 Task: Look for Airbnb properties in AserrÃ­, Costa Rica from 6th December, 2023 to 12th December, 2023 for 4 adults.4 bedrooms having 4 beds and 4 bathrooms. Property type can be flat. Amenities needed are: wifi, TV, free parkinig on premises, gym, breakfast. Booking option can be shelf check-in. Look for 5 properties as per requirement.
Action: Mouse moved to (593, 140)
Screenshot: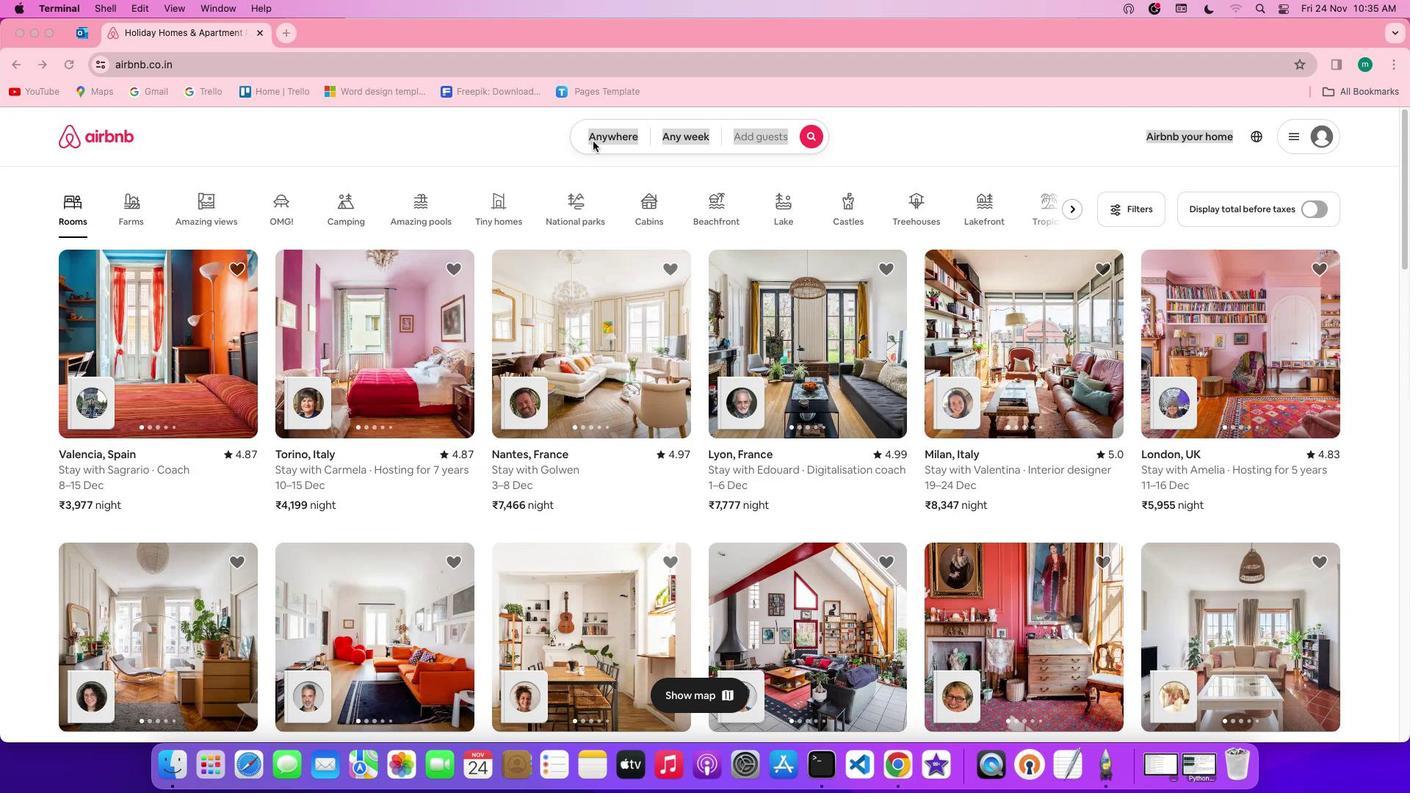 
Action: Mouse pressed left at (593, 140)
Screenshot: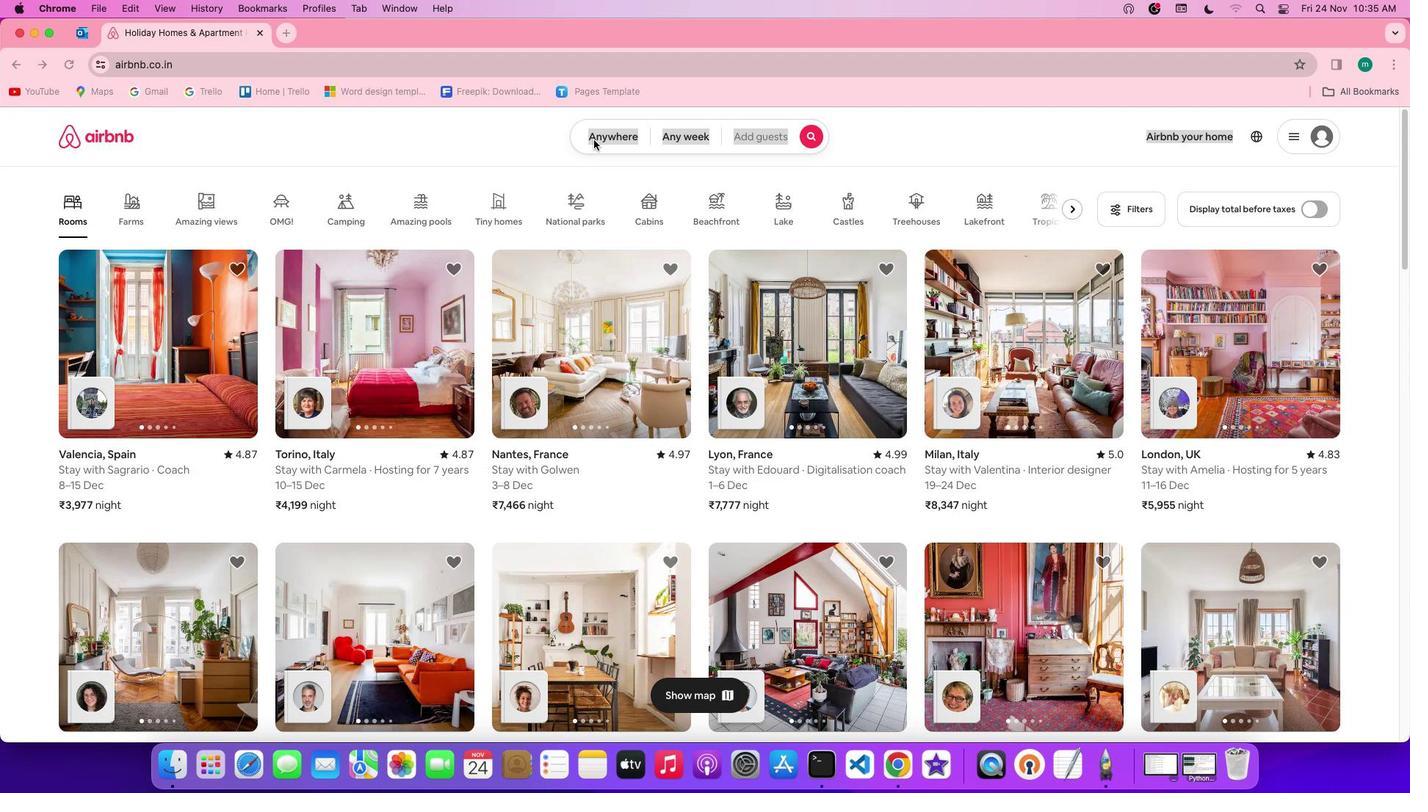 
Action: Mouse pressed left at (593, 140)
Screenshot: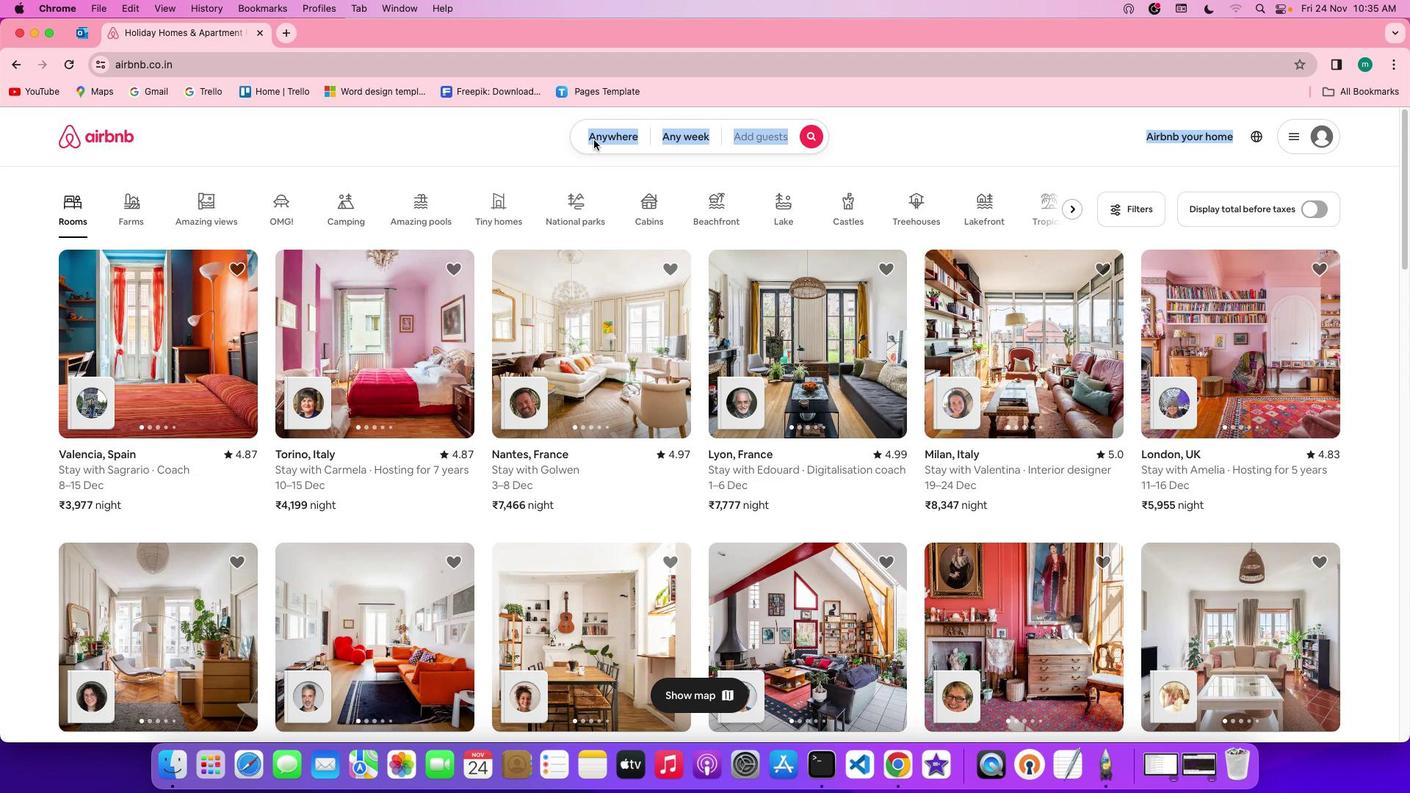 
Action: Mouse moved to (536, 196)
Screenshot: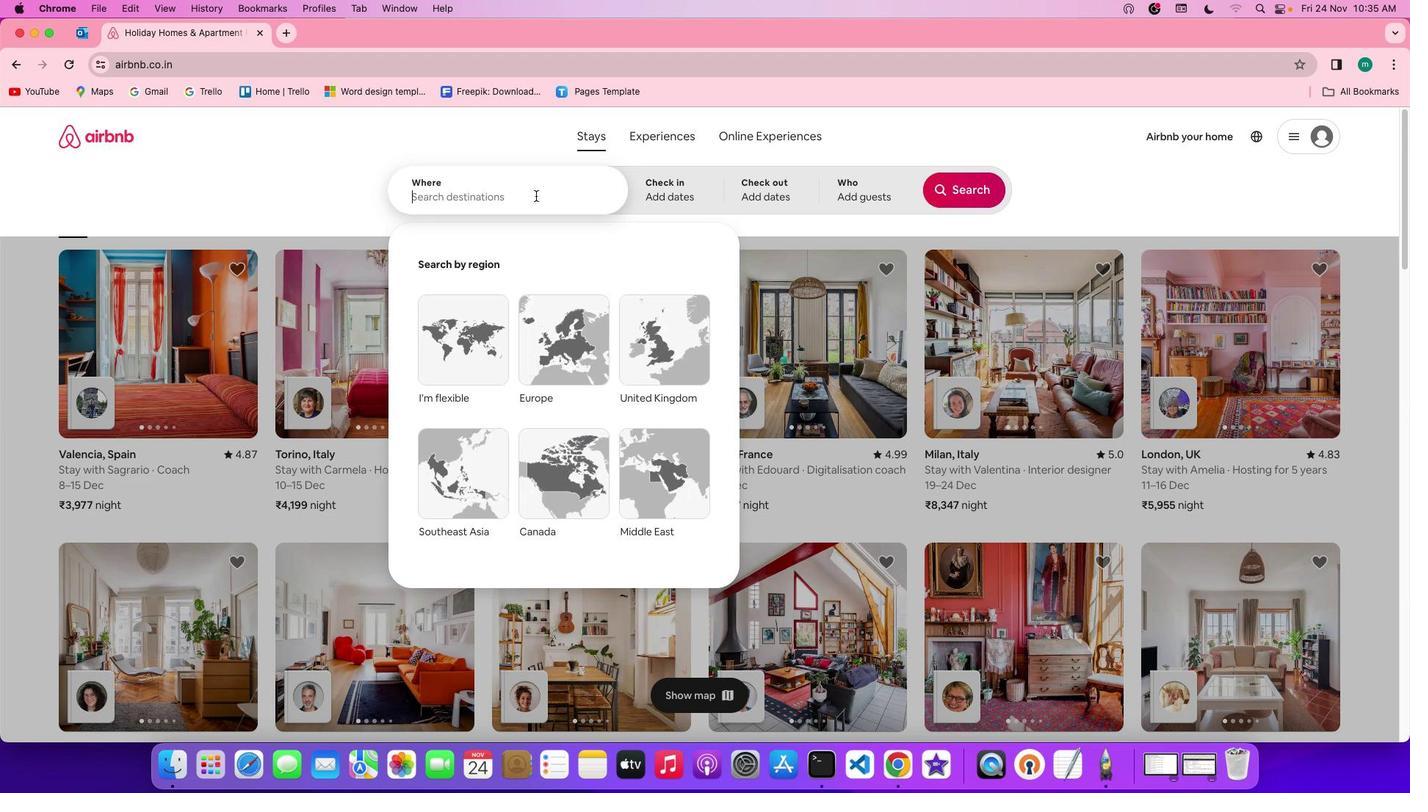 
Action: Mouse pressed left at (536, 196)
Screenshot: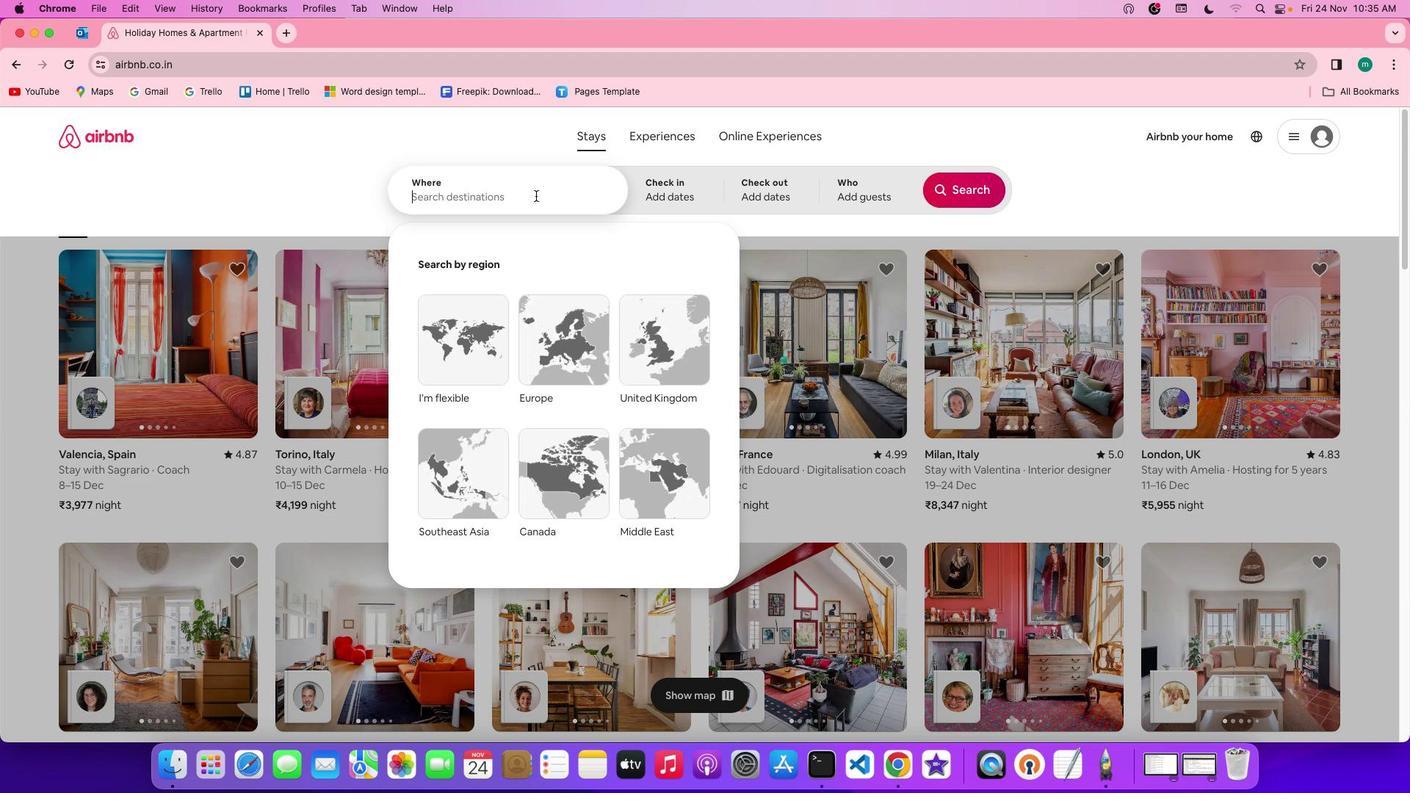 
Action: Key pressed Key.shift'A''s''s'Key.backspace'e''r''r''i'','Key.spaceKey.shift'c''o''s''t''a'Key.spaceKey.shift'R''i''c''a'
Screenshot: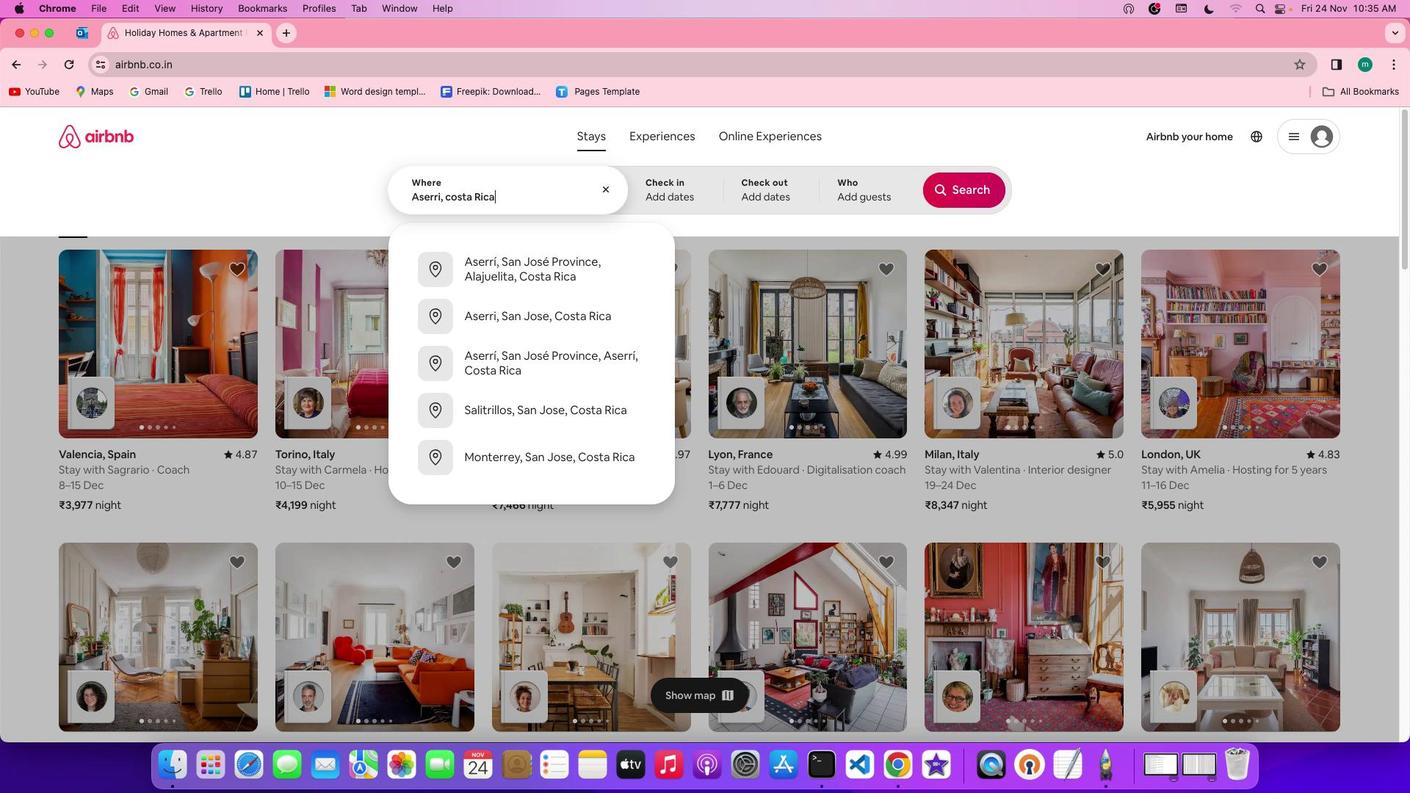 
Action: Mouse moved to (696, 191)
Screenshot: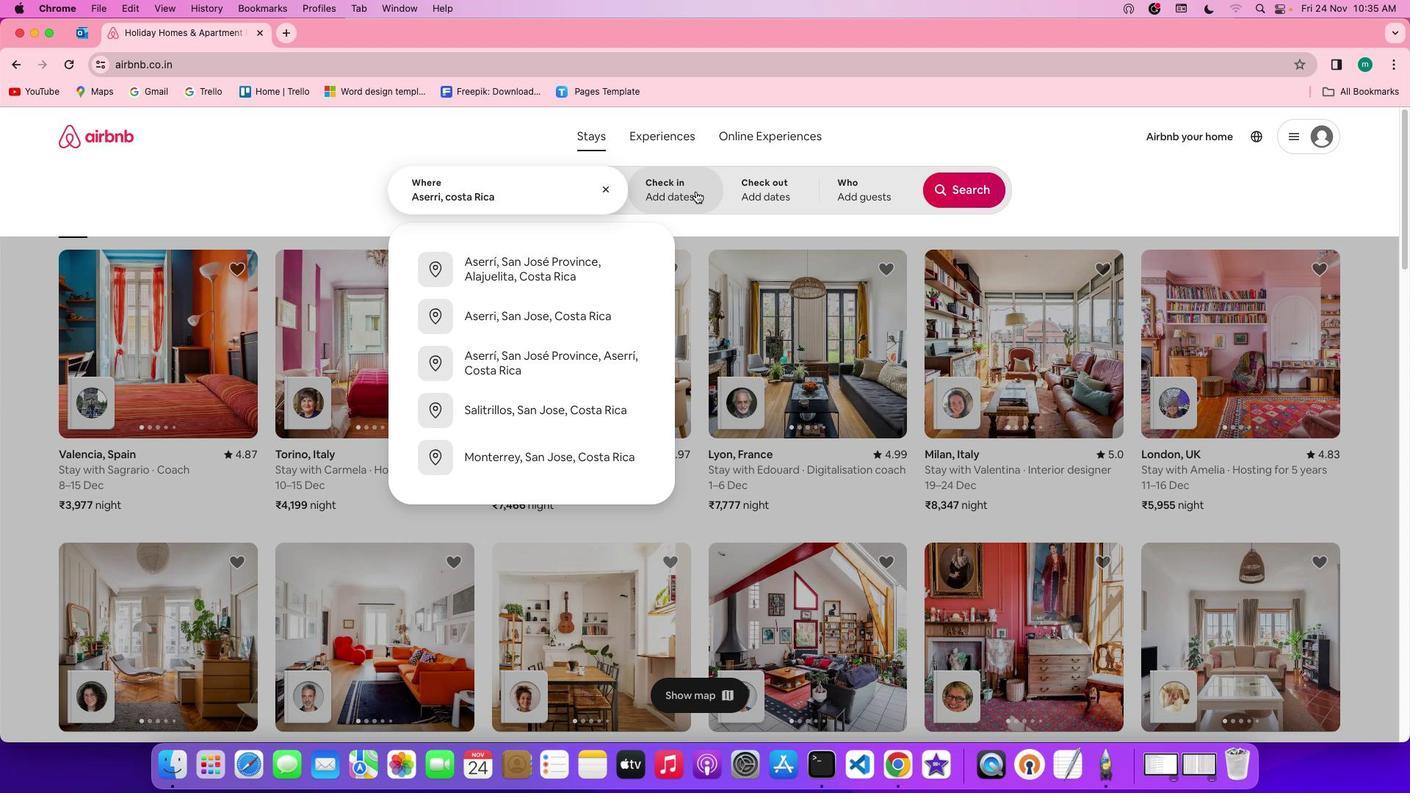 
Action: Mouse pressed left at (696, 191)
Screenshot: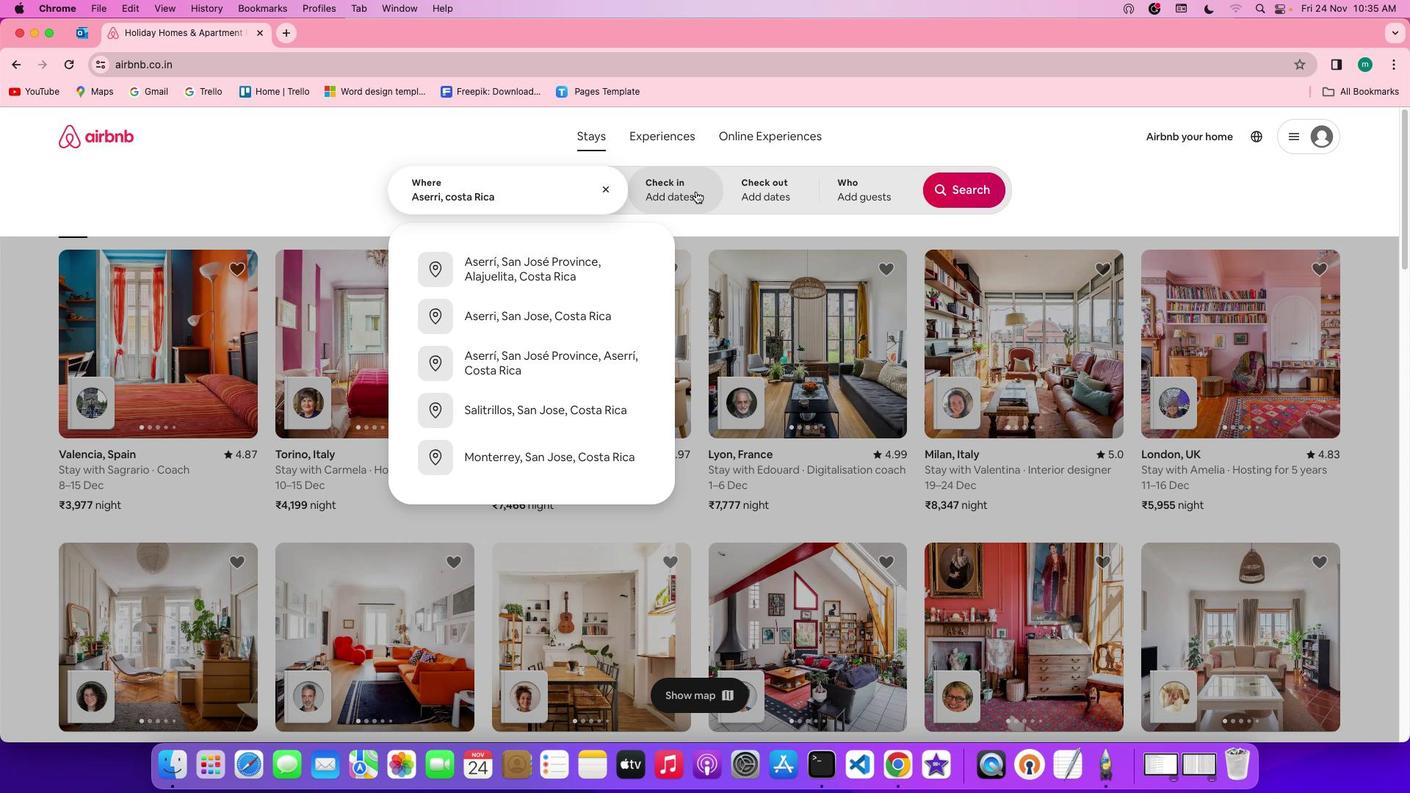 
Action: Mouse moved to (845, 401)
Screenshot: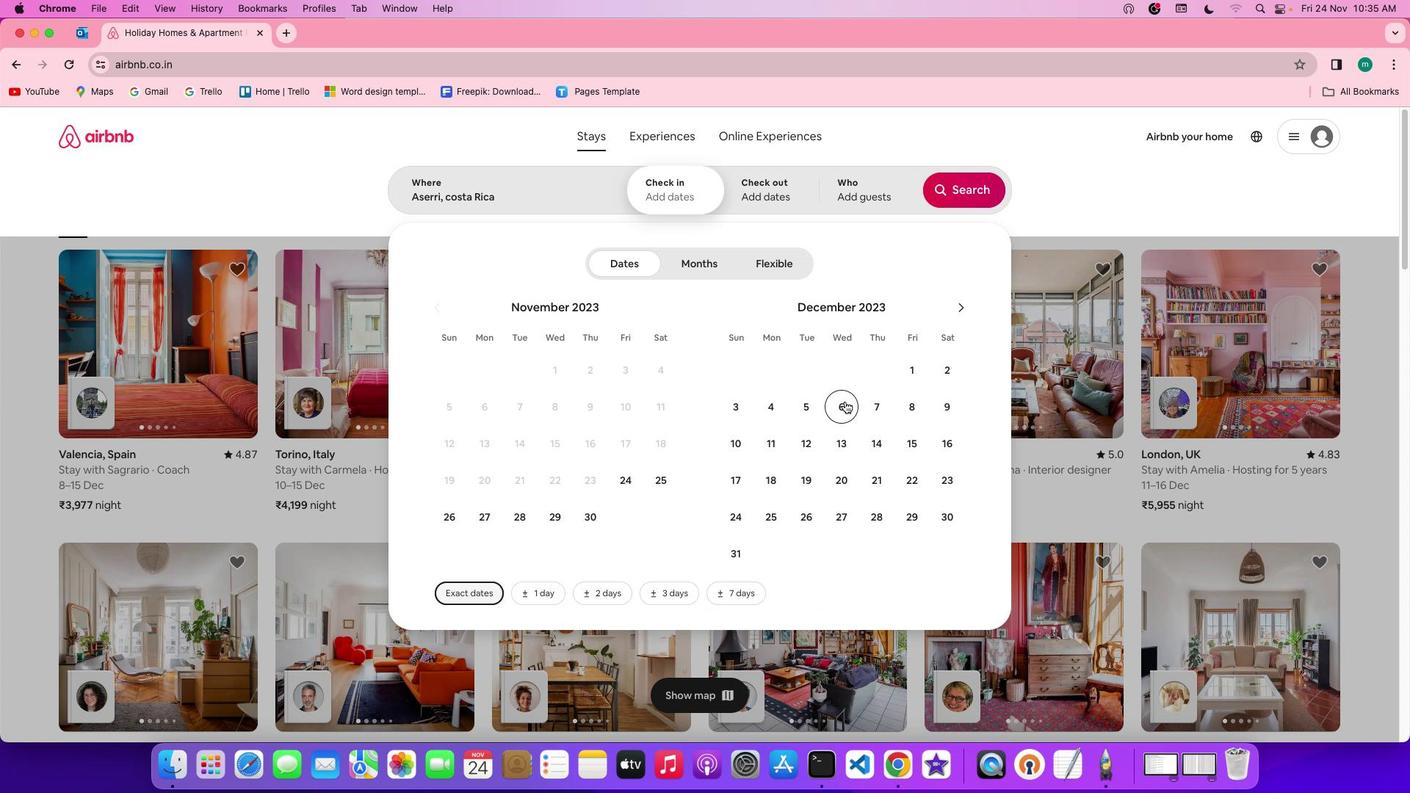 
Action: Mouse pressed left at (845, 401)
Screenshot: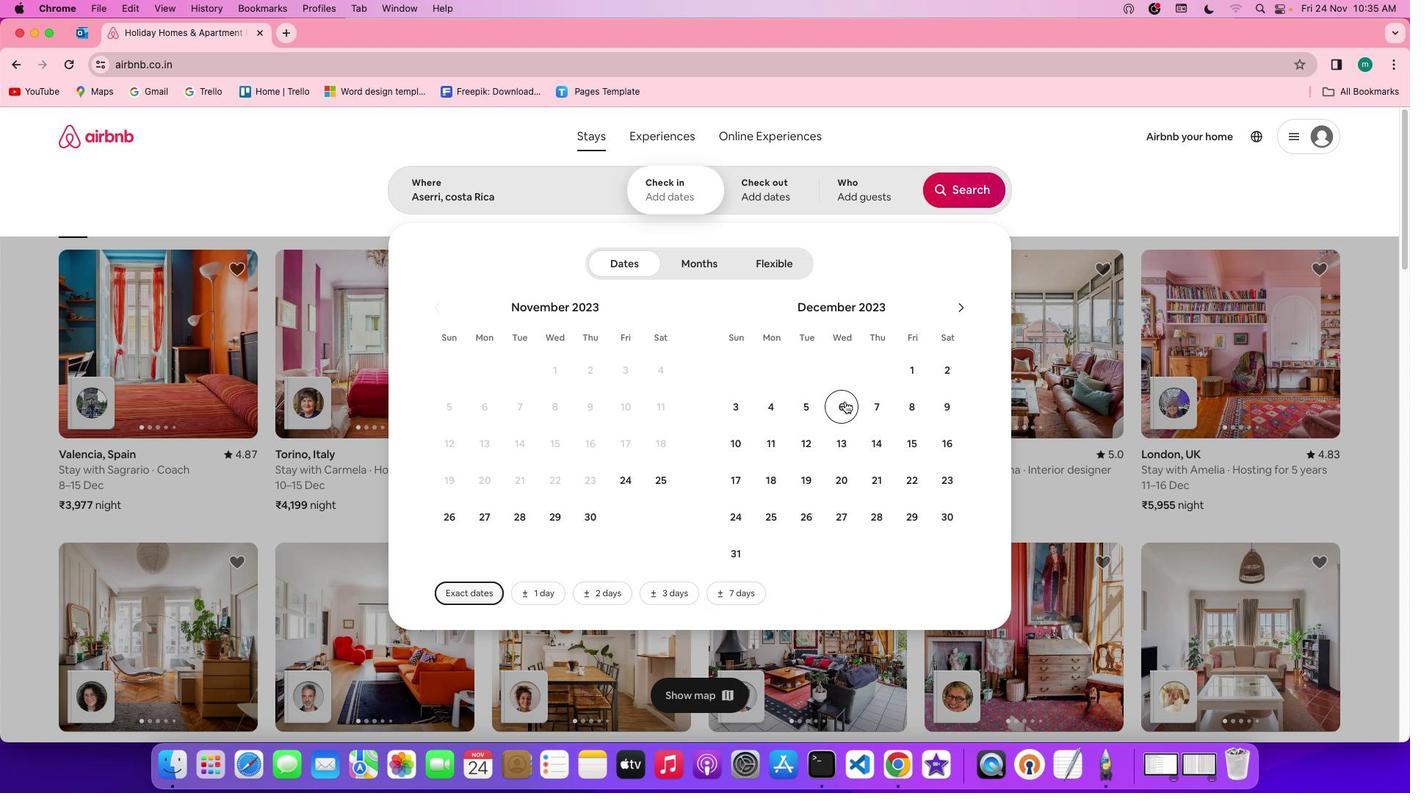 
Action: Mouse moved to (819, 443)
Screenshot: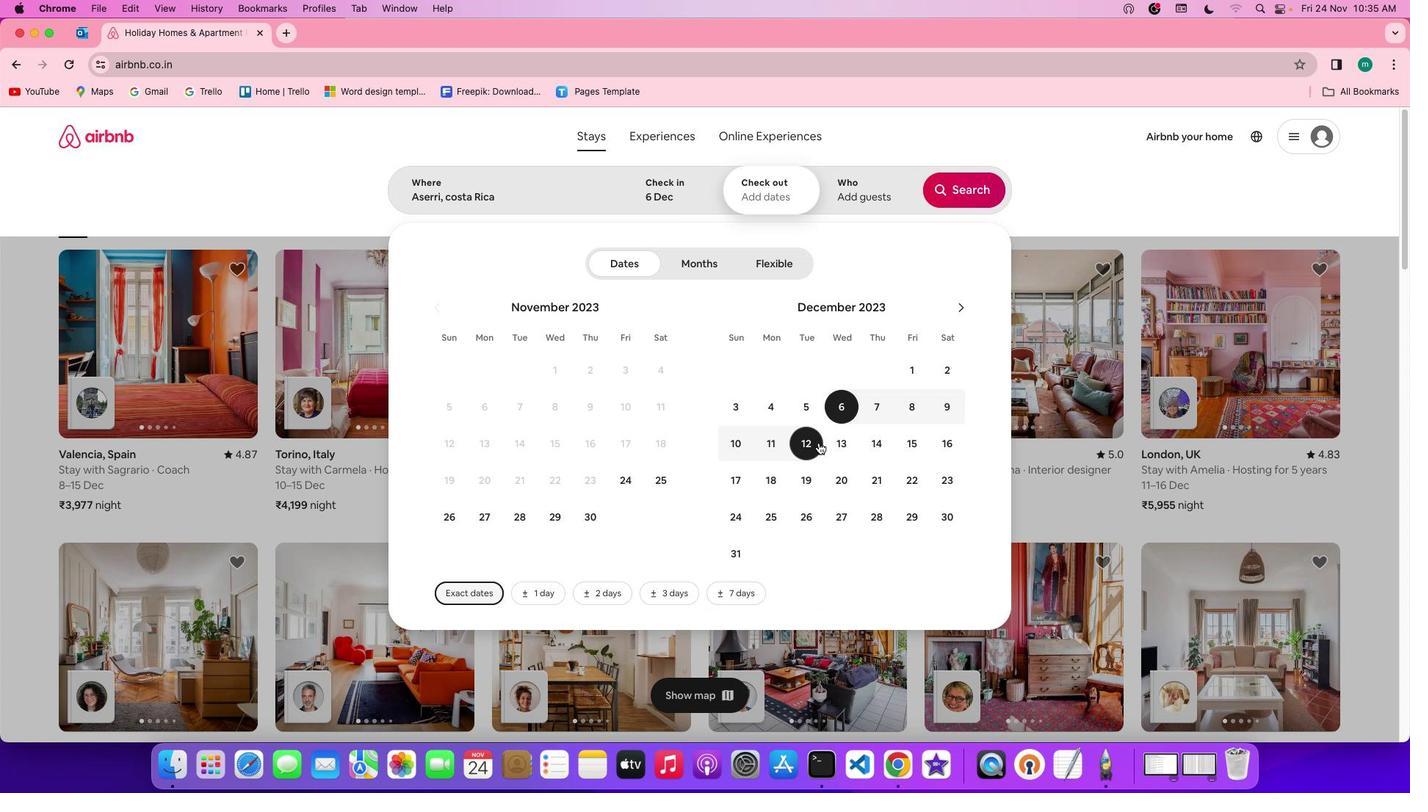 
Action: Mouse pressed left at (819, 443)
Screenshot: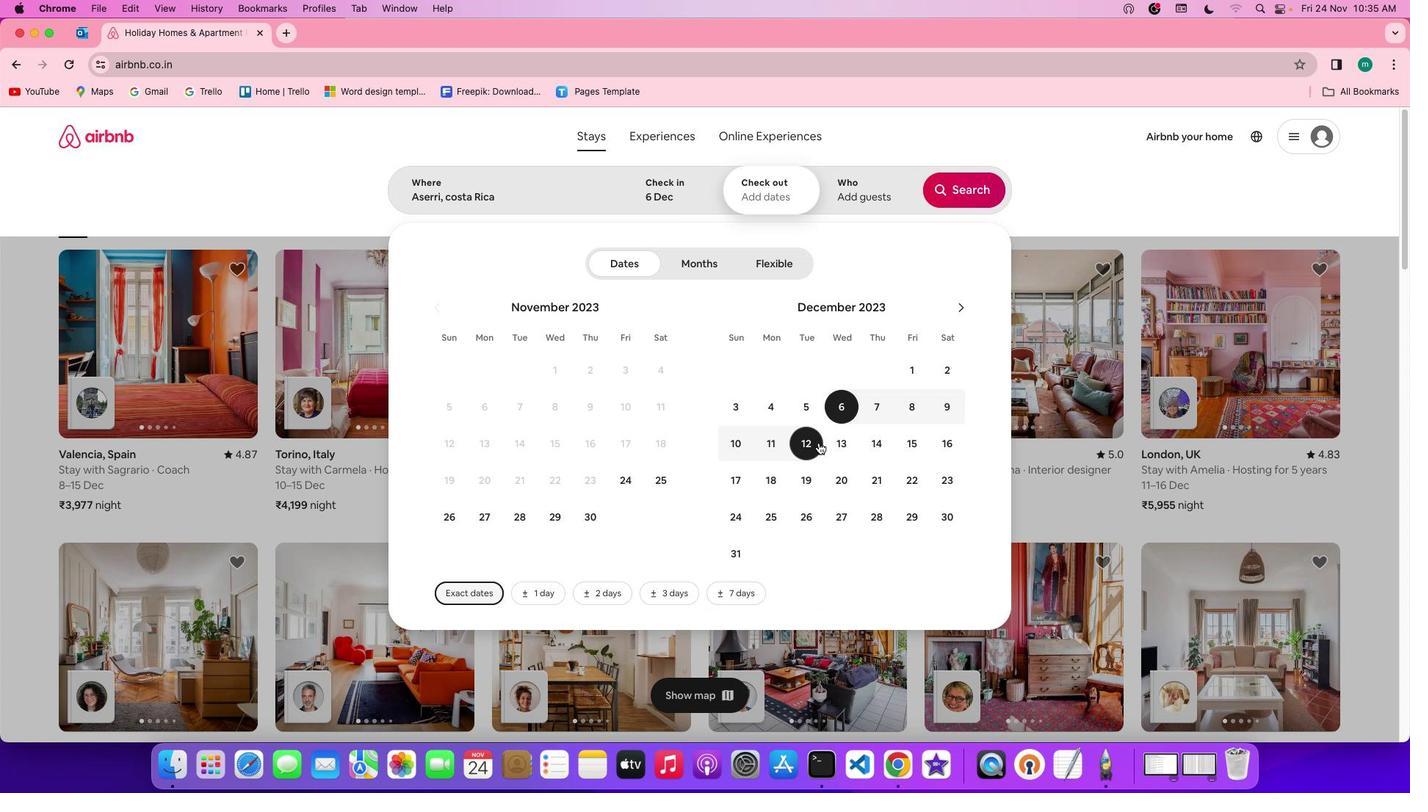 
Action: Mouse moved to (851, 182)
Screenshot: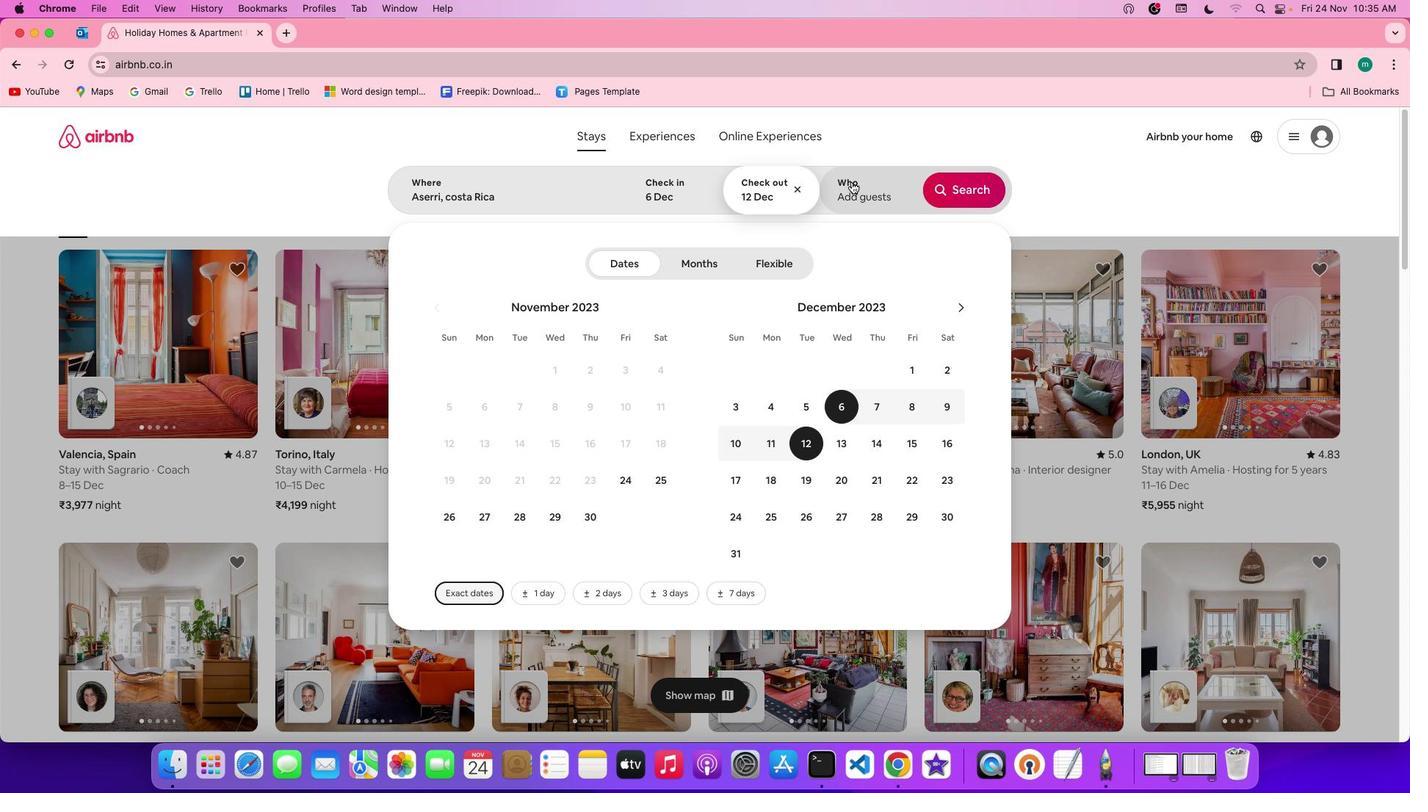 
Action: Mouse pressed left at (851, 182)
Screenshot: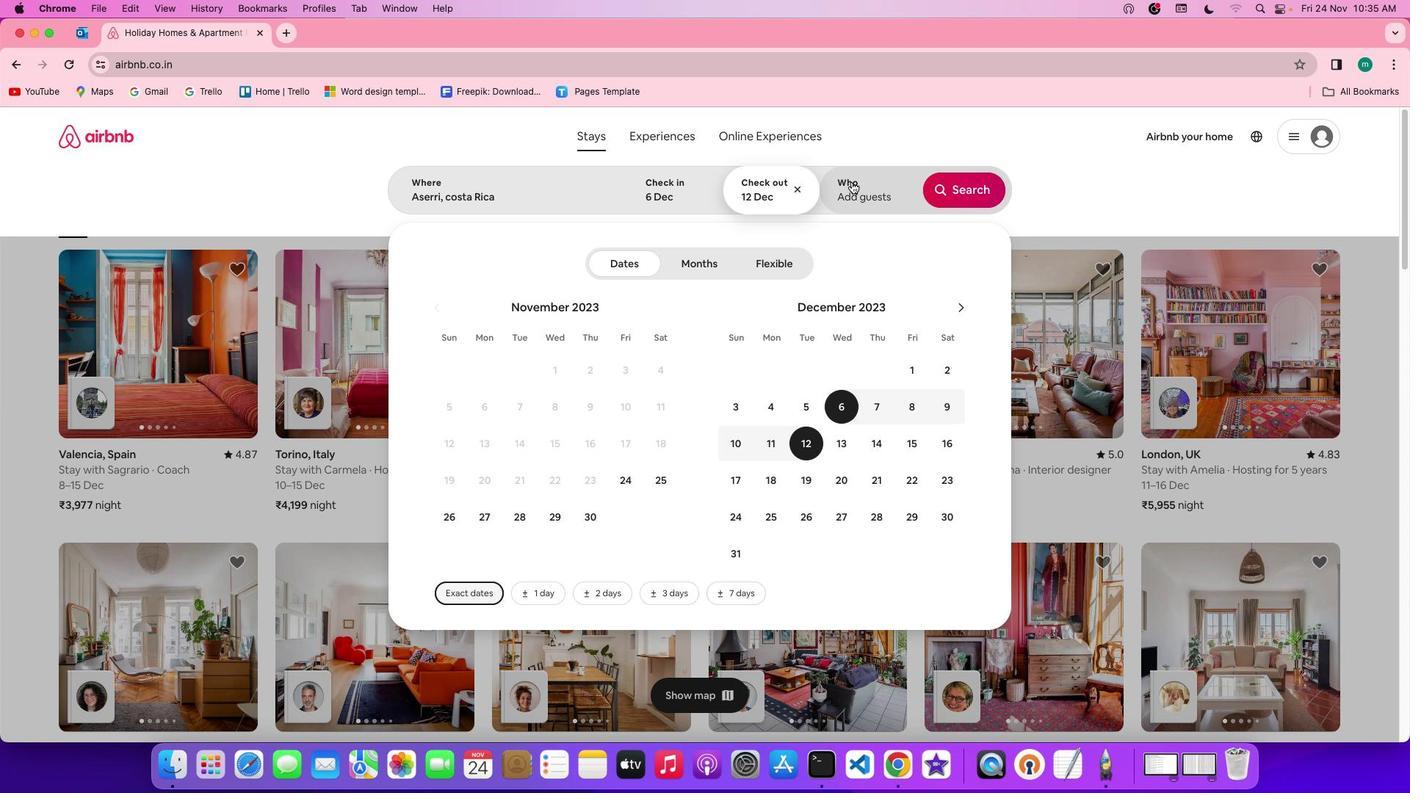 
Action: Mouse moved to (976, 270)
Screenshot: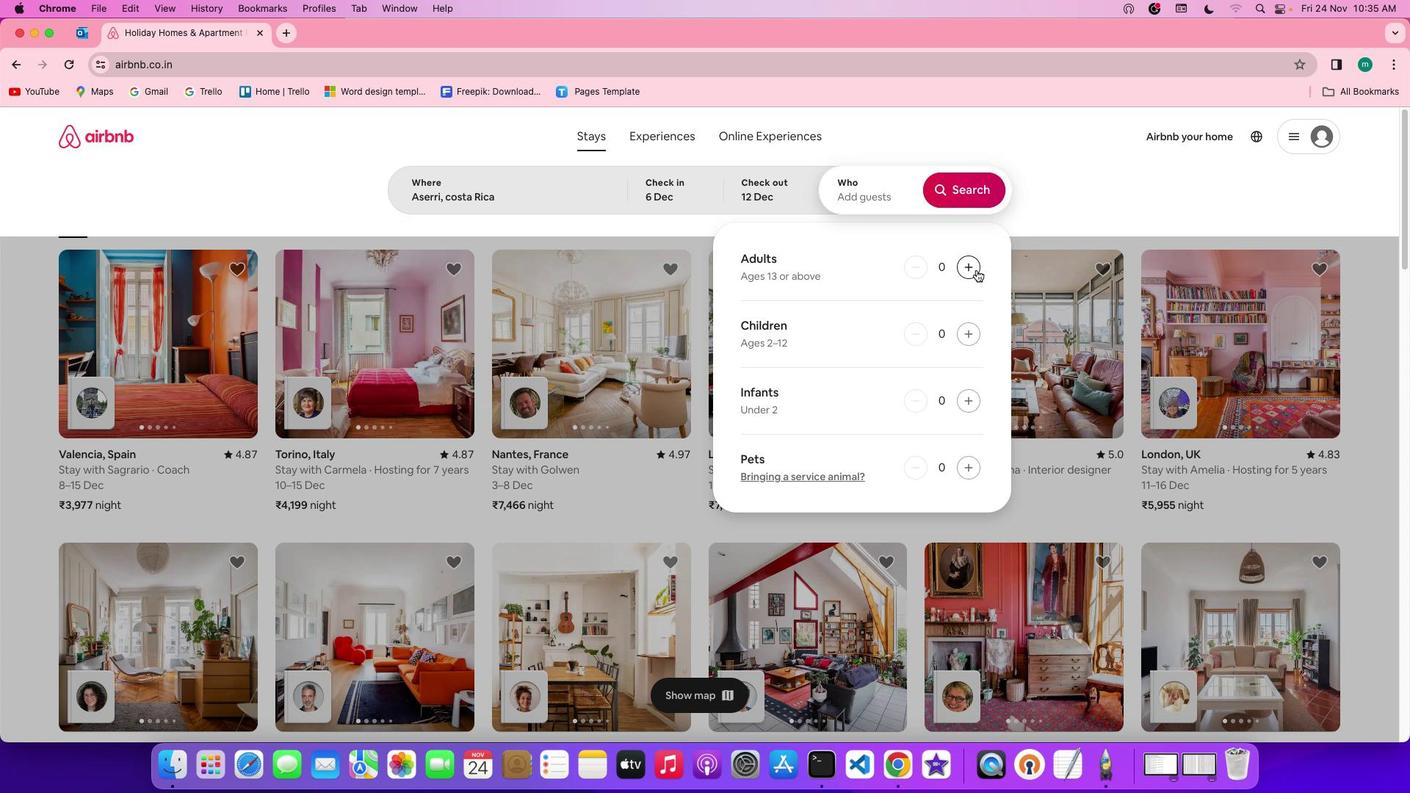 
Action: Mouse pressed left at (976, 270)
Screenshot: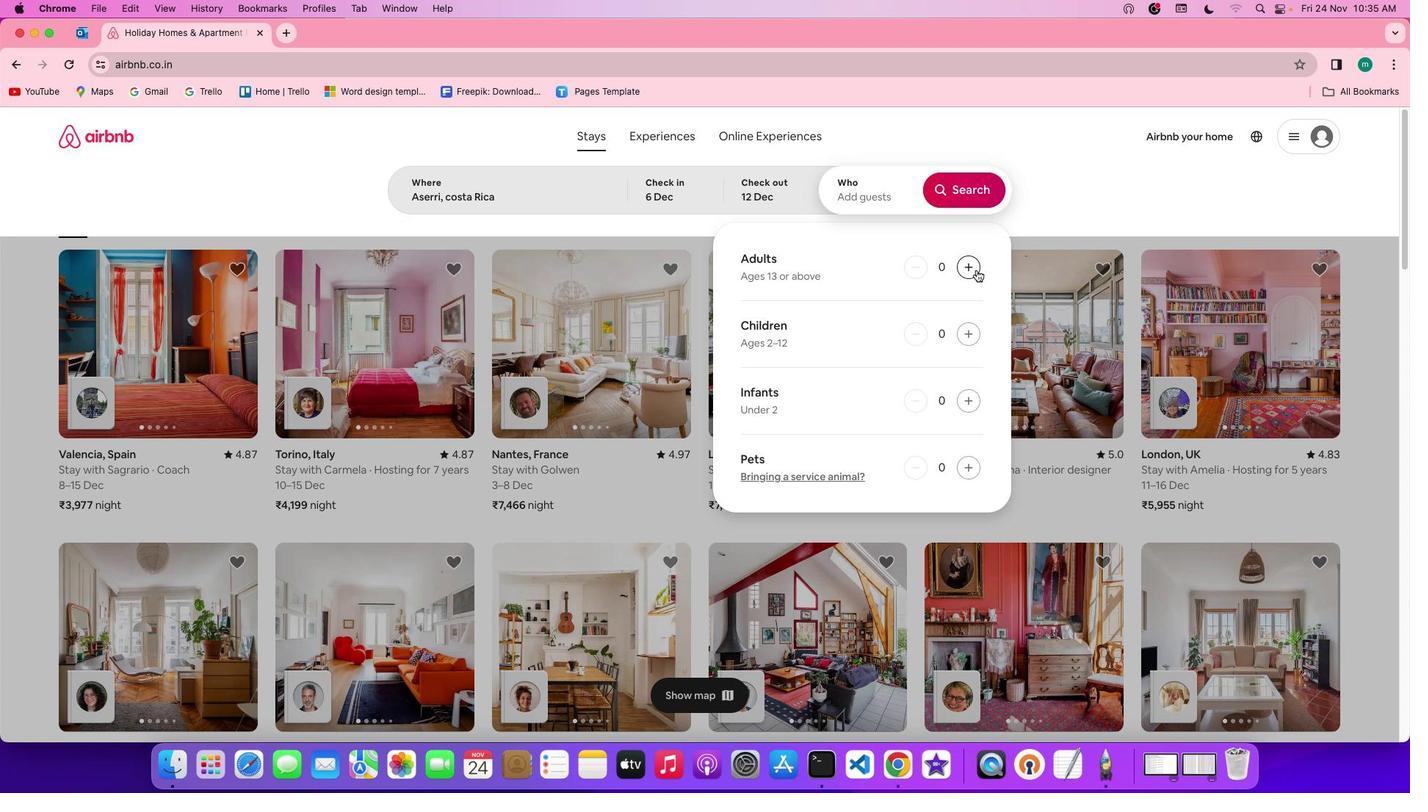 
Action: Mouse pressed left at (976, 270)
Screenshot: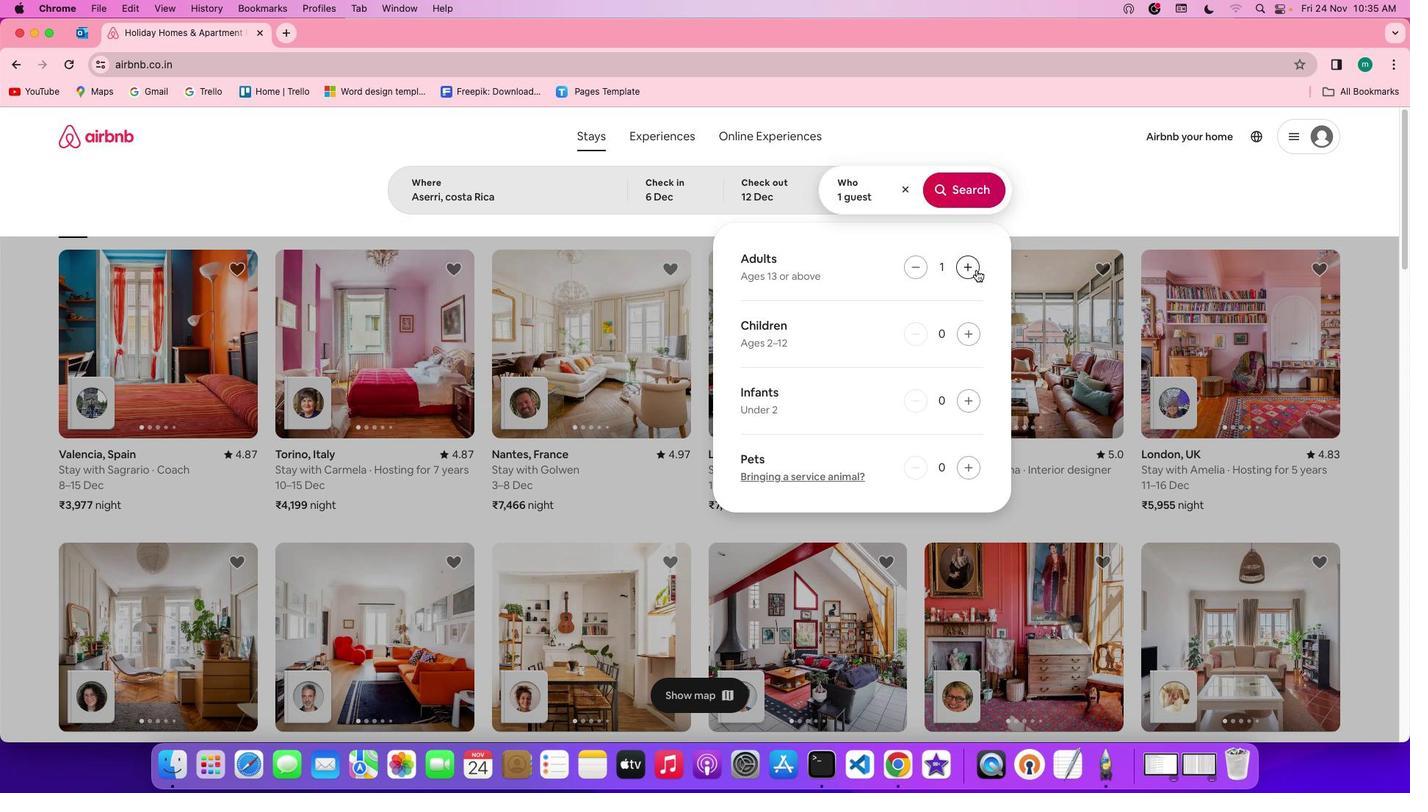 
Action: Mouse pressed left at (976, 270)
Screenshot: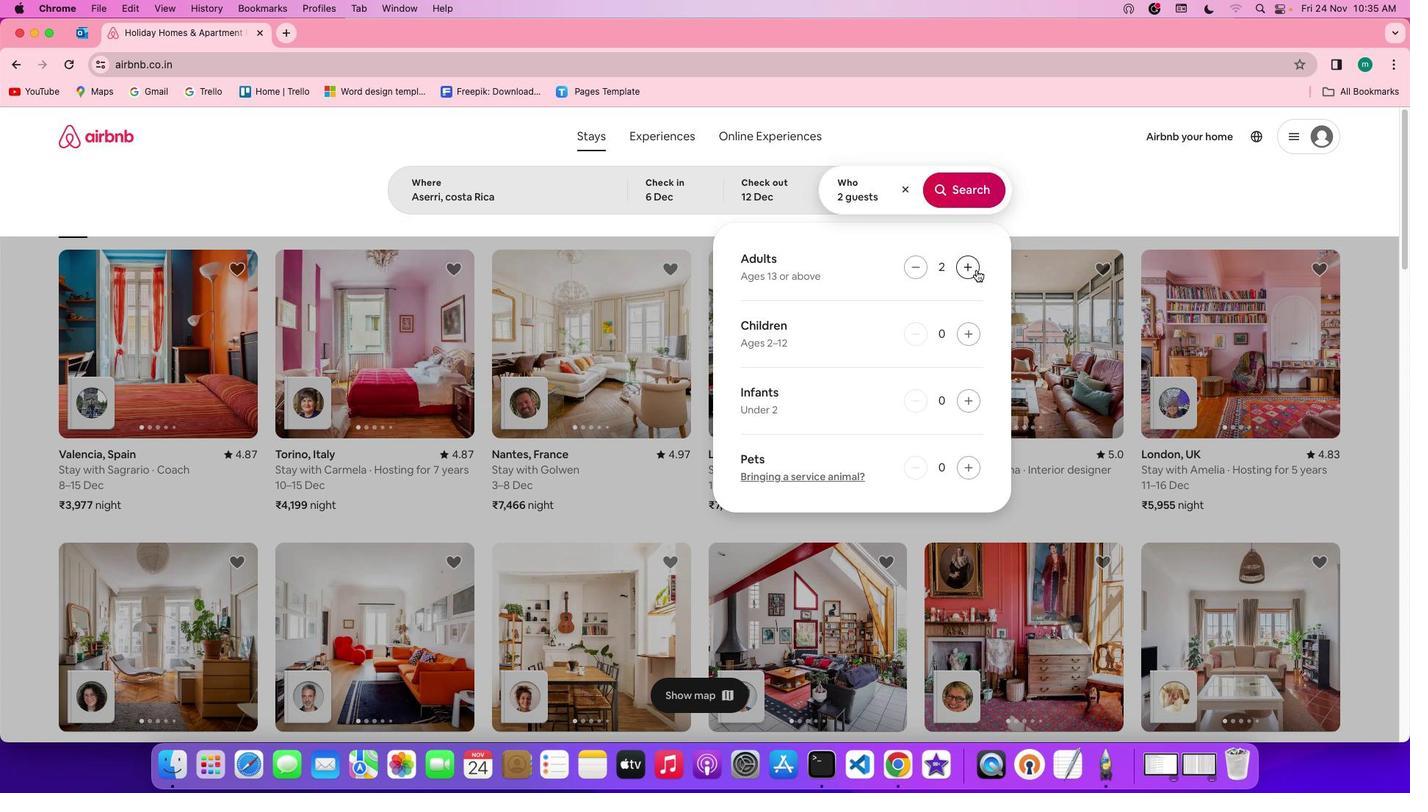 
Action: Mouse moved to (976, 270)
Screenshot: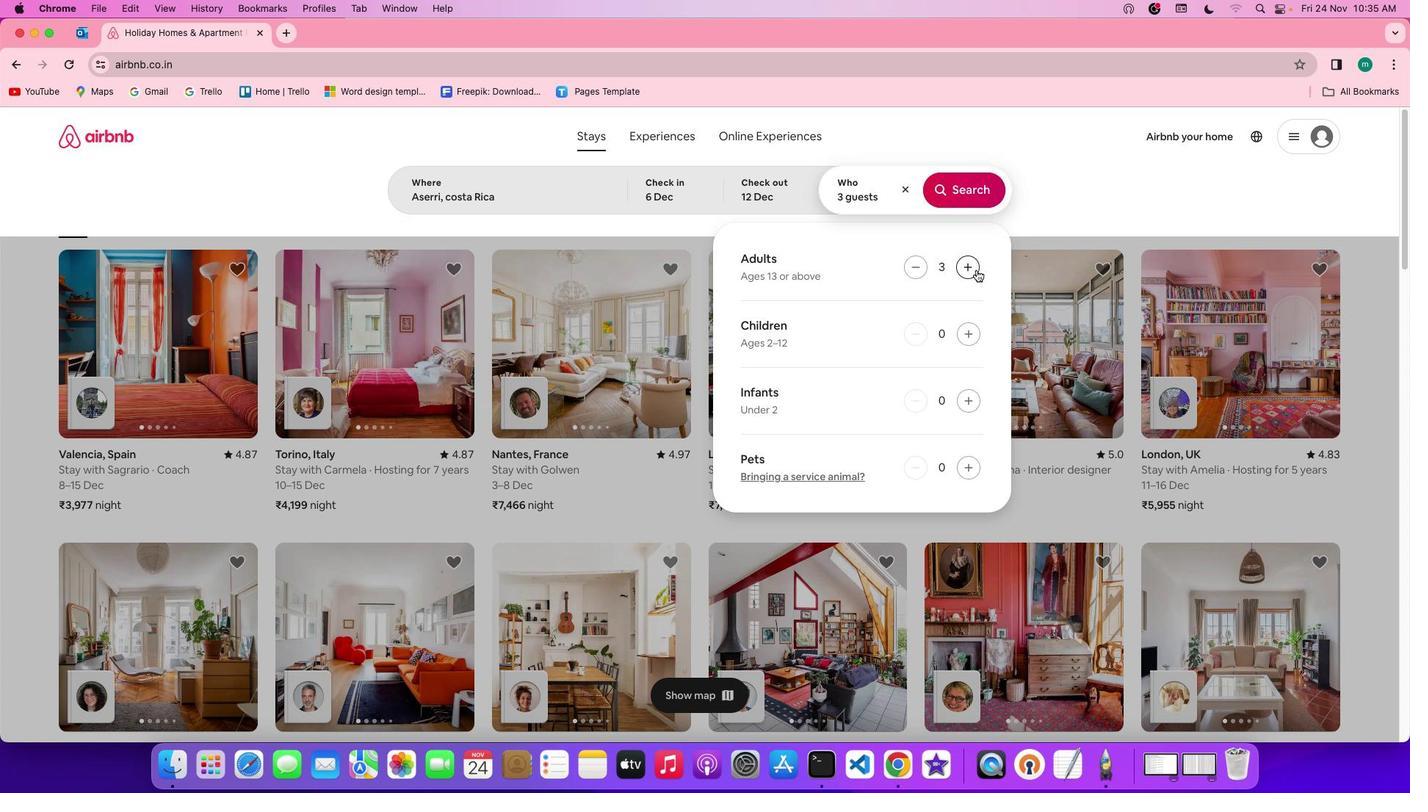 
Action: Mouse pressed left at (976, 270)
Screenshot: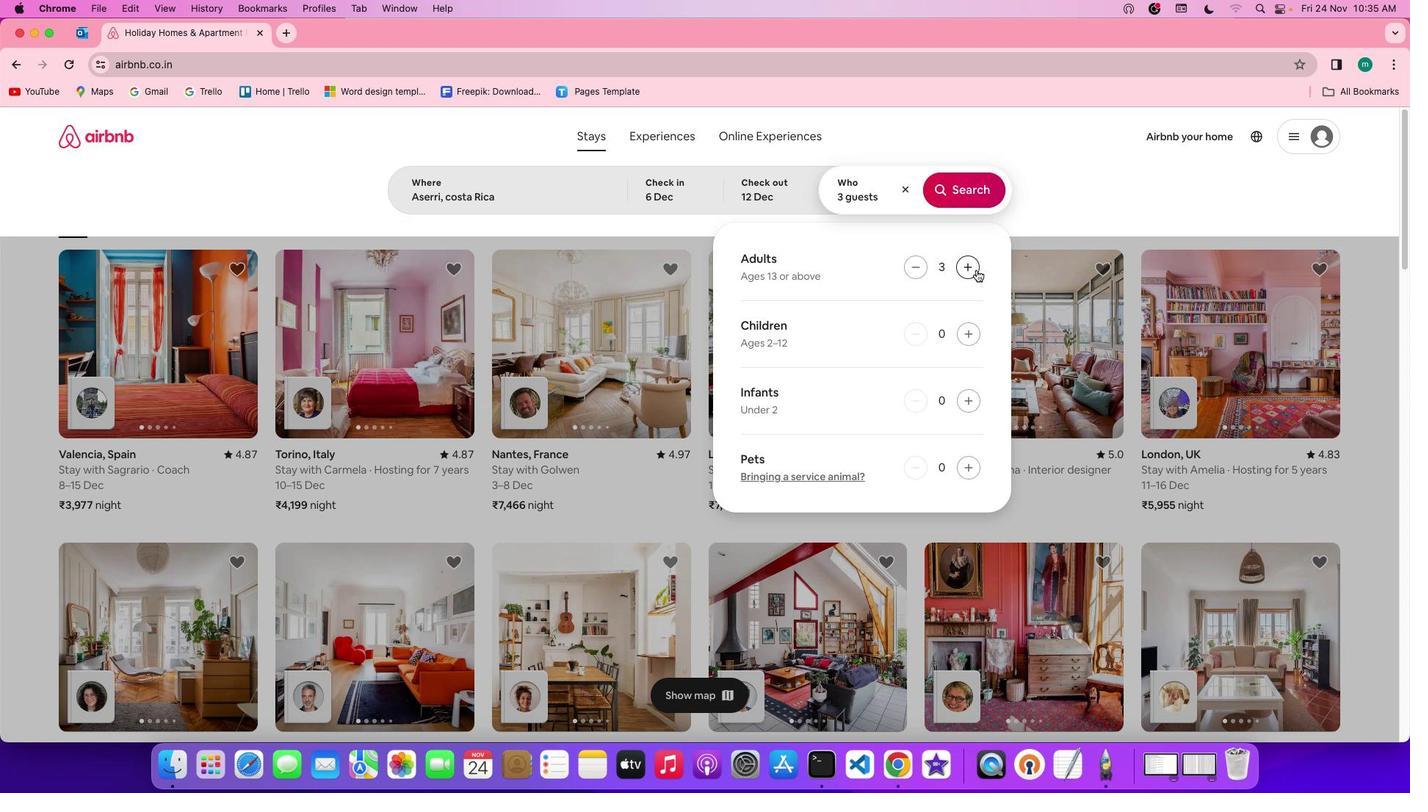 
Action: Mouse moved to (954, 187)
Screenshot: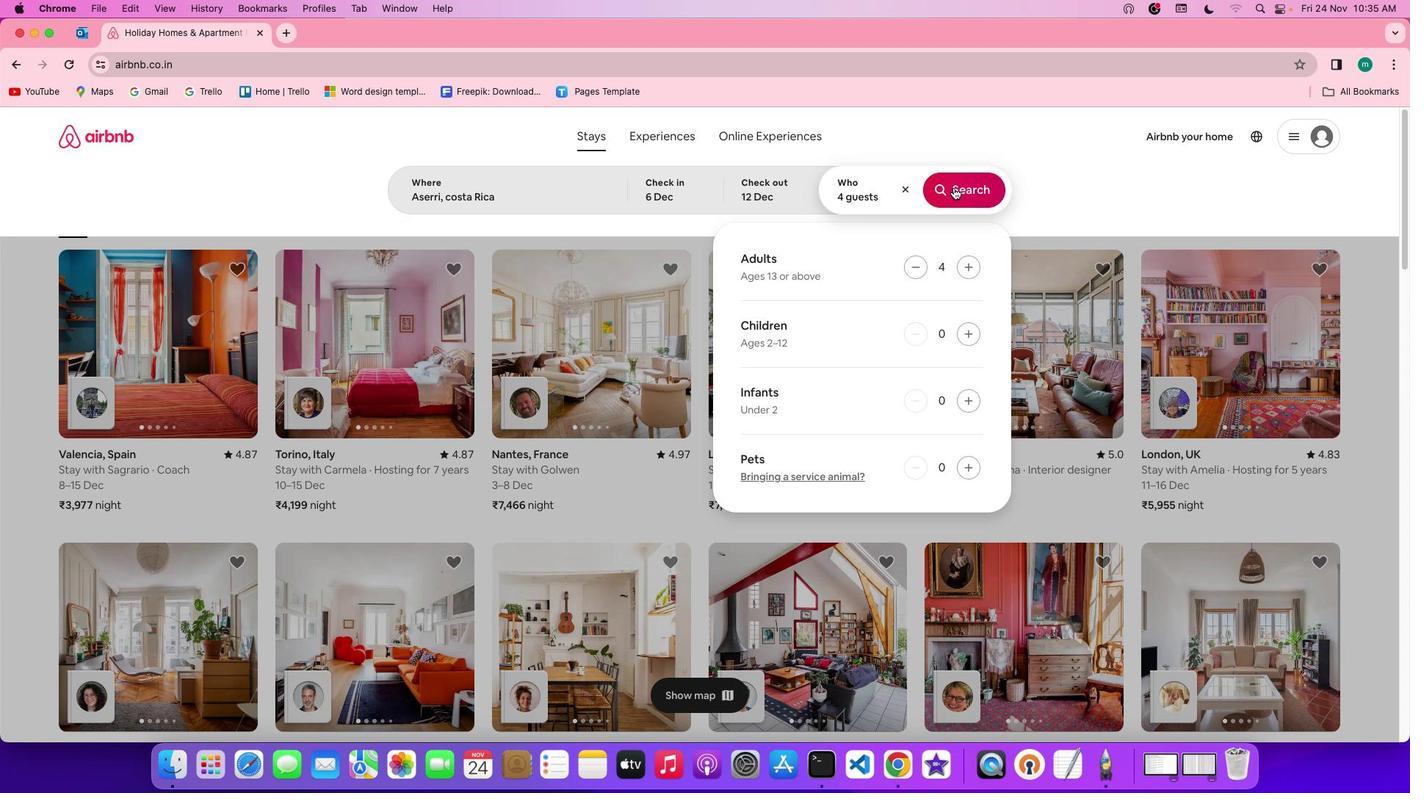 
Action: Mouse pressed left at (954, 187)
Screenshot: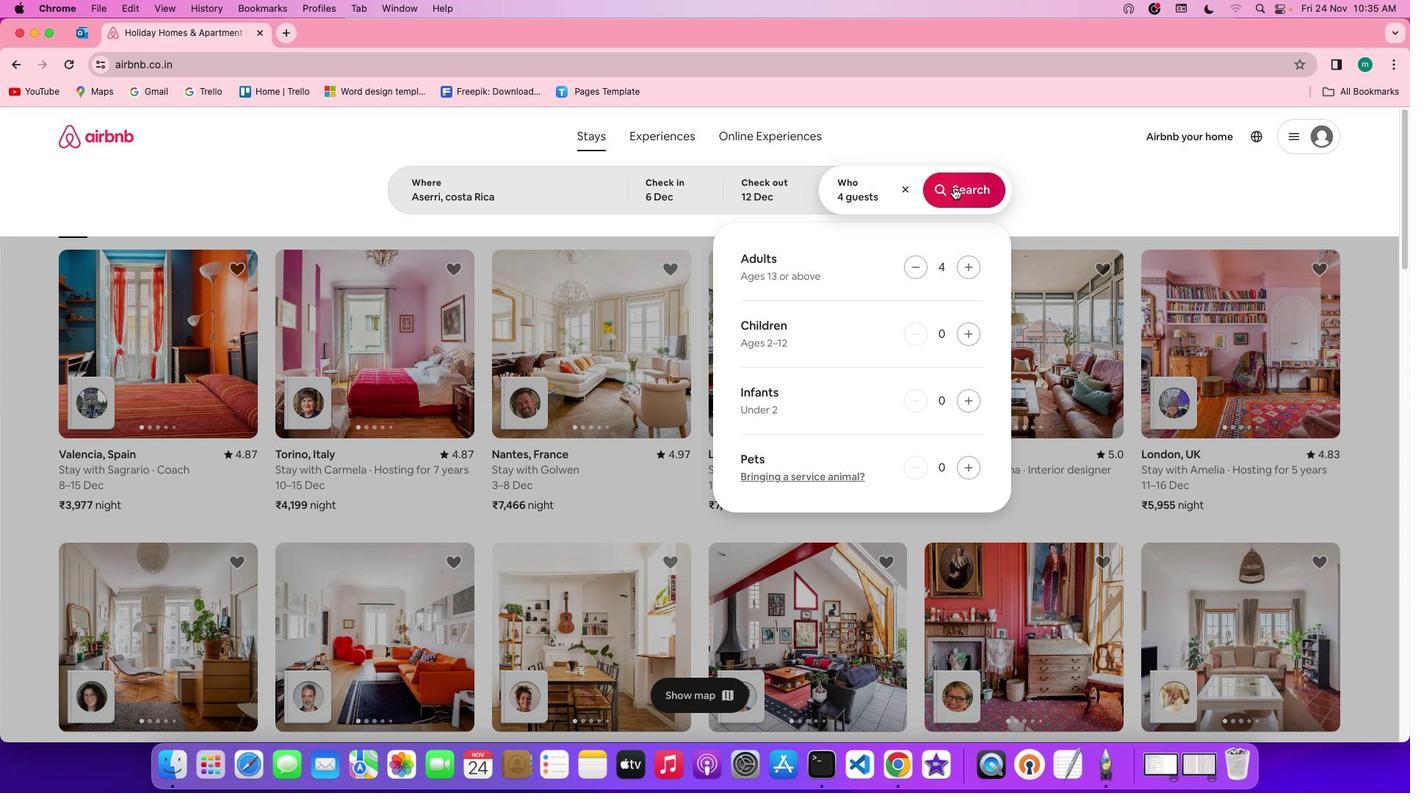 
Action: Mouse moved to (1163, 193)
Screenshot: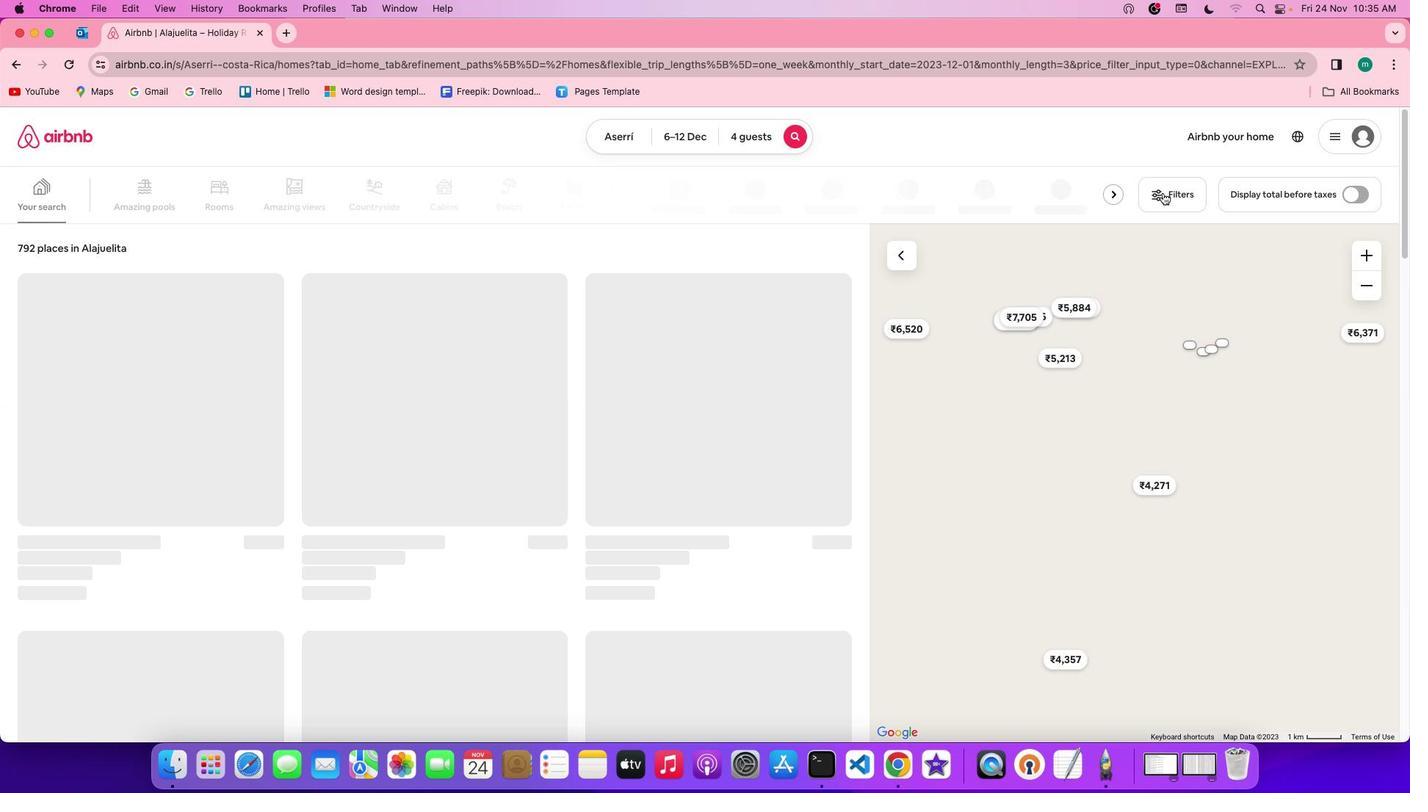 
Action: Mouse pressed left at (1163, 193)
Screenshot: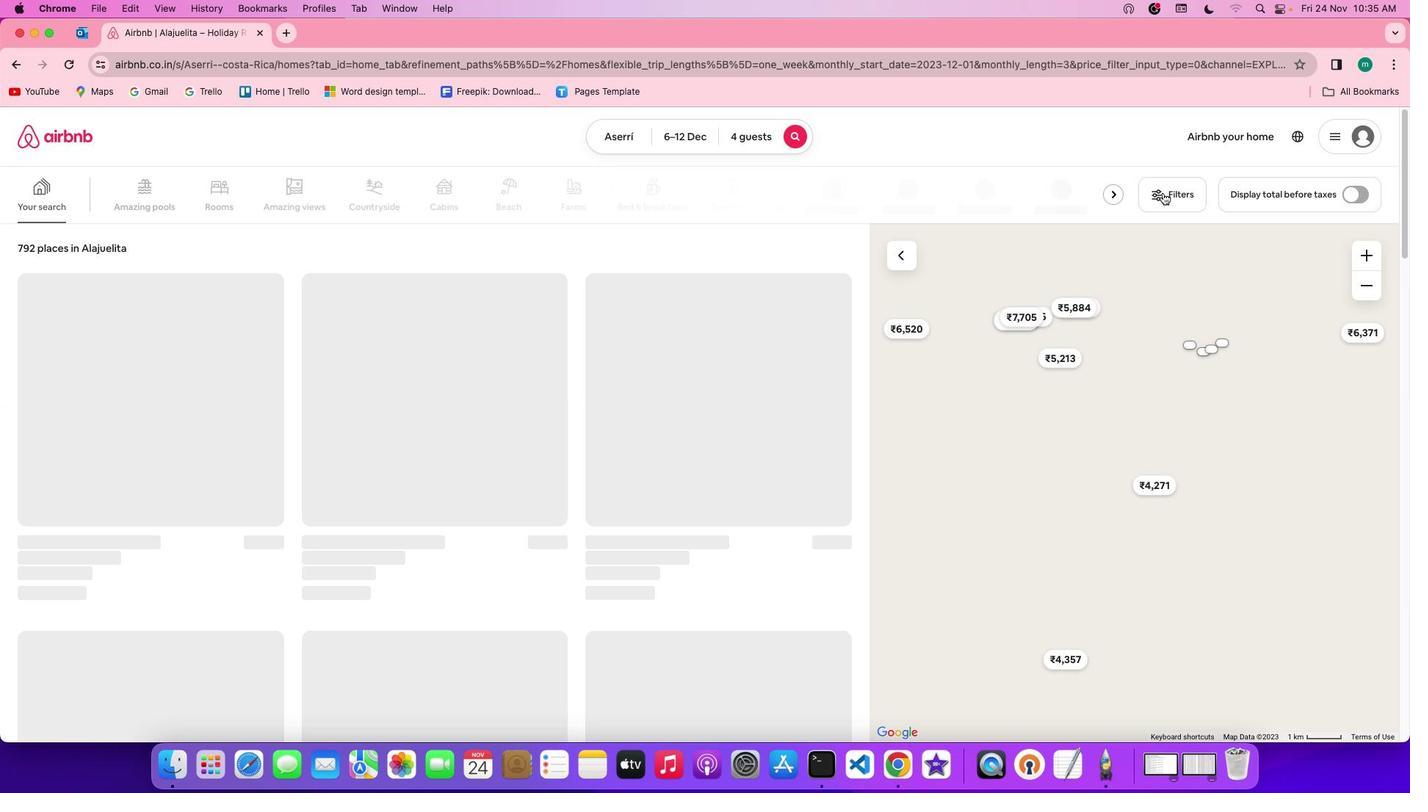 
Action: Mouse moved to (777, 422)
Screenshot: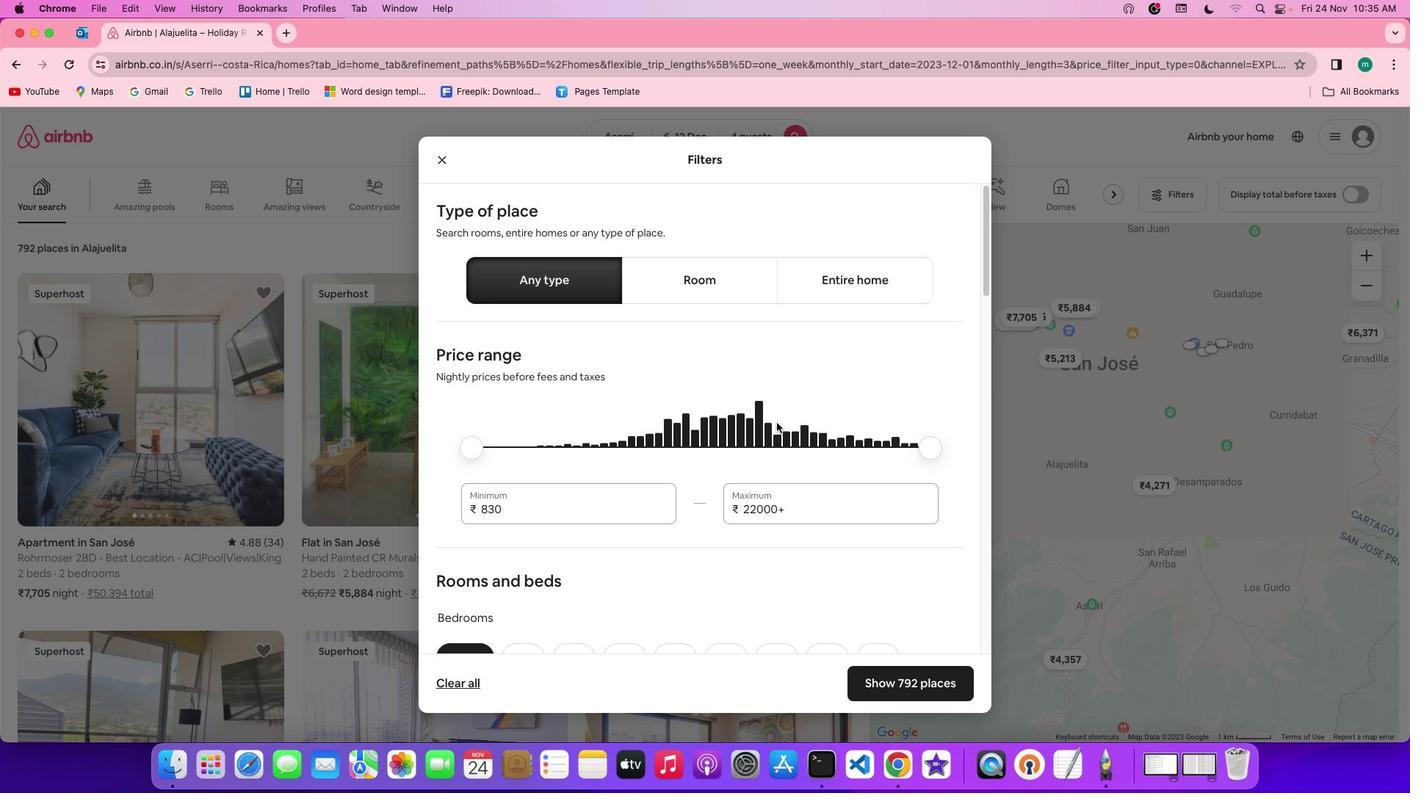 
Action: Mouse scrolled (777, 422) with delta (0, 0)
Screenshot: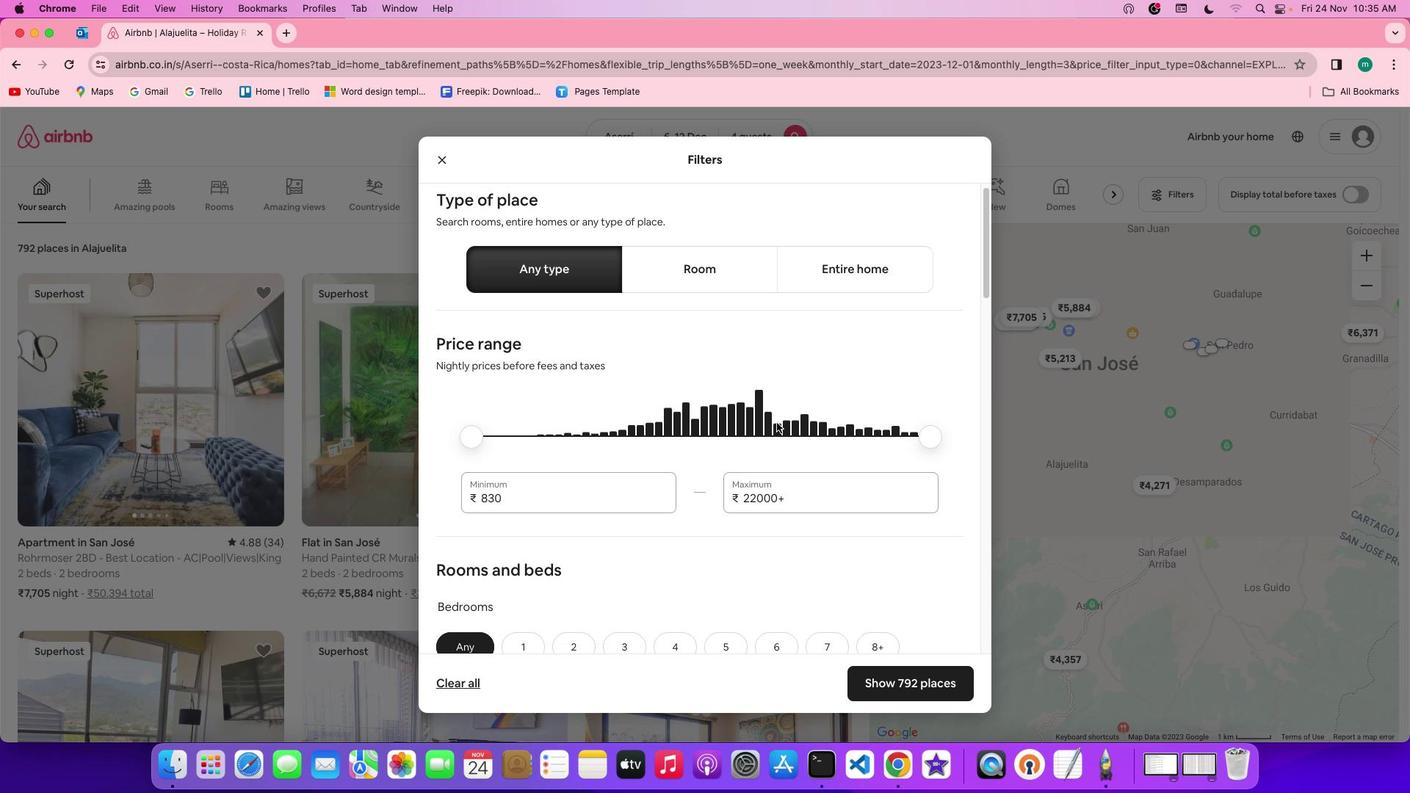 
Action: Mouse scrolled (777, 422) with delta (0, 0)
Screenshot: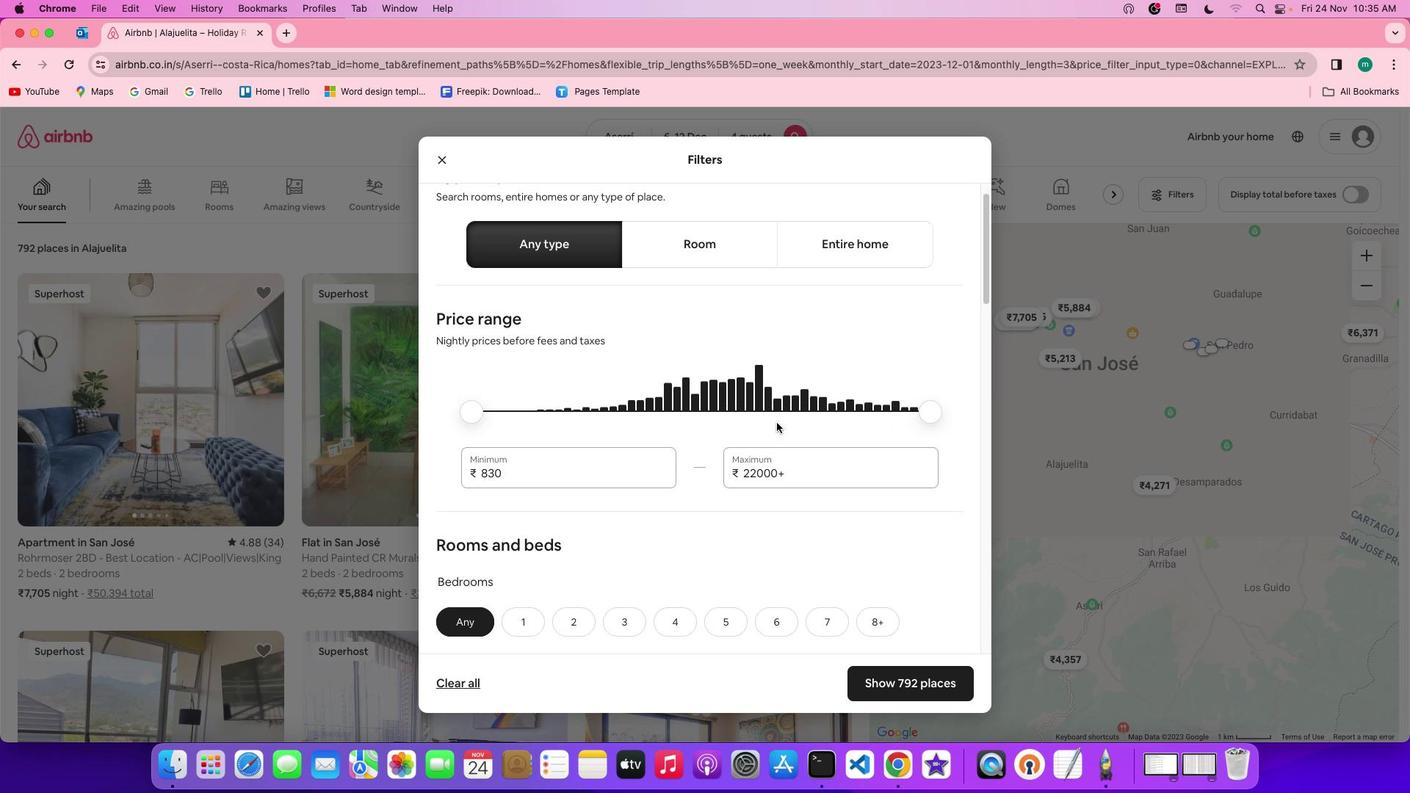 
Action: Mouse scrolled (777, 422) with delta (0, -2)
Screenshot: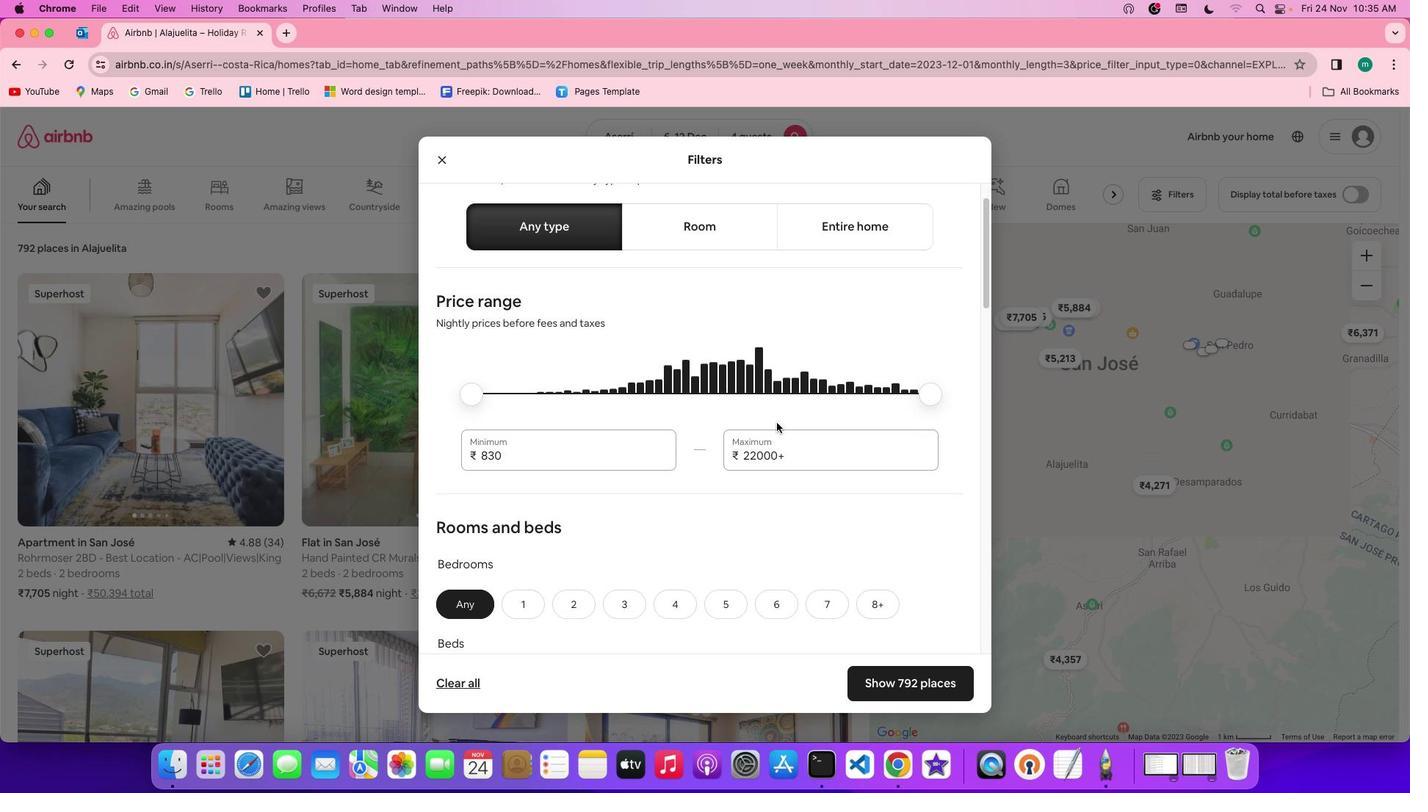 
Action: Mouse scrolled (777, 422) with delta (0, -2)
Screenshot: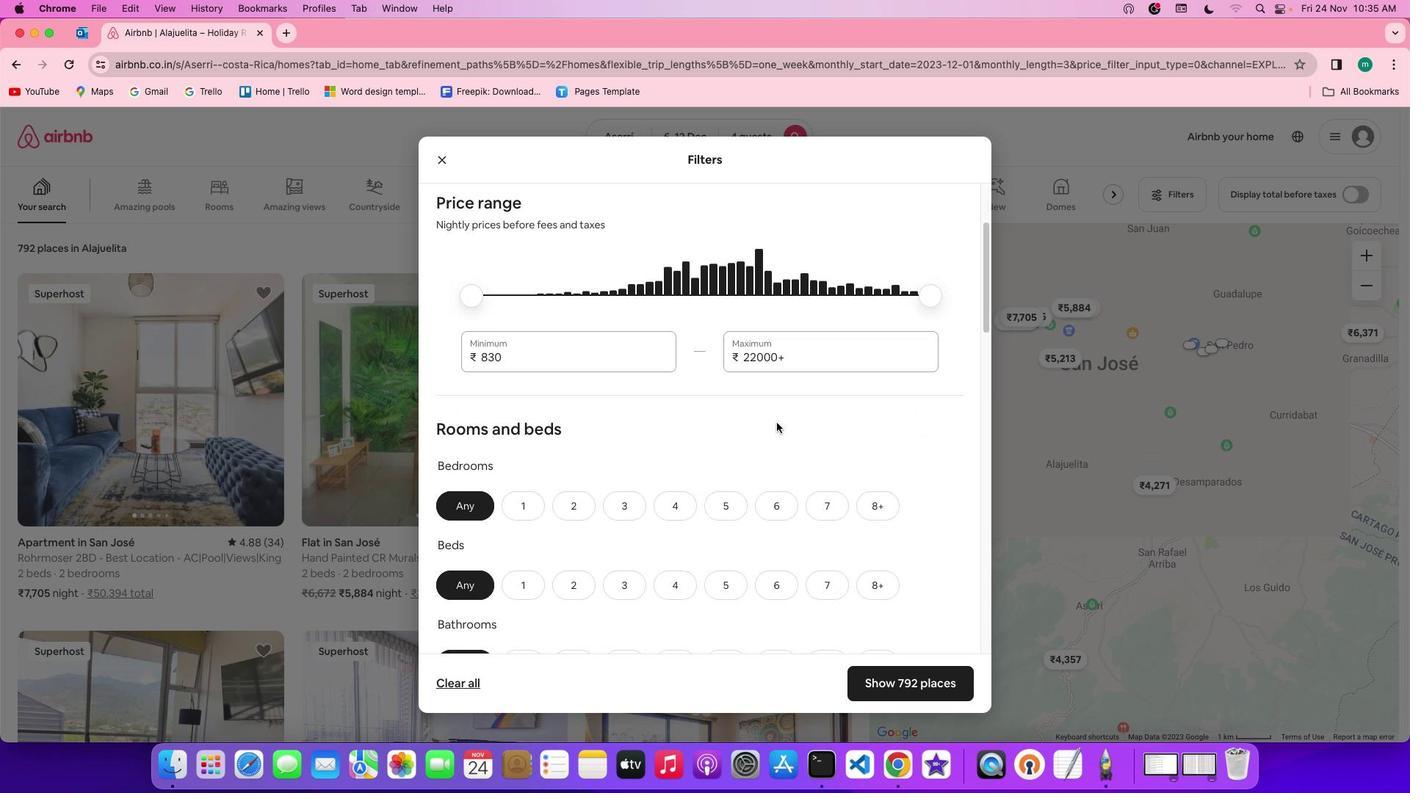 
Action: Mouse scrolled (777, 422) with delta (0, 0)
Screenshot: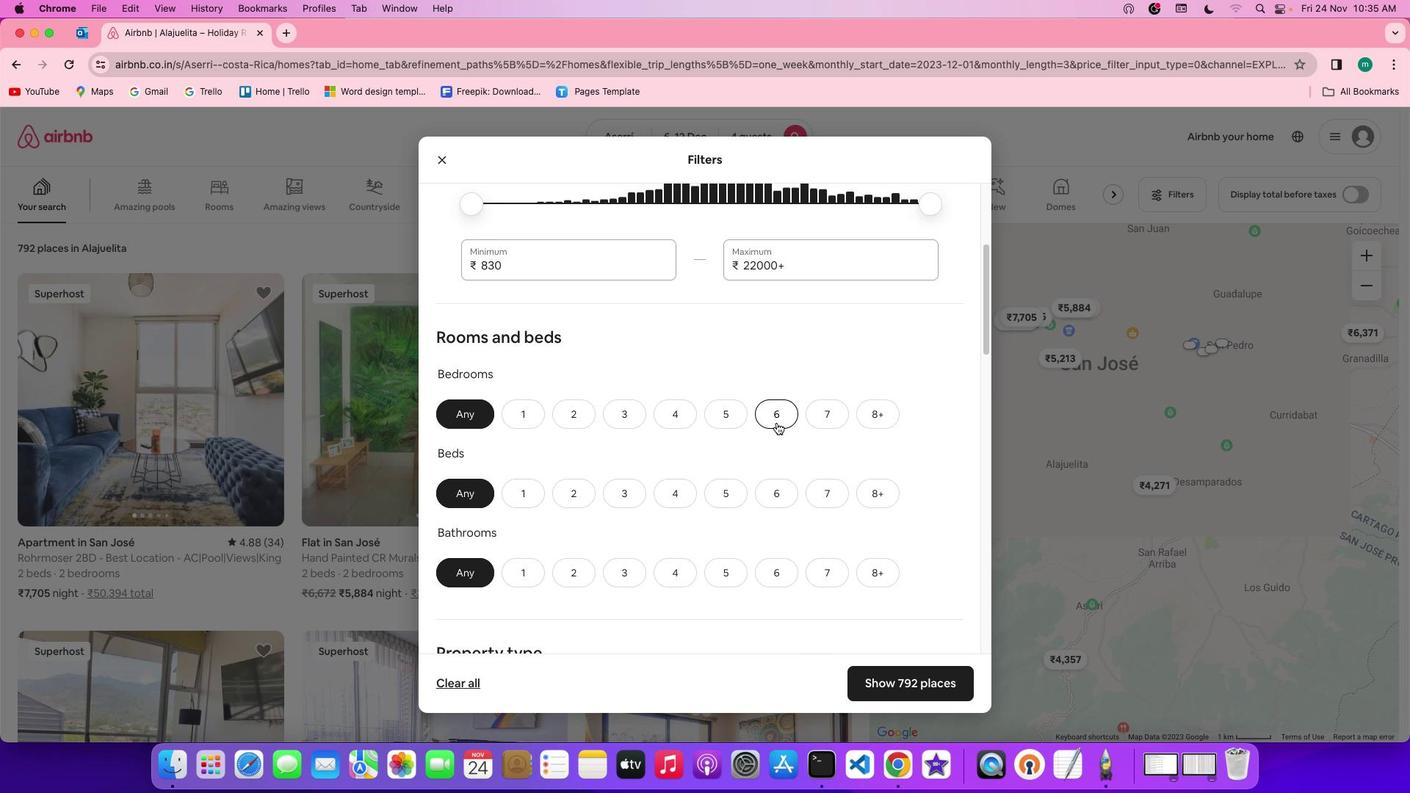 
Action: Mouse scrolled (777, 422) with delta (0, 0)
Screenshot: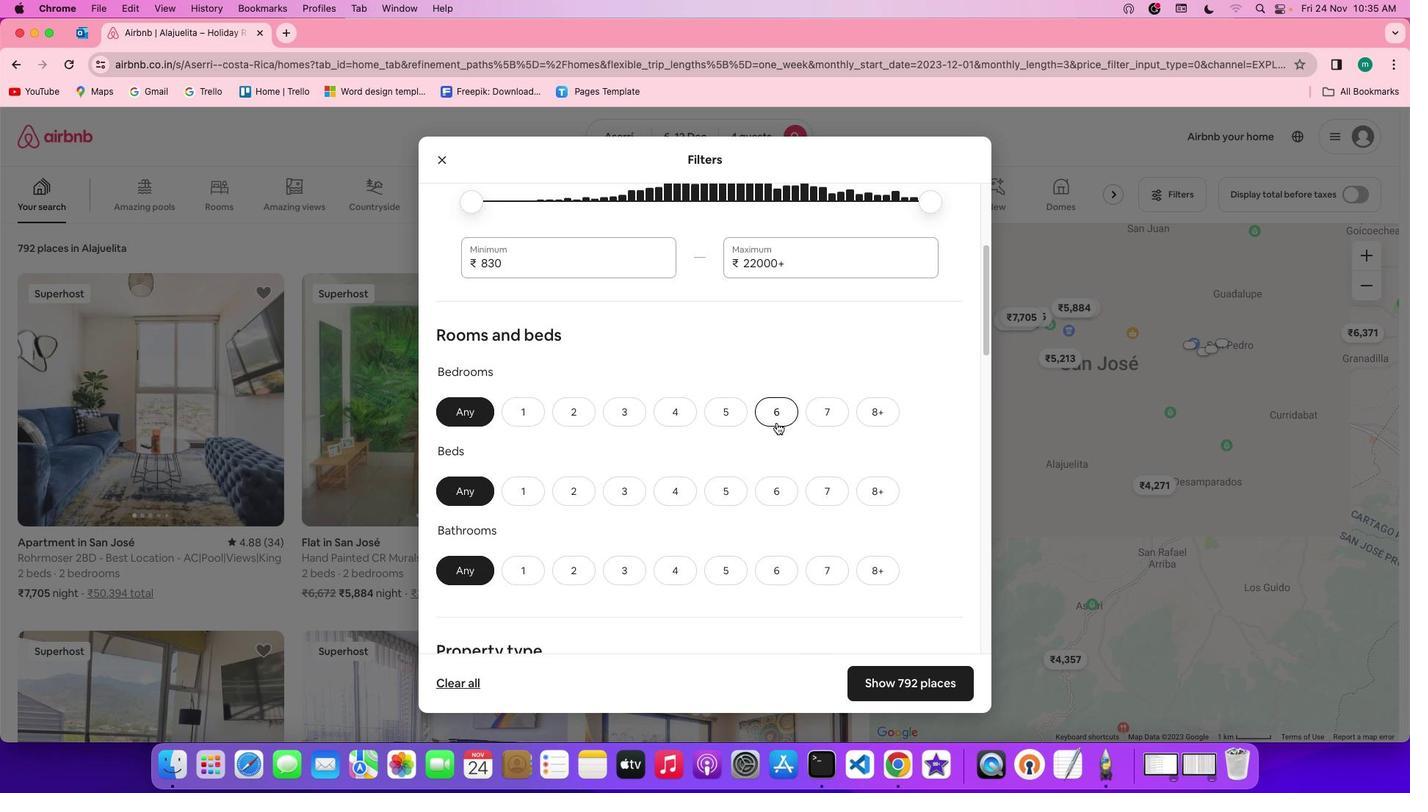
Action: Mouse scrolled (777, 422) with delta (0, 0)
Screenshot: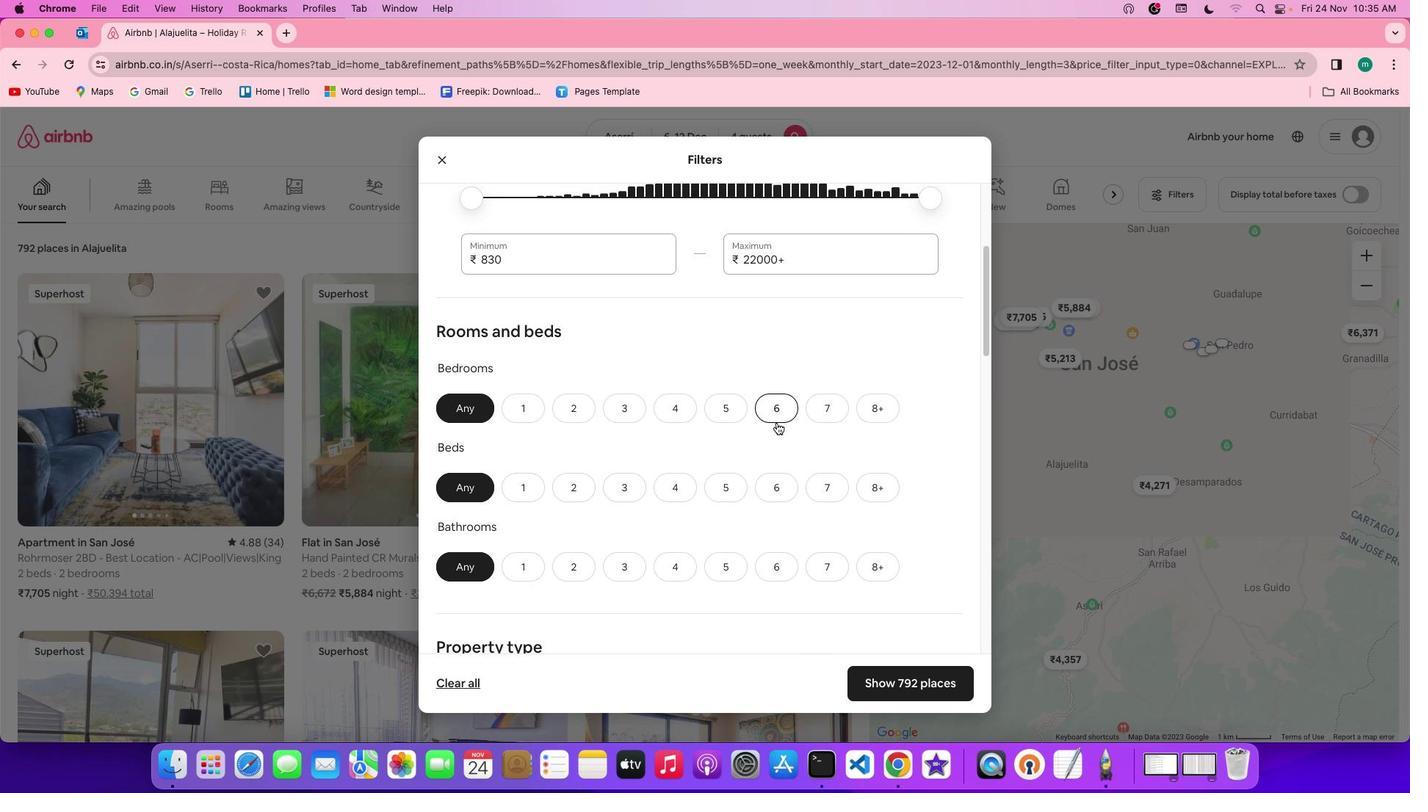 
Action: Mouse scrolled (777, 422) with delta (0, 0)
Screenshot: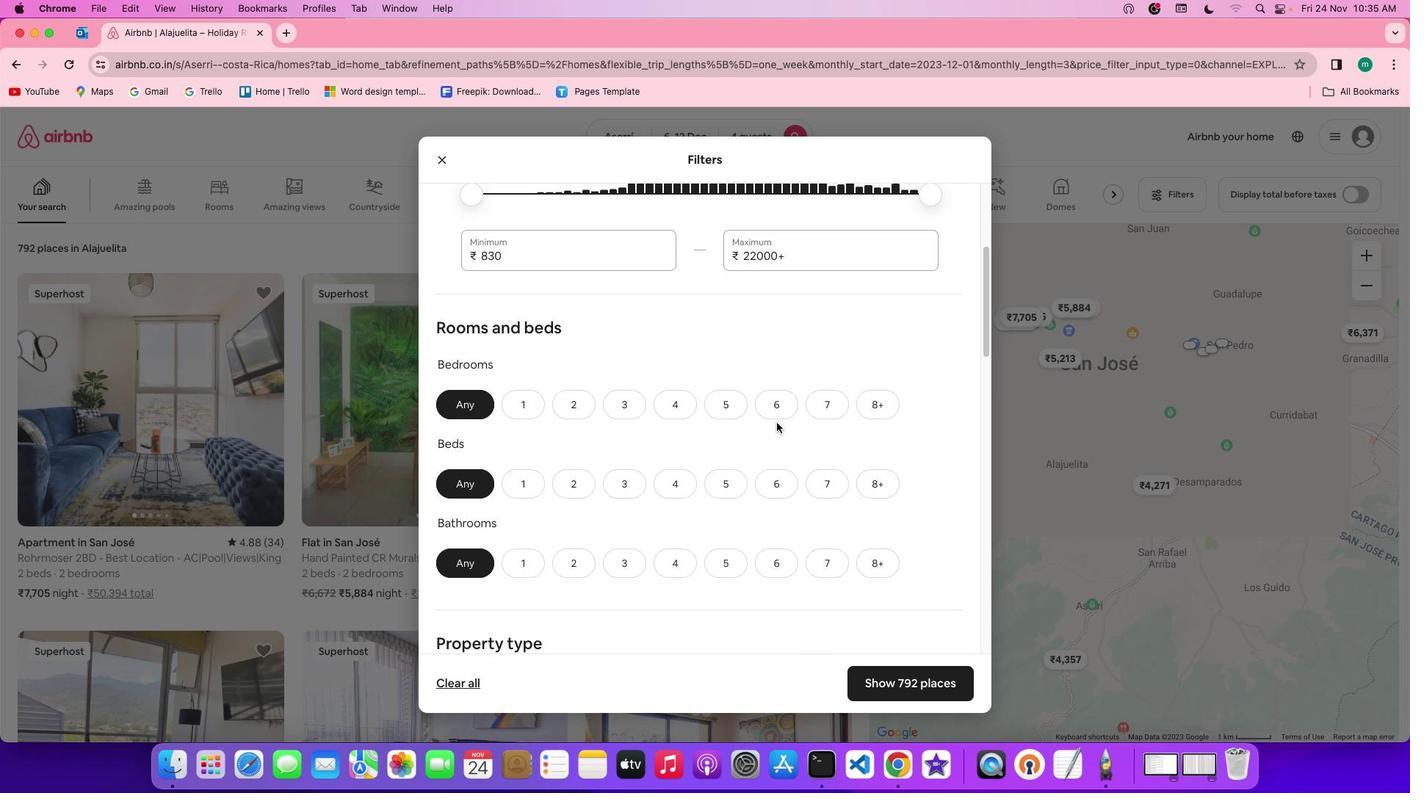 
Action: Mouse scrolled (777, 422) with delta (0, 0)
Screenshot: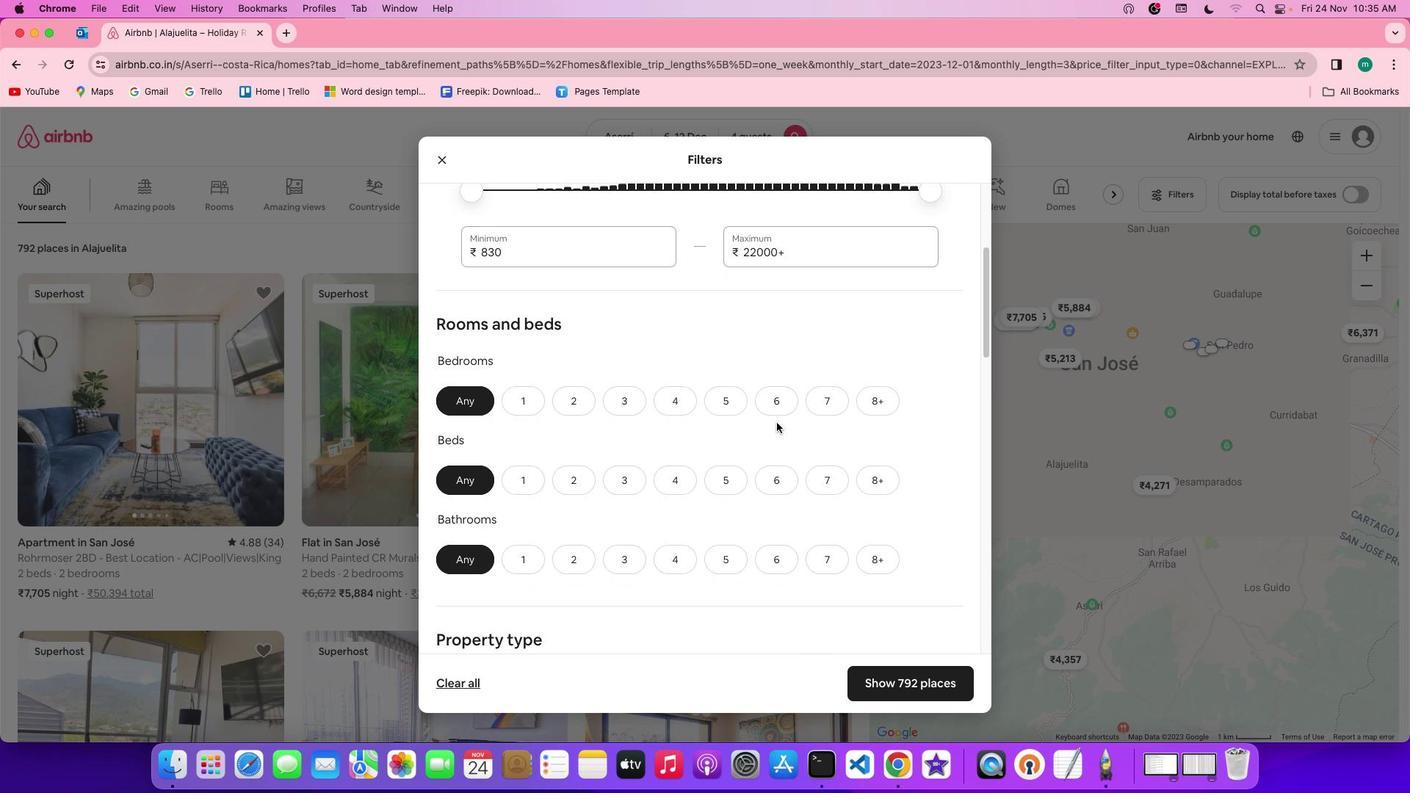 
Action: Mouse moved to (679, 385)
Screenshot: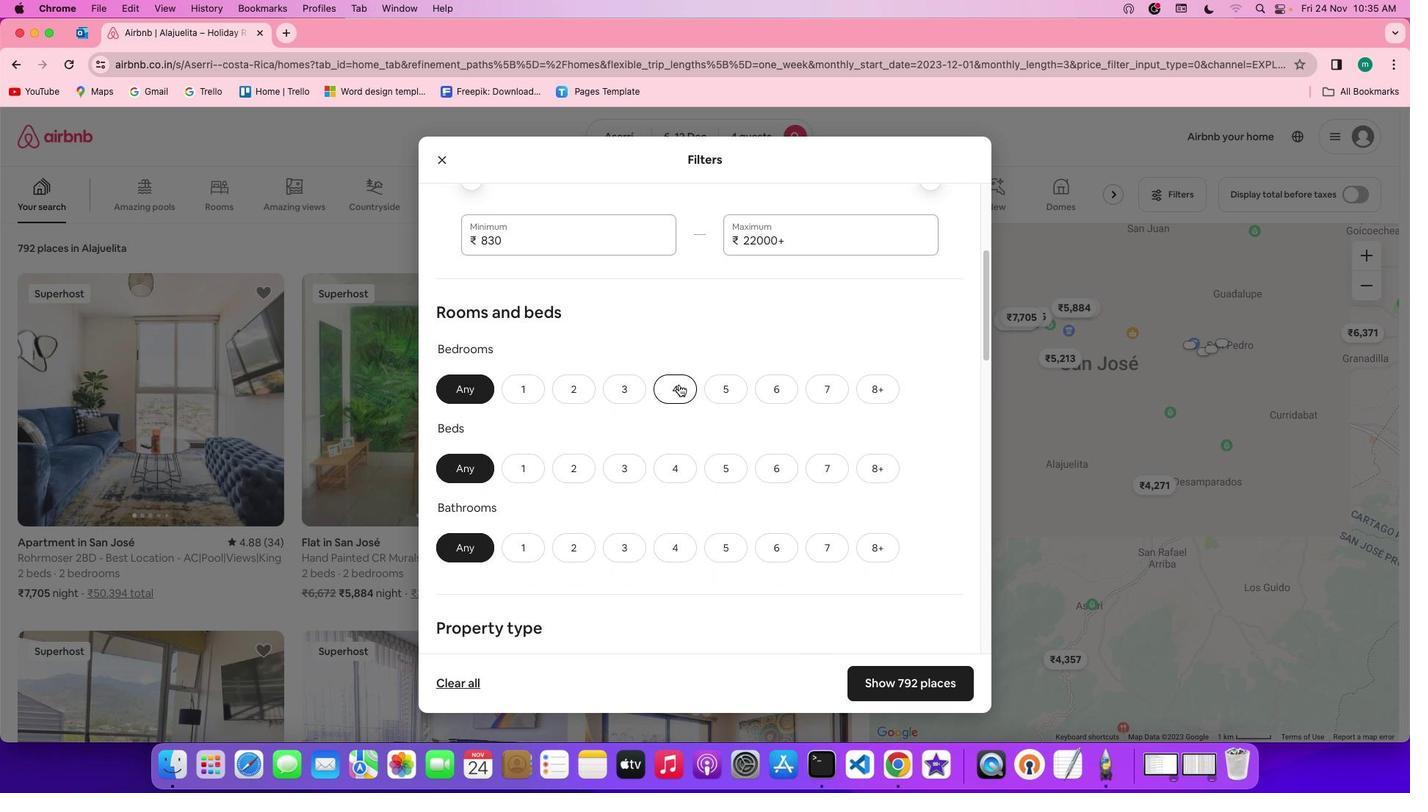 
Action: Mouse pressed left at (679, 385)
Screenshot: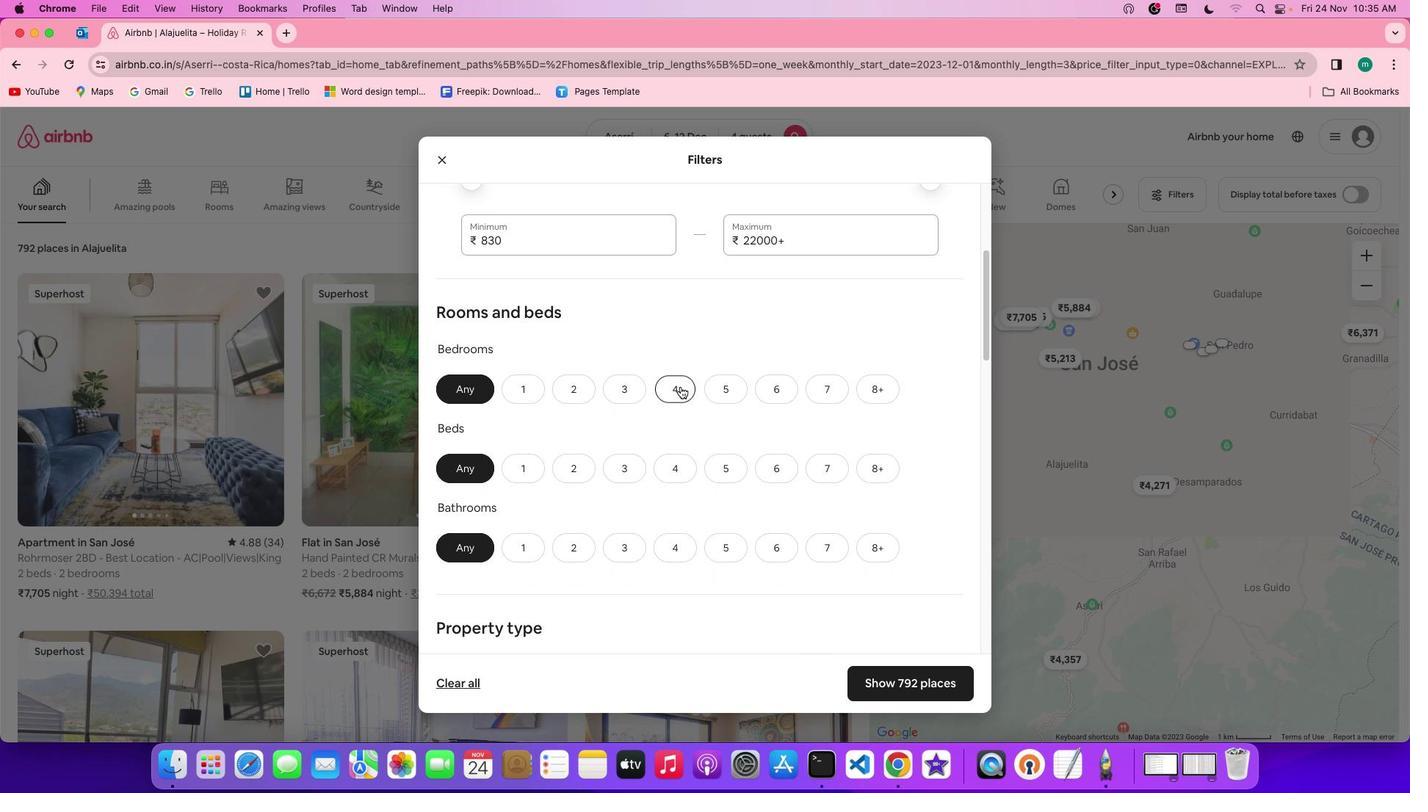 
Action: Mouse moved to (672, 473)
Screenshot: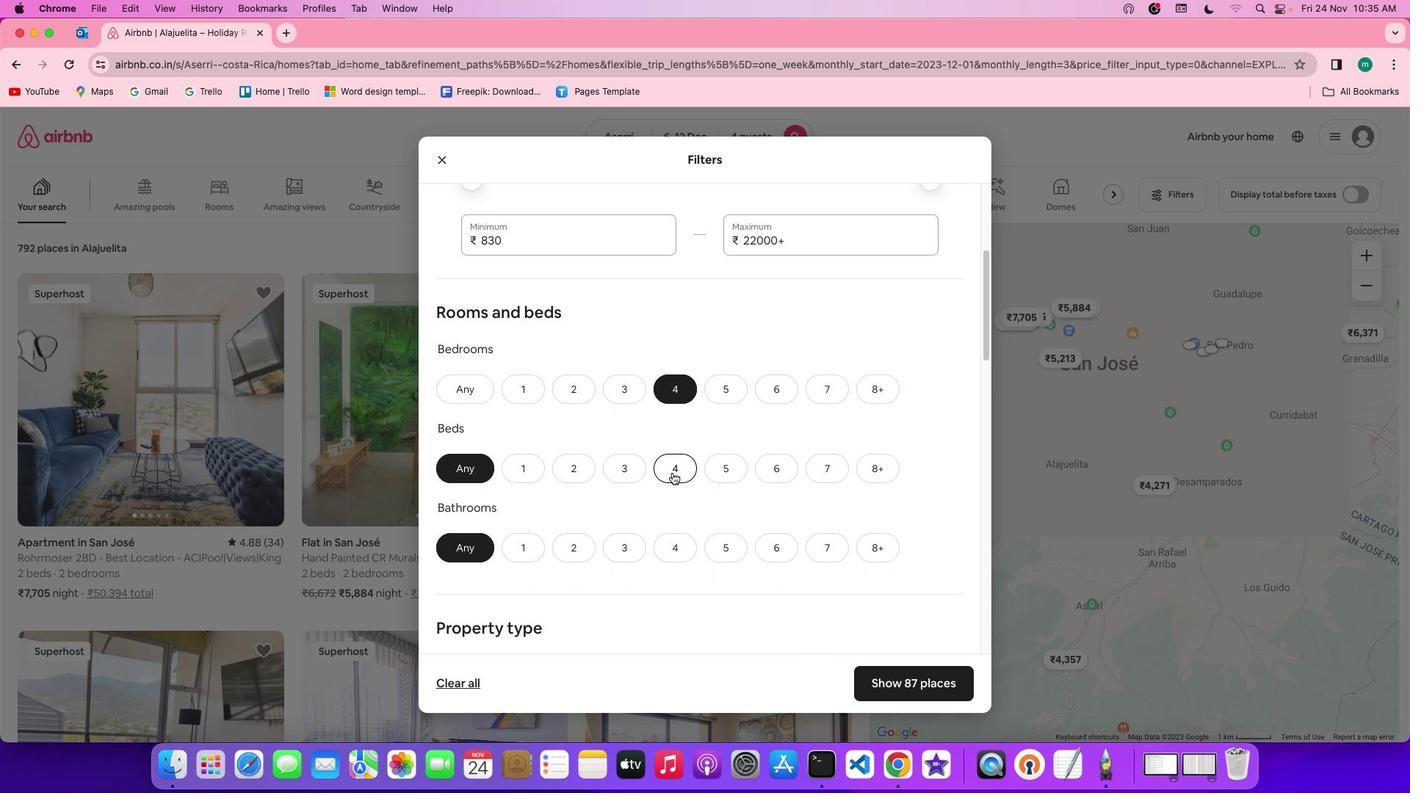 
Action: Mouse pressed left at (672, 473)
Screenshot: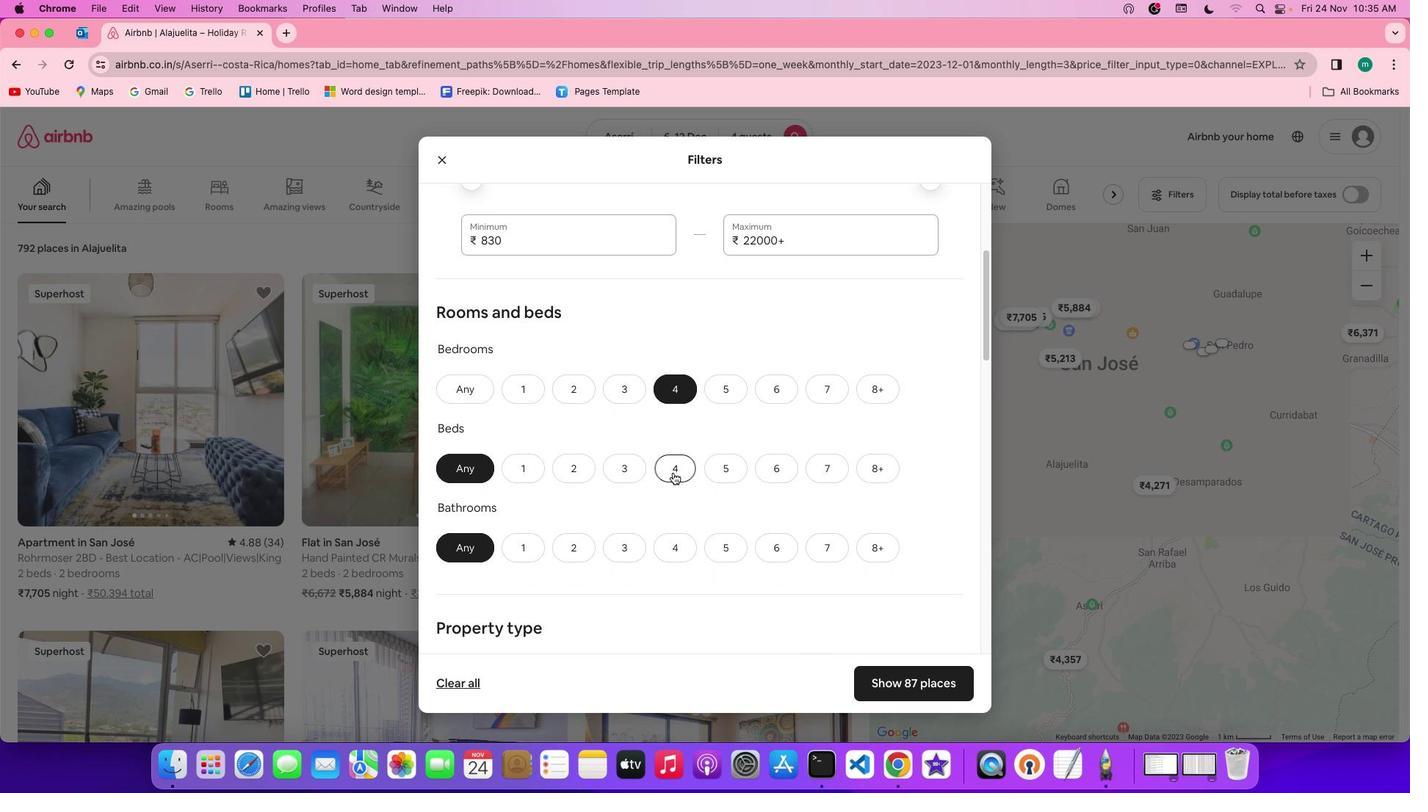 
Action: Mouse moved to (677, 547)
Screenshot: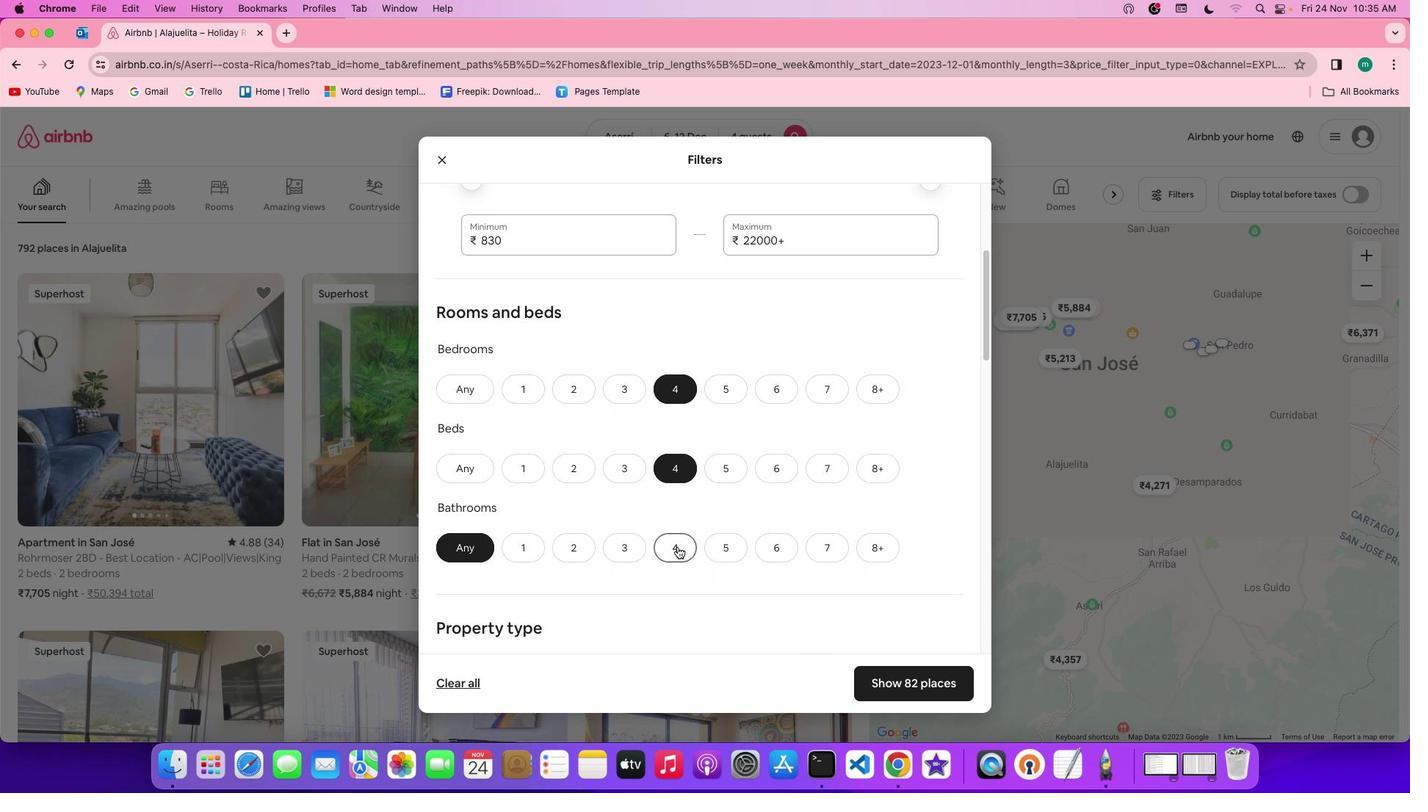 
Action: Mouse pressed left at (677, 547)
Screenshot: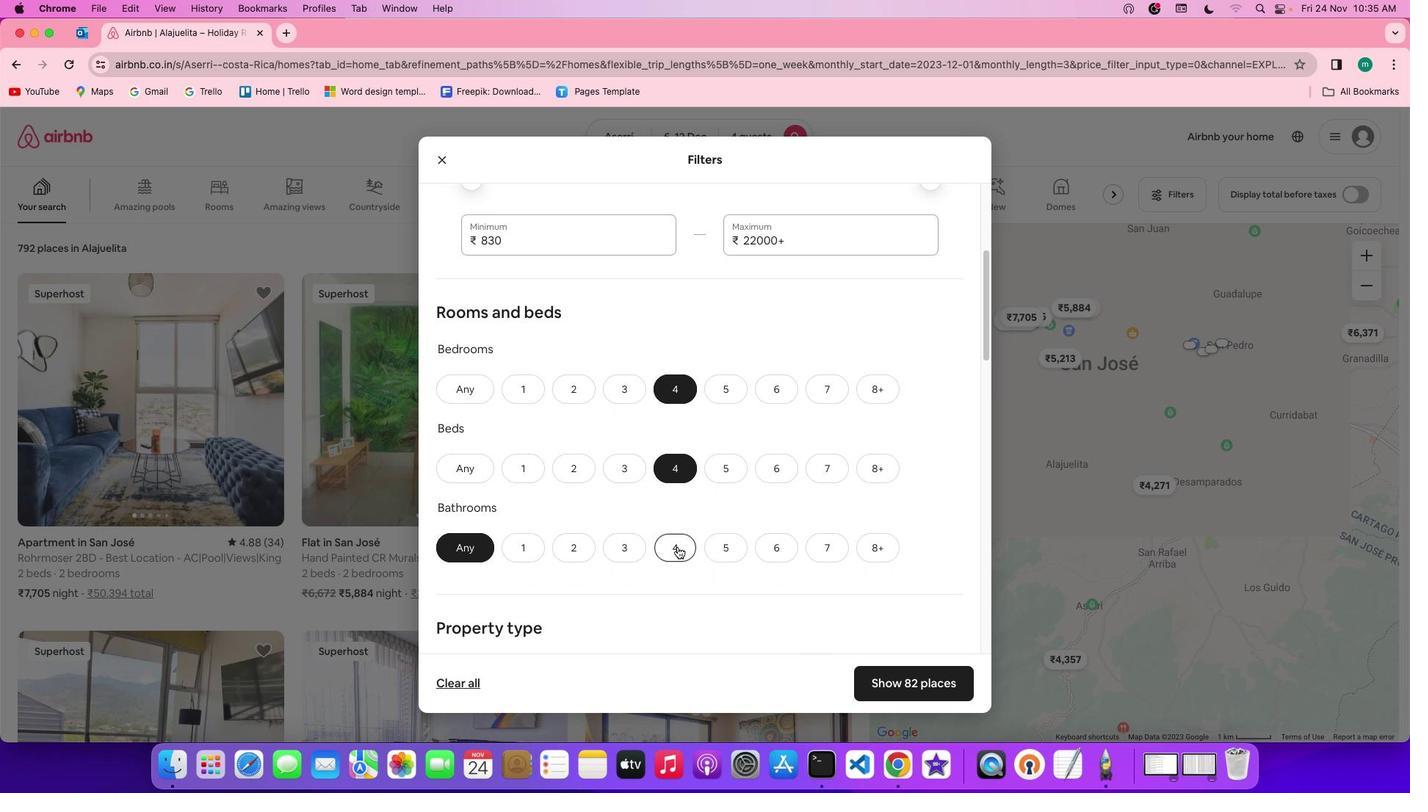 
Action: Mouse moved to (807, 498)
Screenshot: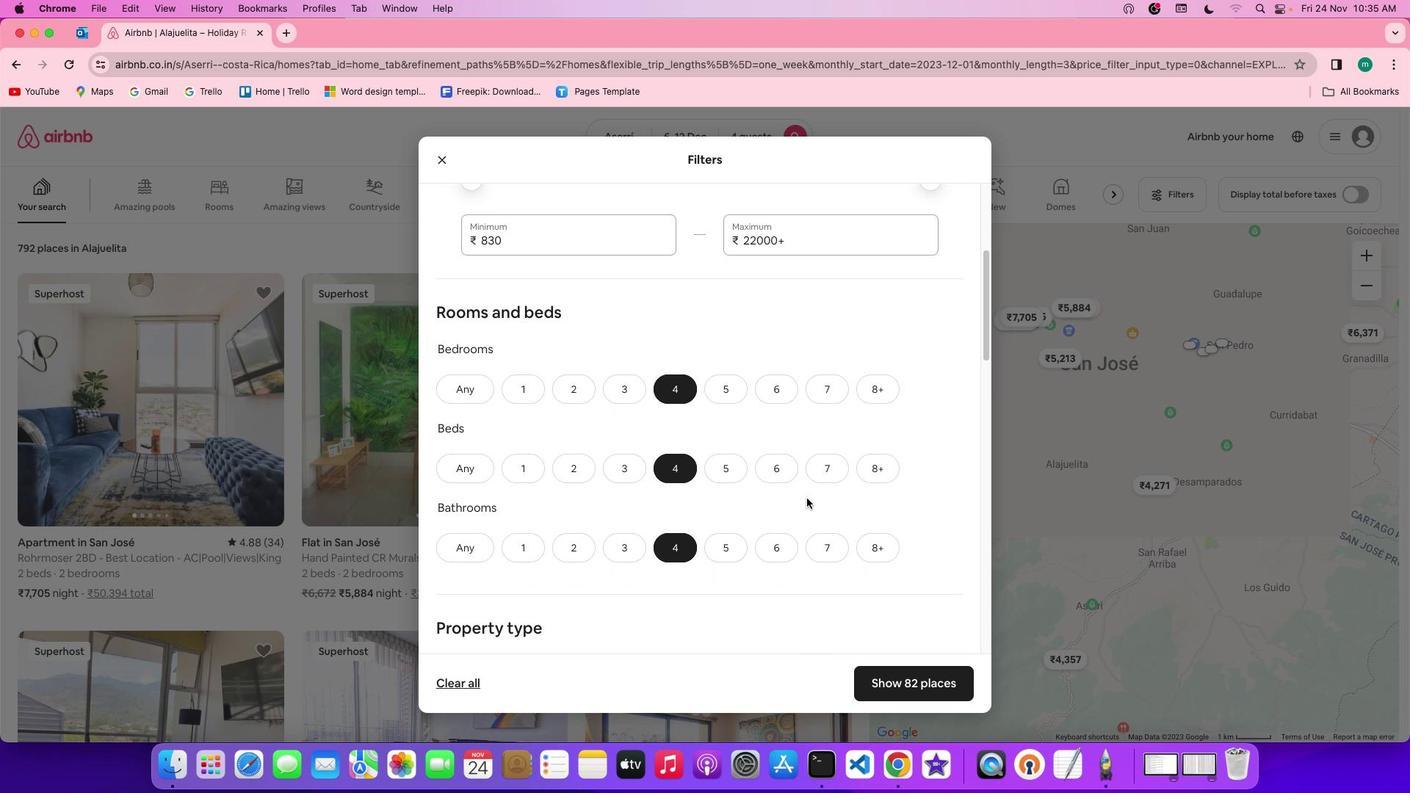
Action: Mouse scrolled (807, 498) with delta (0, 0)
Screenshot: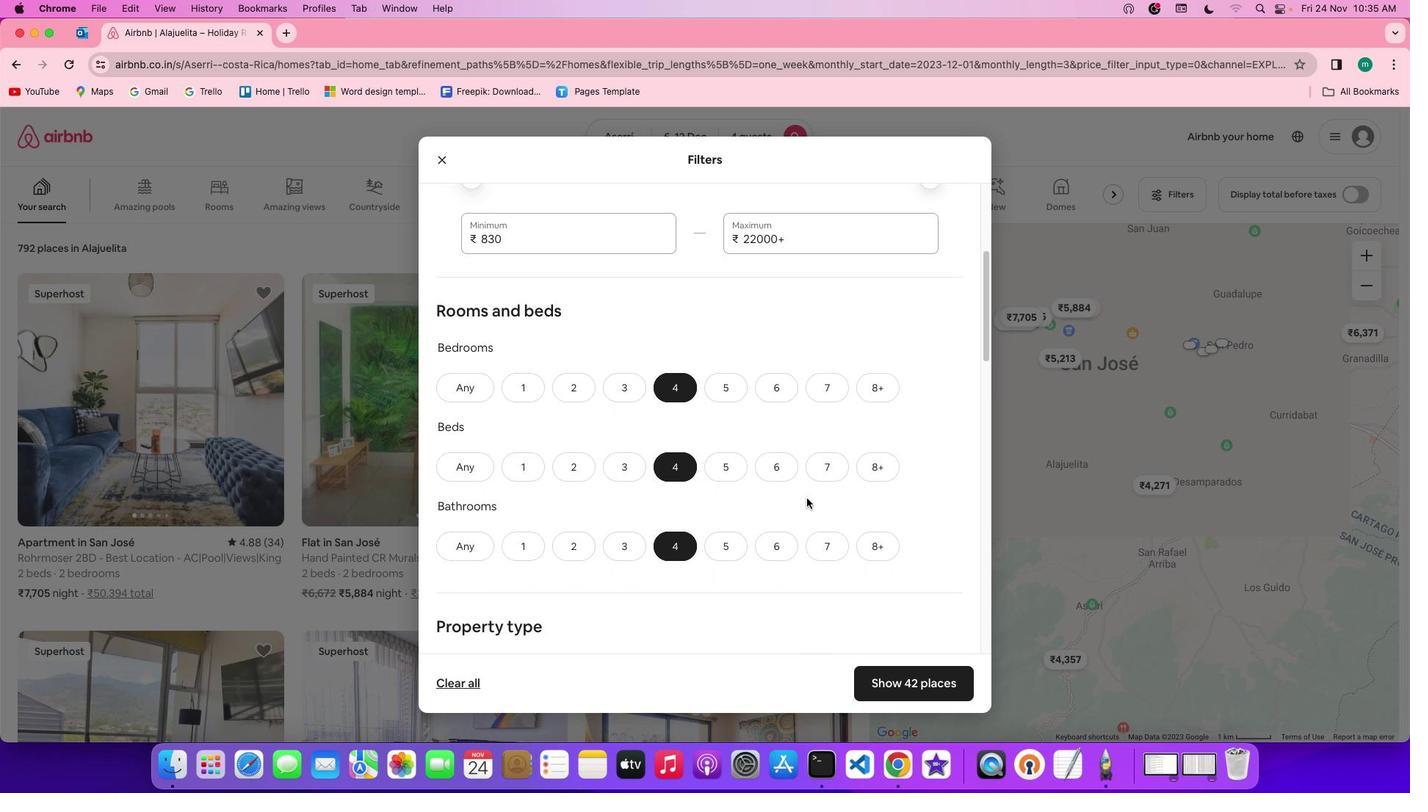 
Action: Mouse scrolled (807, 498) with delta (0, 0)
Screenshot: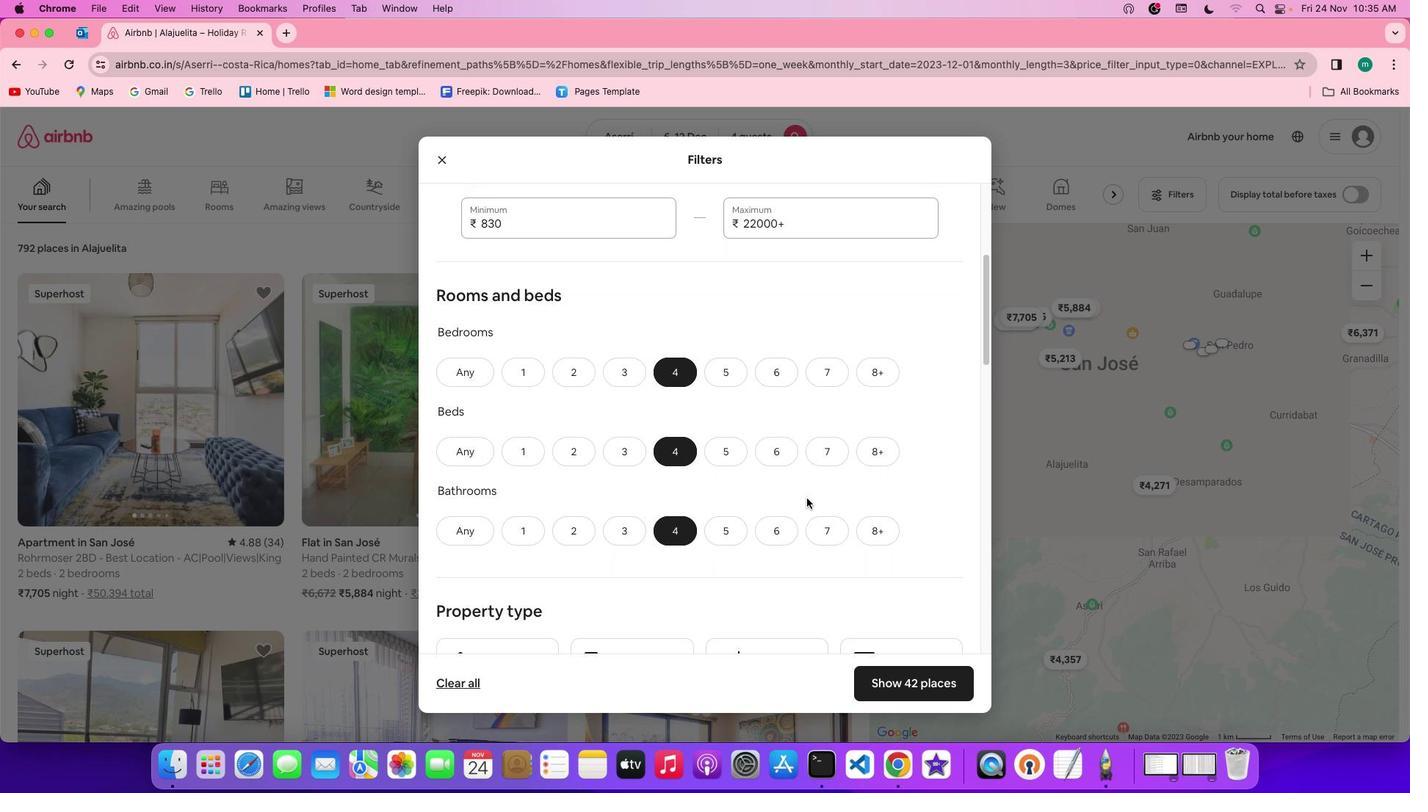 
Action: Mouse scrolled (807, 498) with delta (0, -1)
Screenshot: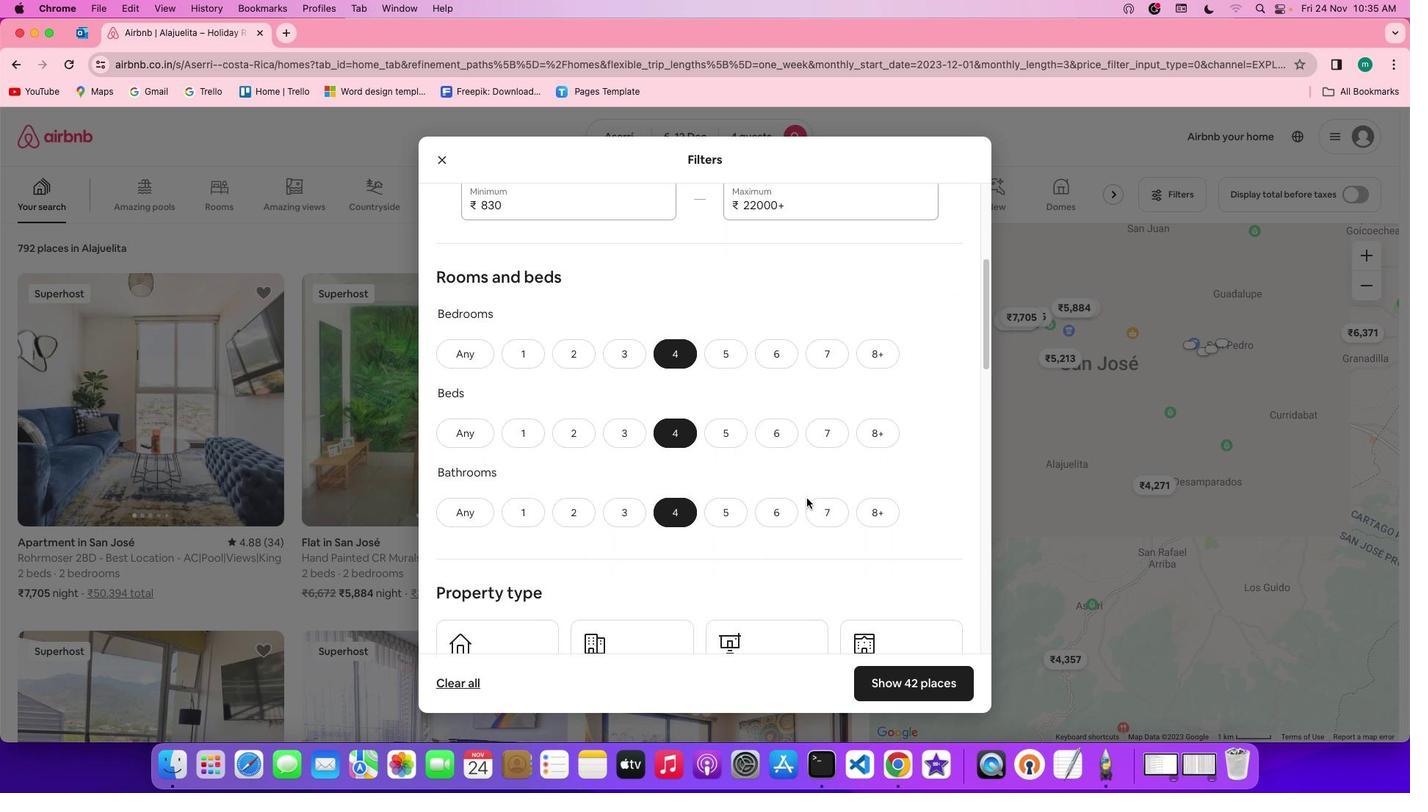 
Action: Mouse scrolled (807, 498) with delta (0, 0)
Screenshot: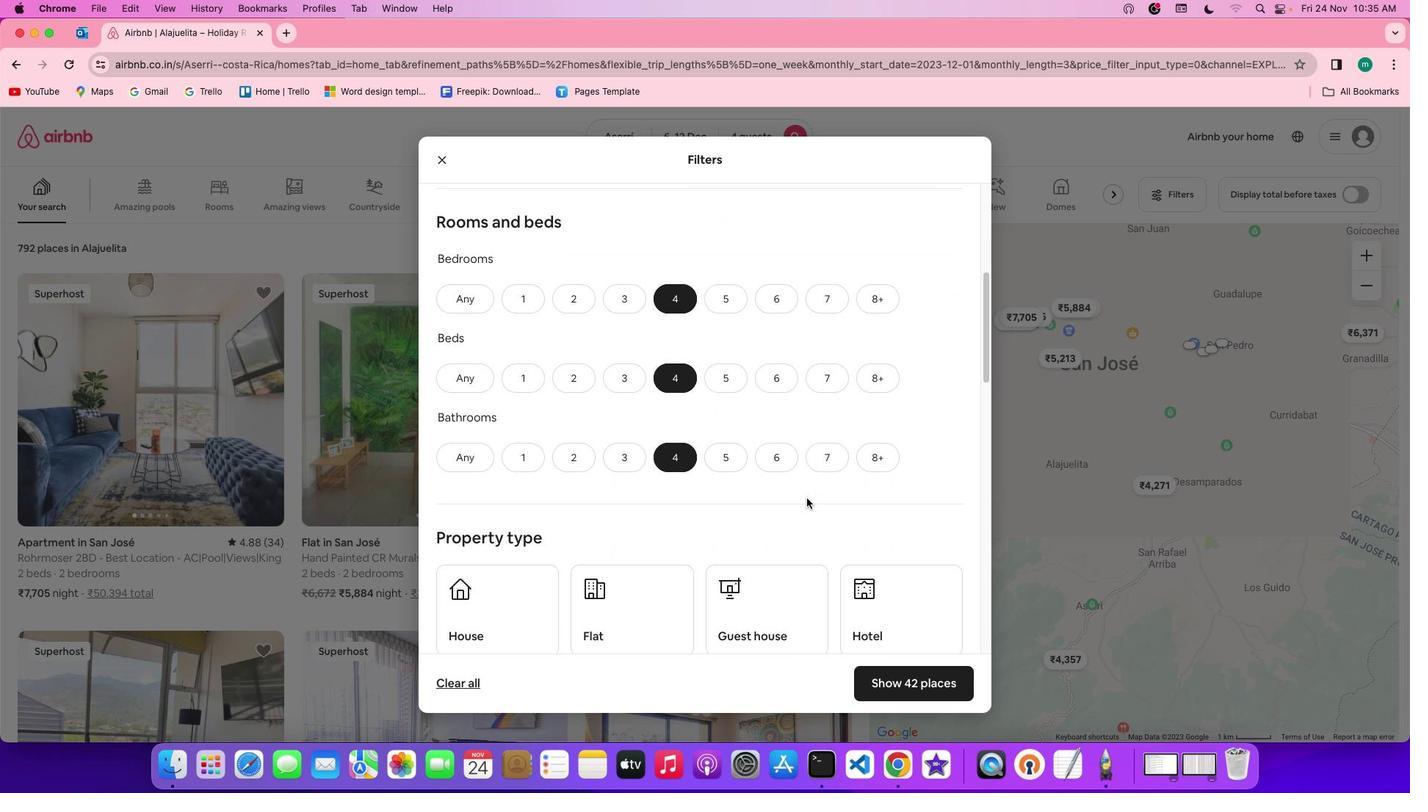 
Action: Mouse scrolled (807, 498) with delta (0, 0)
Screenshot: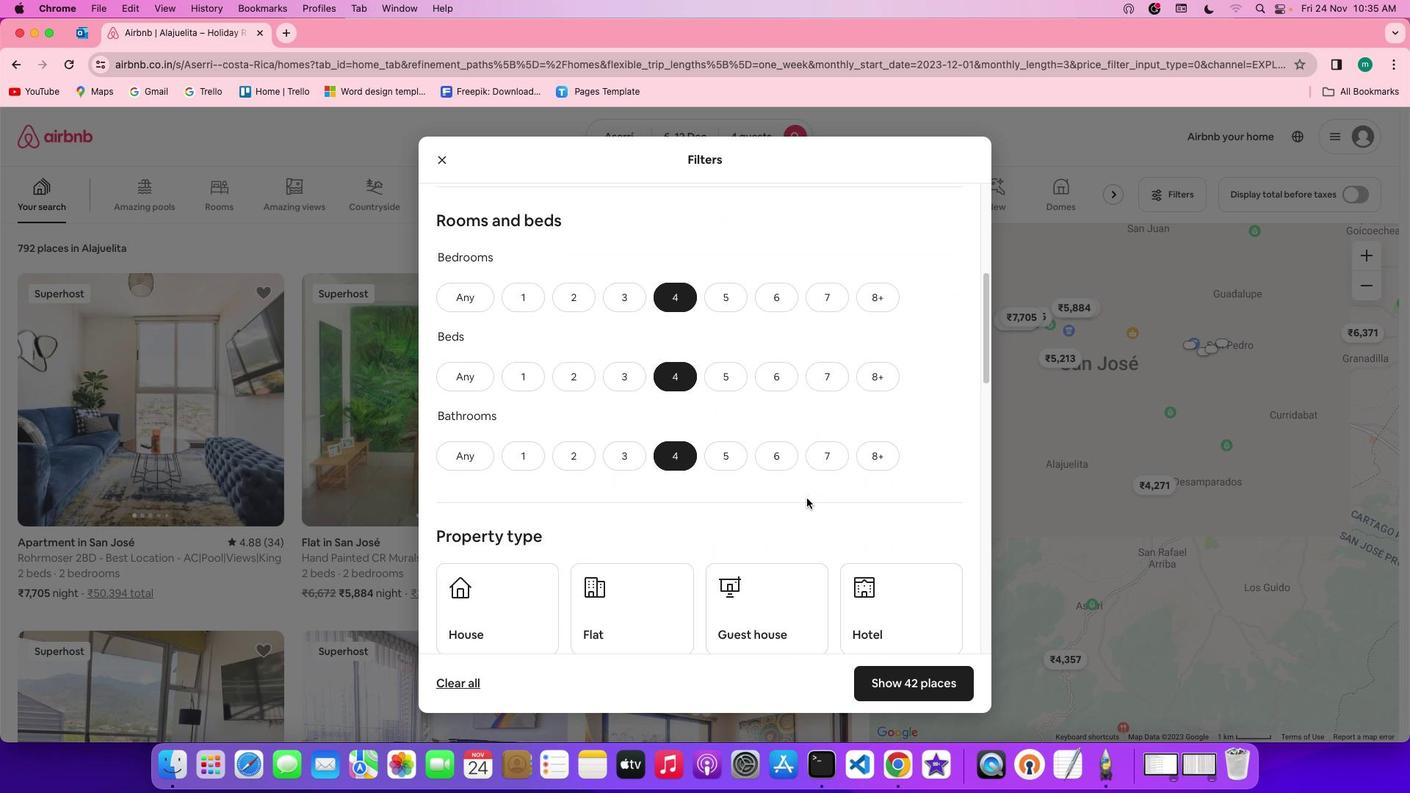 
Action: Mouse scrolled (807, 498) with delta (0, 0)
Screenshot: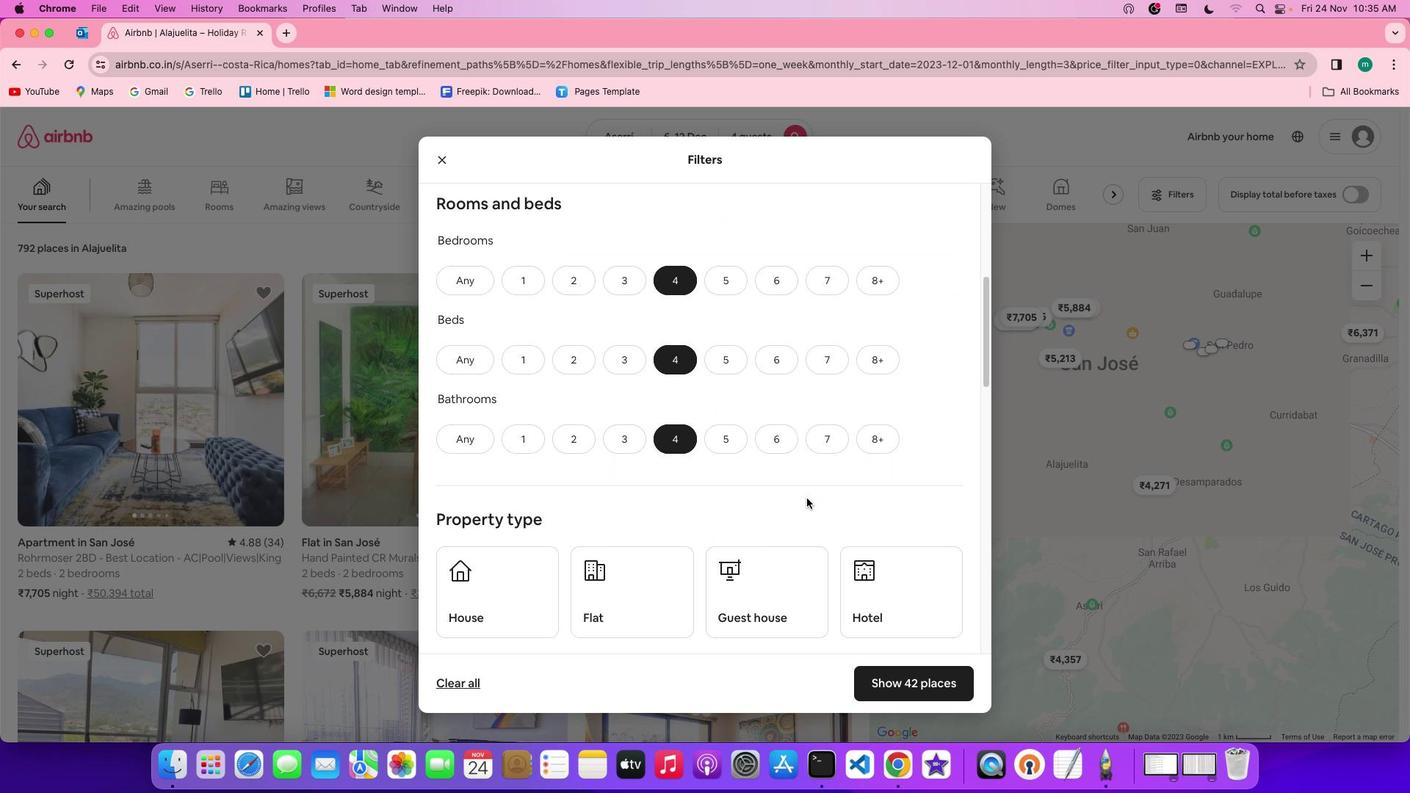 
Action: Mouse scrolled (807, 498) with delta (0, -1)
Screenshot: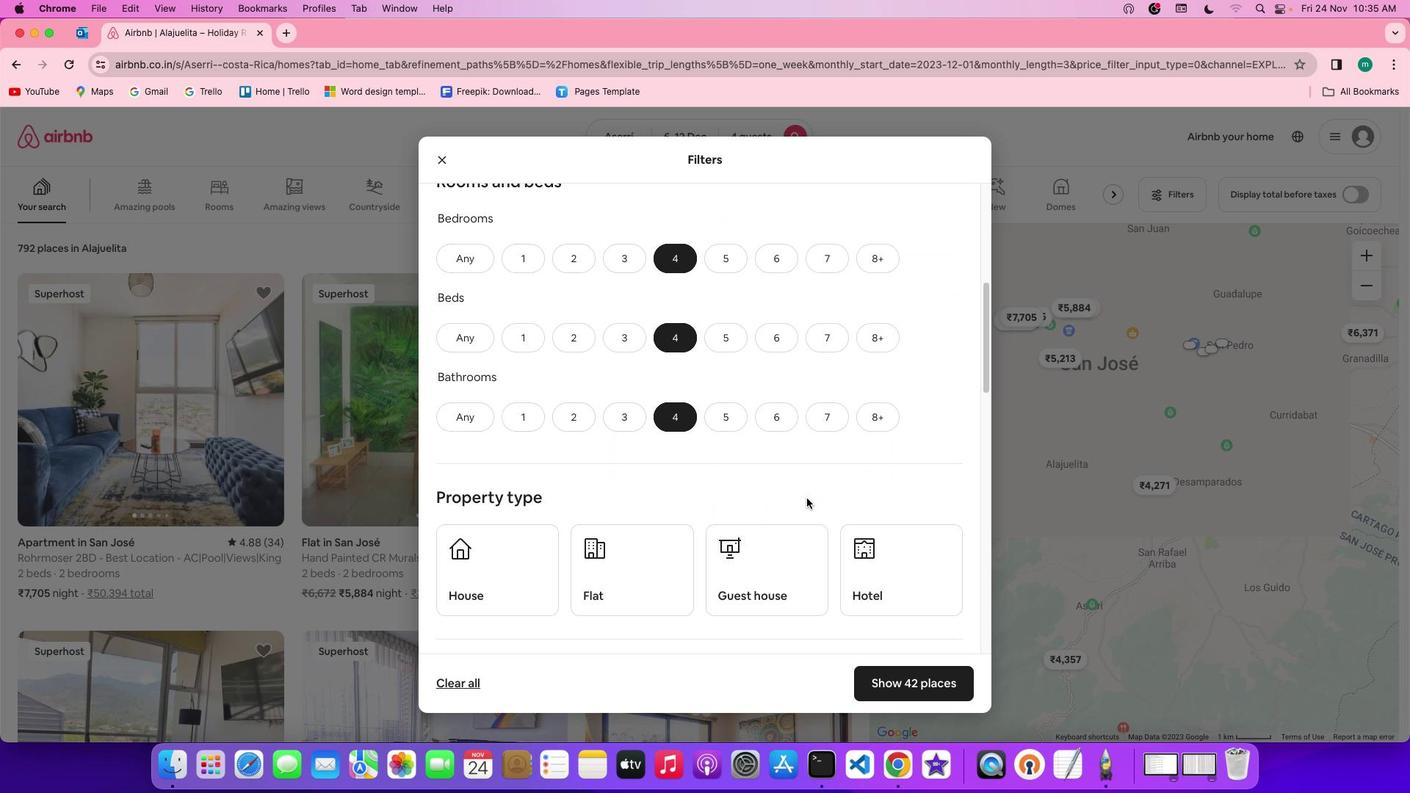
Action: Mouse scrolled (807, 498) with delta (0, -1)
Screenshot: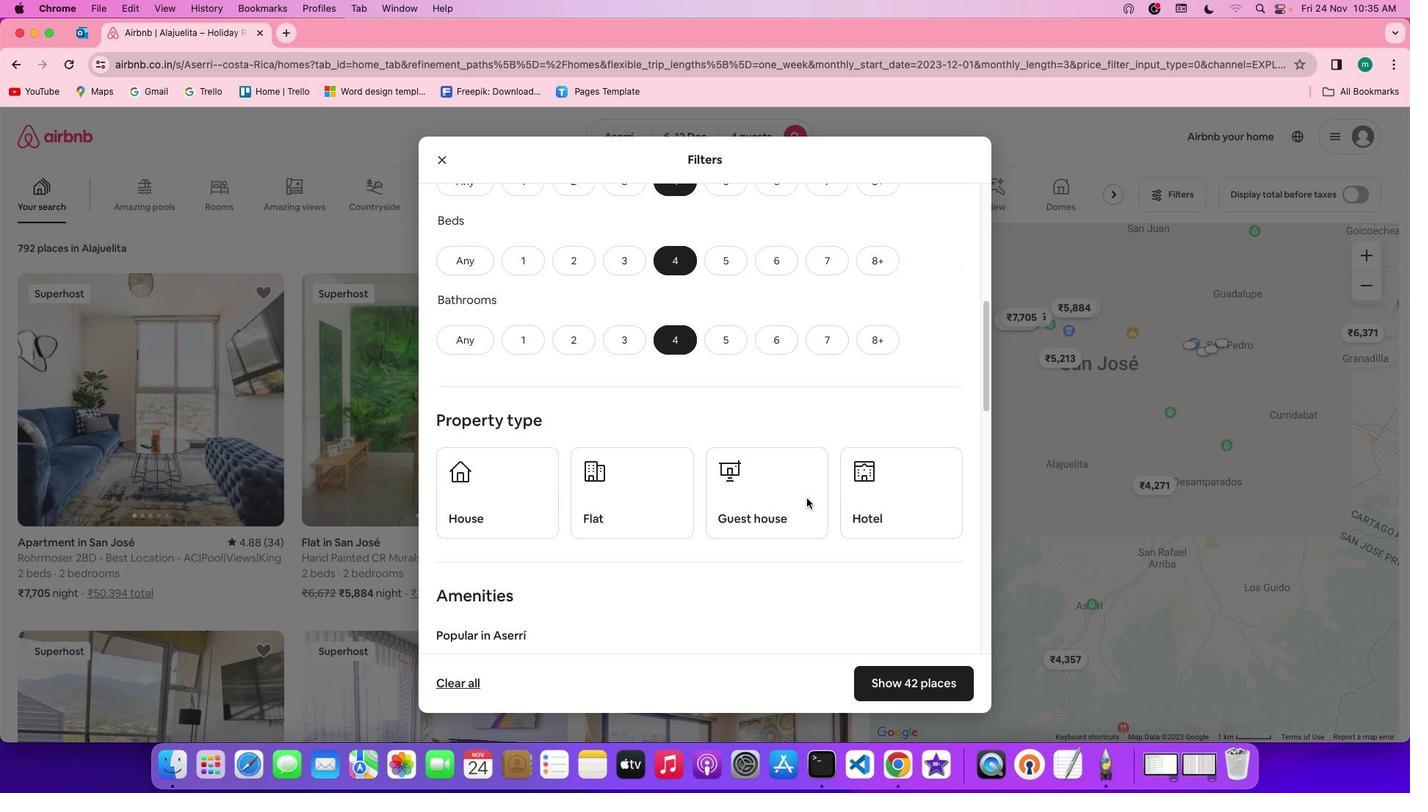 
Action: Mouse scrolled (807, 498) with delta (0, 0)
Screenshot: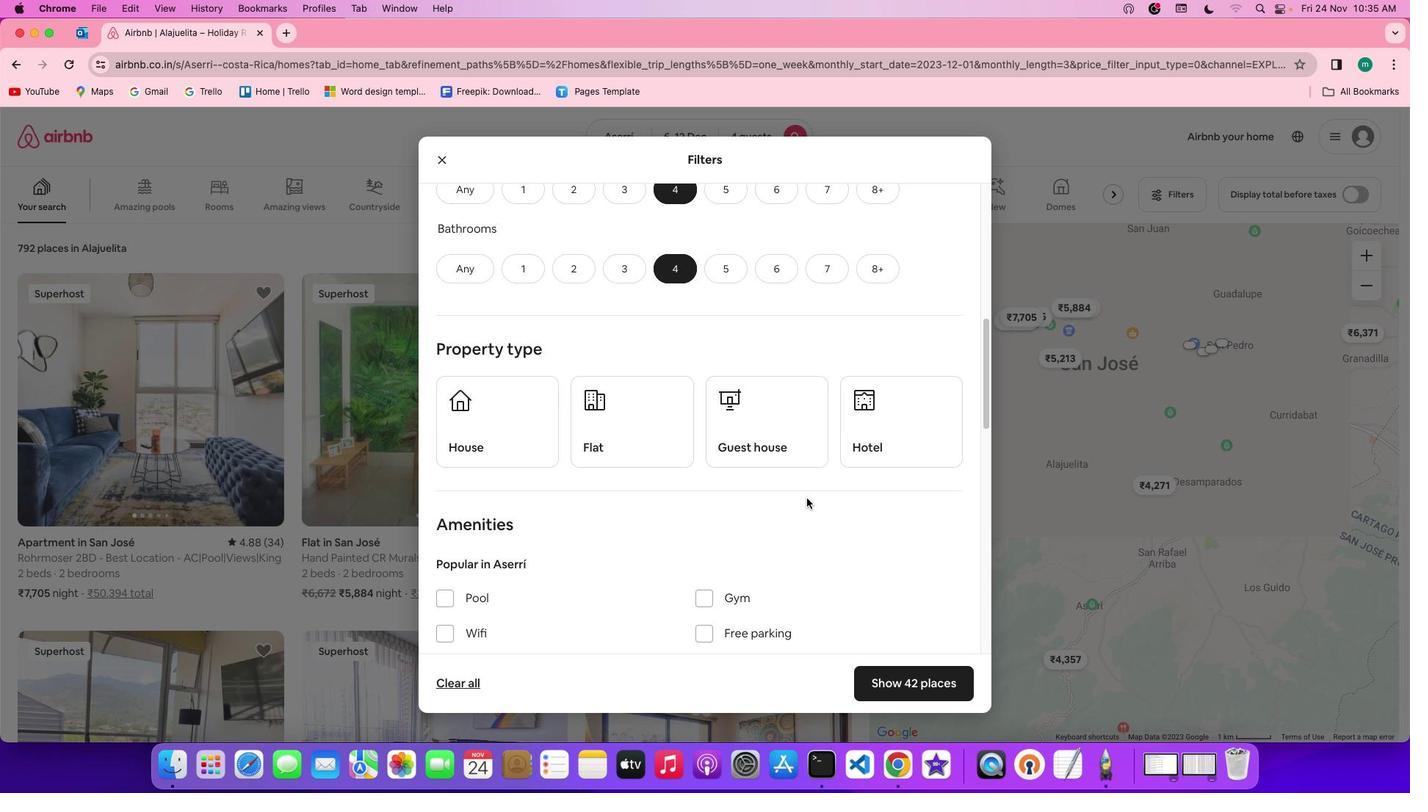 
Action: Mouse scrolled (807, 498) with delta (0, 0)
Screenshot: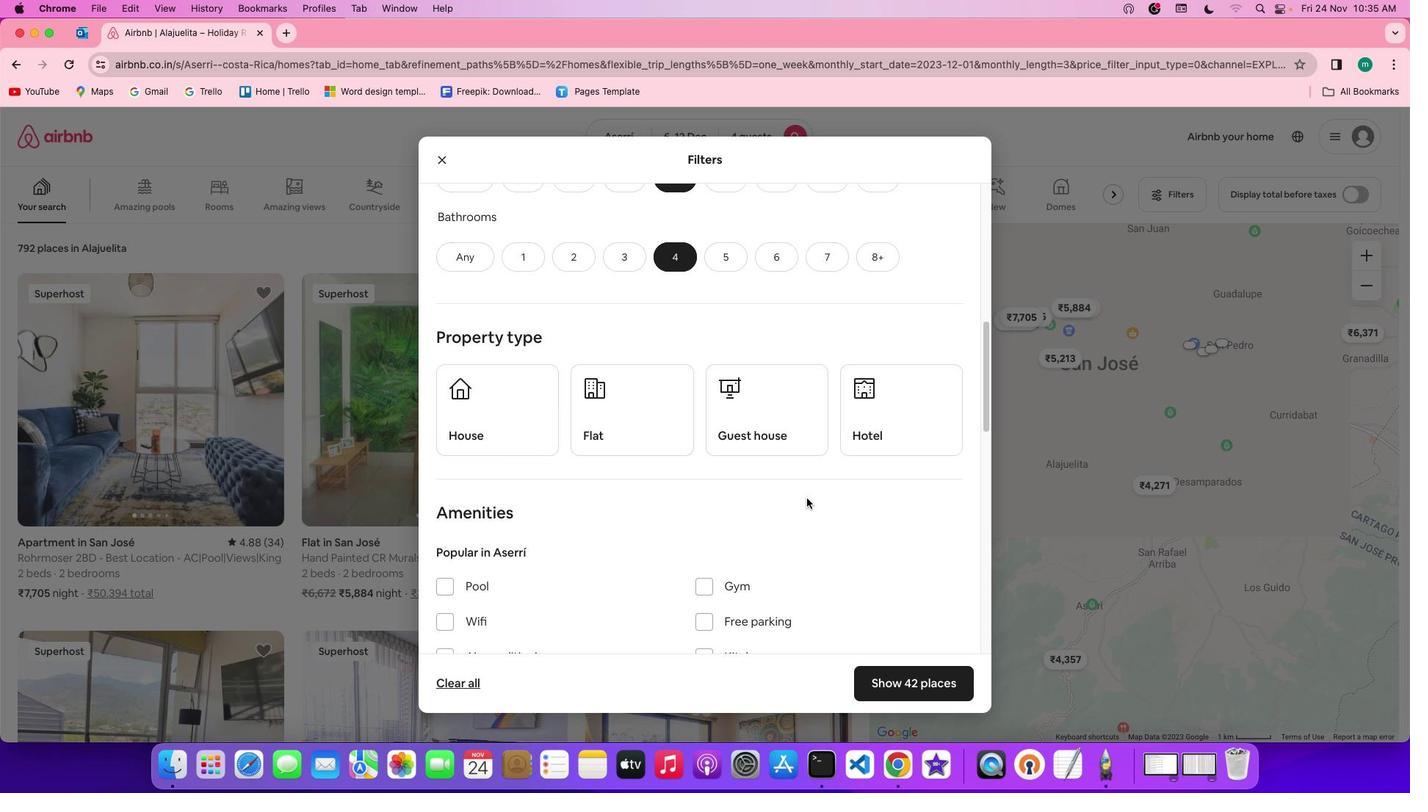 
Action: Mouse scrolled (807, 498) with delta (0, -1)
Screenshot: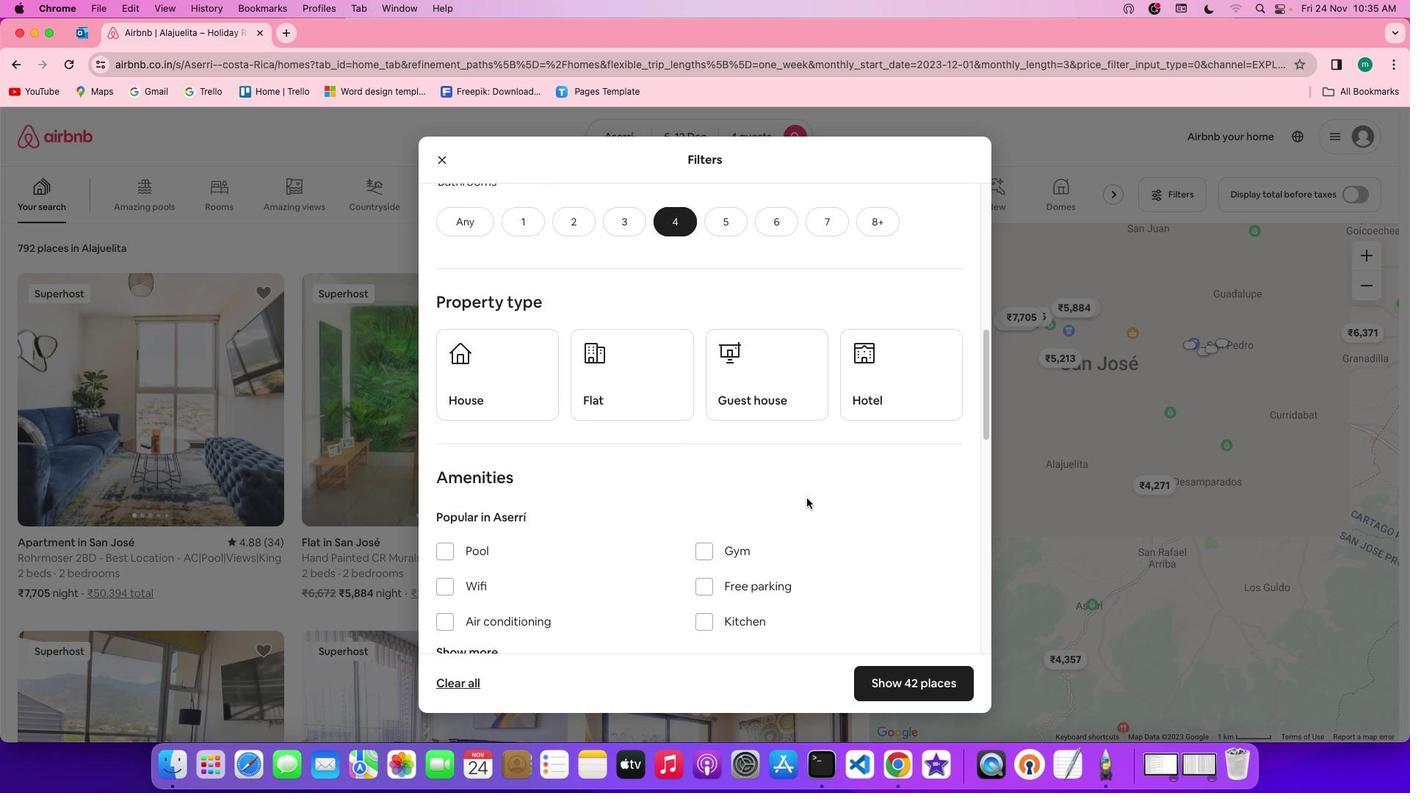 
Action: Mouse moved to (640, 365)
Screenshot: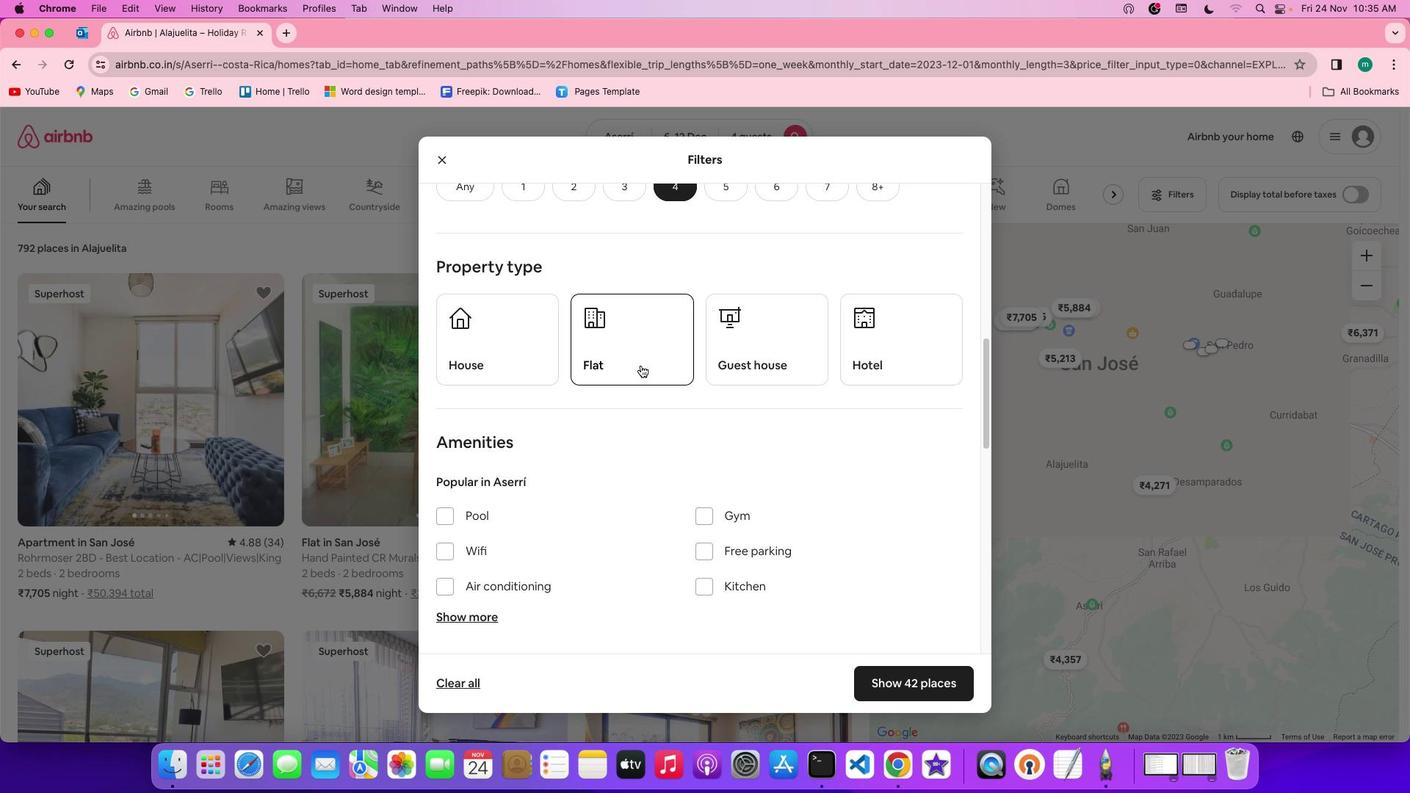 
Action: Mouse pressed left at (640, 365)
Screenshot: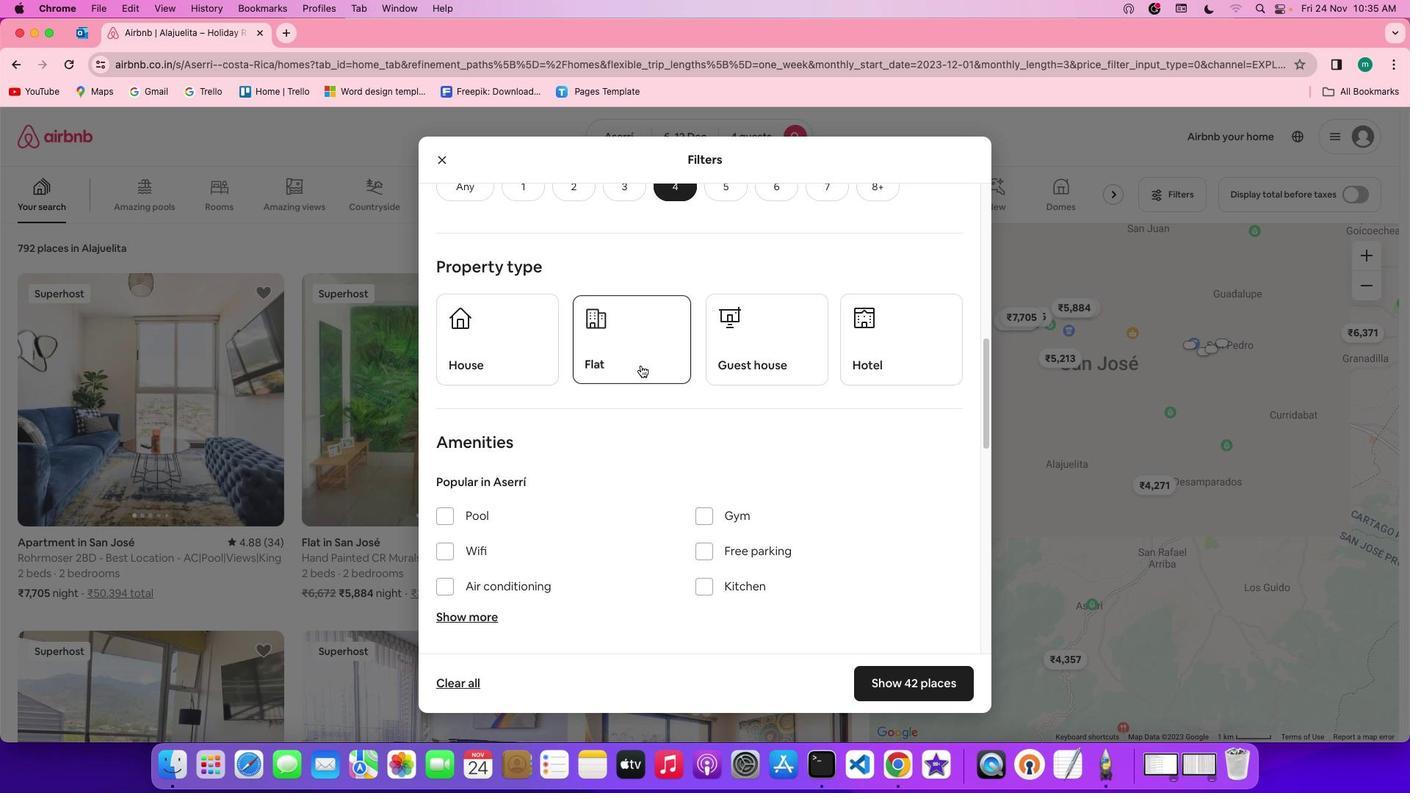 
Action: Mouse moved to (781, 470)
Screenshot: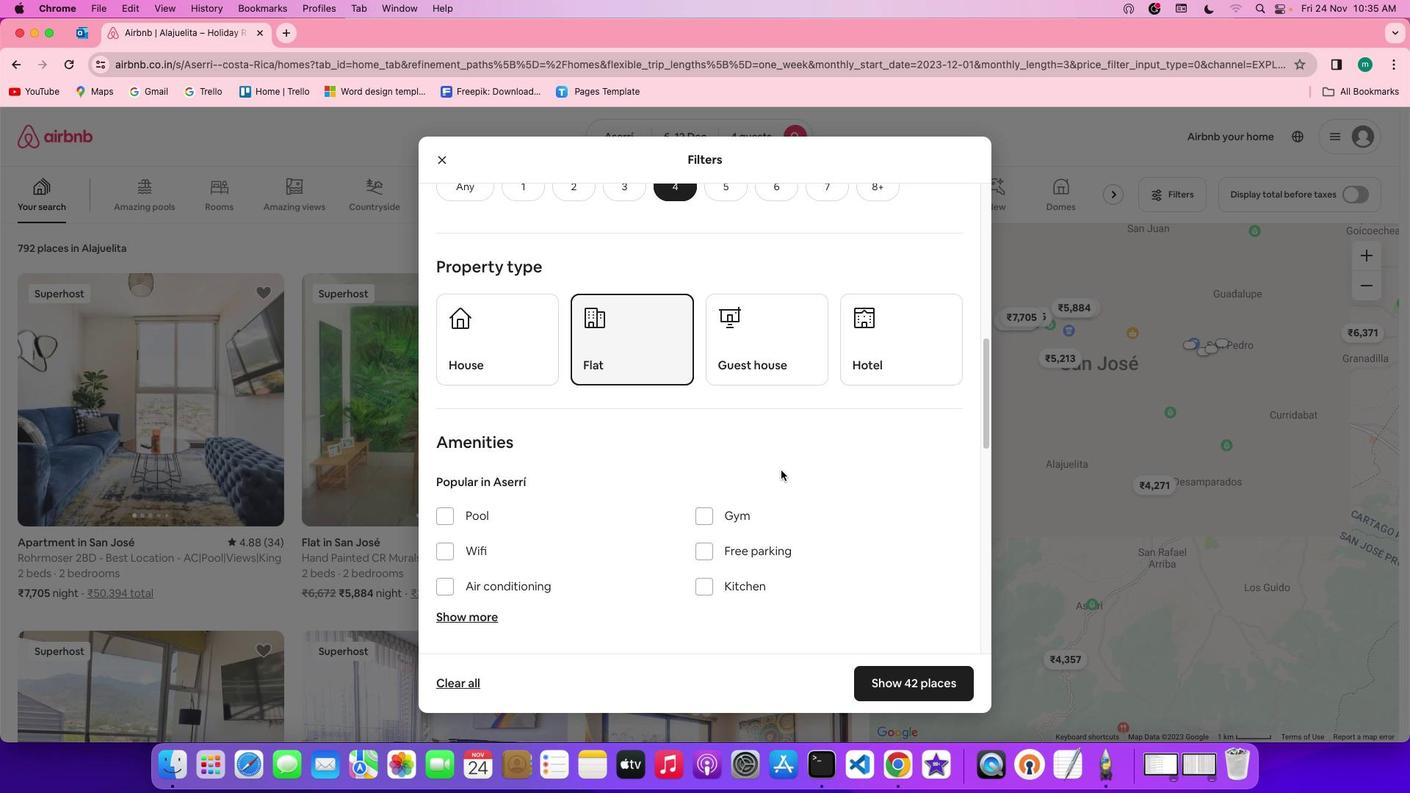 
Action: Mouse scrolled (781, 470) with delta (0, 0)
Screenshot: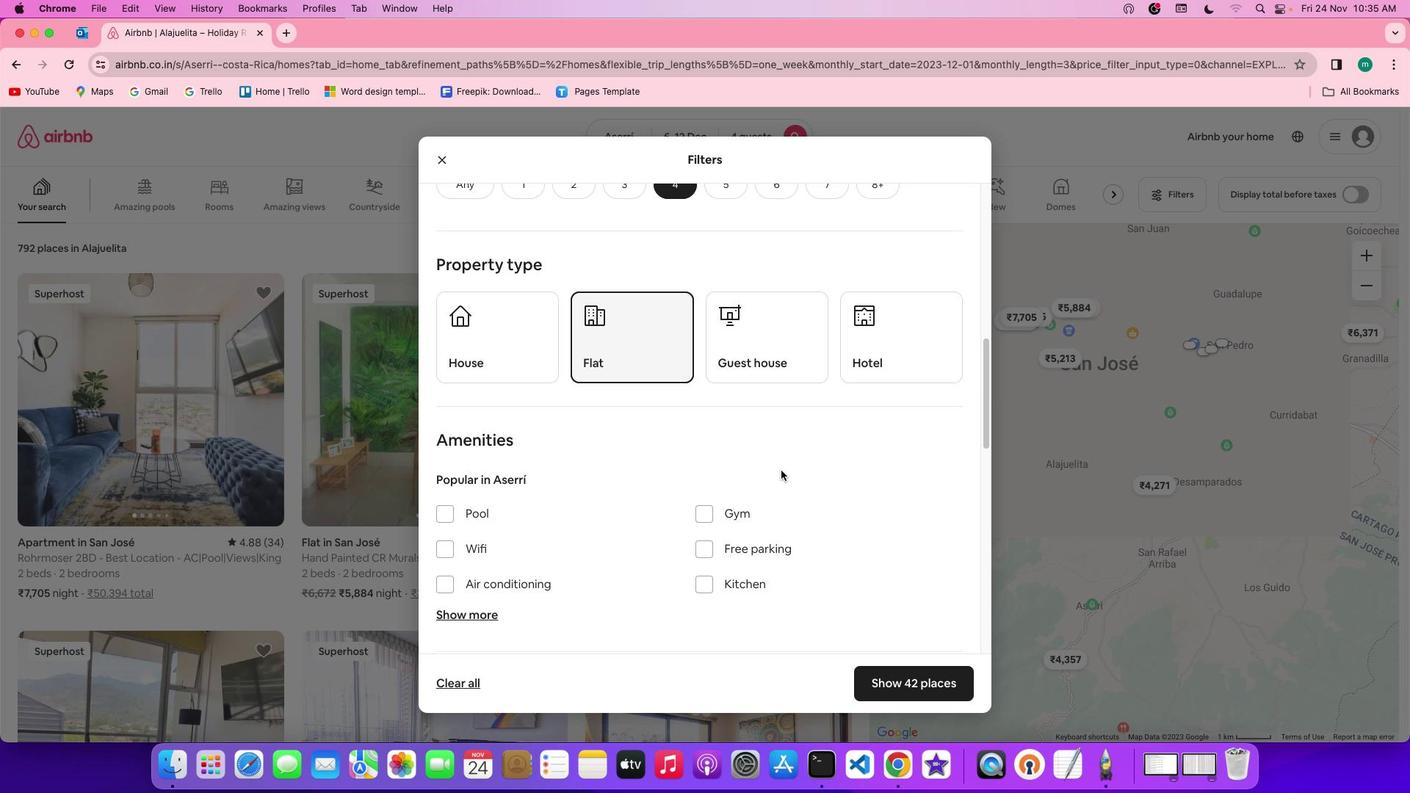 
Action: Mouse scrolled (781, 470) with delta (0, 0)
Screenshot: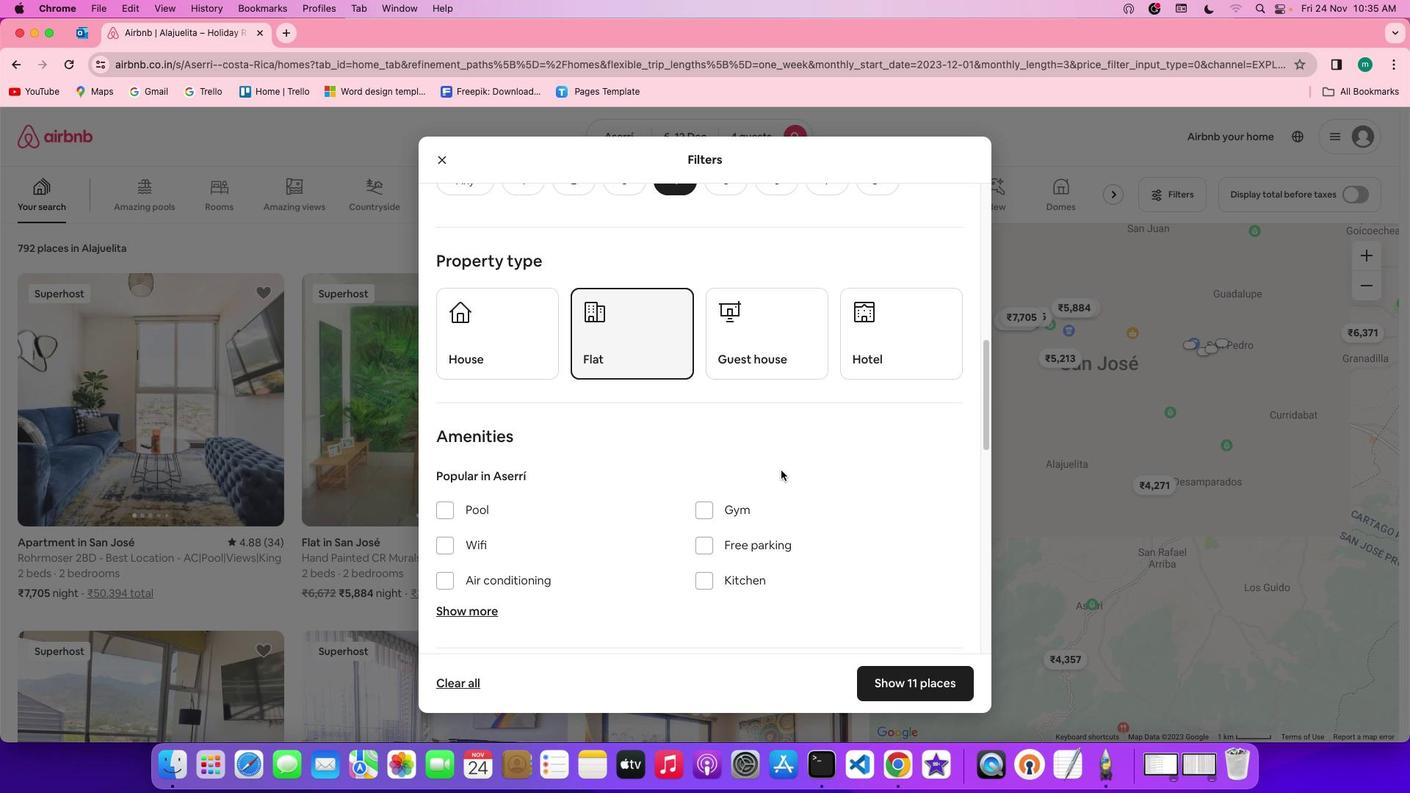 
Action: Mouse scrolled (781, 470) with delta (0, 0)
Screenshot: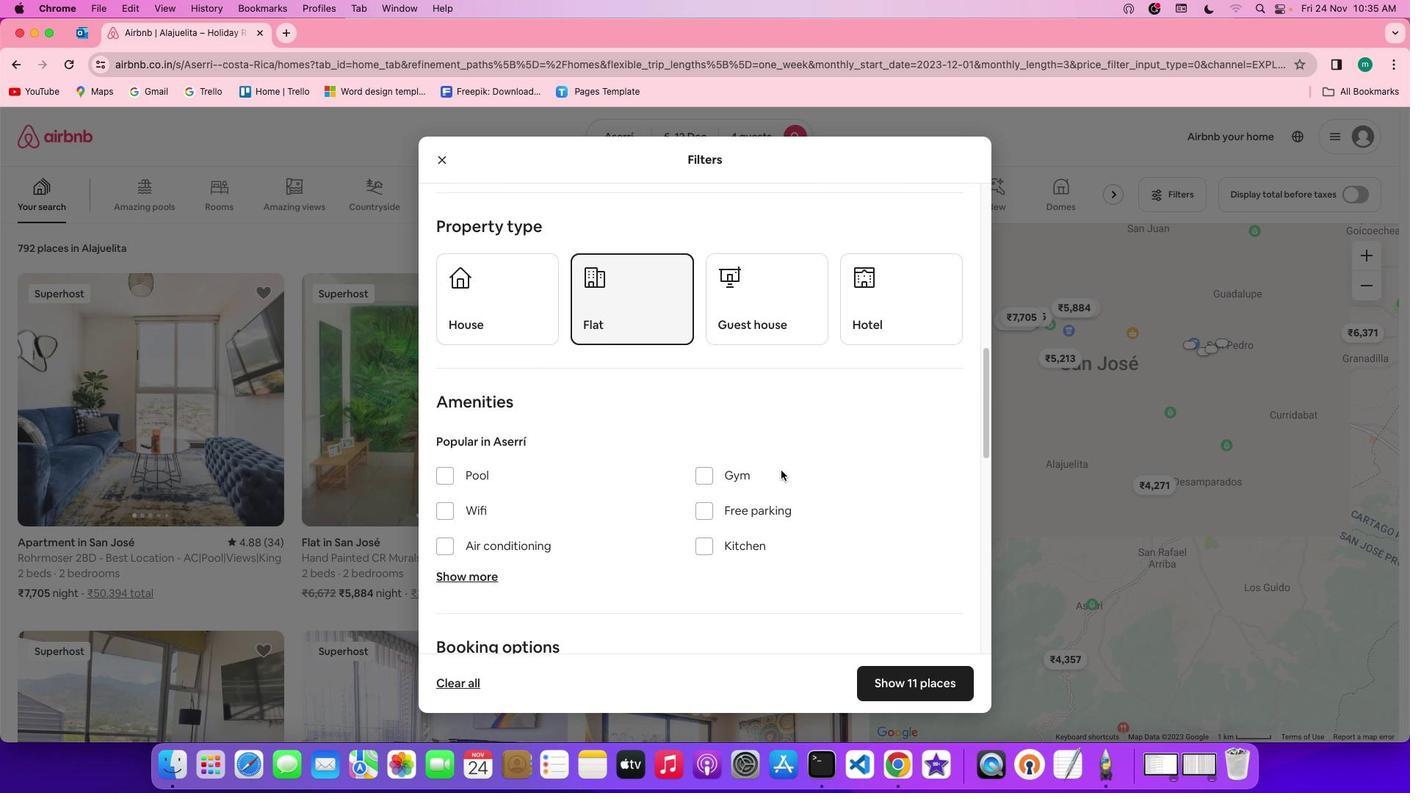 
Action: Mouse scrolled (781, 470) with delta (0, 0)
Screenshot: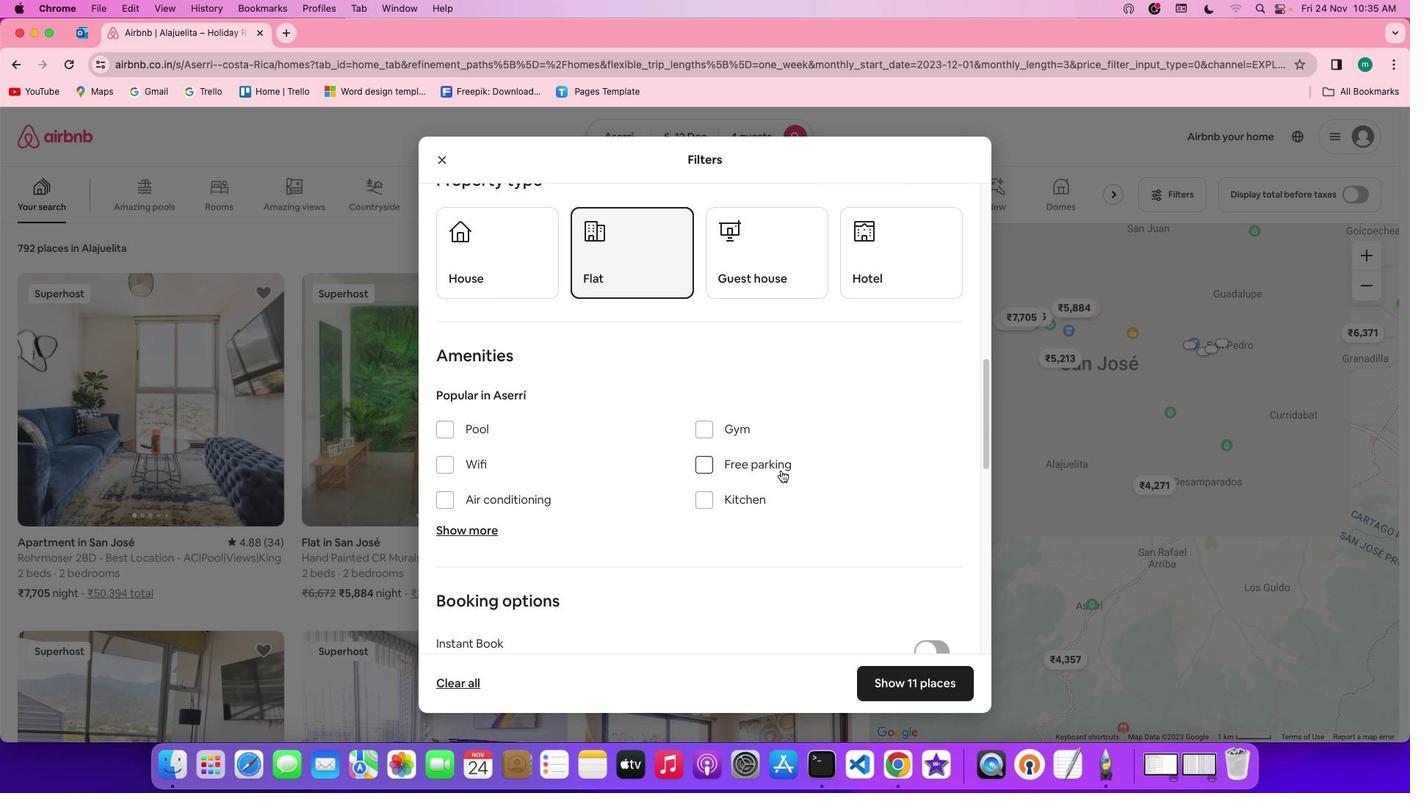 
Action: Mouse scrolled (781, 470) with delta (0, 0)
Screenshot: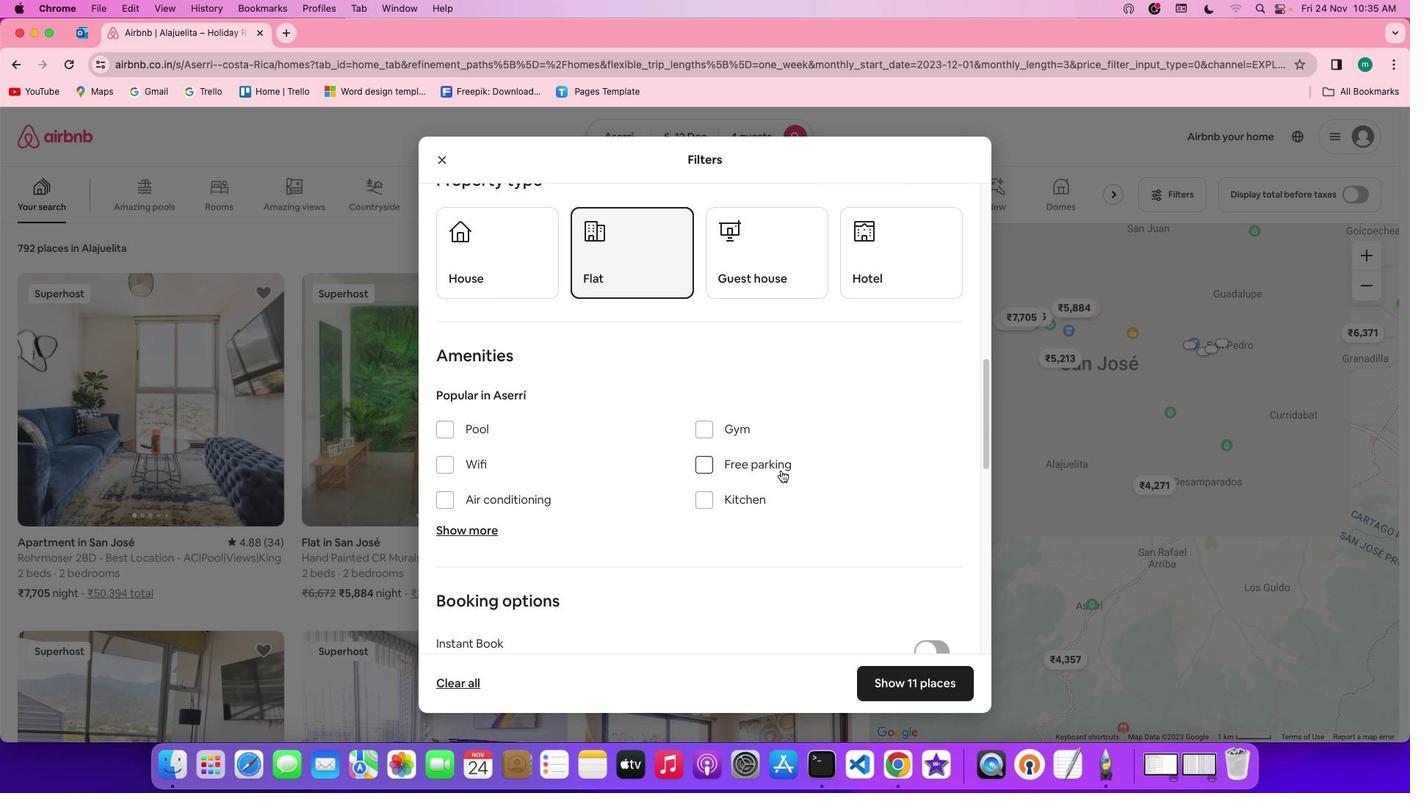 
Action: Mouse scrolled (781, 470) with delta (0, -1)
Screenshot: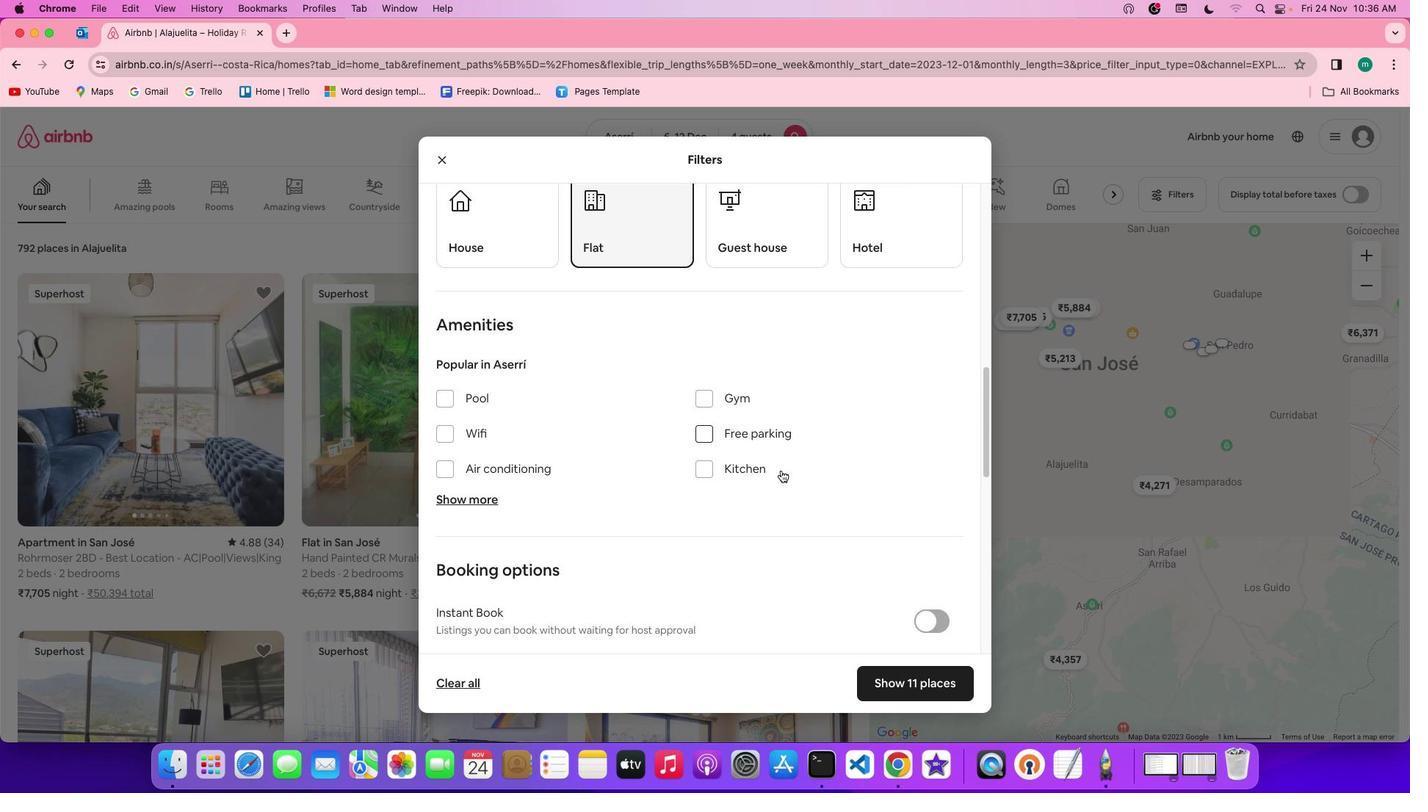 
Action: Mouse moved to (447, 370)
Screenshot: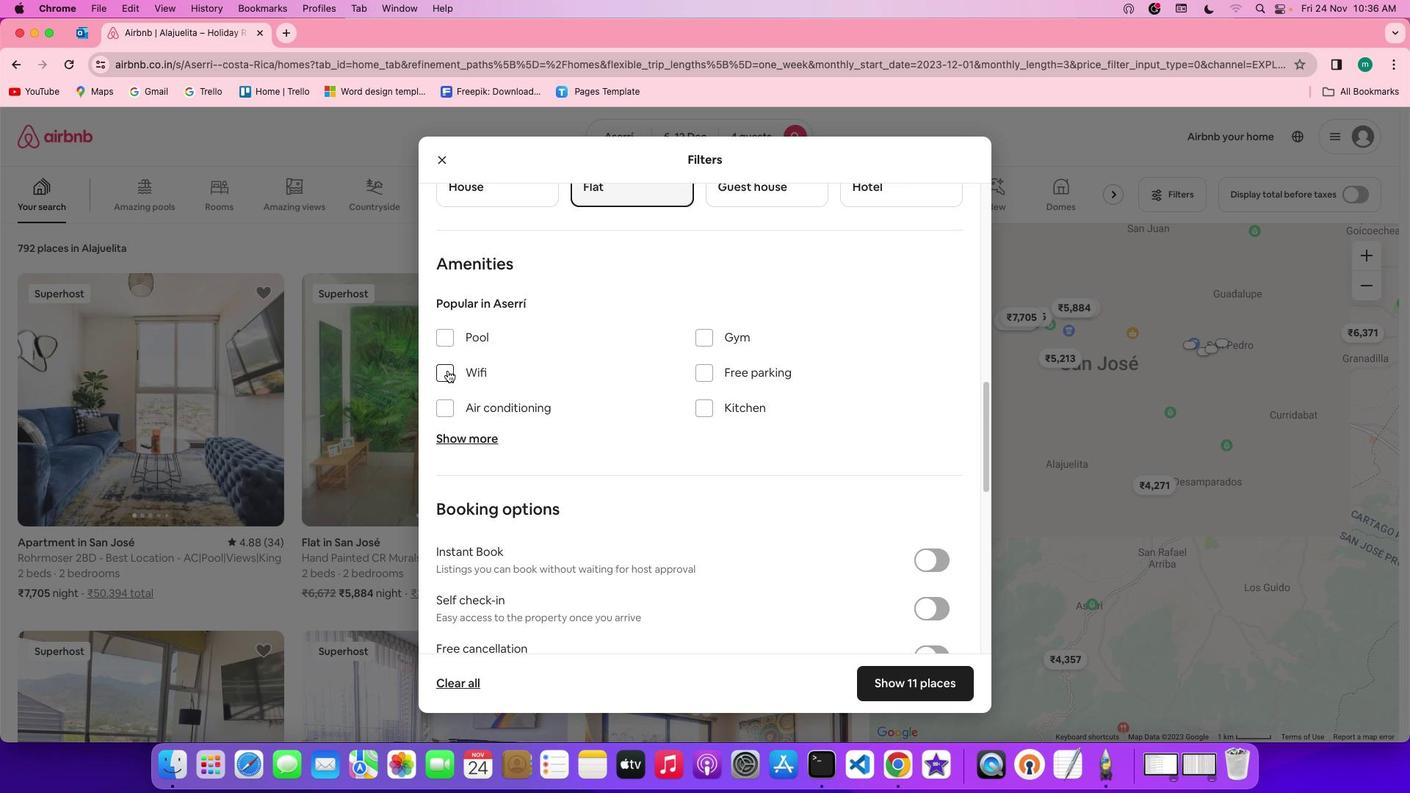 
Action: Mouse pressed left at (447, 370)
Screenshot: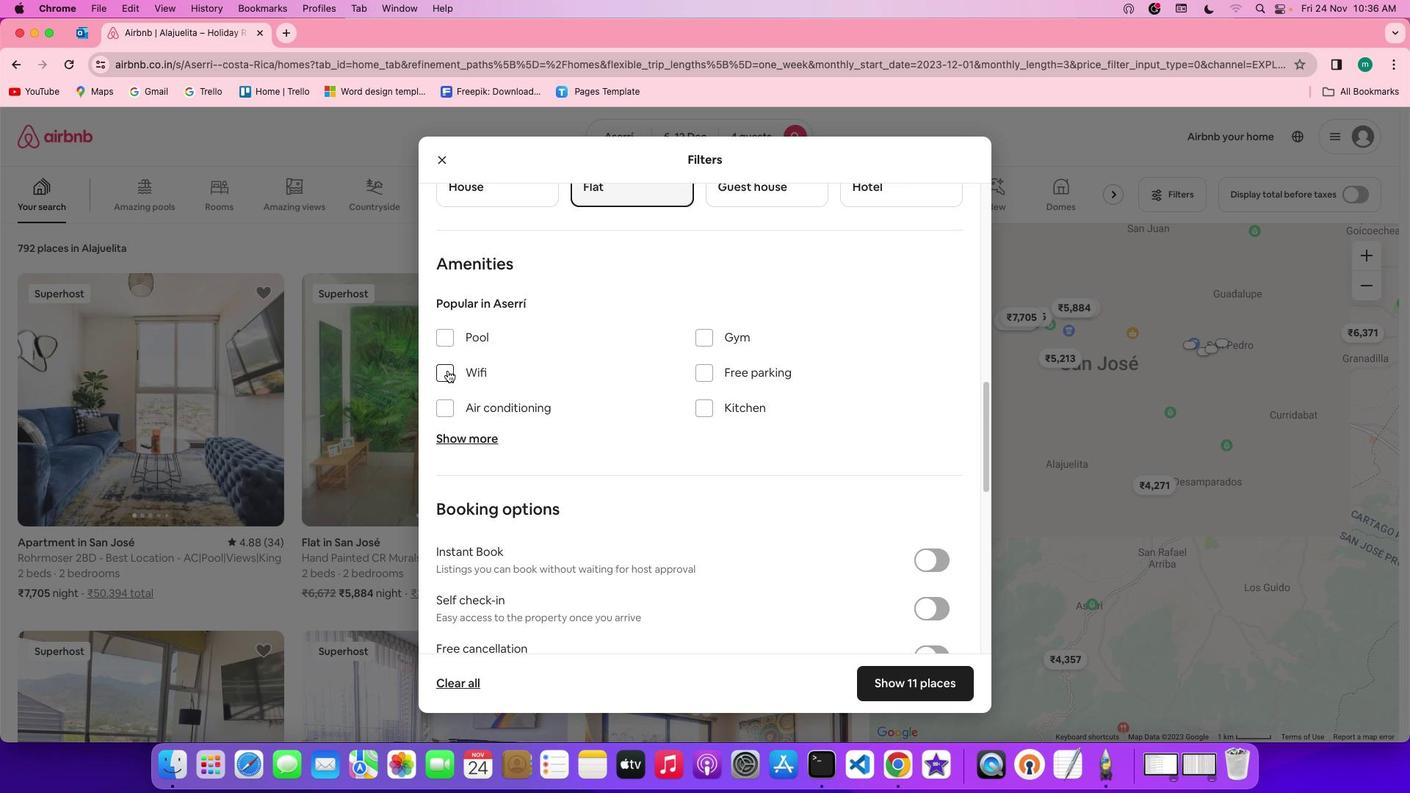 
Action: Mouse moved to (469, 439)
Screenshot: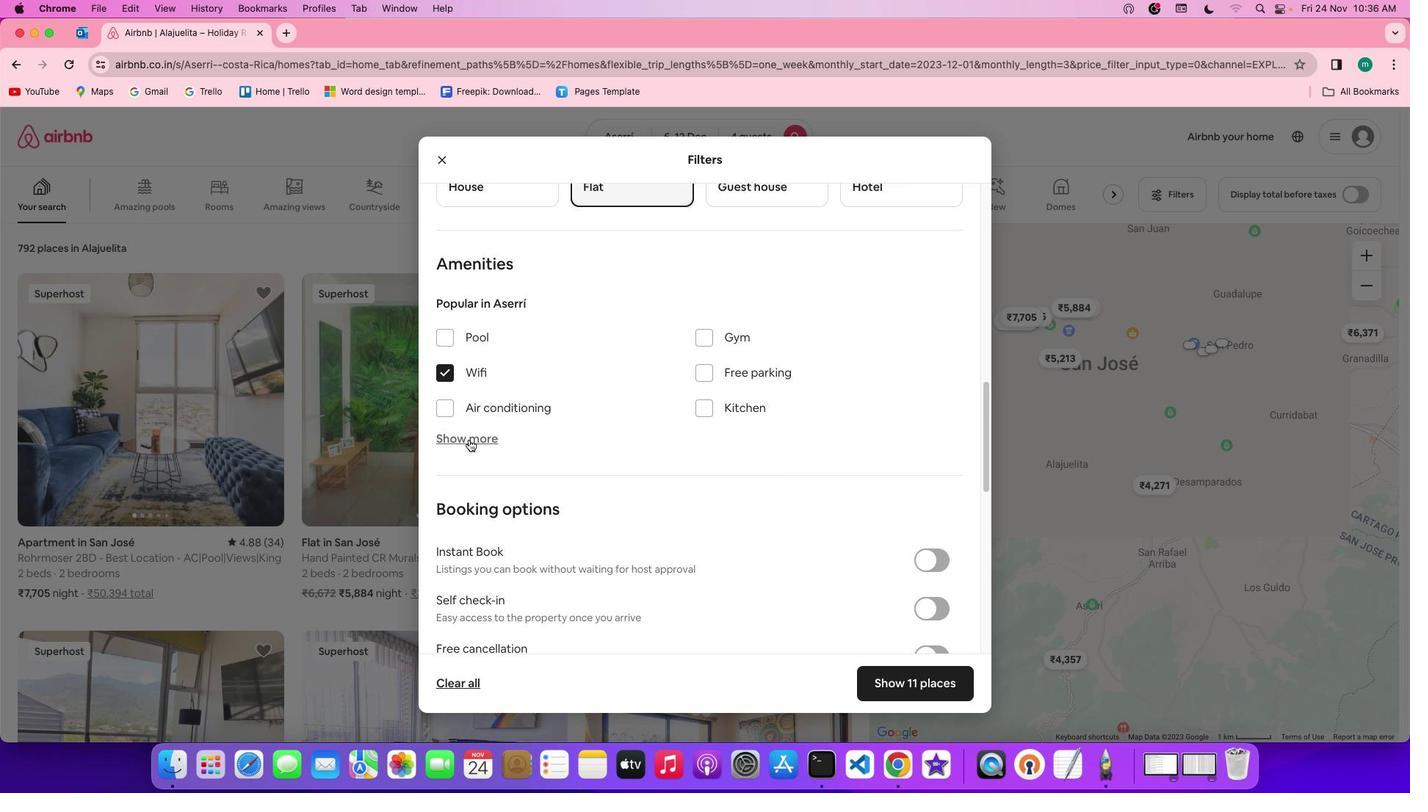 
Action: Mouse pressed left at (469, 439)
Screenshot: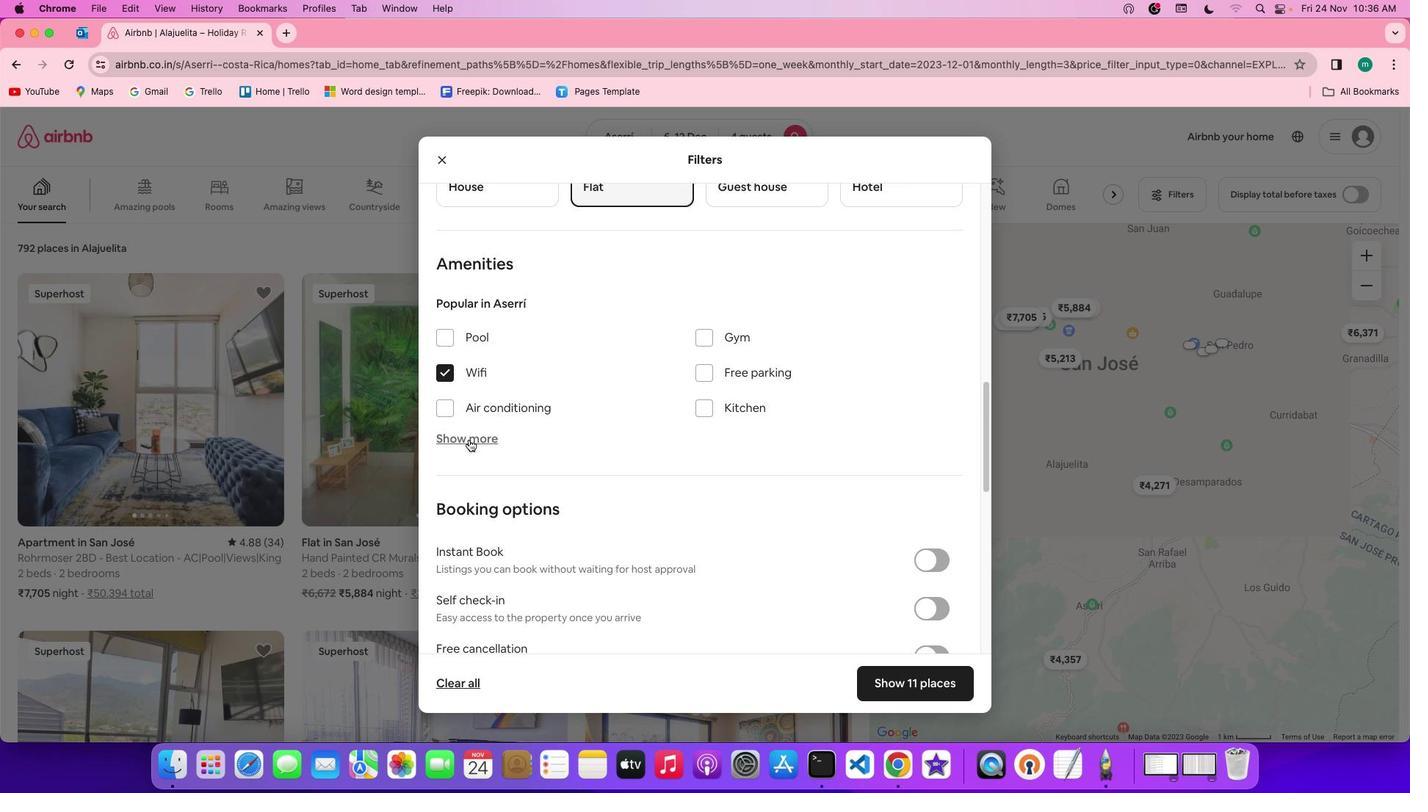 
Action: Mouse moved to (609, 432)
Screenshot: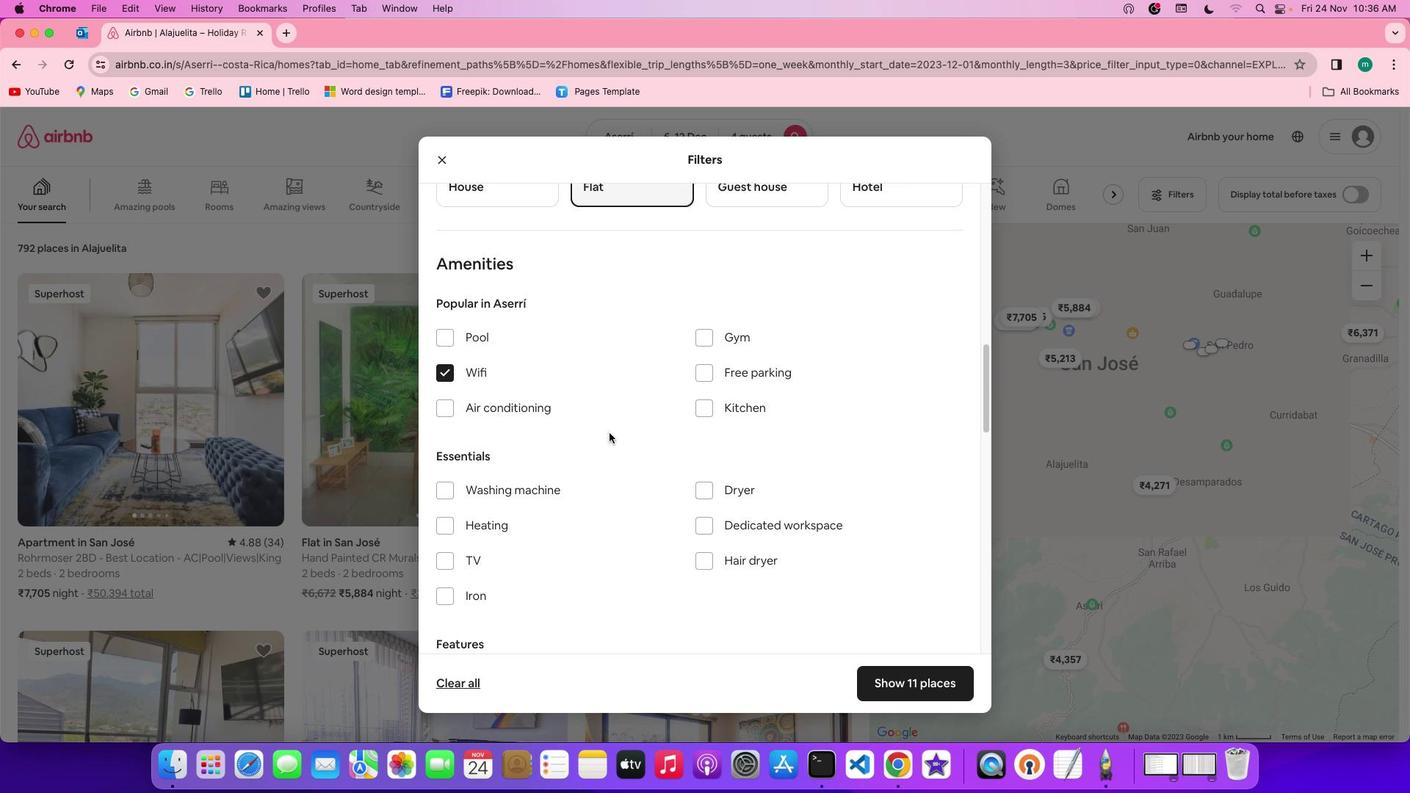 
Action: Mouse scrolled (609, 432) with delta (0, 0)
Screenshot: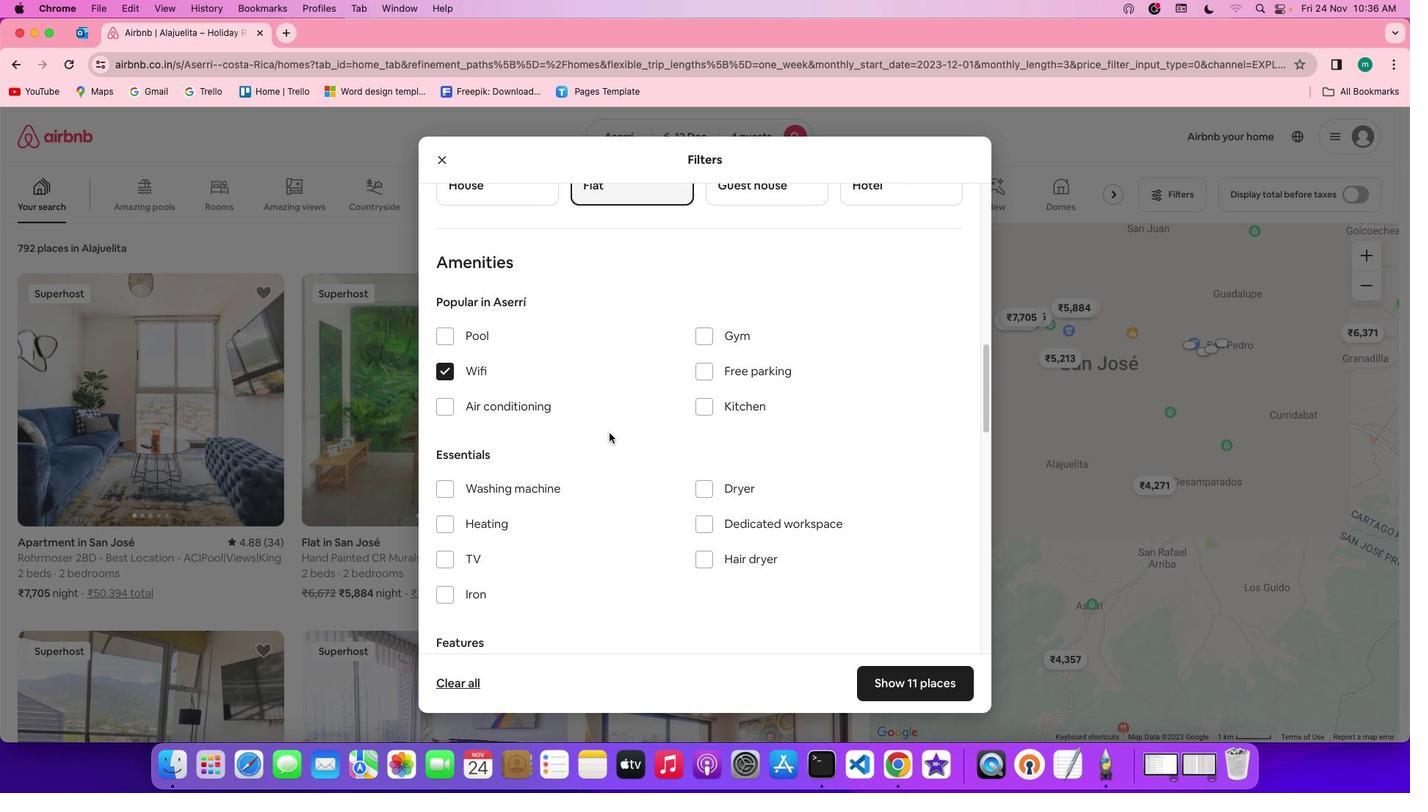 
Action: Mouse scrolled (609, 432) with delta (0, 0)
Screenshot: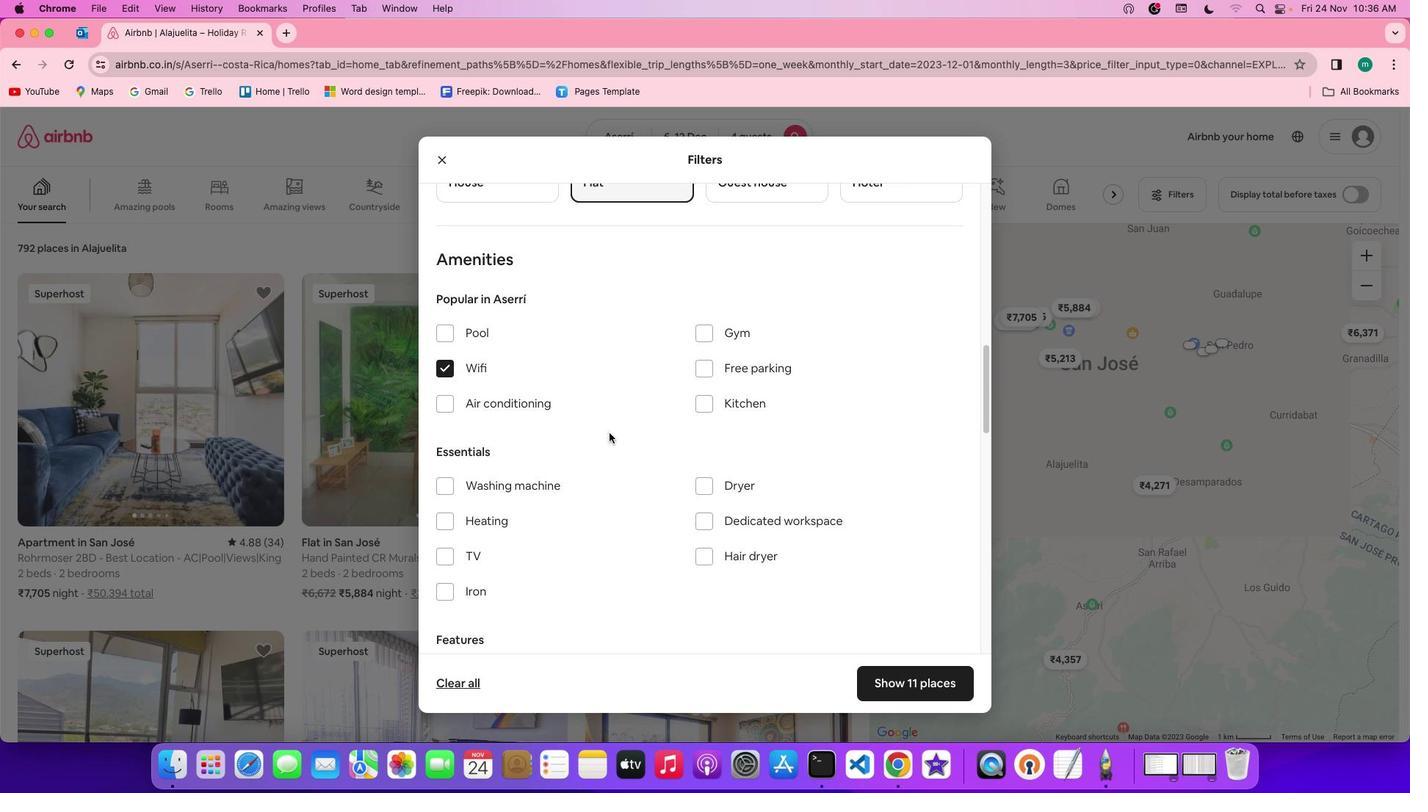 
Action: Mouse scrolled (609, 432) with delta (0, 0)
Screenshot: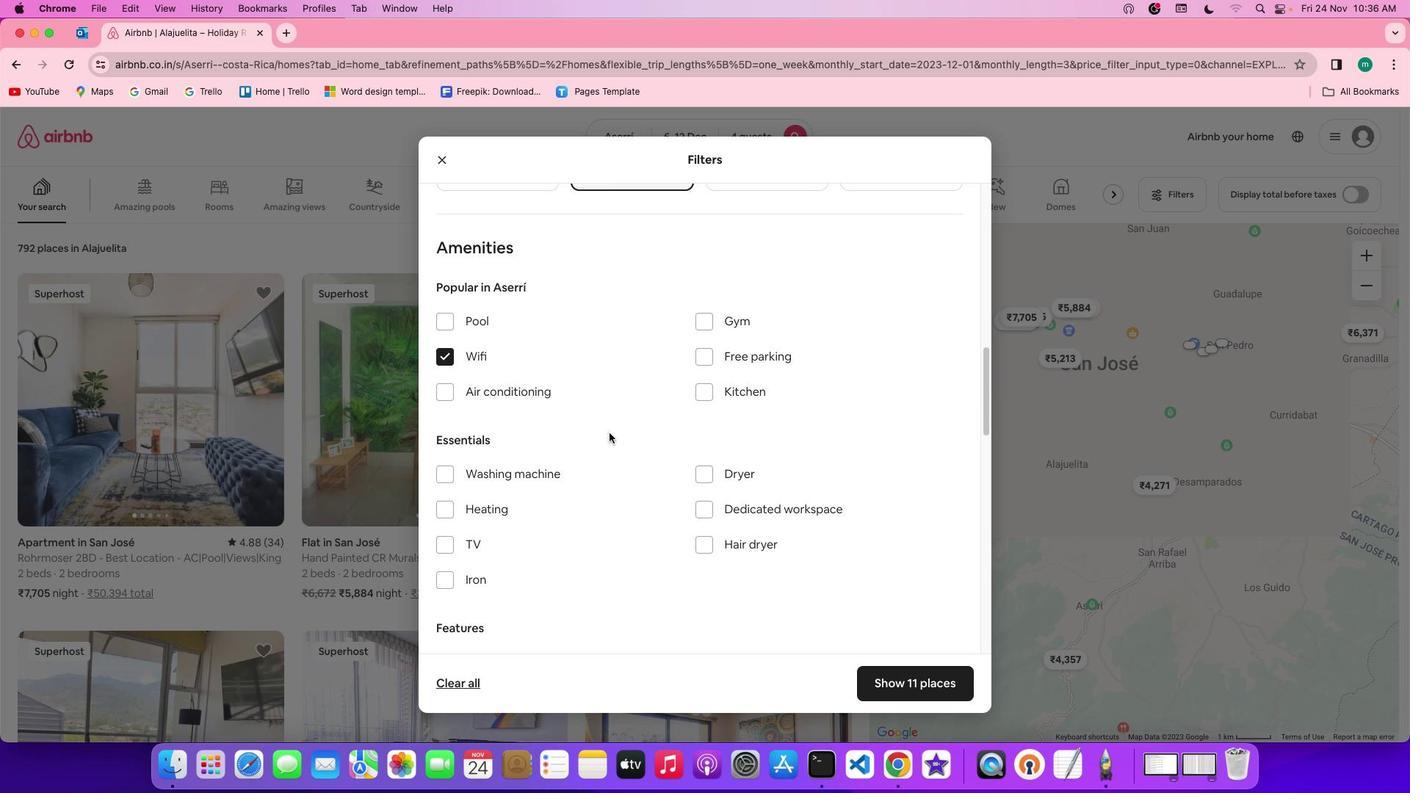 
Action: Mouse scrolled (609, 432) with delta (0, 0)
Screenshot: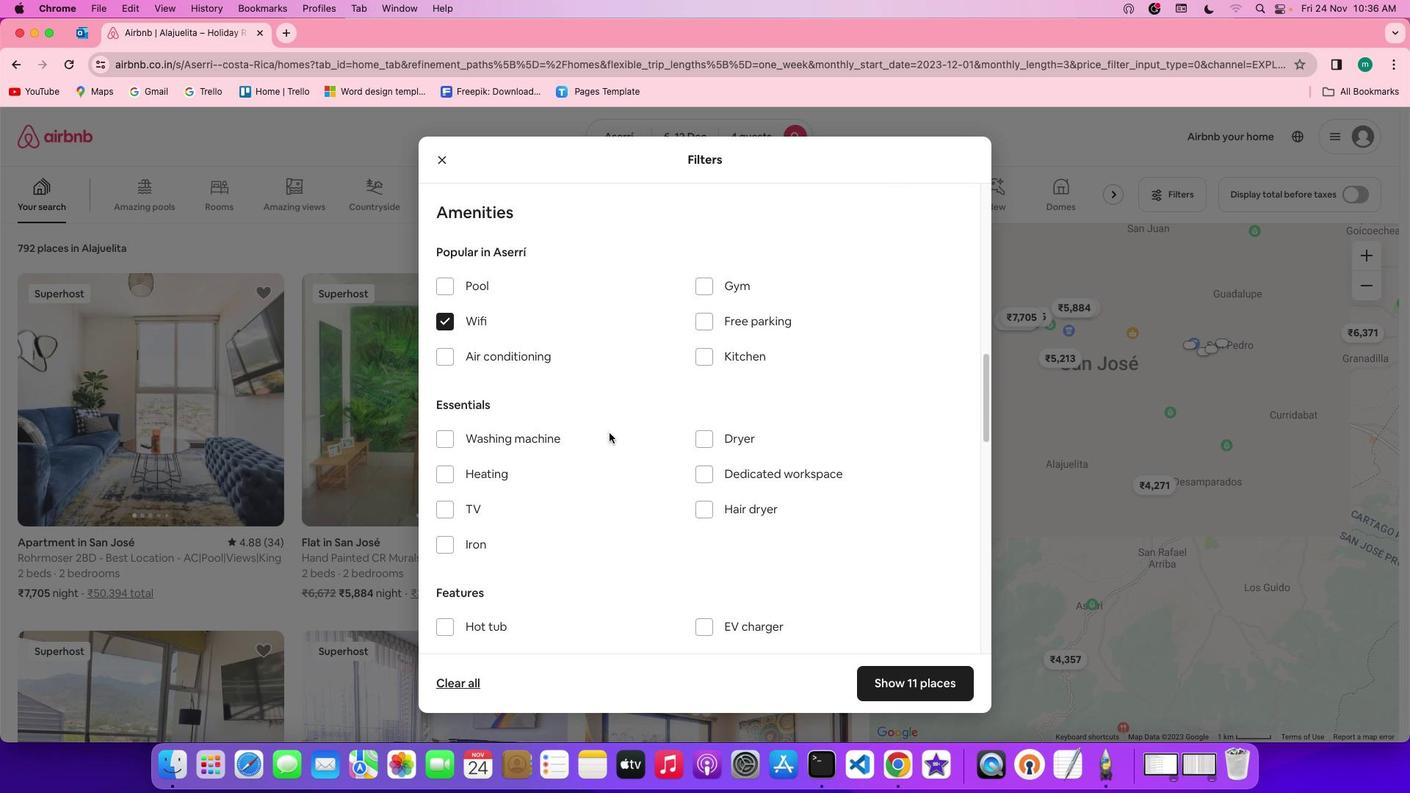 
Action: Mouse moved to (442, 462)
Screenshot: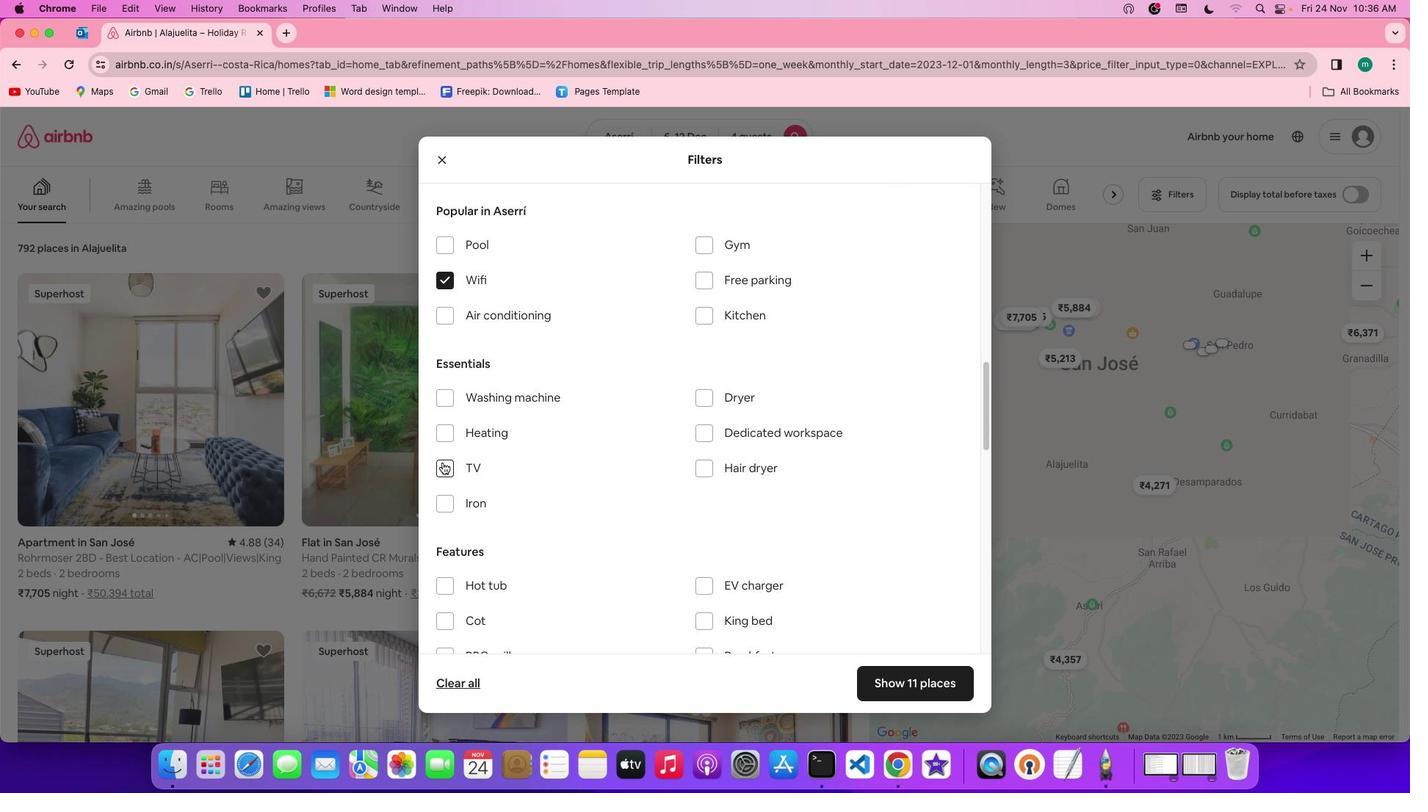 
Action: Mouse pressed left at (442, 462)
Screenshot: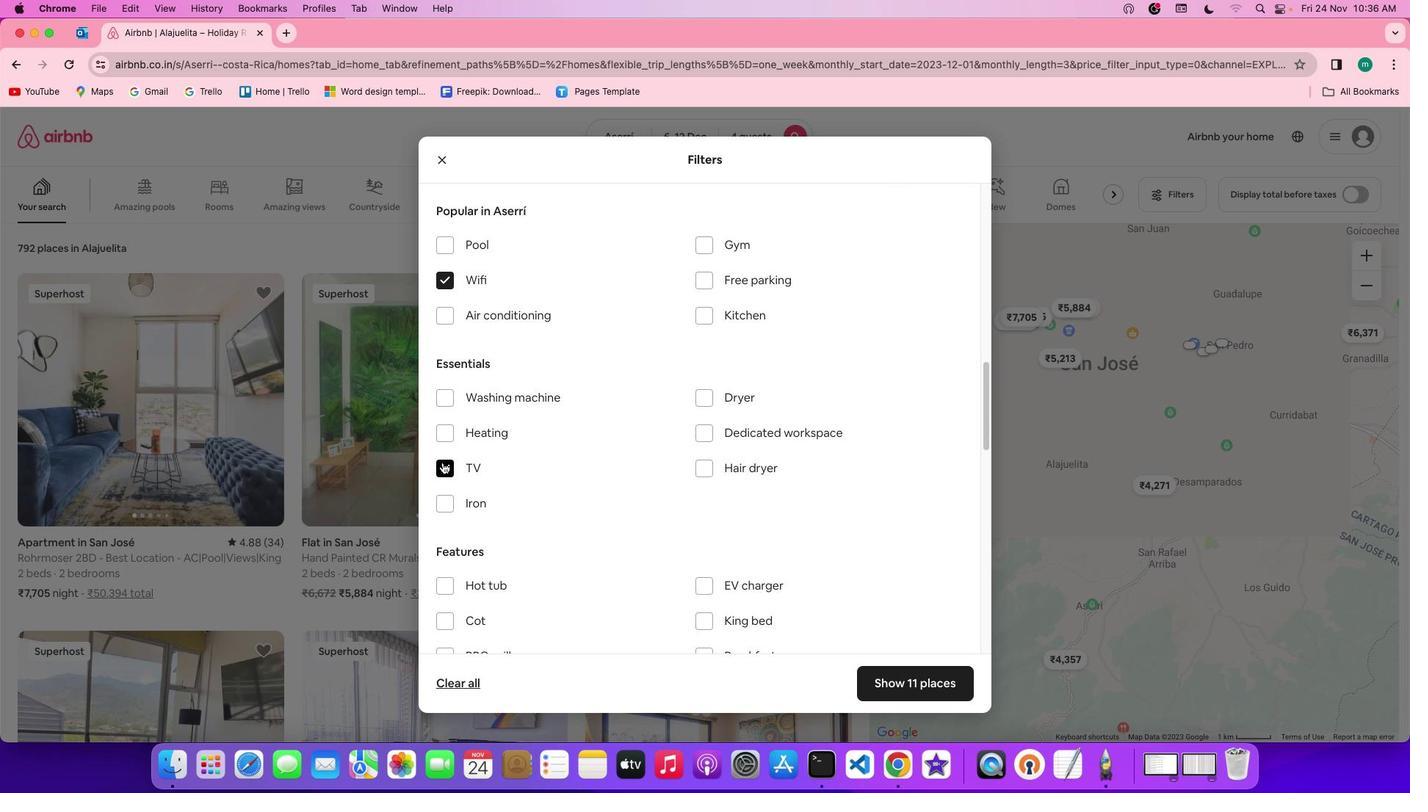 
Action: Mouse moved to (724, 278)
Screenshot: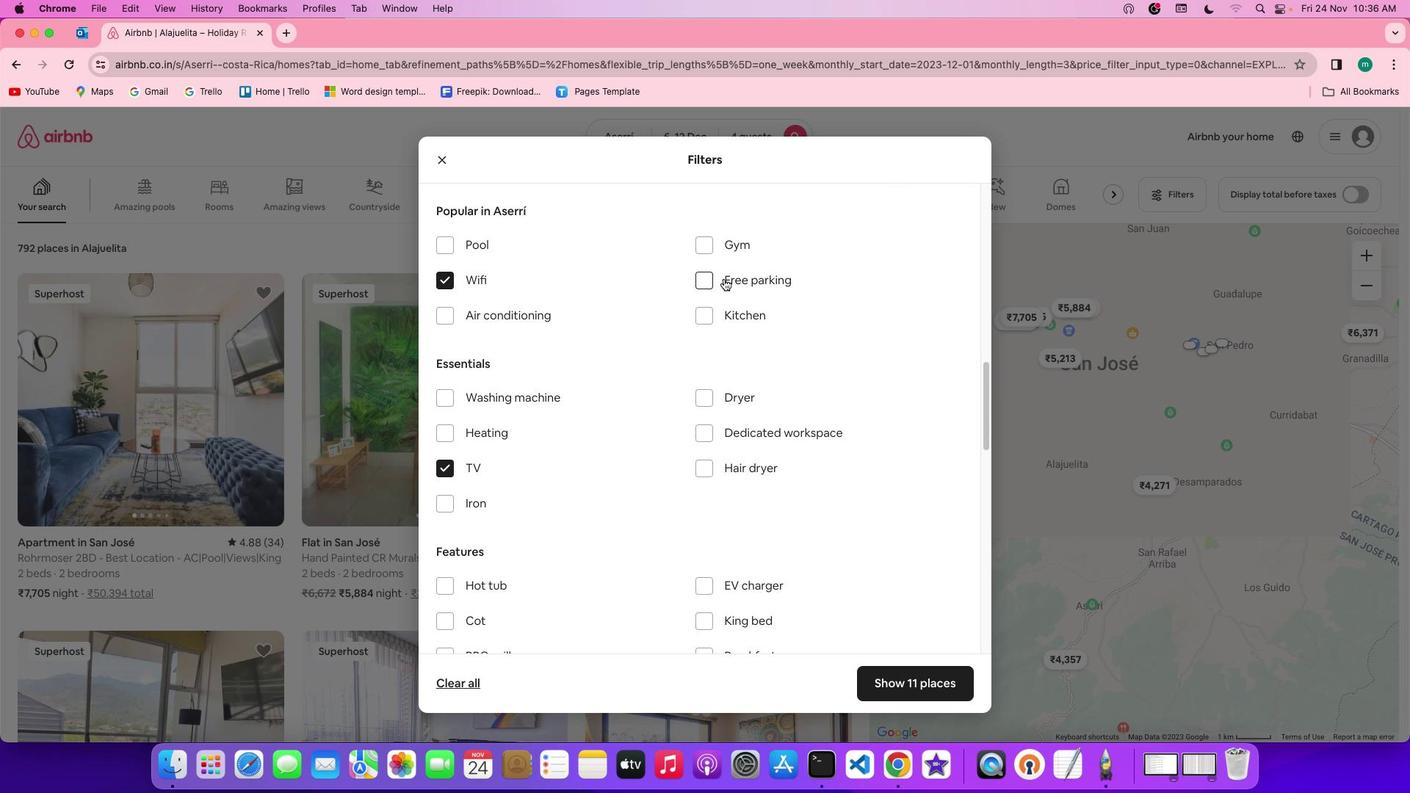 
Action: Mouse pressed left at (724, 278)
Screenshot: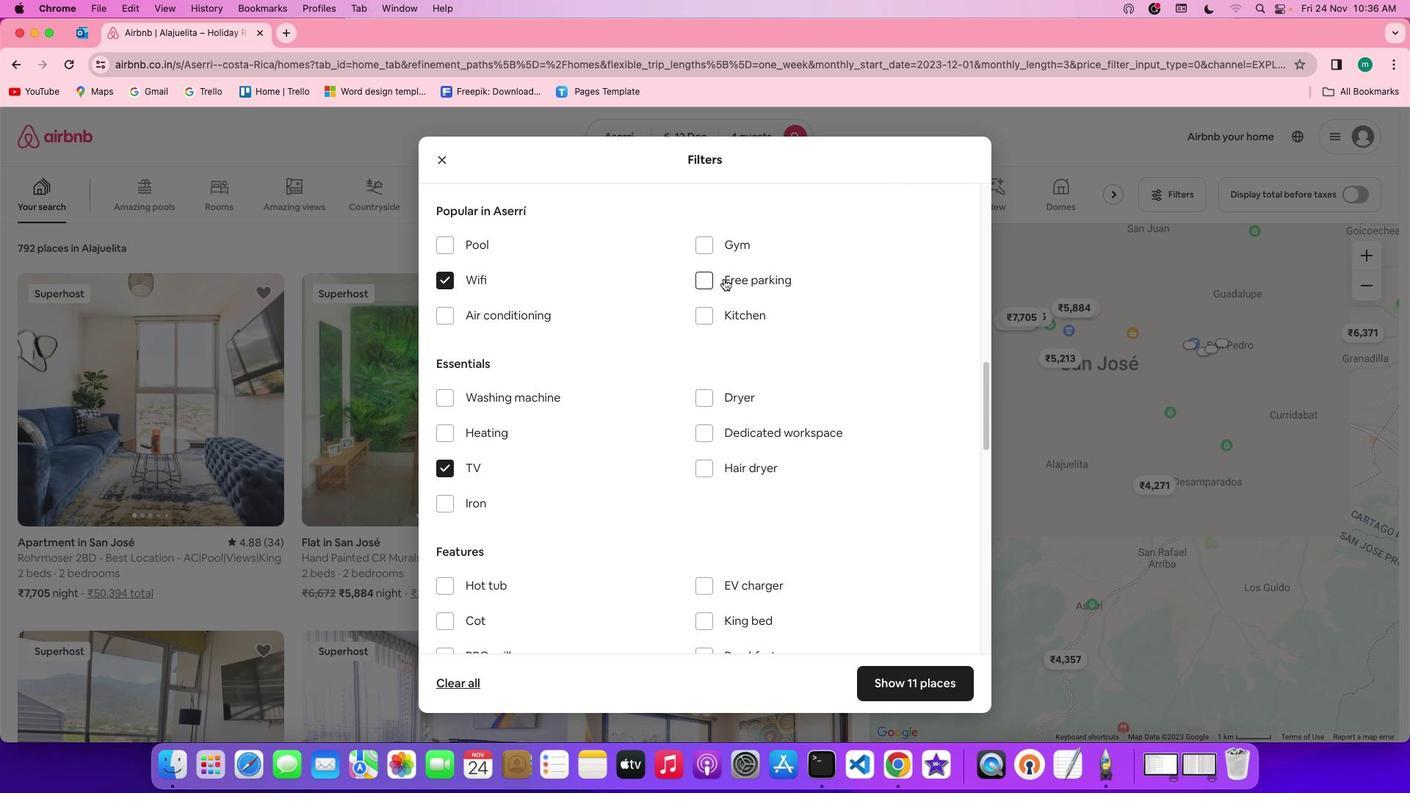 
Action: Mouse moved to (764, 405)
Screenshot: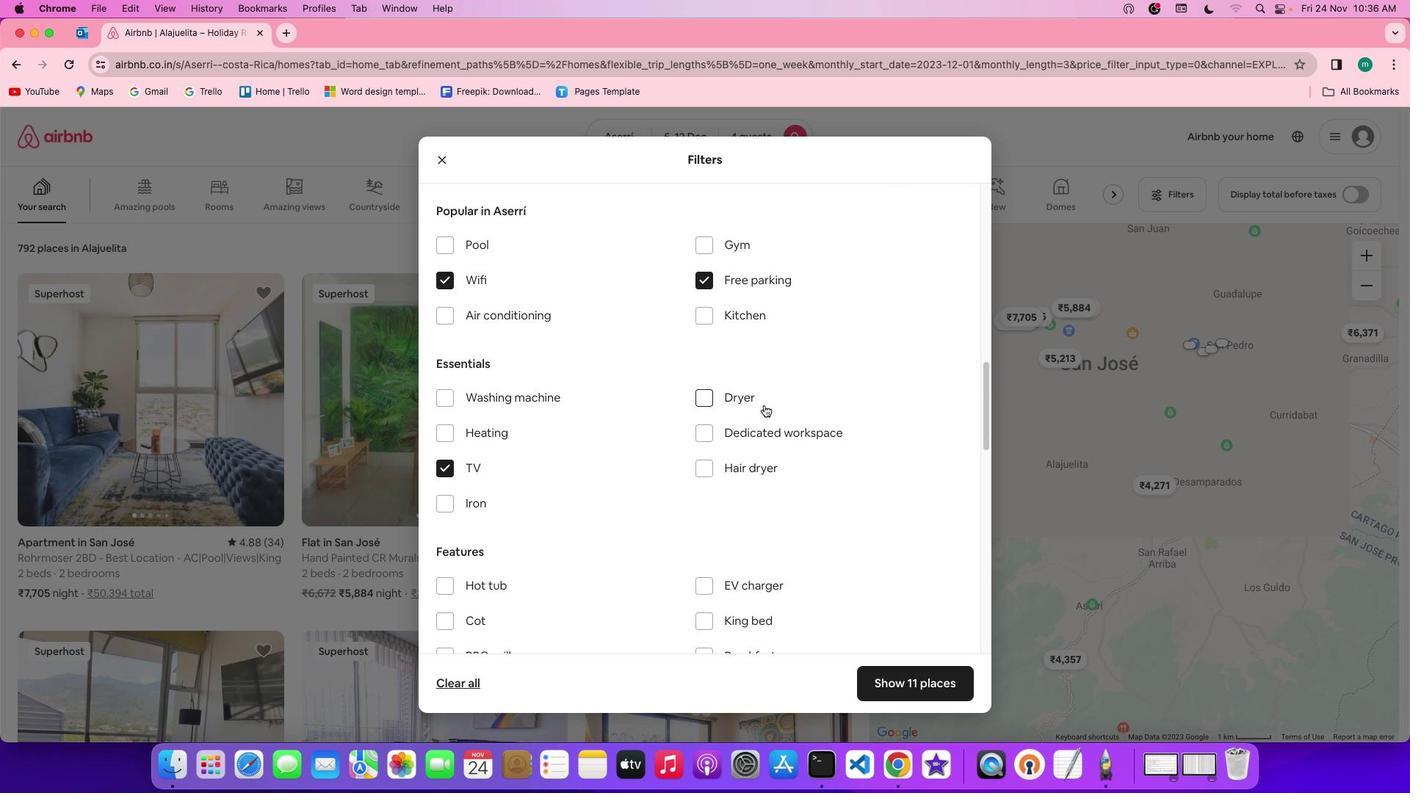 
Action: Mouse scrolled (764, 405) with delta (0, 0)
Screenshot: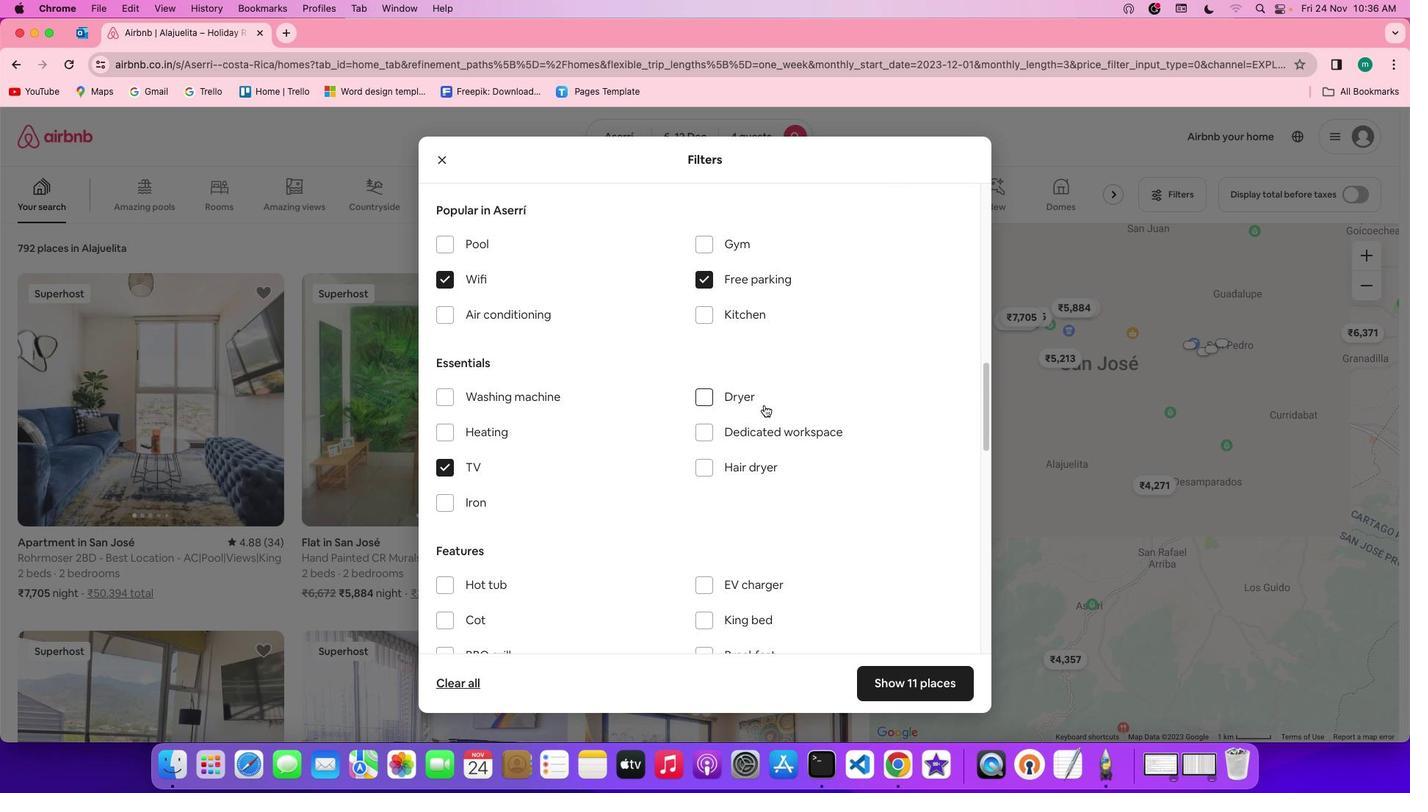 
Action: Mouse scrolled (764, 405) with delta (0, 0)
Screenshot: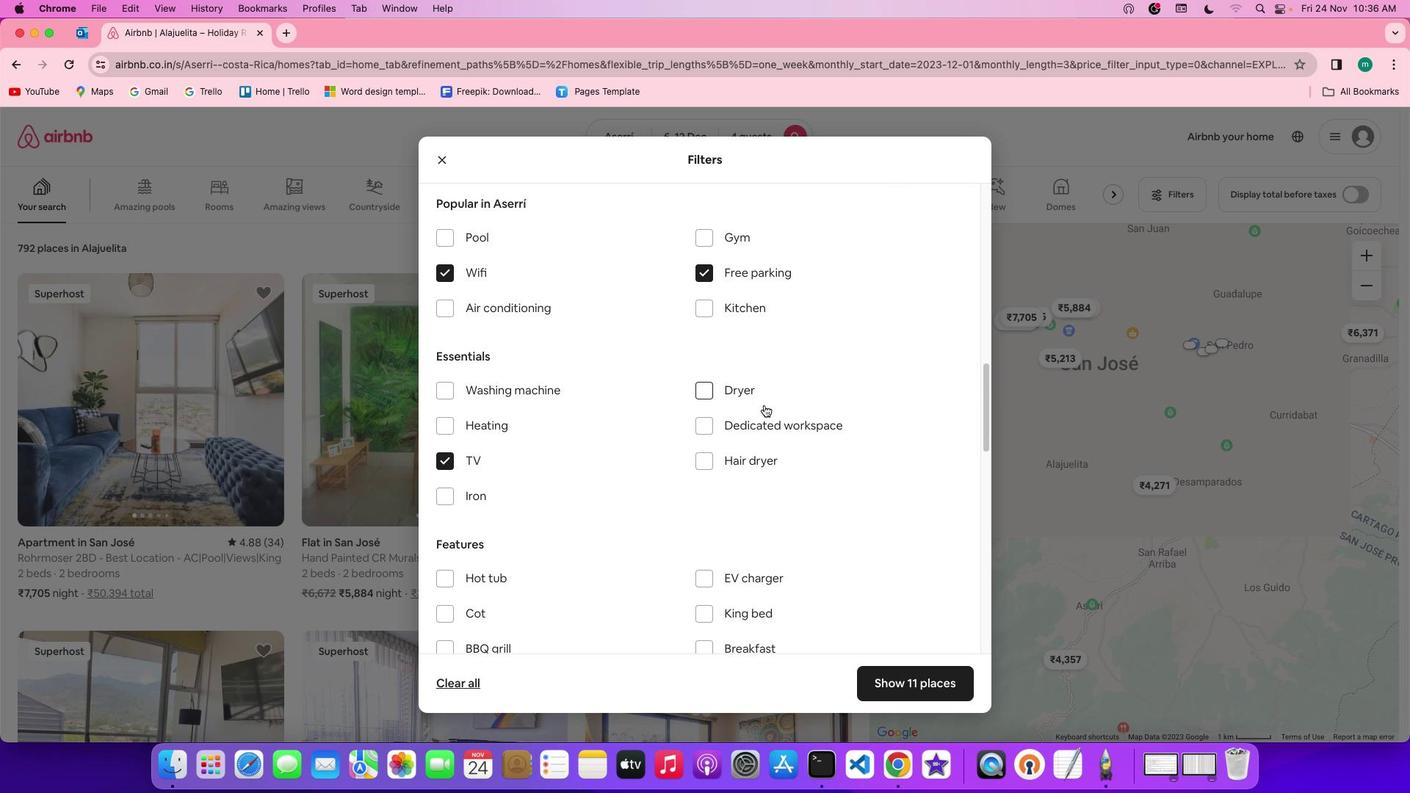 
Action: Mouse scrolled (764, 405) with delta (0, 0)
Screenshot: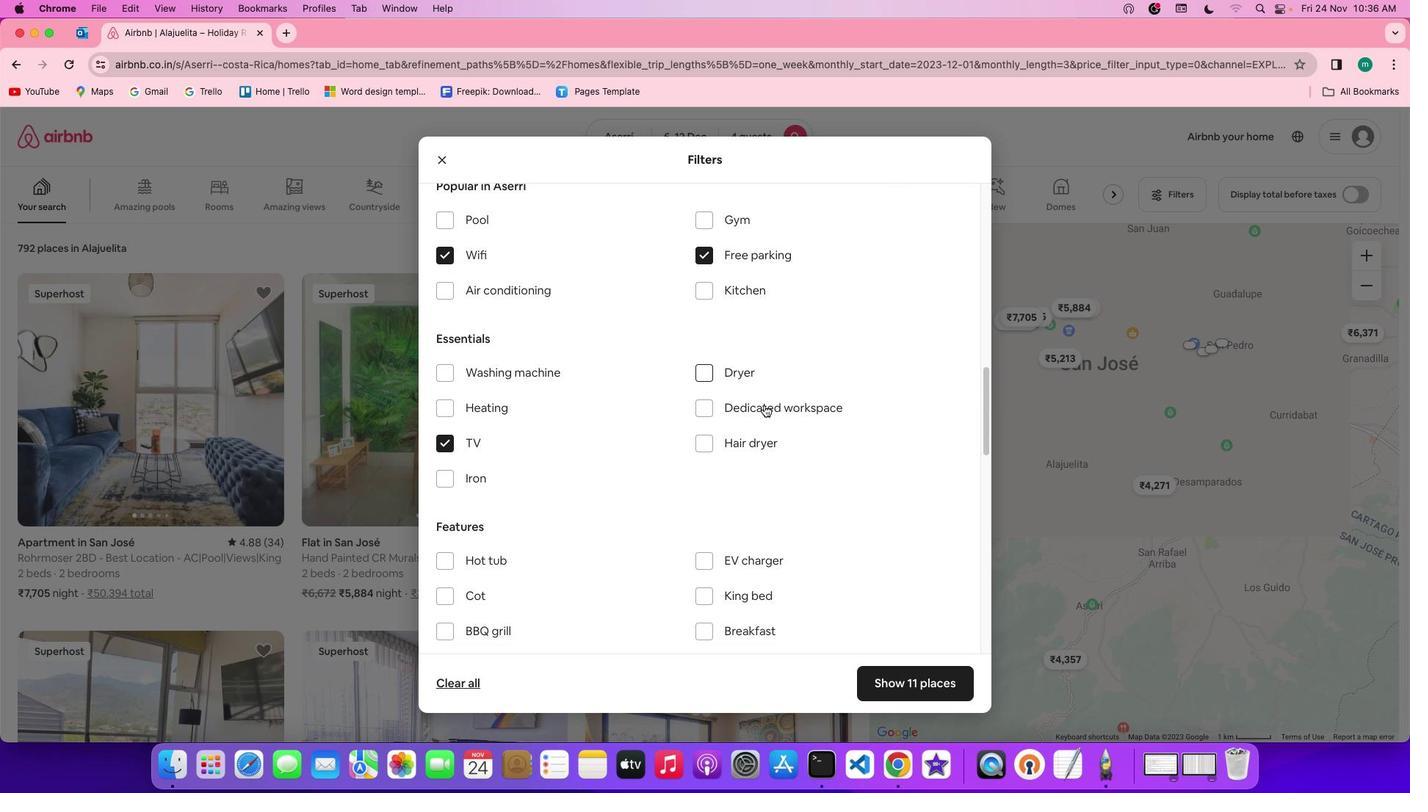 
Action: Mouse scrolled (764, 405) with delta (0, 0)
Screenshot: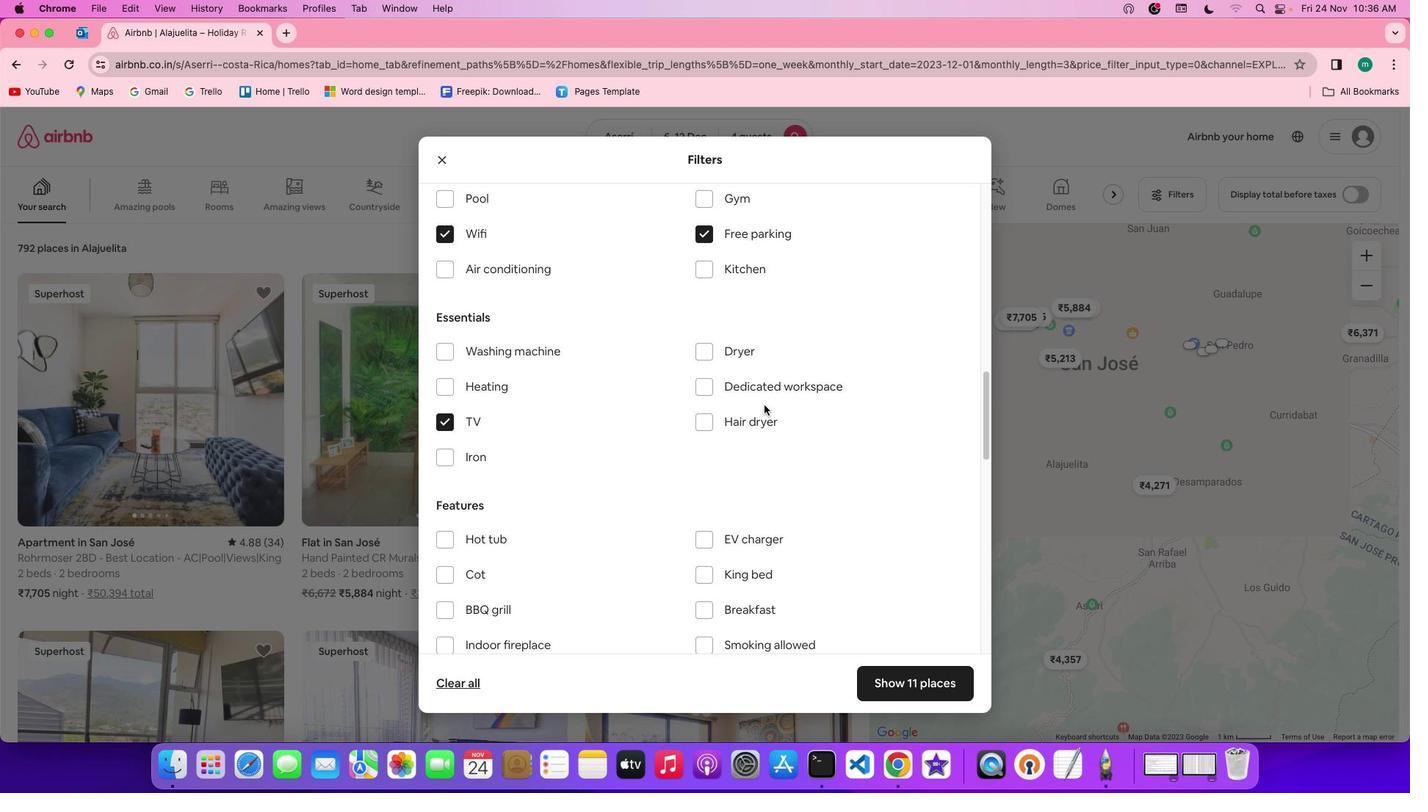 
Action: Mouse scrolled (764, 405) with delta (0, 0)
Screenshot: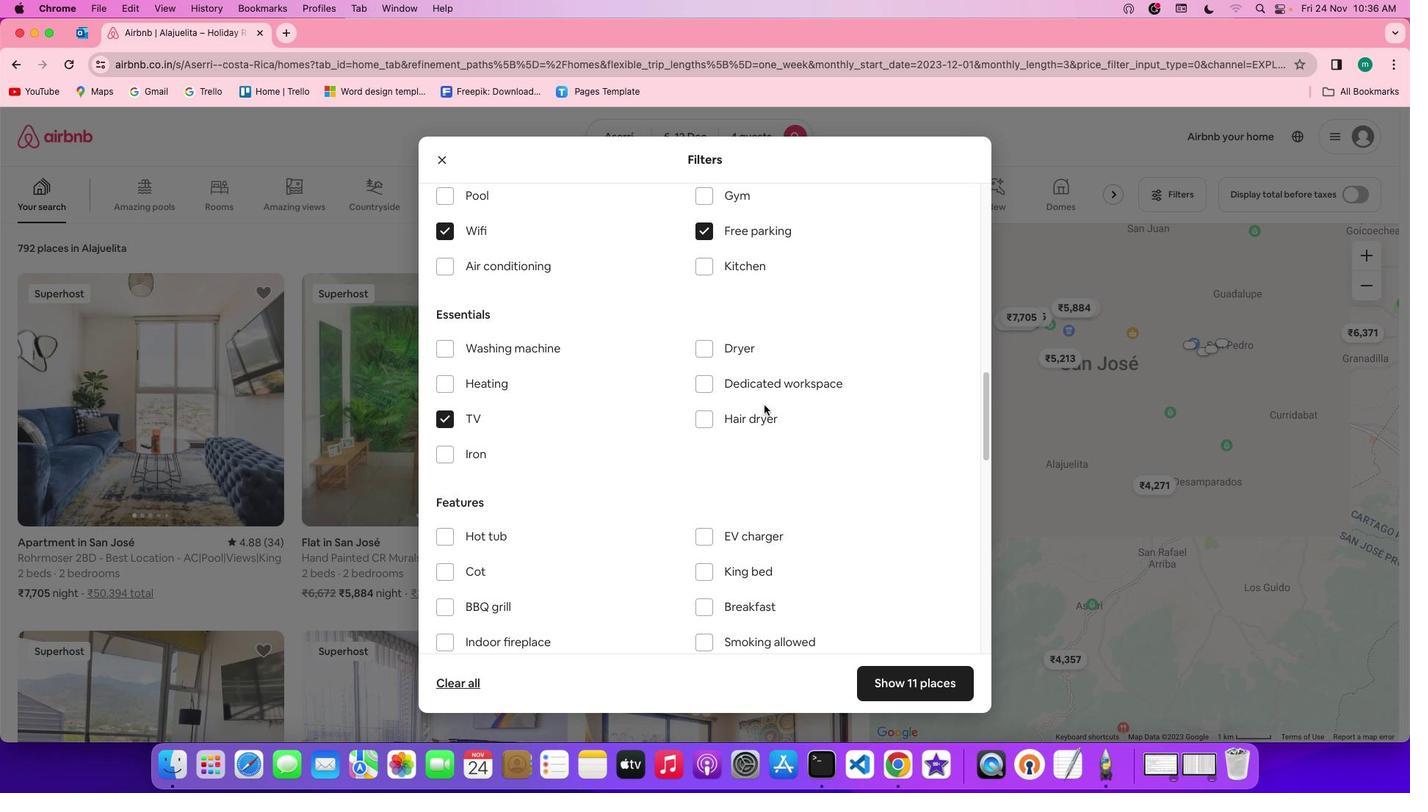 
Action: Mouse scrolled (764, 405) with delta (0, 0)
Screenshot: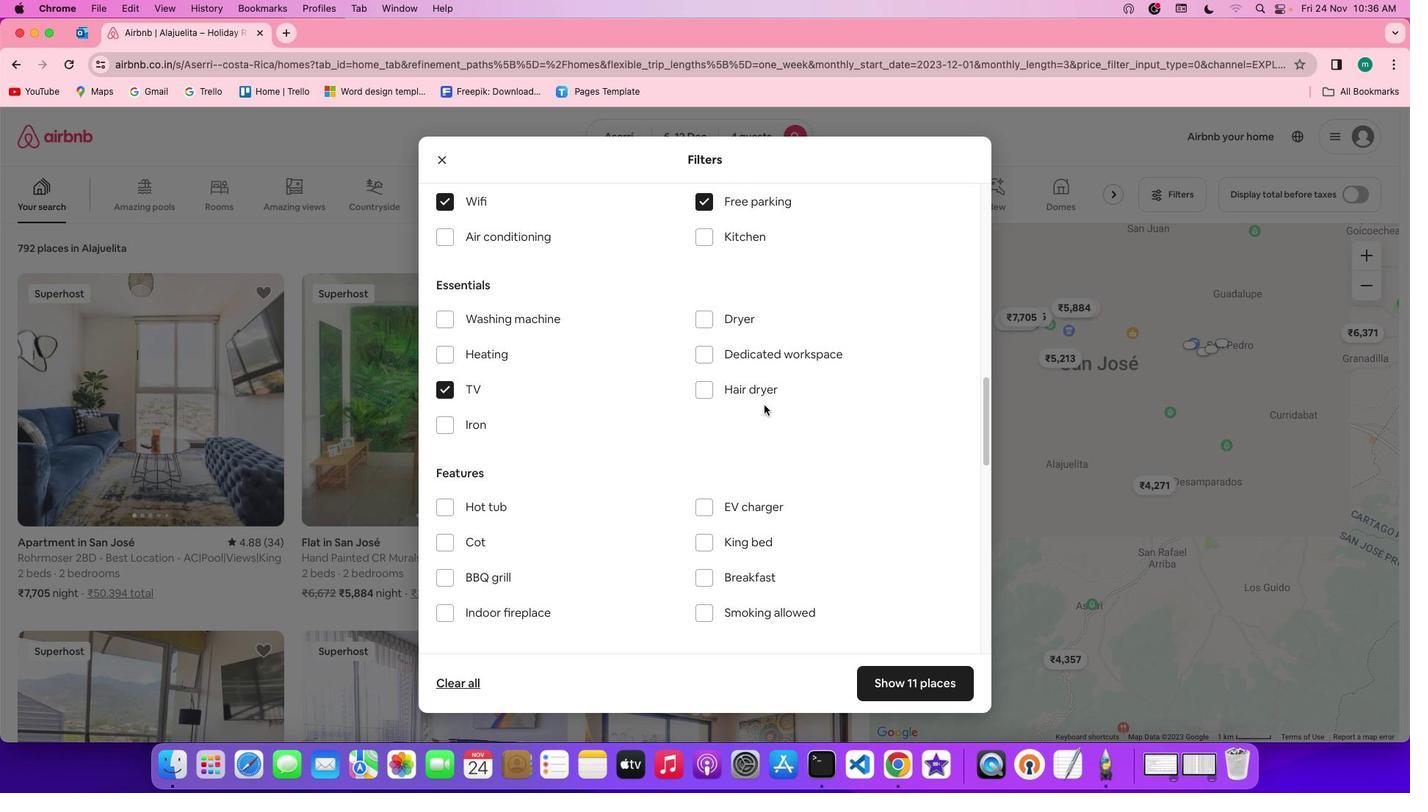 
Action: Mouse scrolled (764, 405) with delta (0, 0)
Screenshot: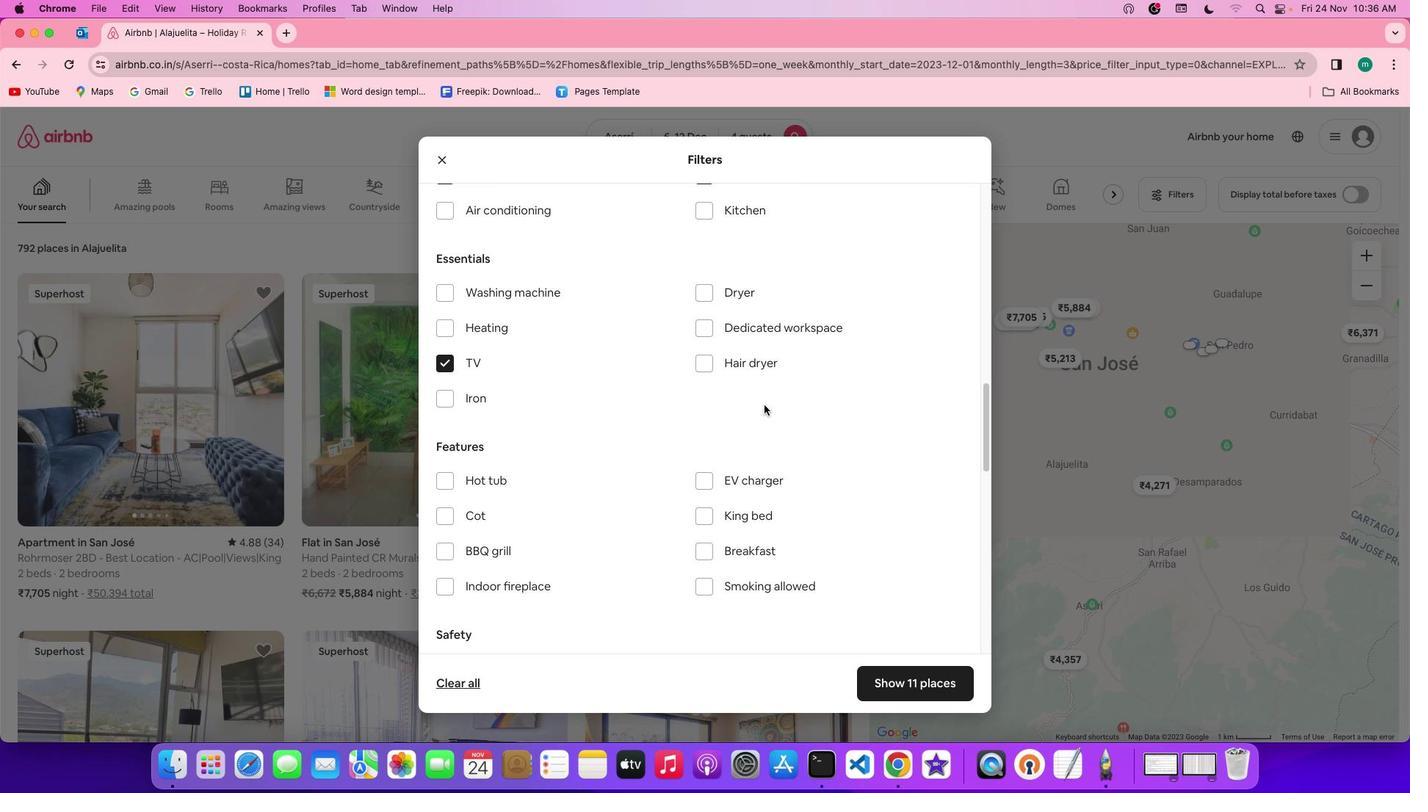 
Action: Mouse scrolled (764, 405) with delta (0, 0)
Screenshot: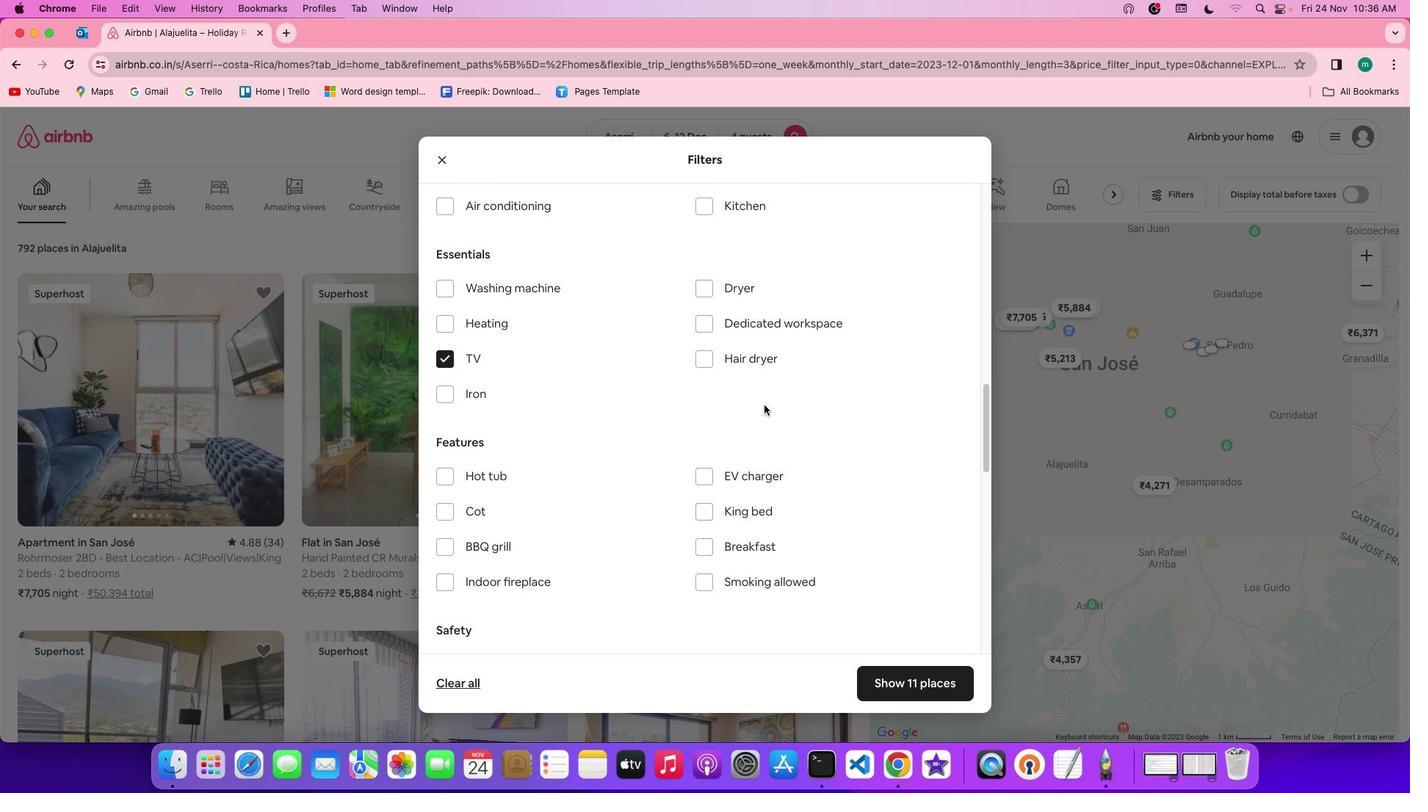 
Action: Mouse scrolled (764, 405) with delta (0, 0)
Screenshot: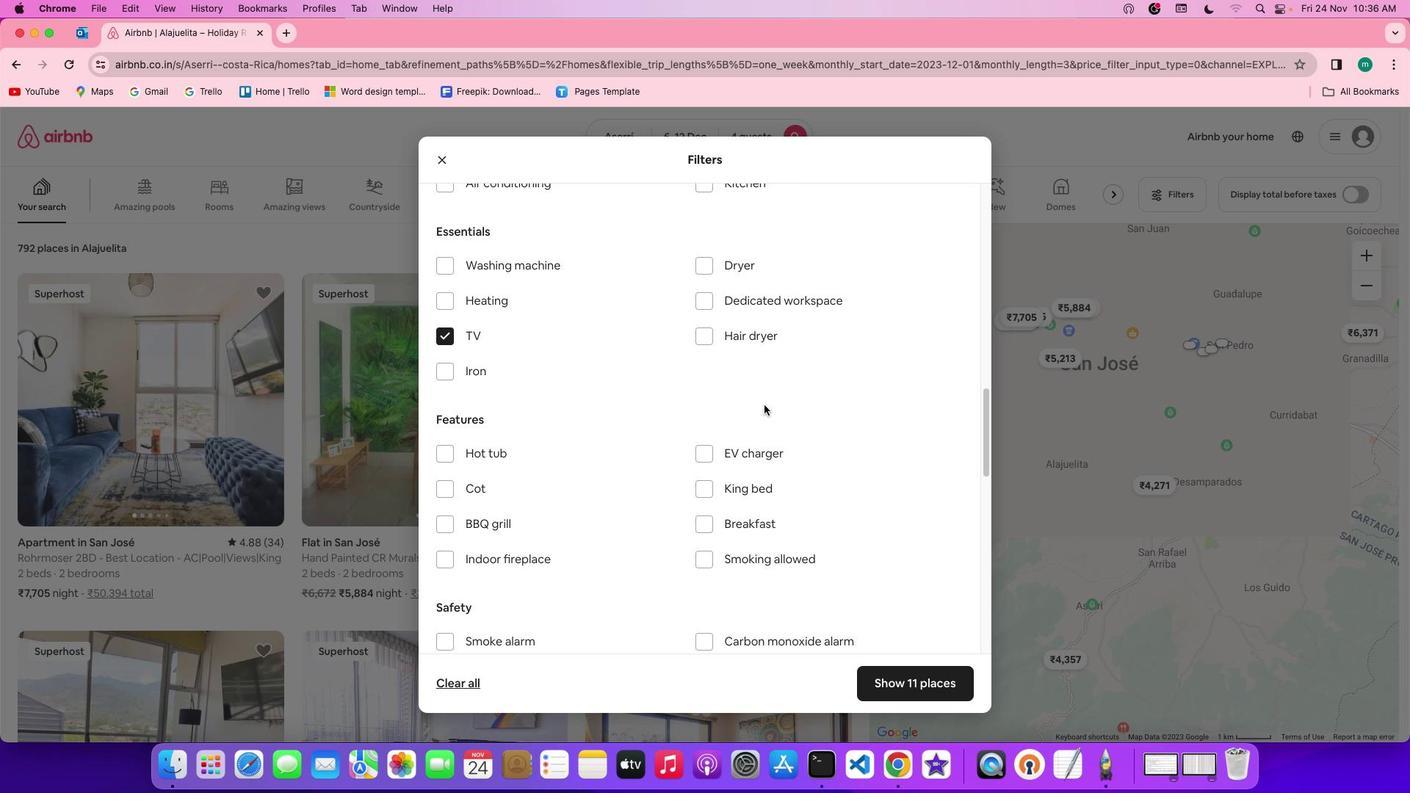 
Action: Mouse scrolled (764, 405) with delta (0, 0)
Screenshot: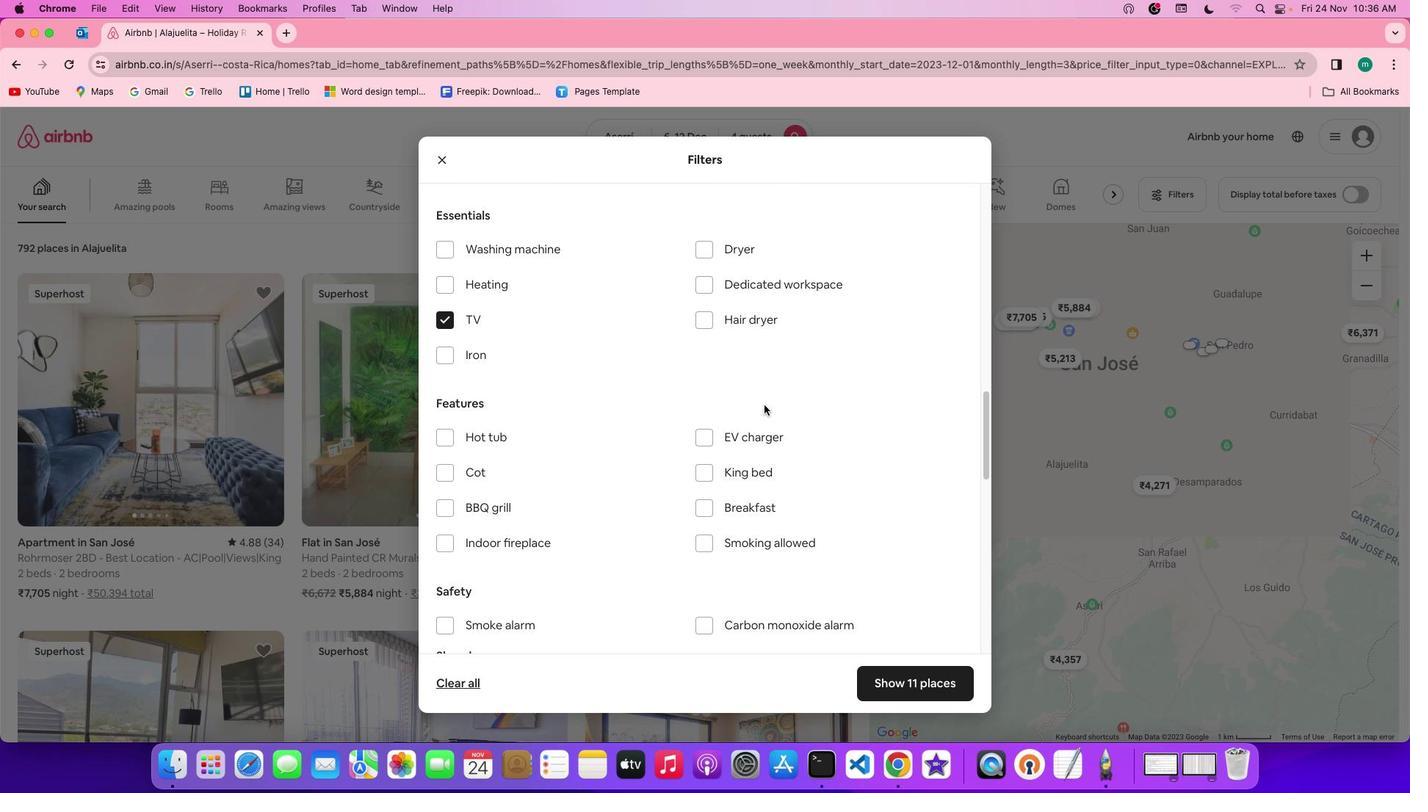 
Action: Mouse scrolled (764, 405) with delta (0, 0)
Screenshot: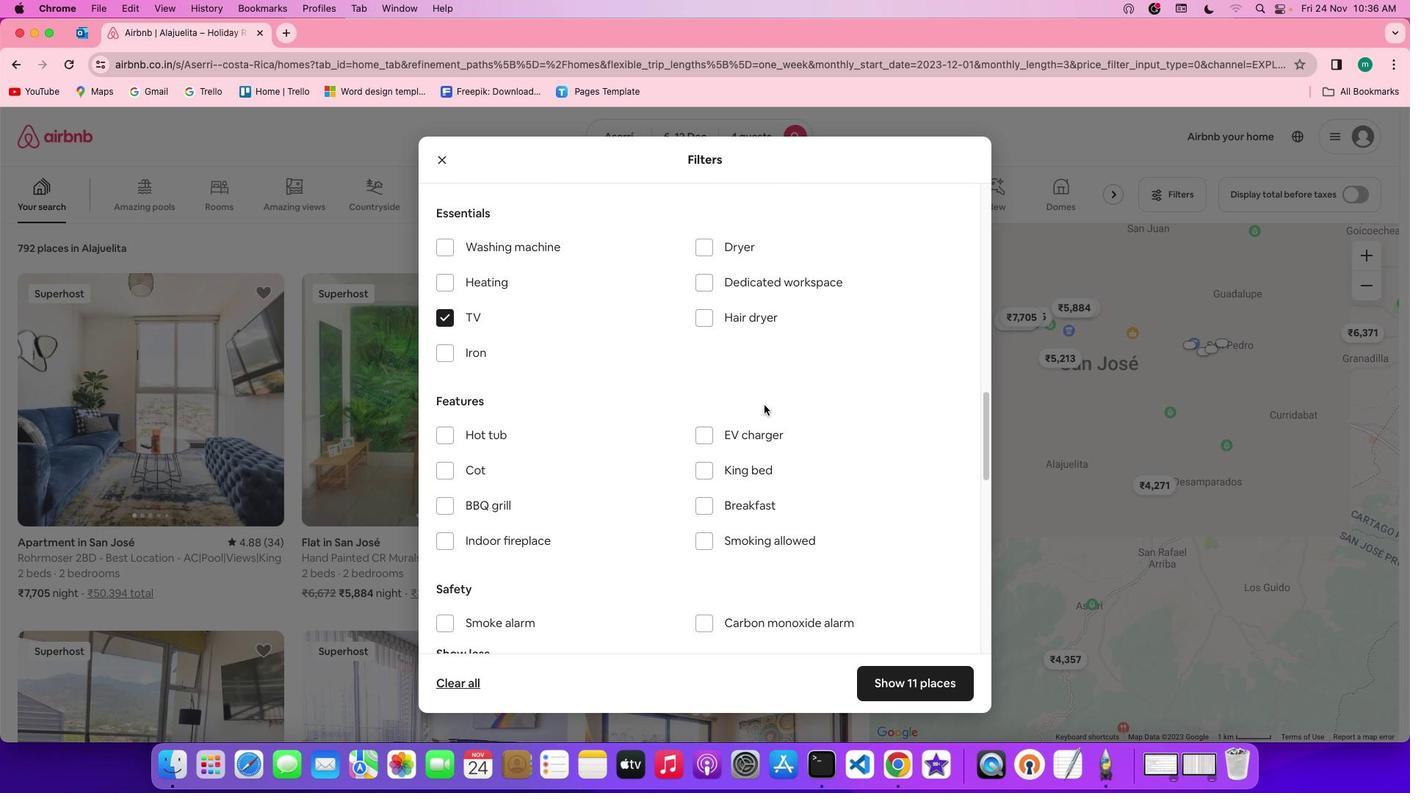 
Action: Mouse scrolled (764, 405) with delta (0, 0)
Screenshot: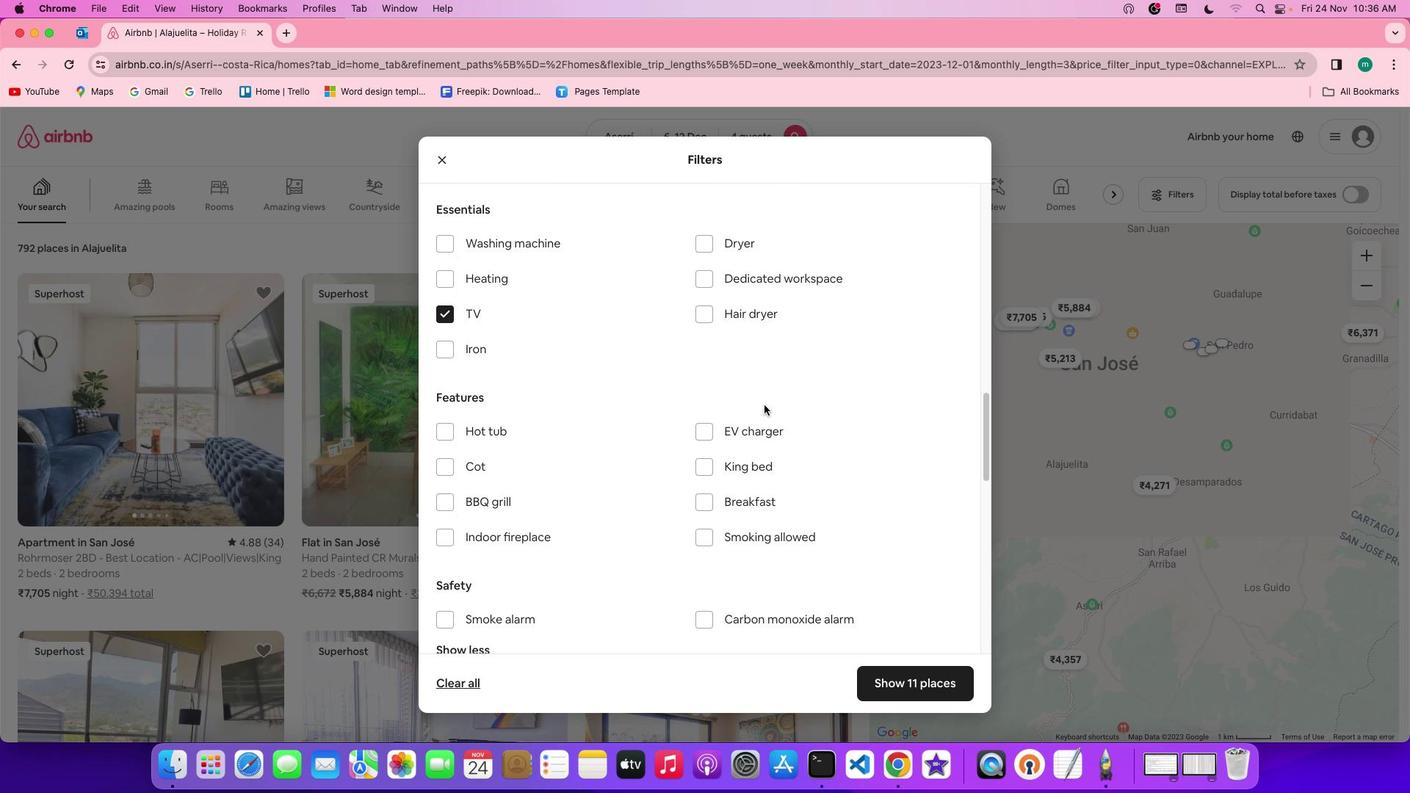
Action: Mouse scrolled (764, 405) with delta (0, 0)
Screenshot: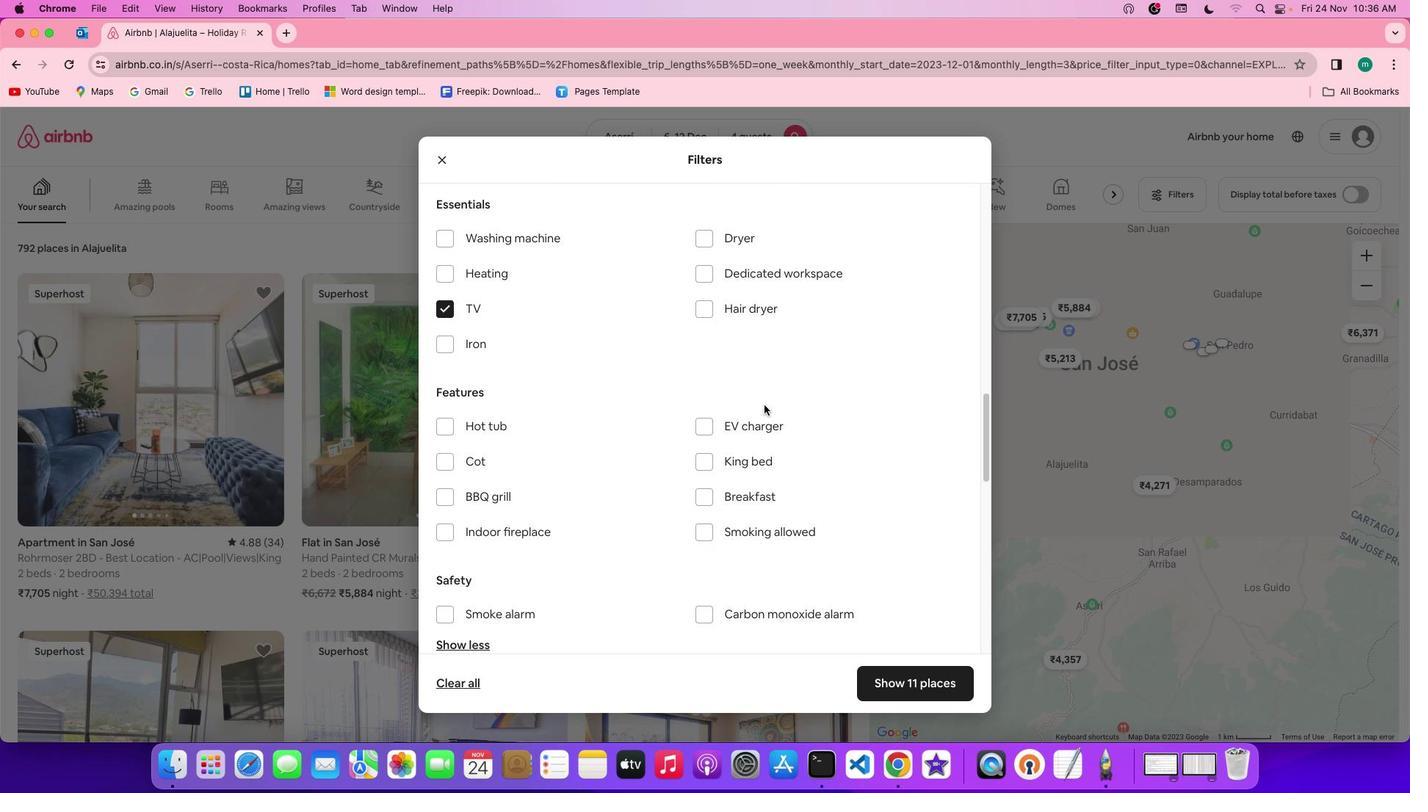 
Action: Mouse moved to (756, 424)
Screenshot: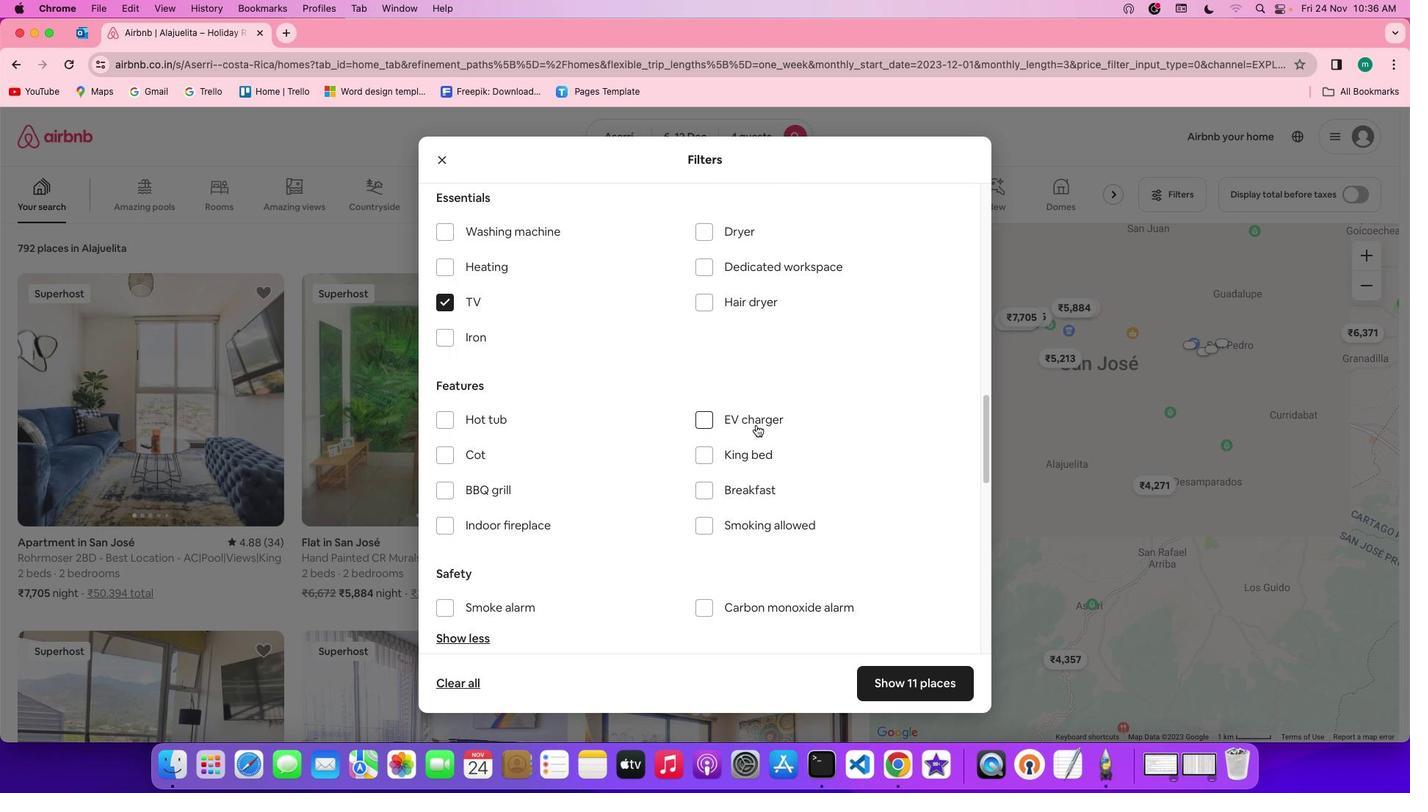 
Action: Mouse scrolled (756, 424) with delta (0, 0)
Screenshot: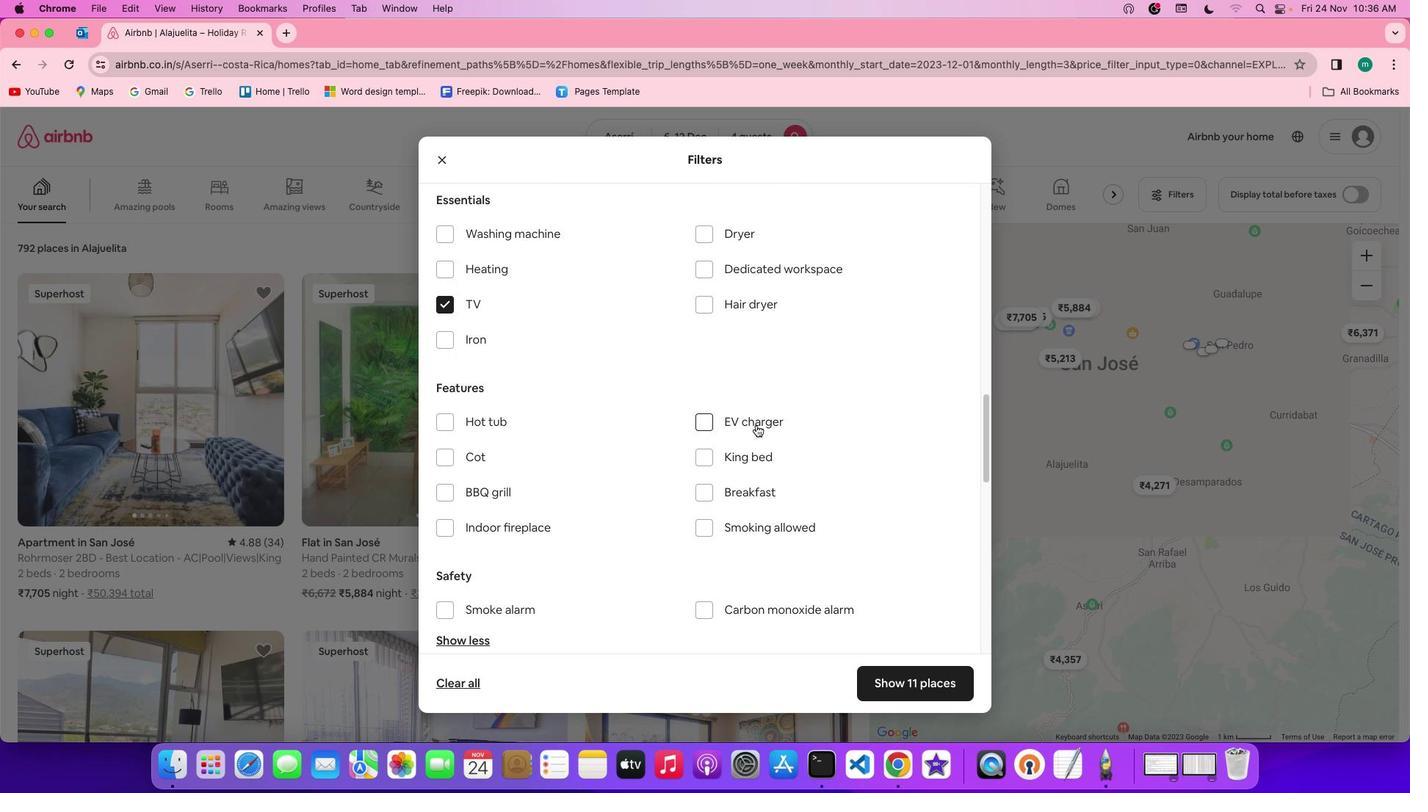 
Action: Mouse scrolled (756, 424) with delta (0, 0)
Screenshot: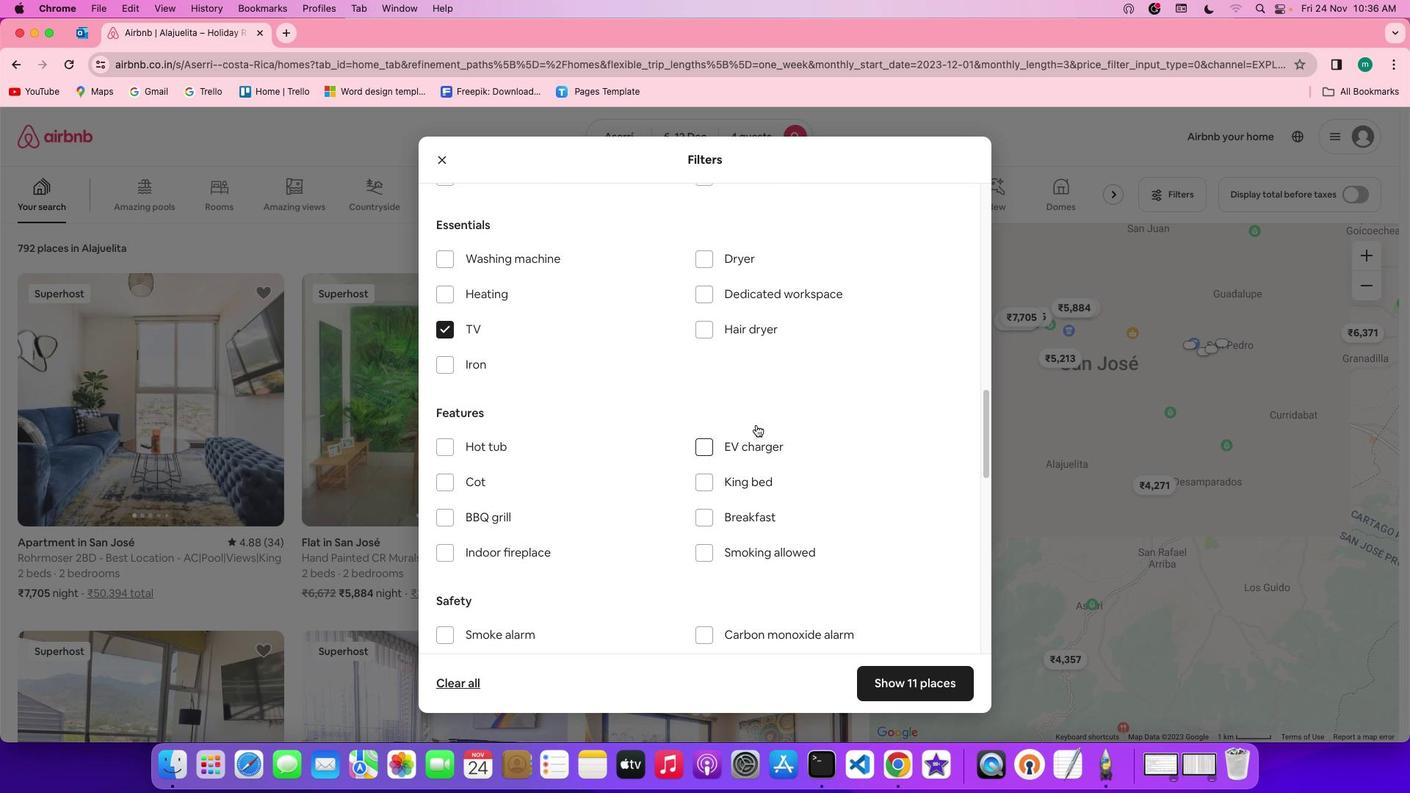 
Action: Mouse scrolled (756, 424) with delta (0, 1)
Screenshot: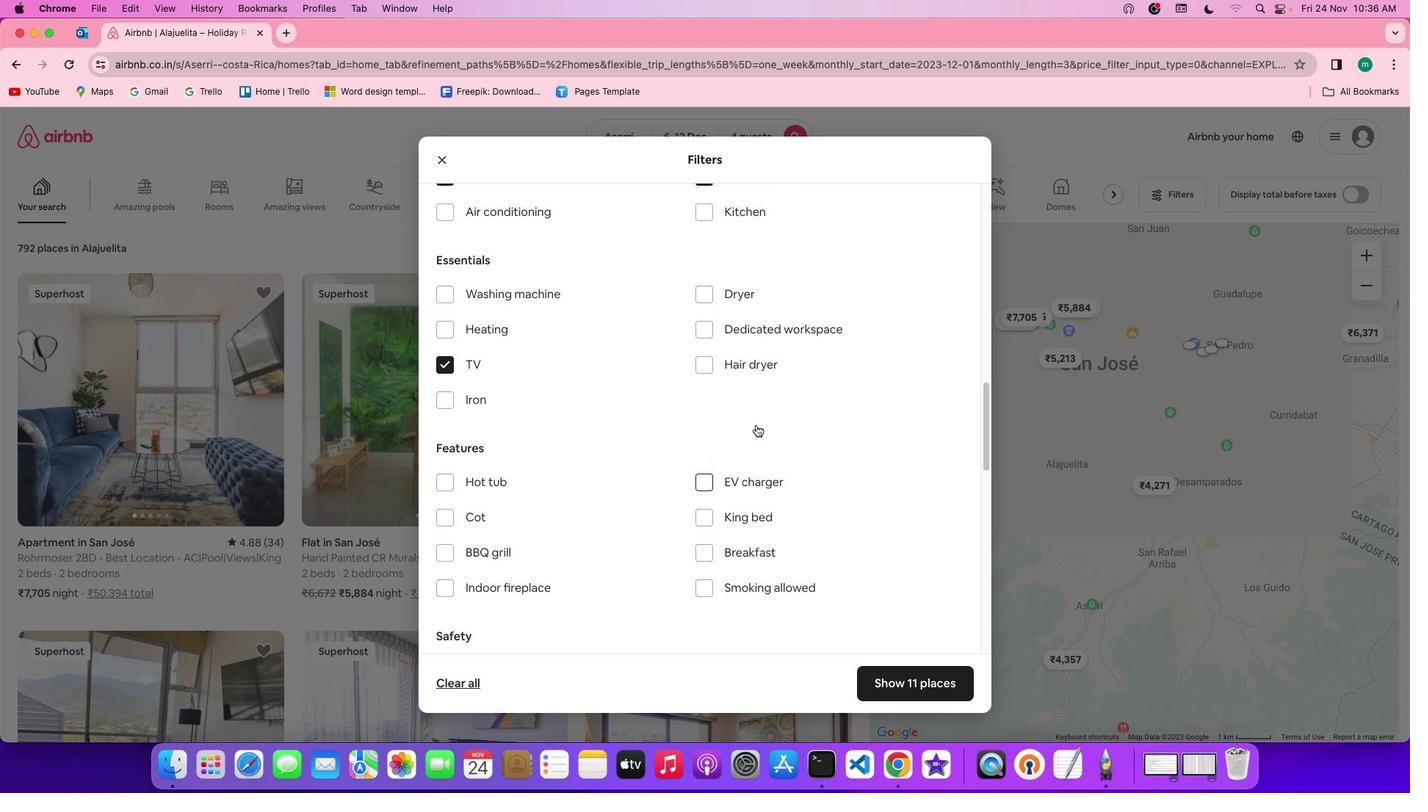 
Action: Mouse scrolled (756, 424) with delta (0, 2)
Screenshot: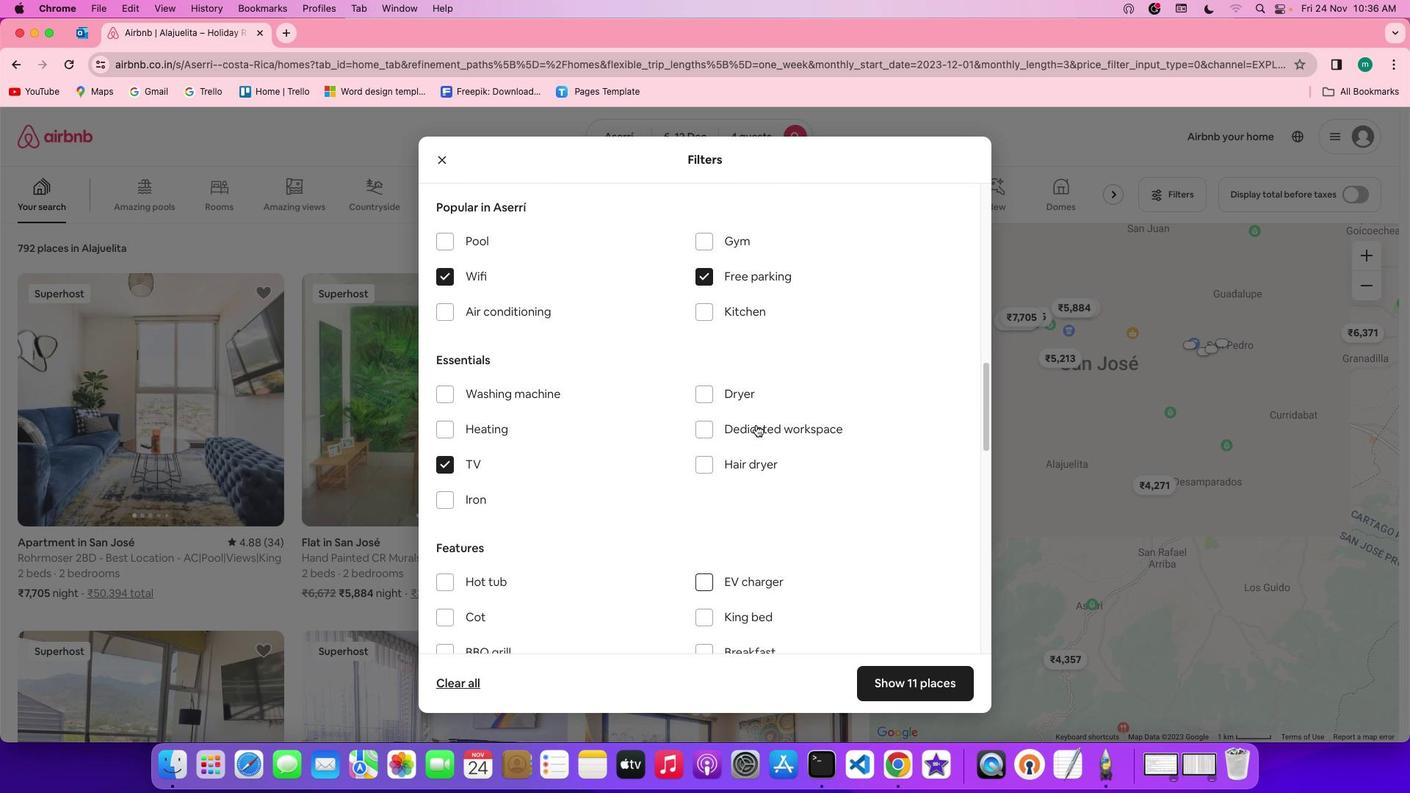 
Action: Mouse moved to (700, 266)
Screenshot: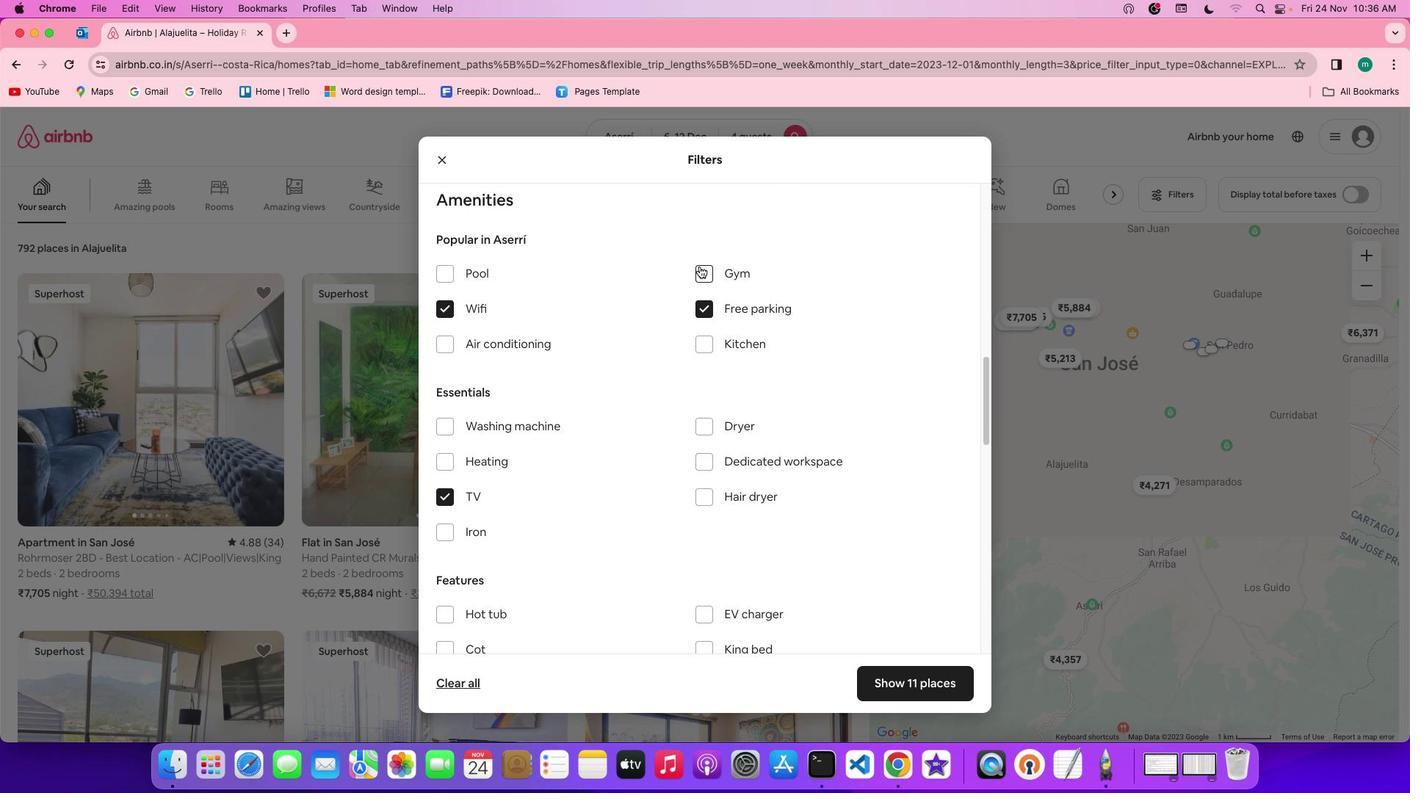 
Action: Mouse pressed left at (700, 266)
Screenshot: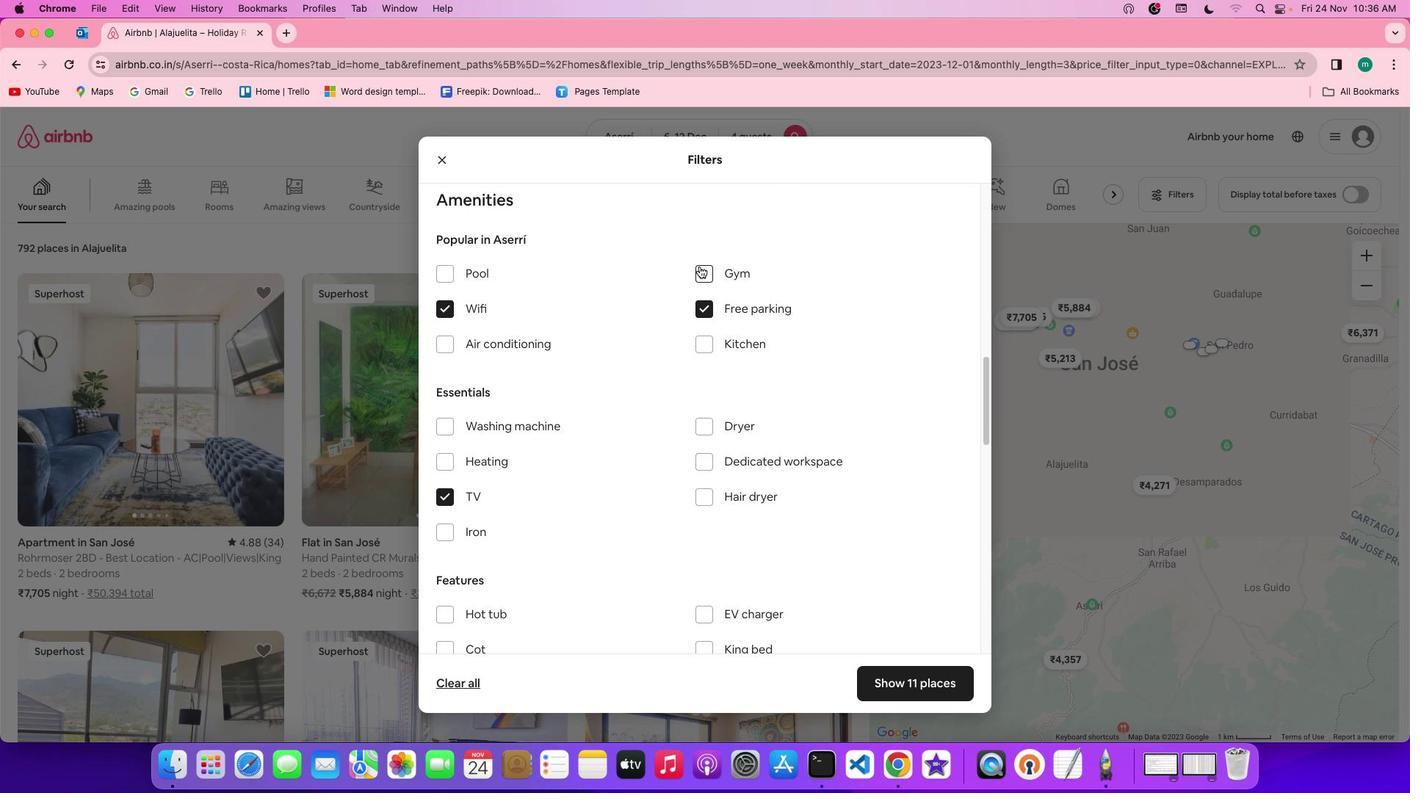 
Action: Mouse moved to (764, 439)
Screenshot: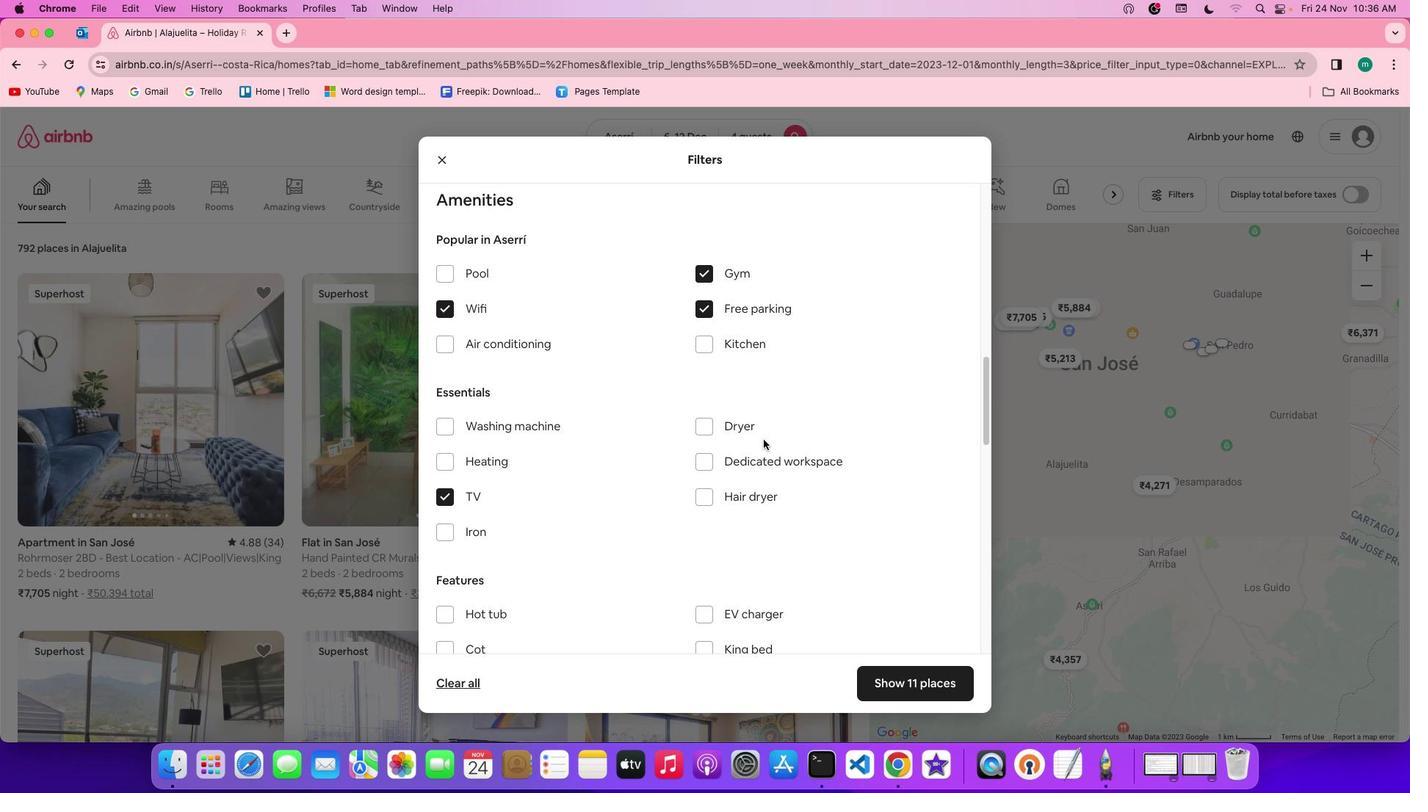 
Action: Mouse scrolled (764, 439) with delta (0, 0)
Screenshot: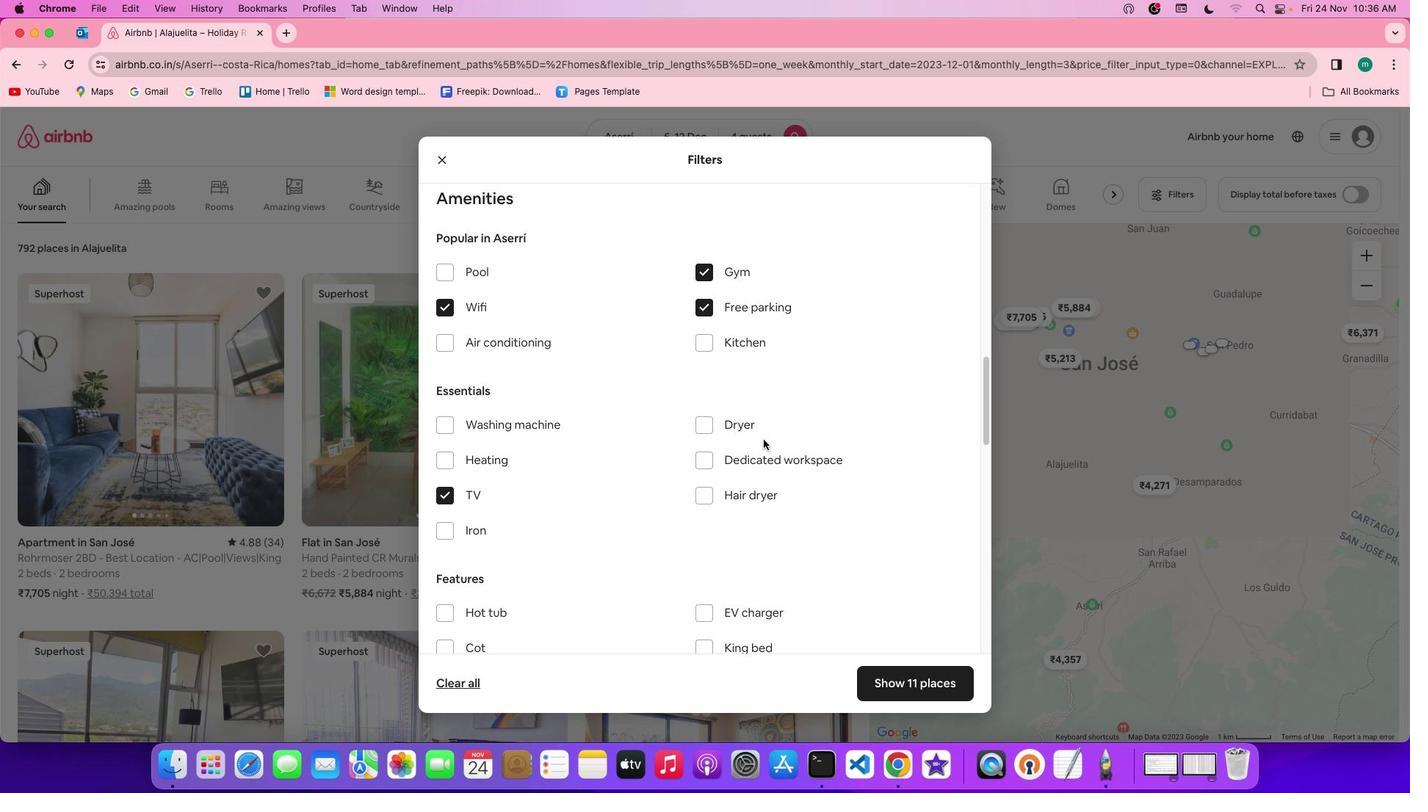
Action: Mouse scrolled (764, 439) with delta (0, 0)
Screenshot: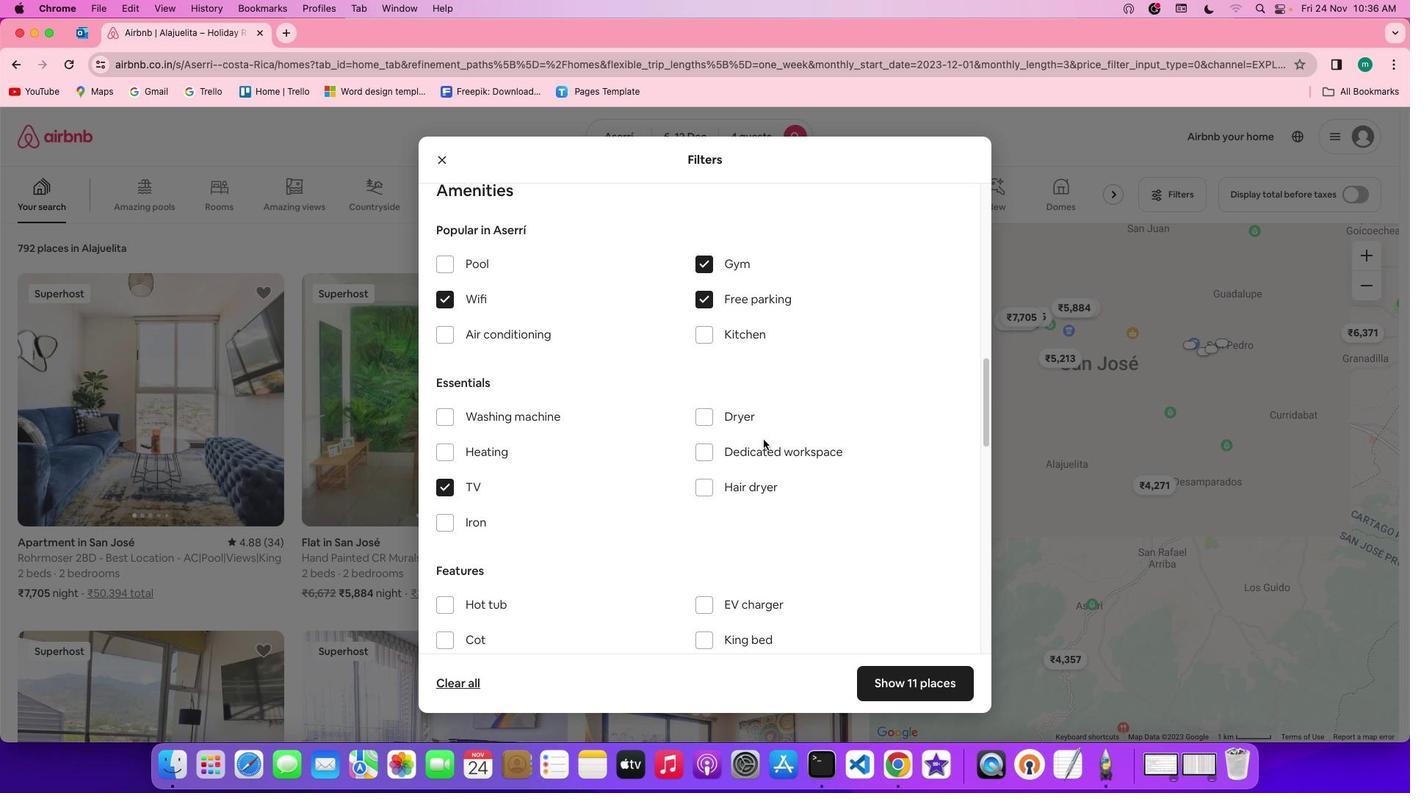 
Action: Mouse scrolled (764, 439) with delta (0, -2)
Screenshot: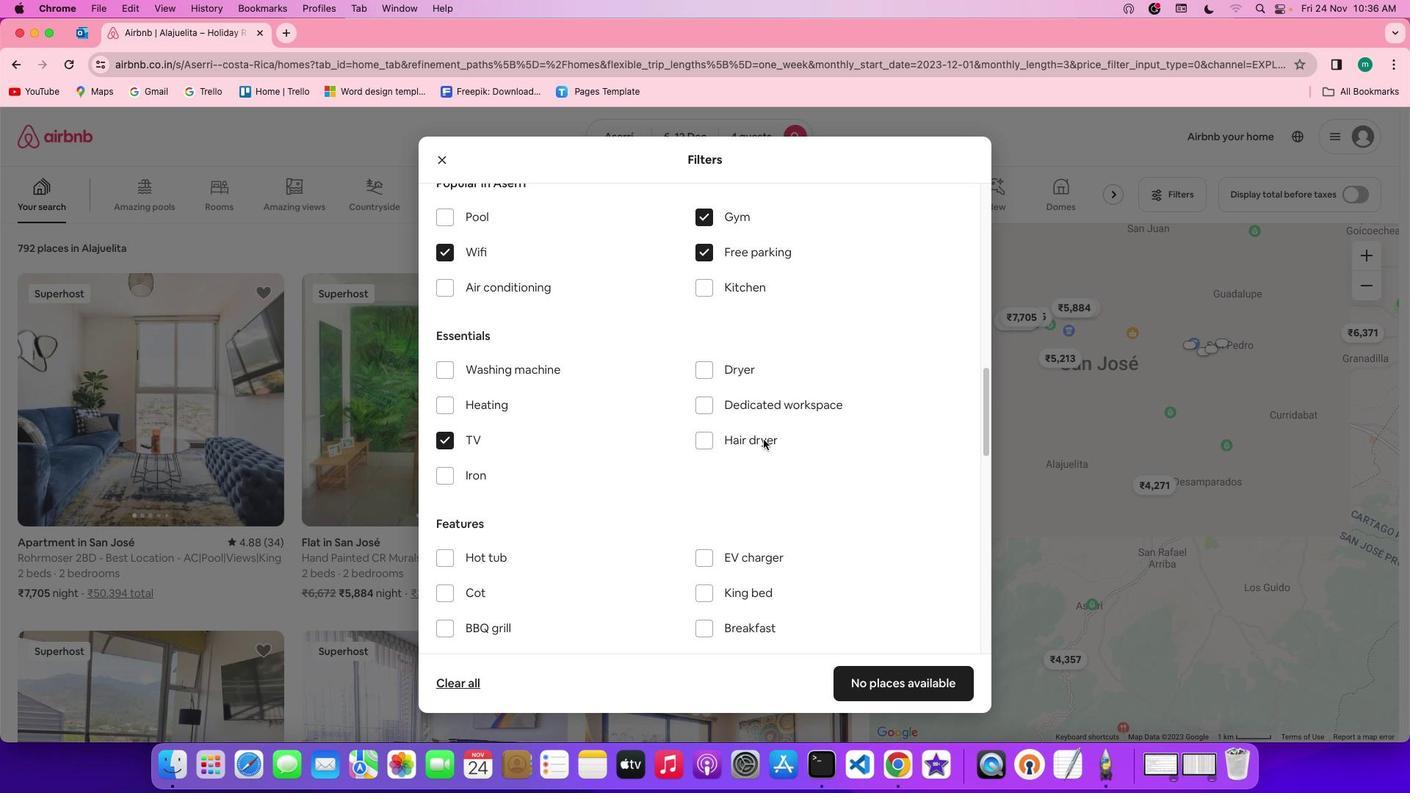 
Action: Mouse scrolled (764, 439) with delta (0, -2)
Screenshot: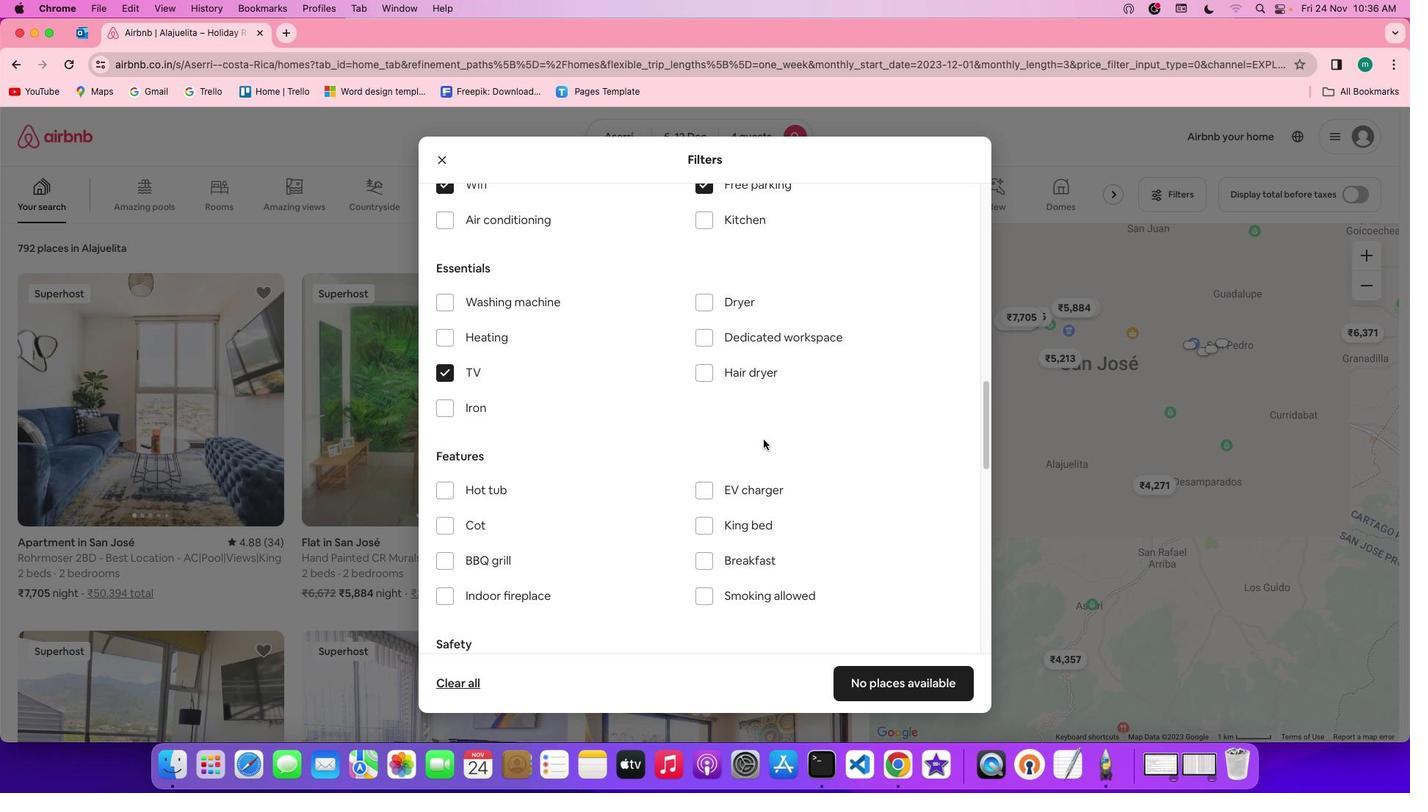 
Action: Mouse moved to (711, 412)
Screenshot: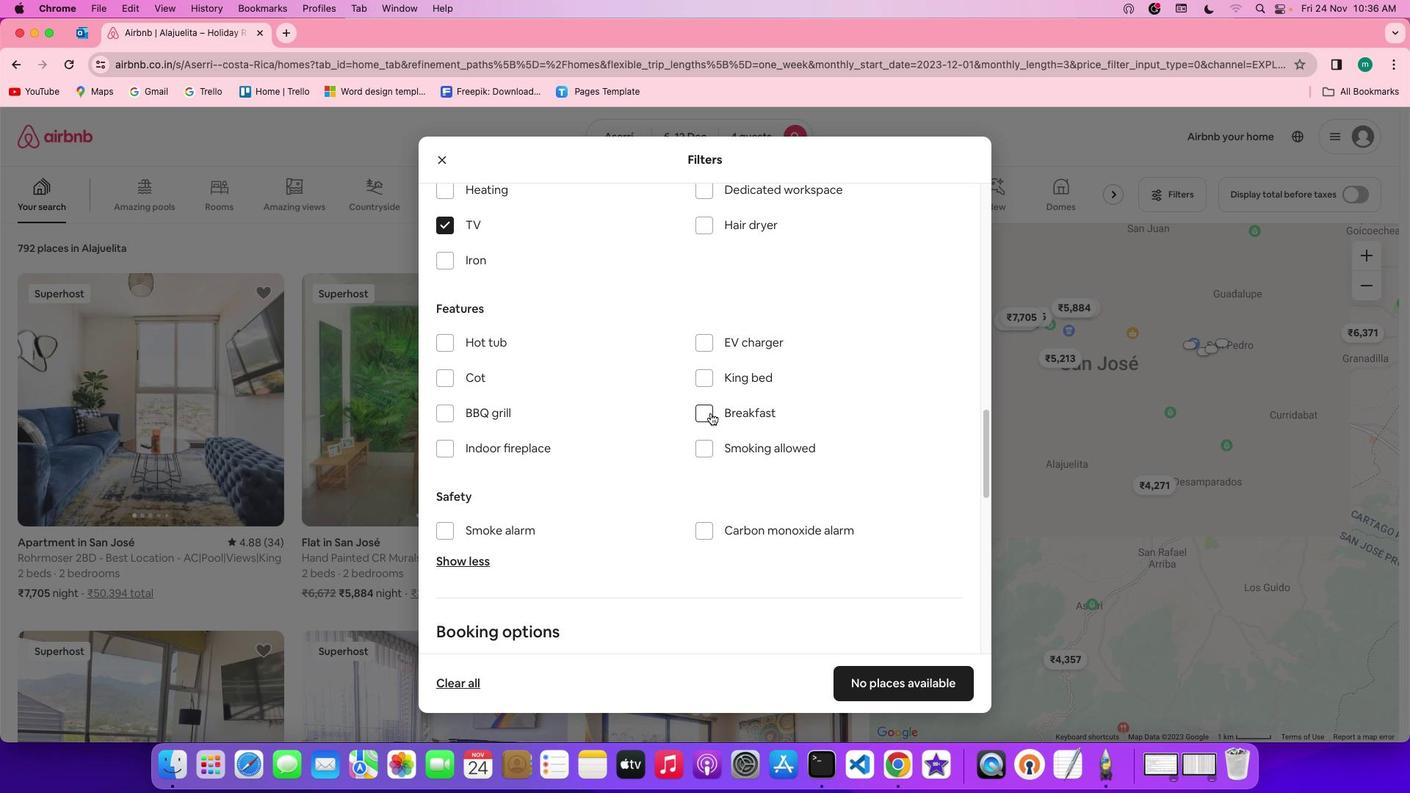 
Action: Mouse pressed left at (711, 412)
Screenshot: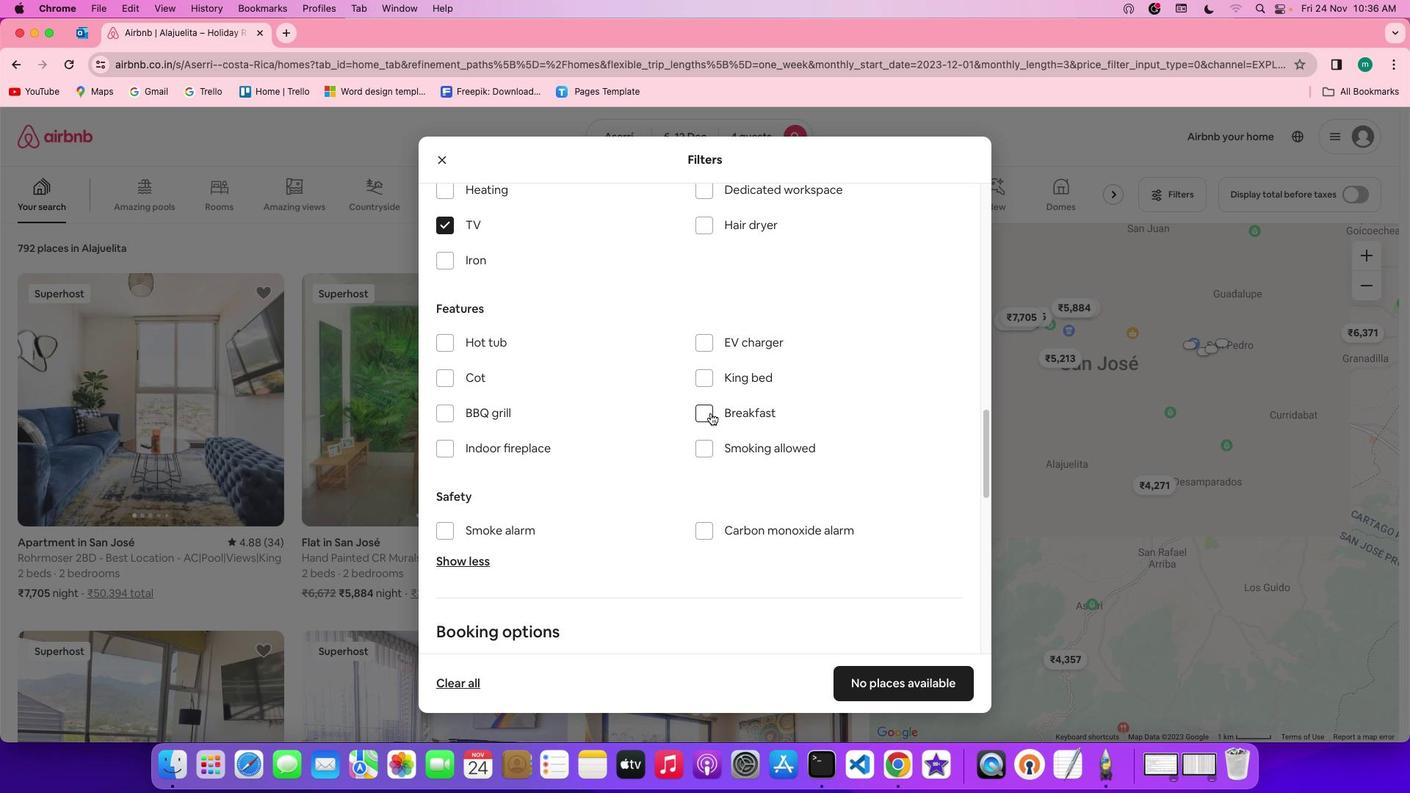 
Action: Mouse moved to (763, 428)
Screenshot: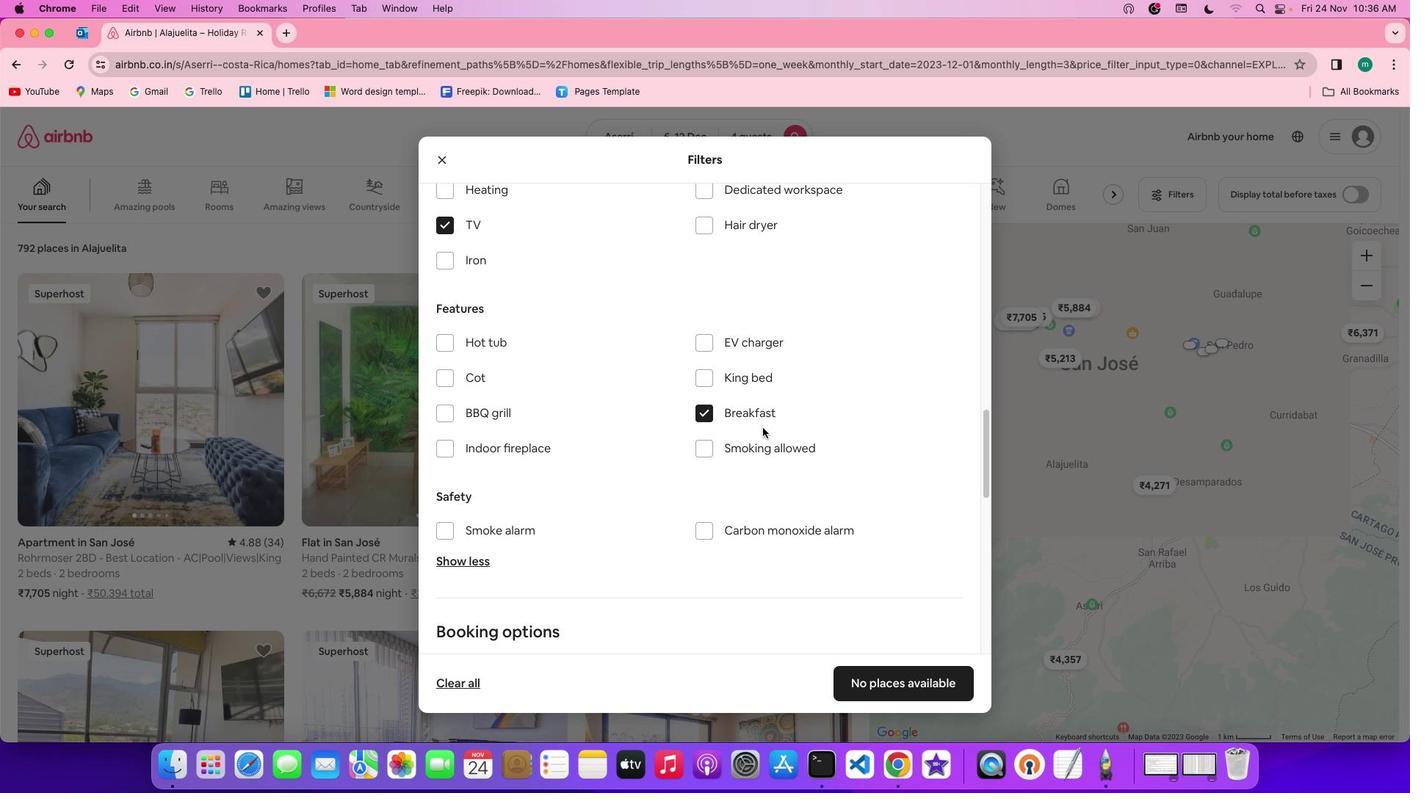 
Action: Mouse scrolled (763, 428) with delta (0, 0)
Screenshot: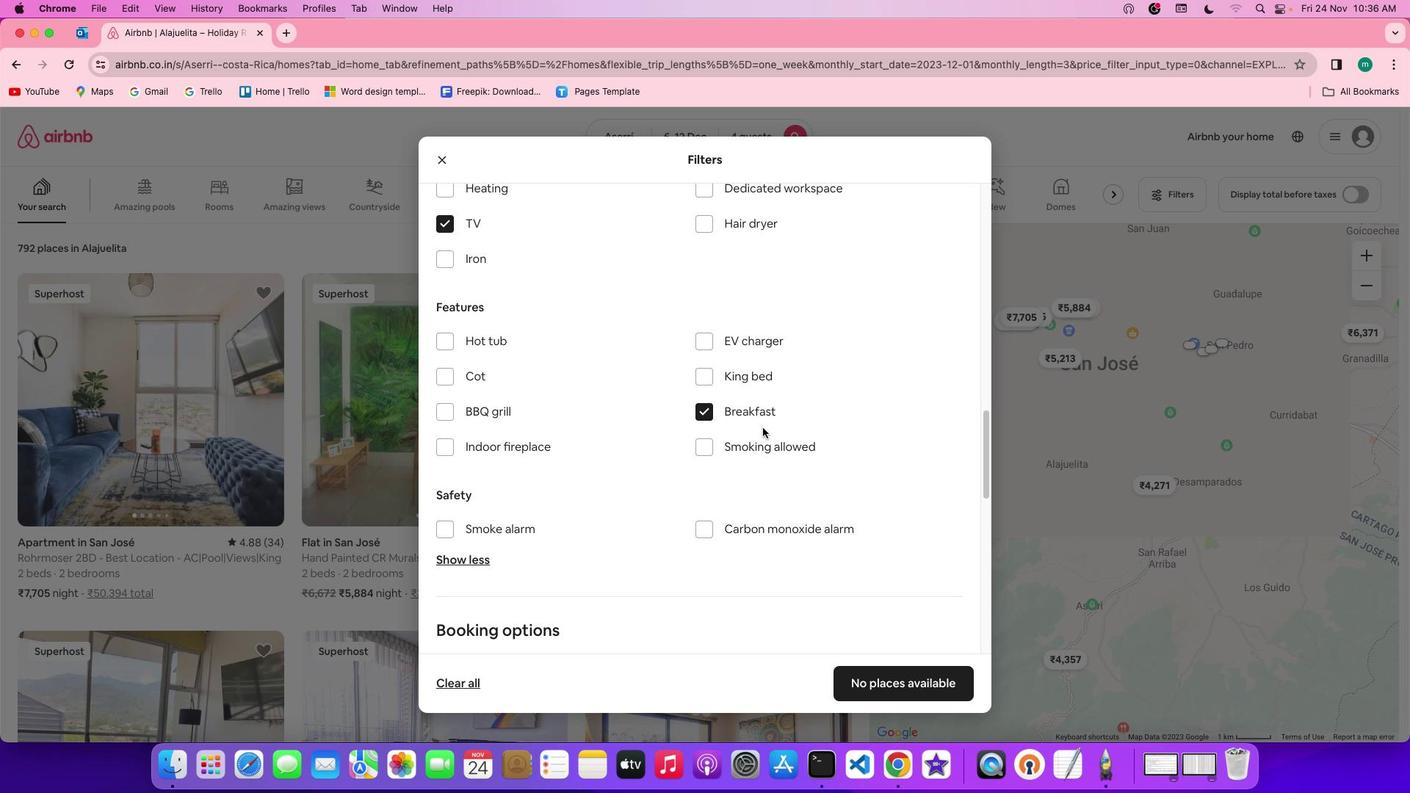 
Action: Mouse scrolled (763, 428) with delta (0, 0)
Screenshot: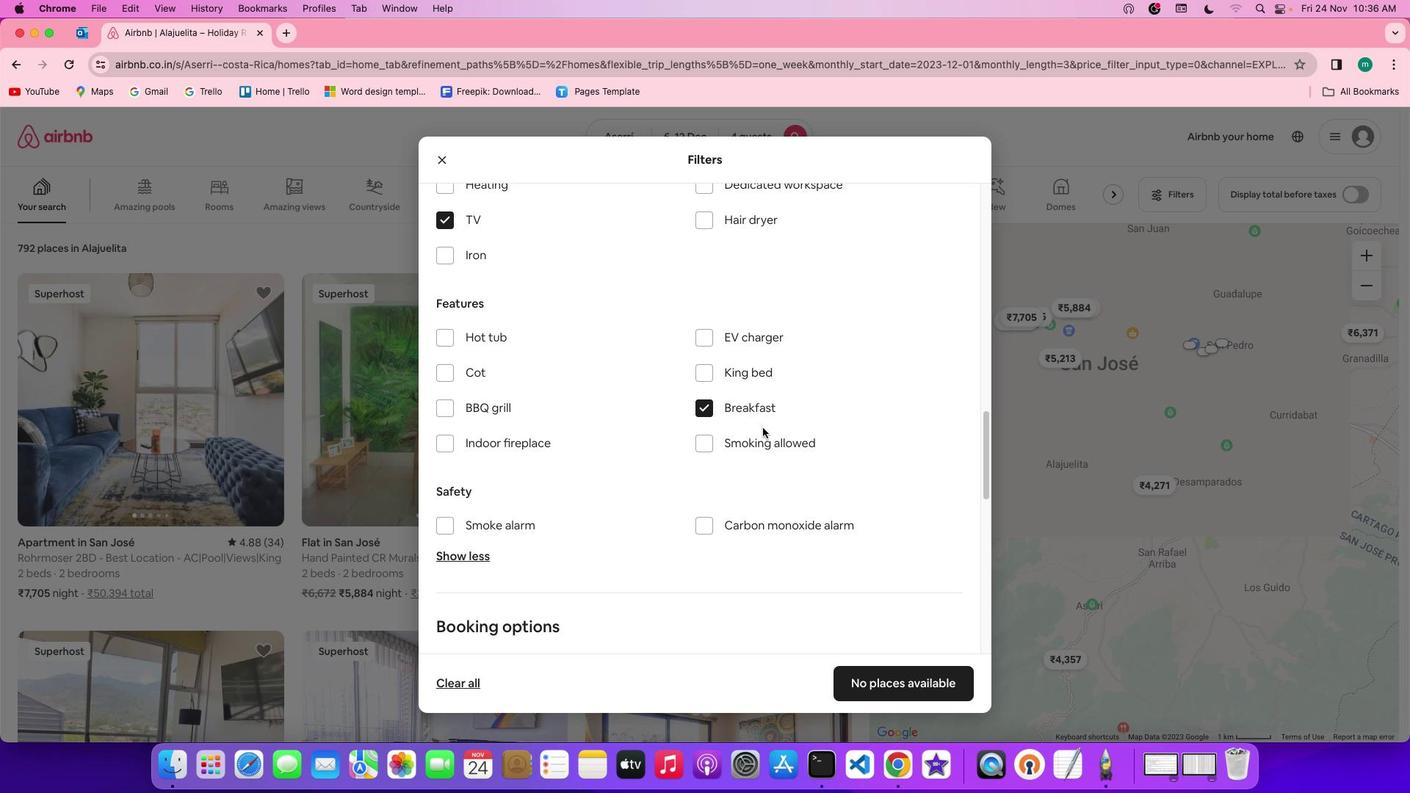 
Action: Mouse scrolled (763, 428) with delta (0, -1)
Screenshot: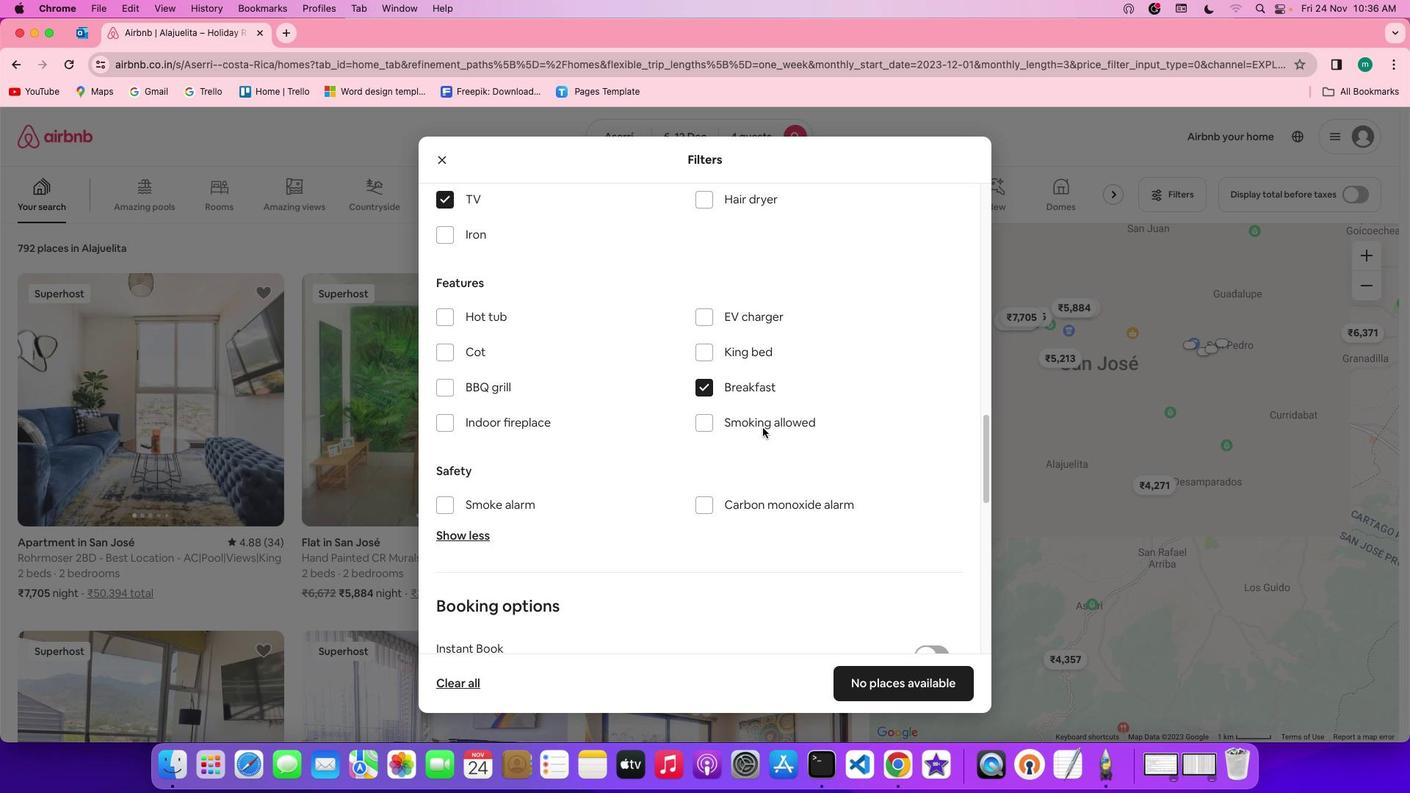 
Action: Mouse scrolled (763, 428) with delta (0, 0)
Screenshot: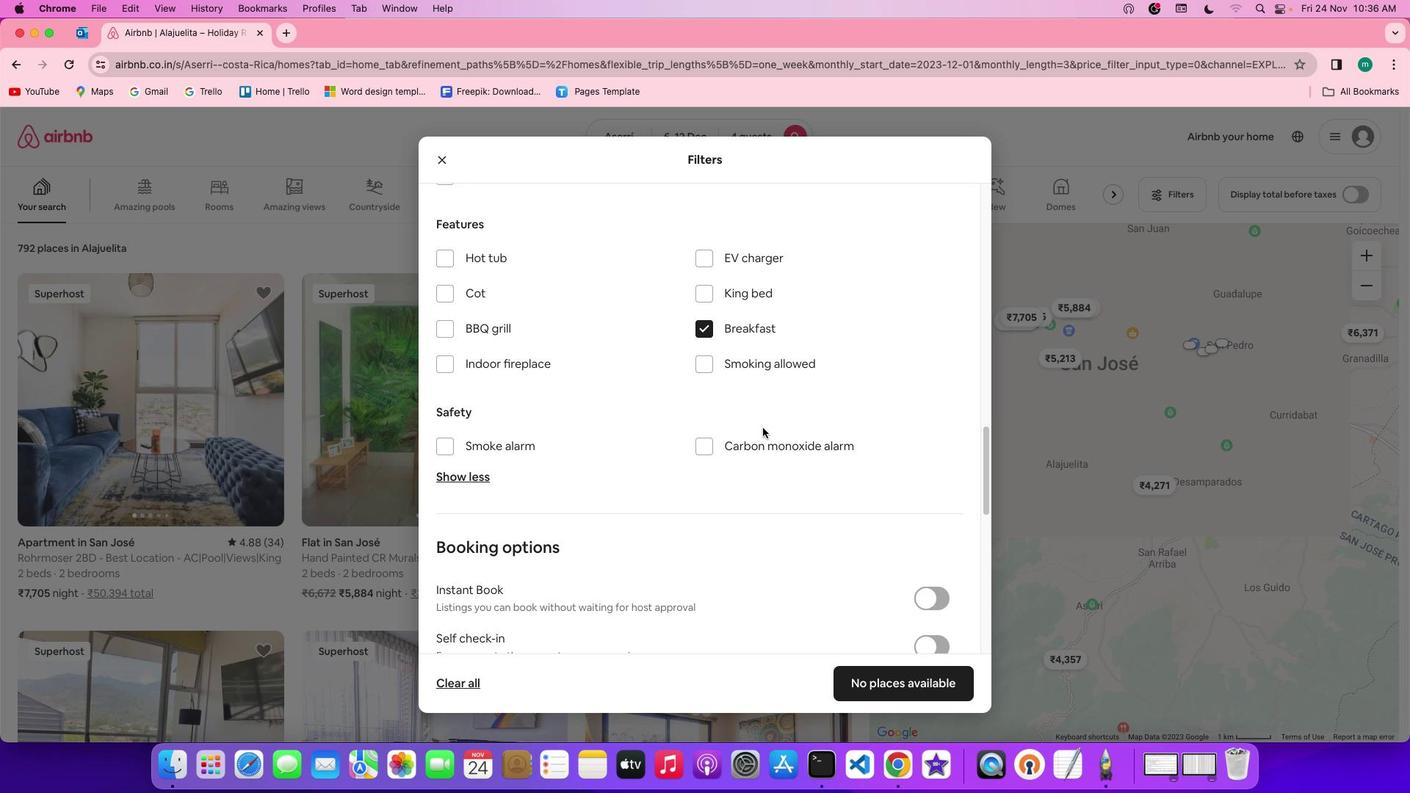 
Action: Mouse scrolled (763, 428) with delta (0, 0)
Screenshot: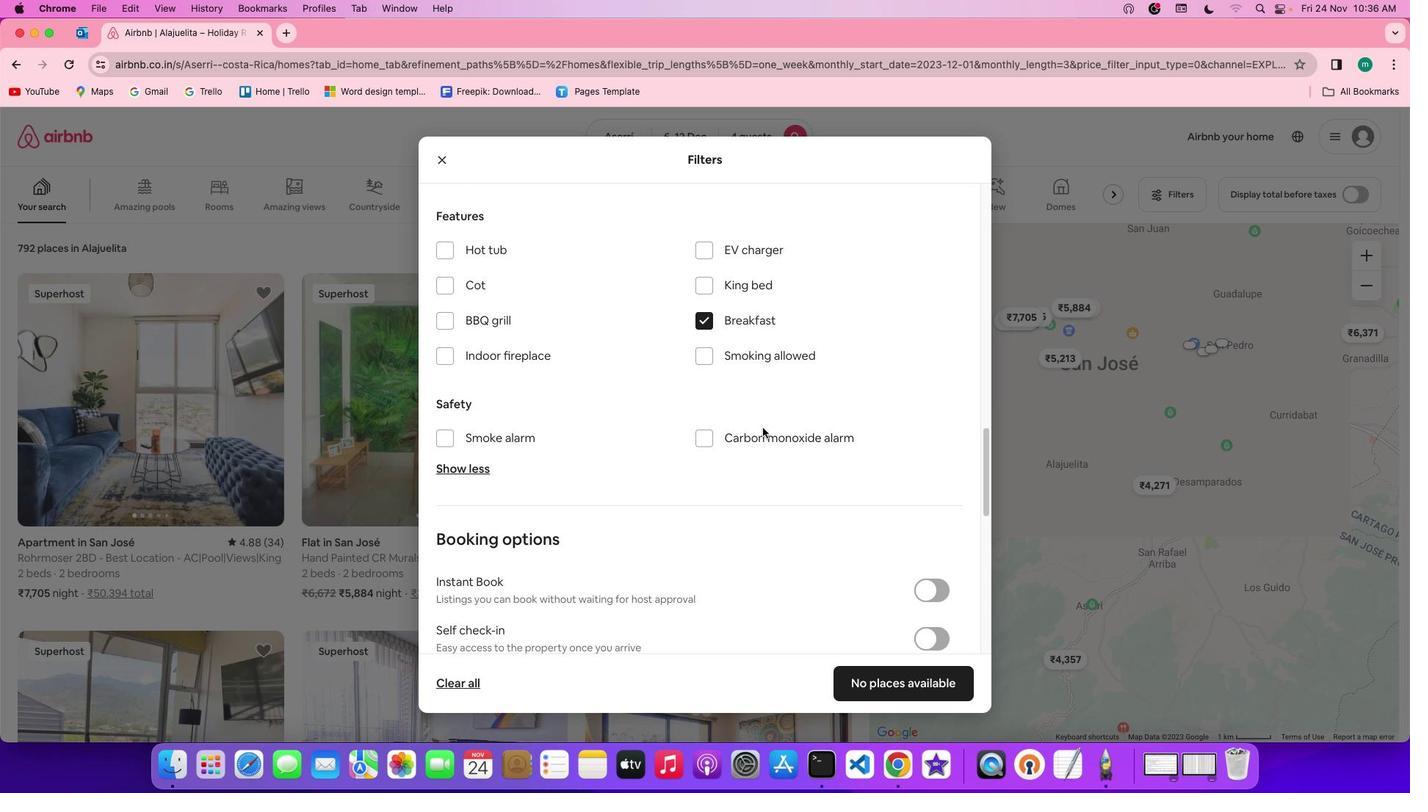 
Action: Mouse scrolled (763, 428) with delta (0, -1)
Screenshot: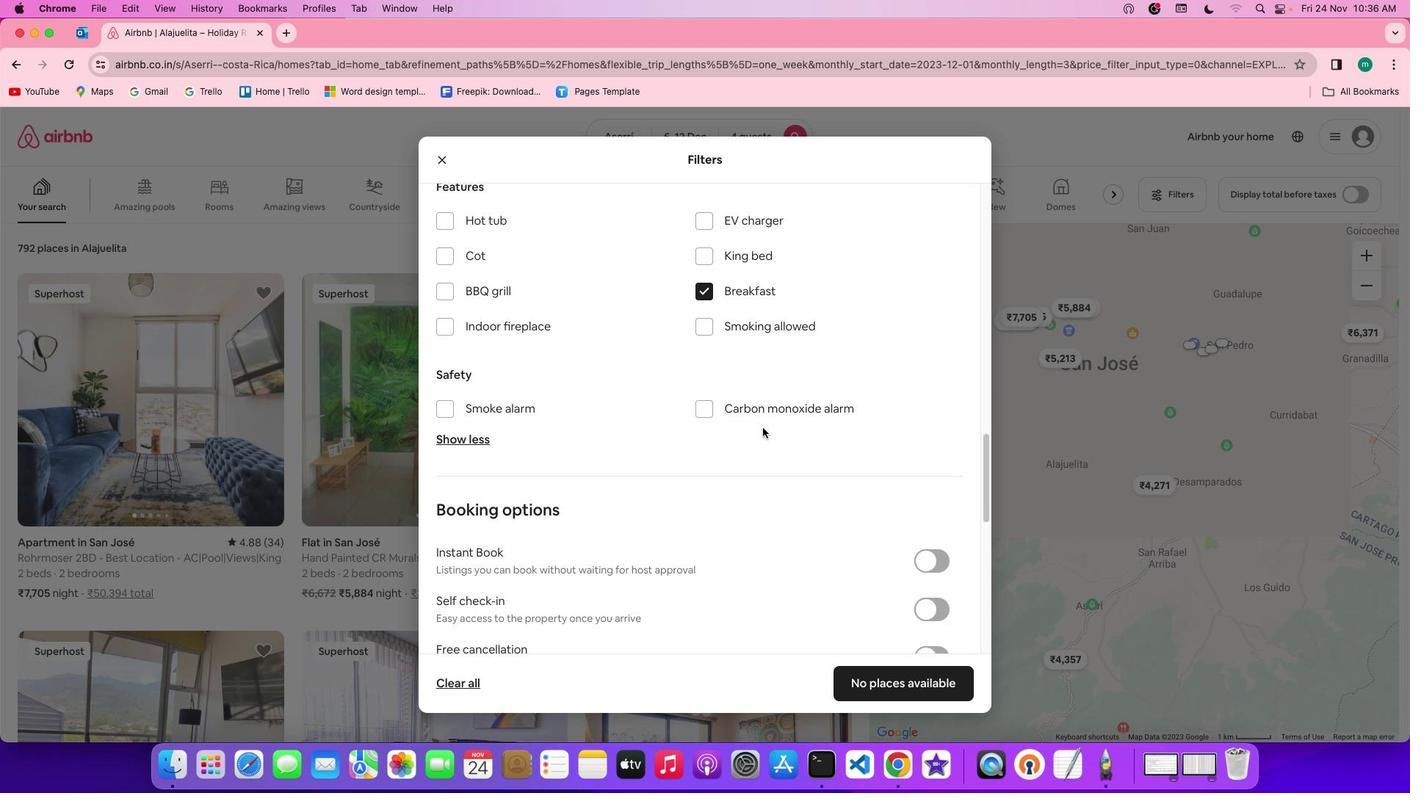 
Action: Mouse scrolled (763, 428) with delta (0, 0)
Screenshot: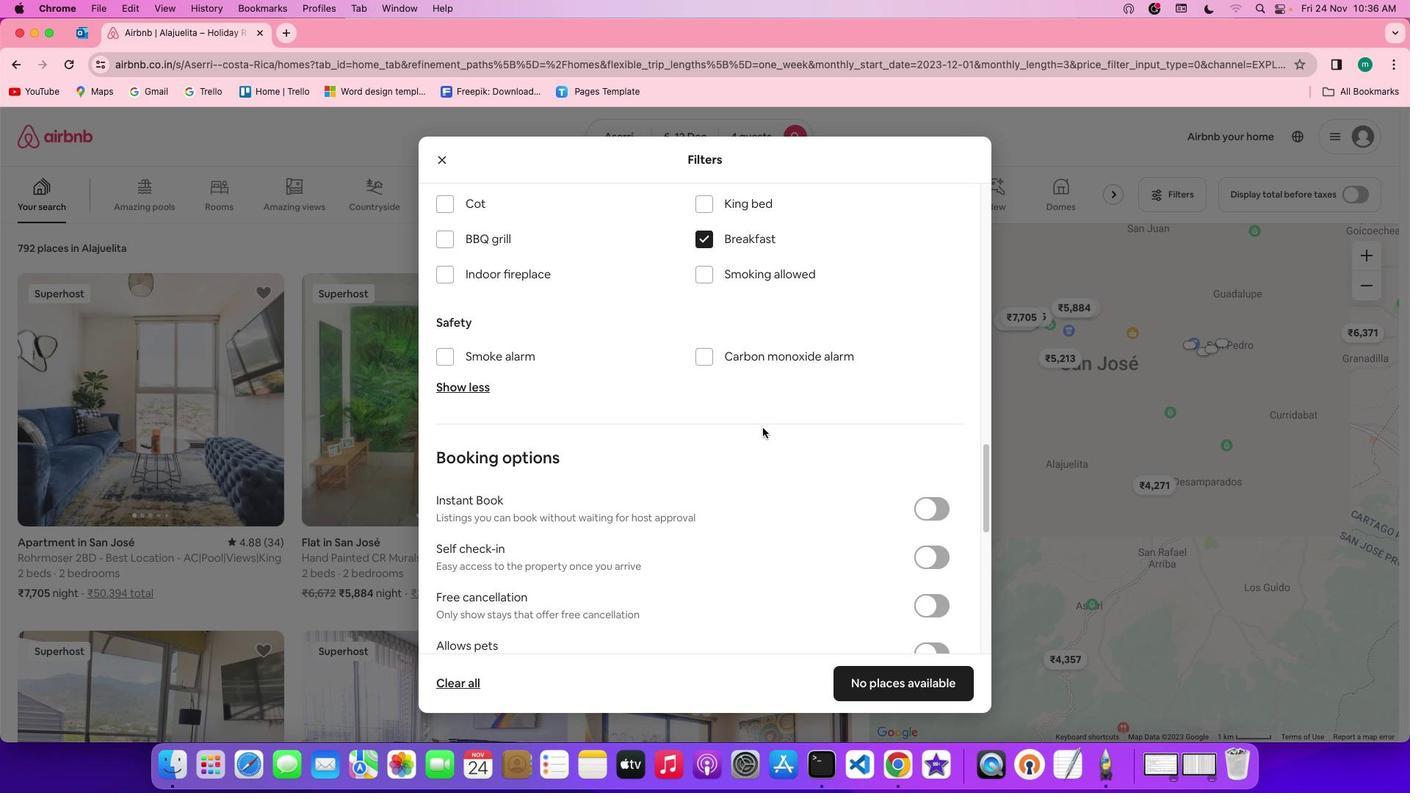 
Action: Mouse scrolled (763, 428) with delta (0, 0)
Screenshot: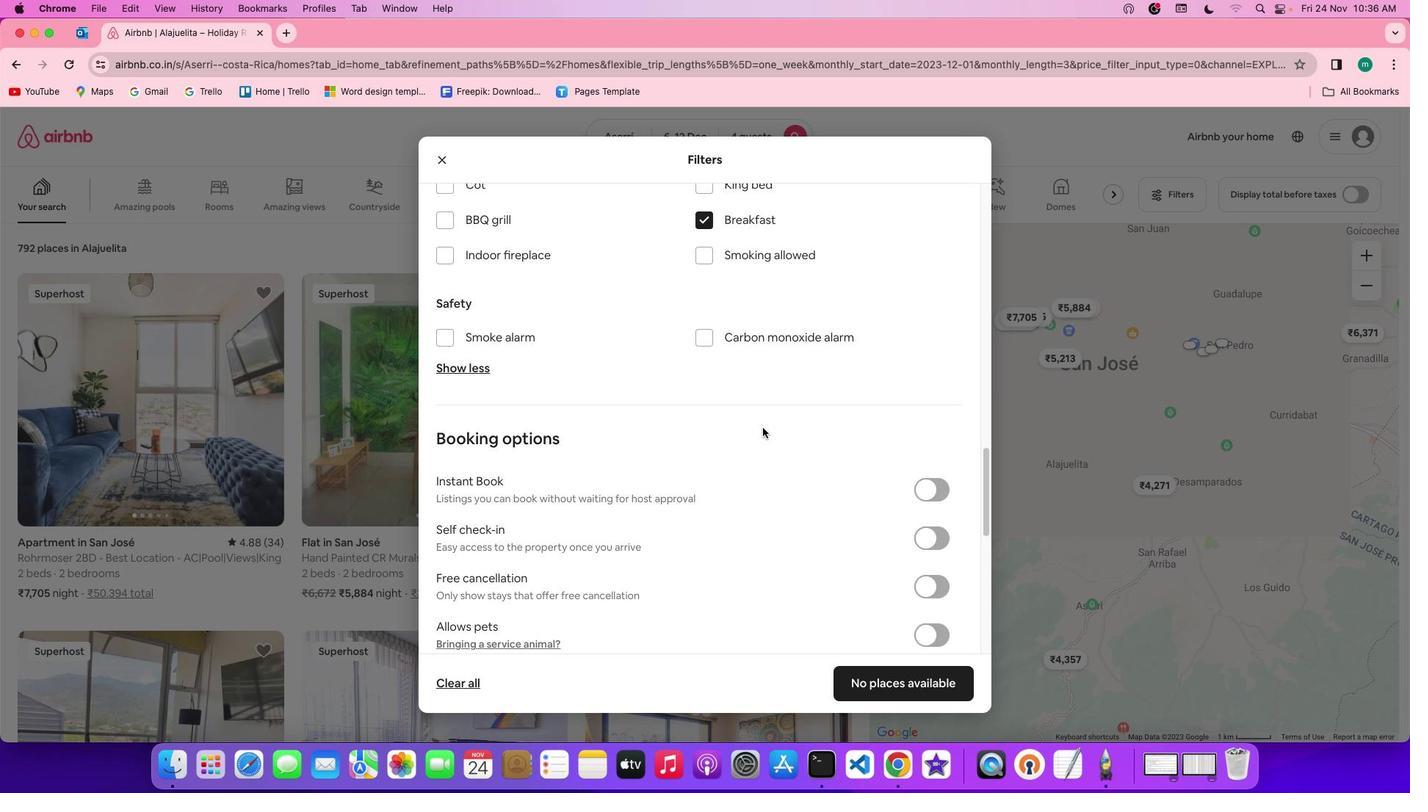 
Action: Mouse scrolled (763, 428) with delta (0, -2)
Screenshot: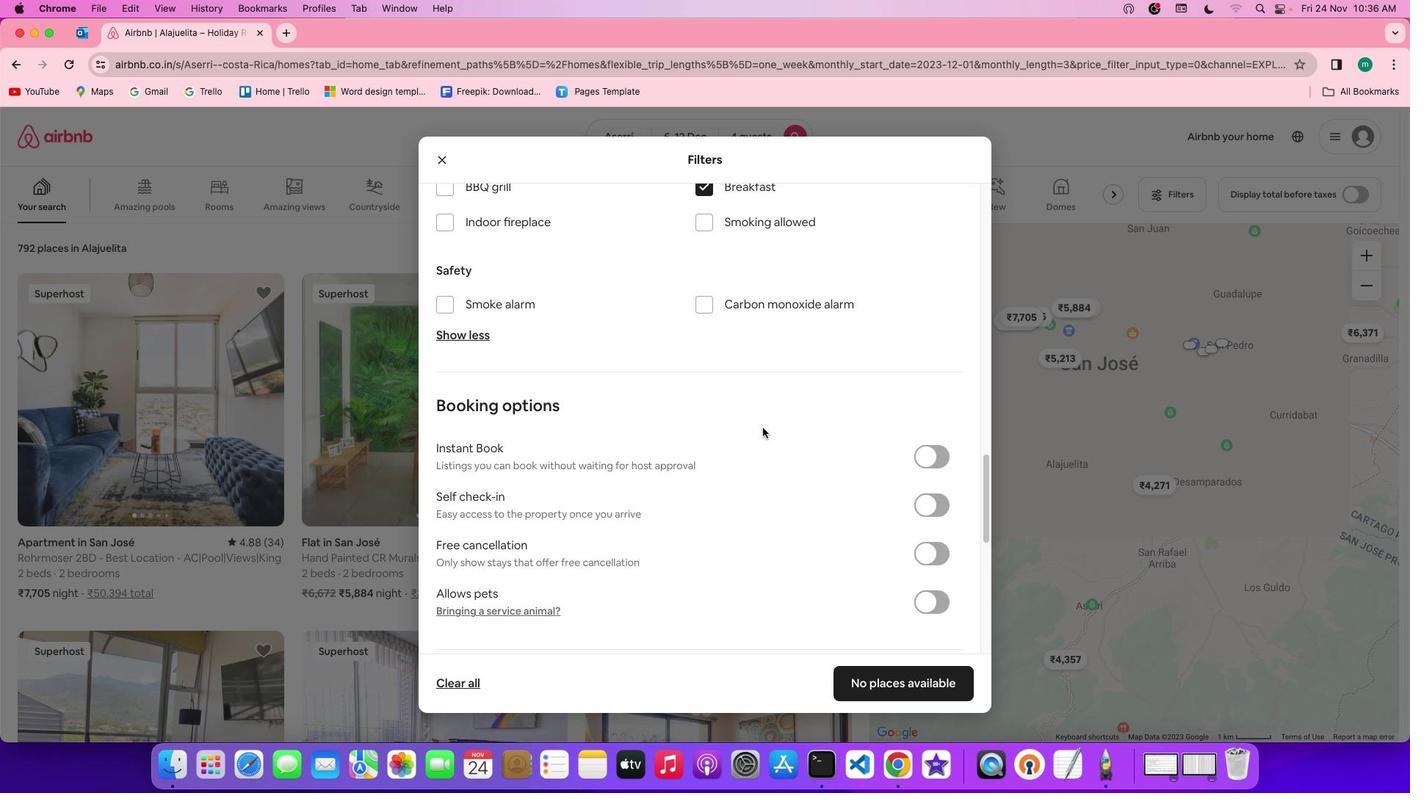 
Action: Mouse moved to (925, 433)
Screenshot: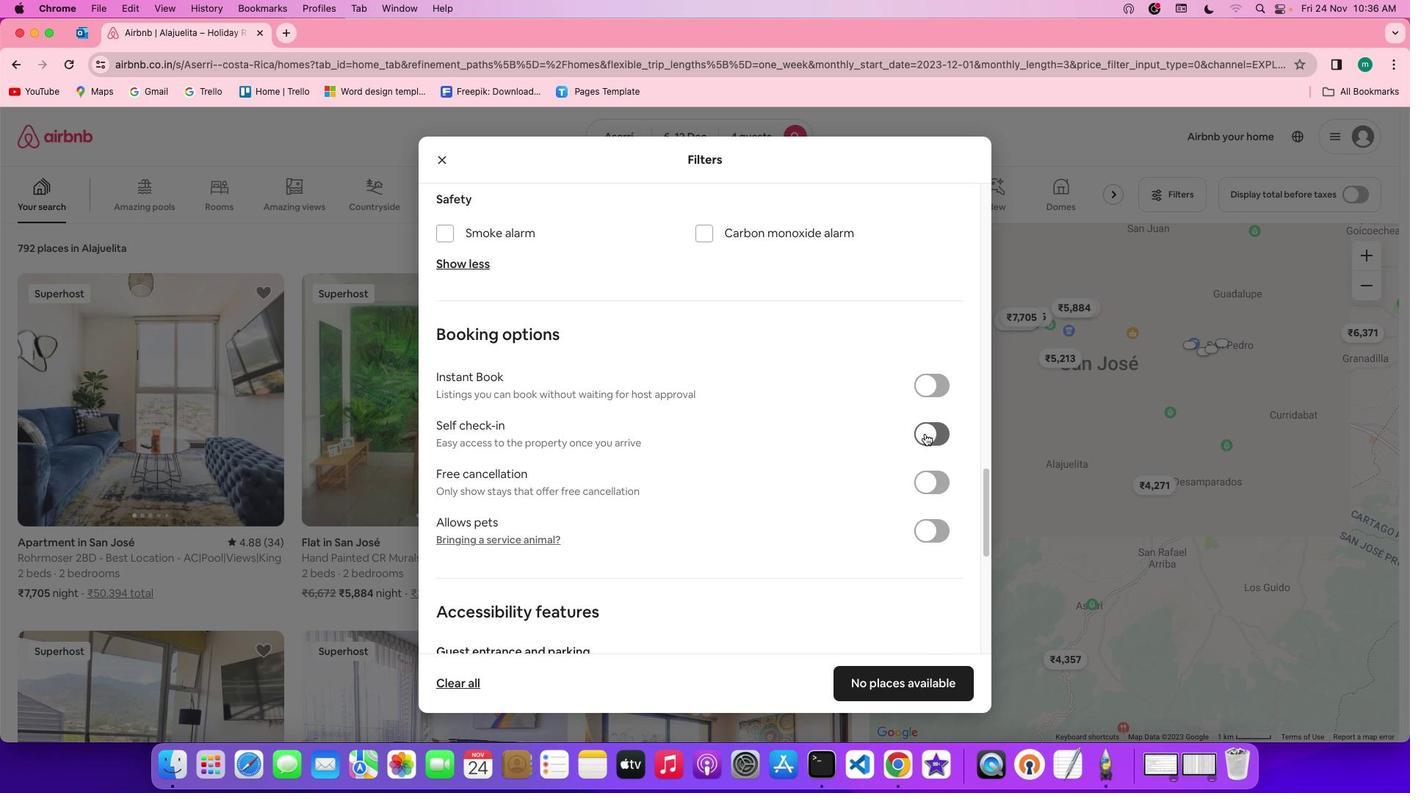 
Action: Mouse pressed left at (925, 433)
Screenshot: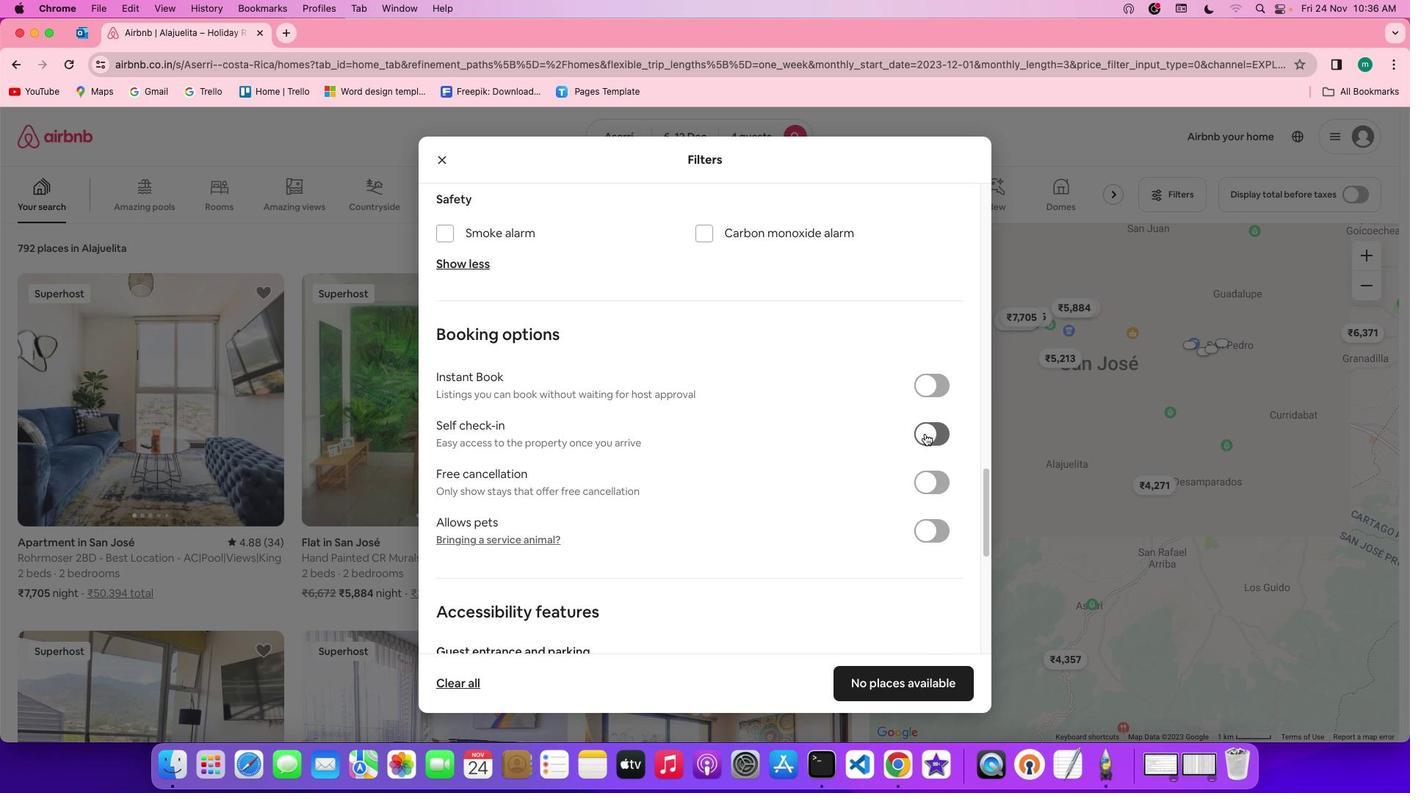 
Action: Mouse moved to (598, 584)
Screenshot: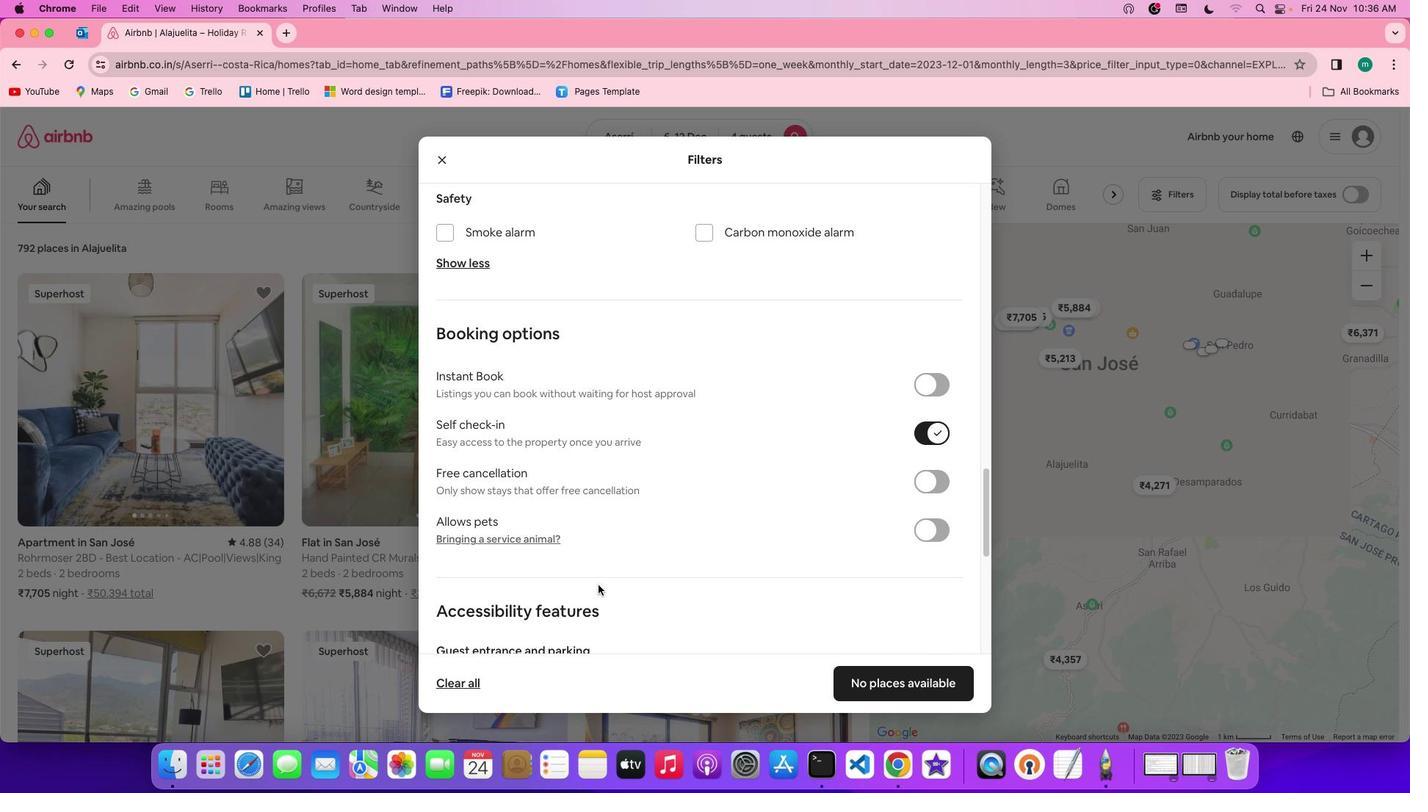 
Action: Mouse scrolled (598, 584) with delta (0, 0)
Screenshot: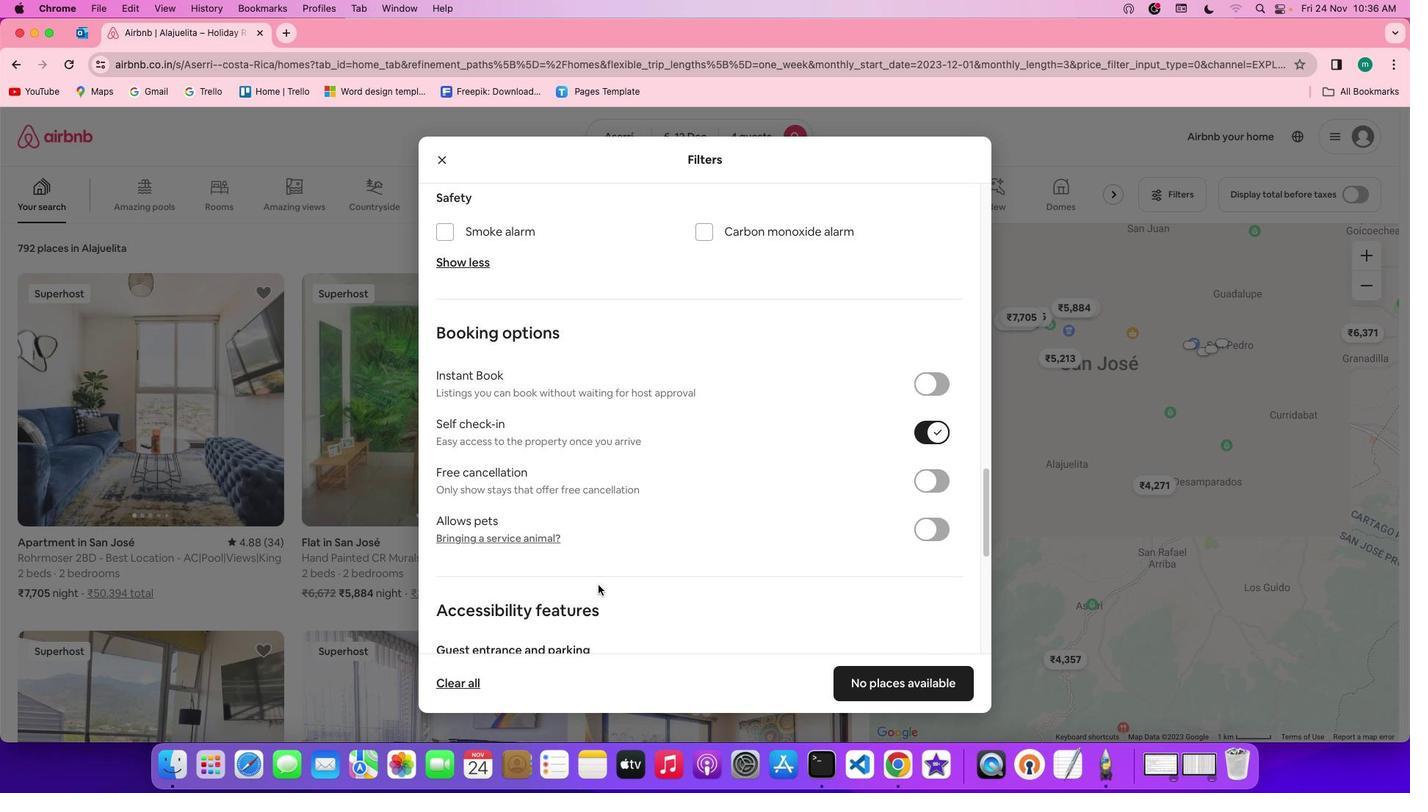 
Action: Mouse scrolled (598, 584) with delta (0, 0)
Screenshot: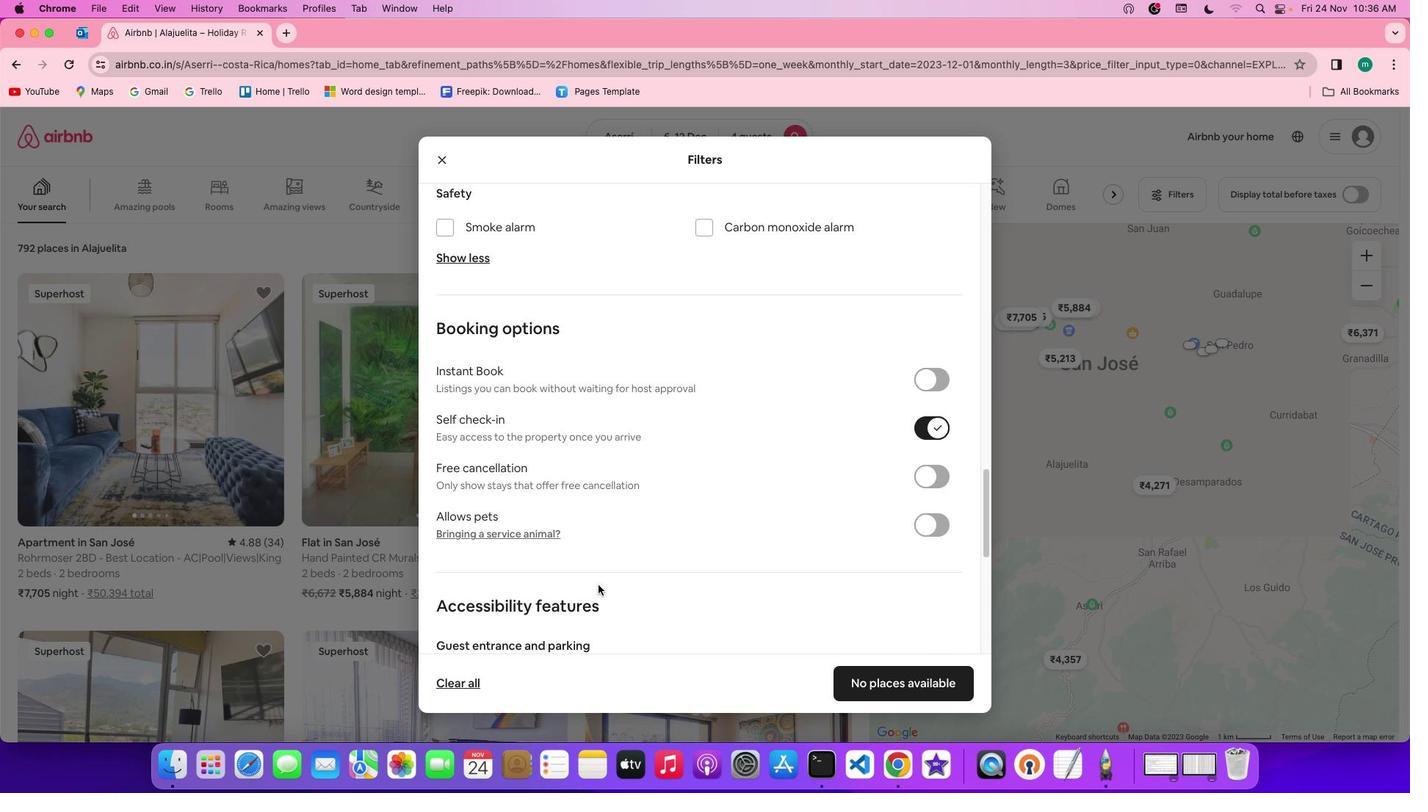 
Action: Mouse scrolled (598, 584) with delta (0, 0)
Screenshot: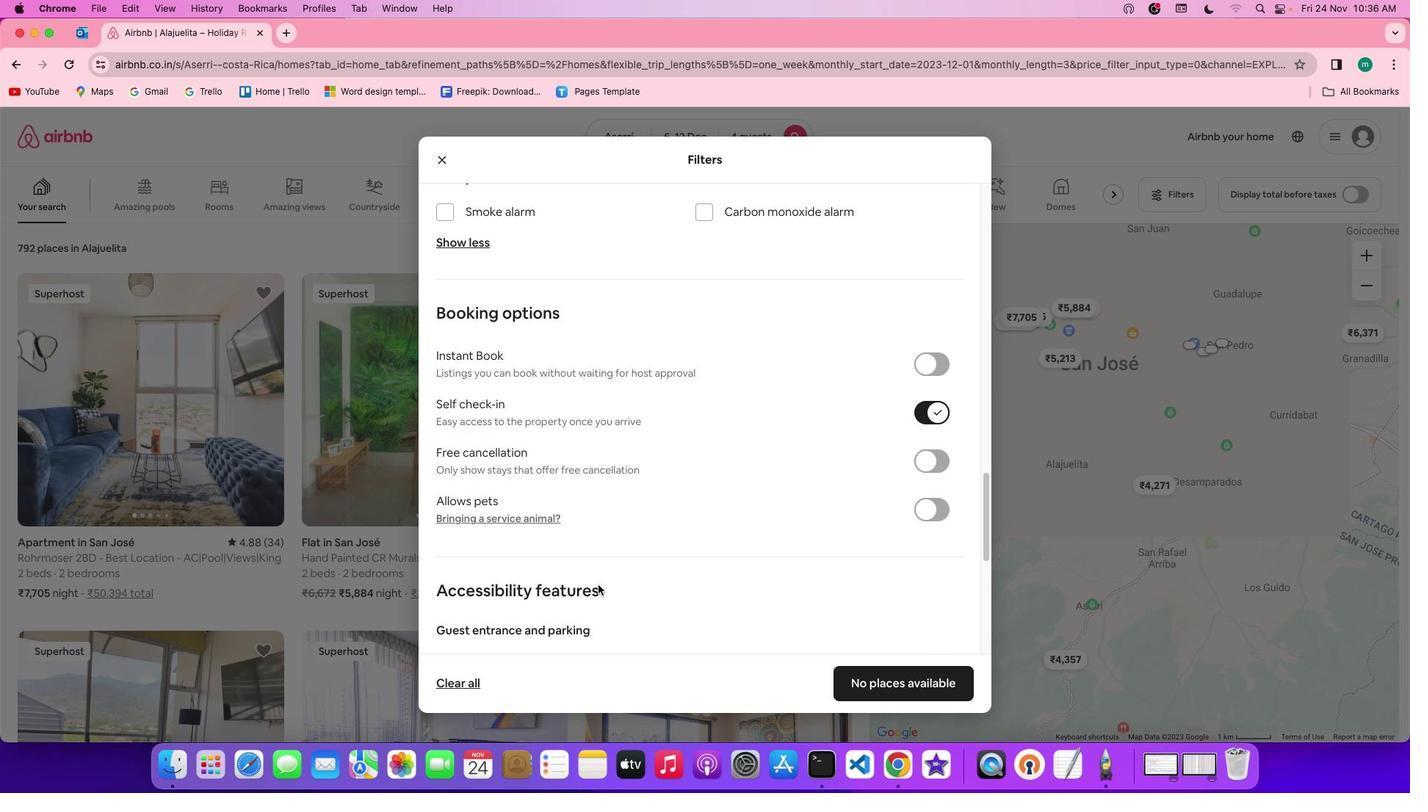 
Action: Mouse scrolled (598, 584) with delta (0, 0)
Screenshot: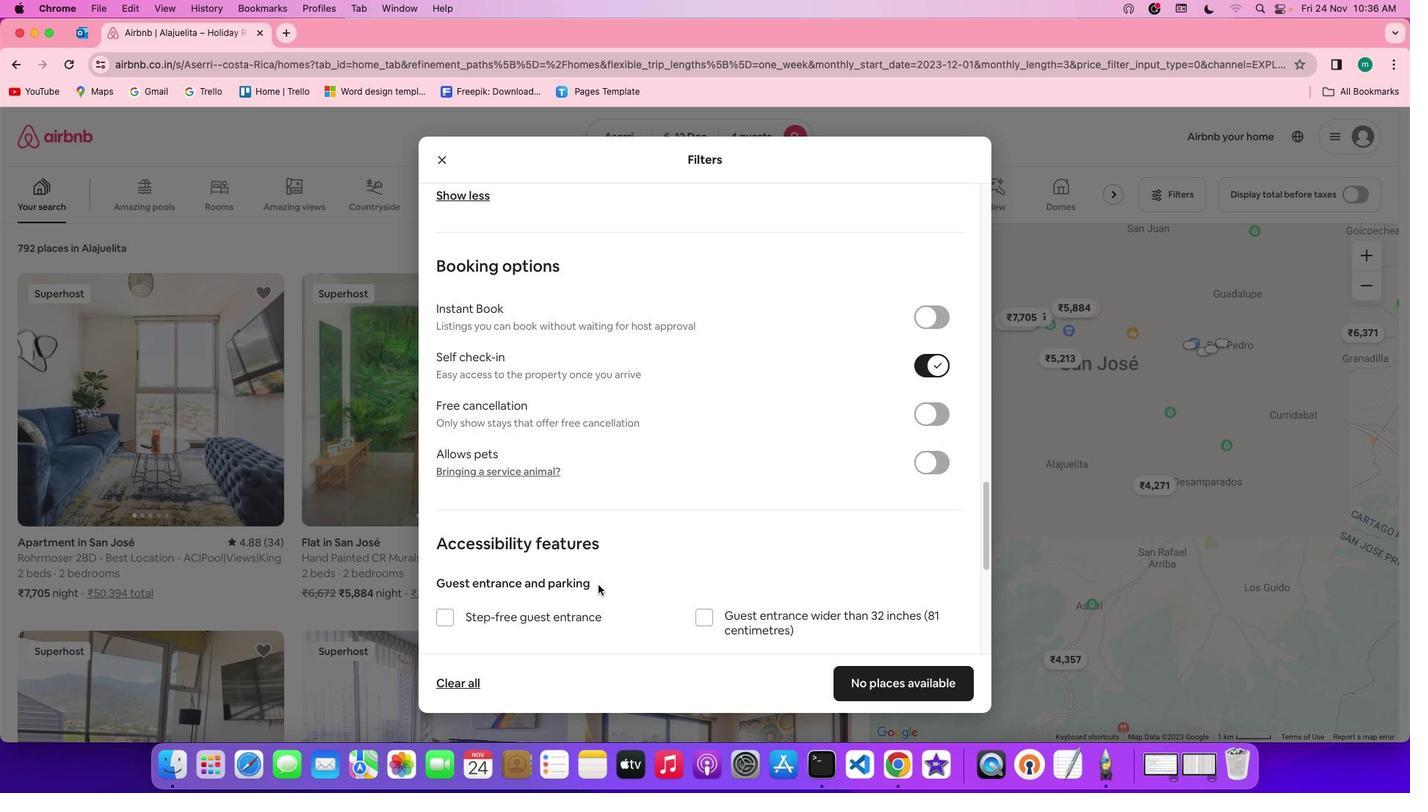 
Action: Mouse moved to (602, 586)
Screenshot: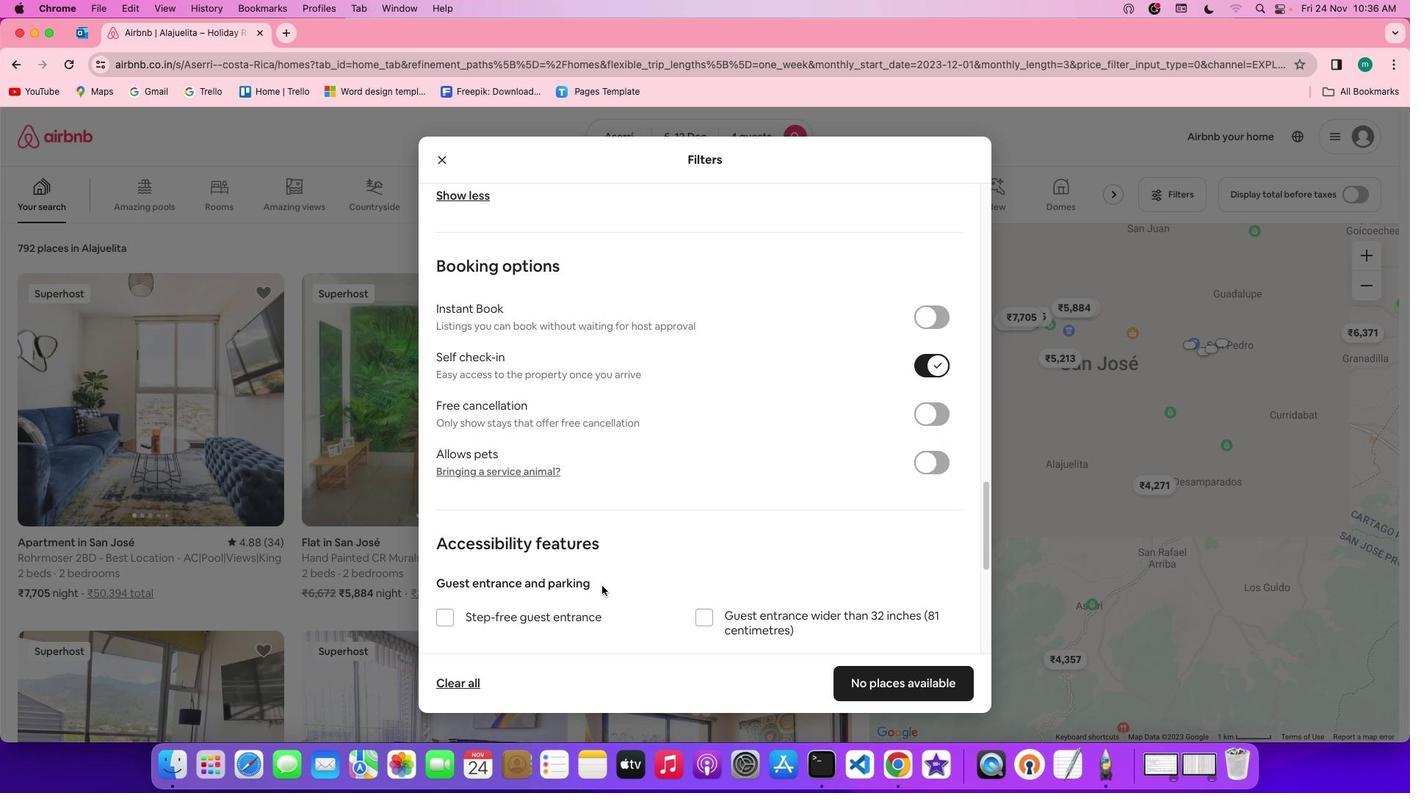 
Action: Mouse scrolled (602, 586) with delta (0, 0)
Screenshot: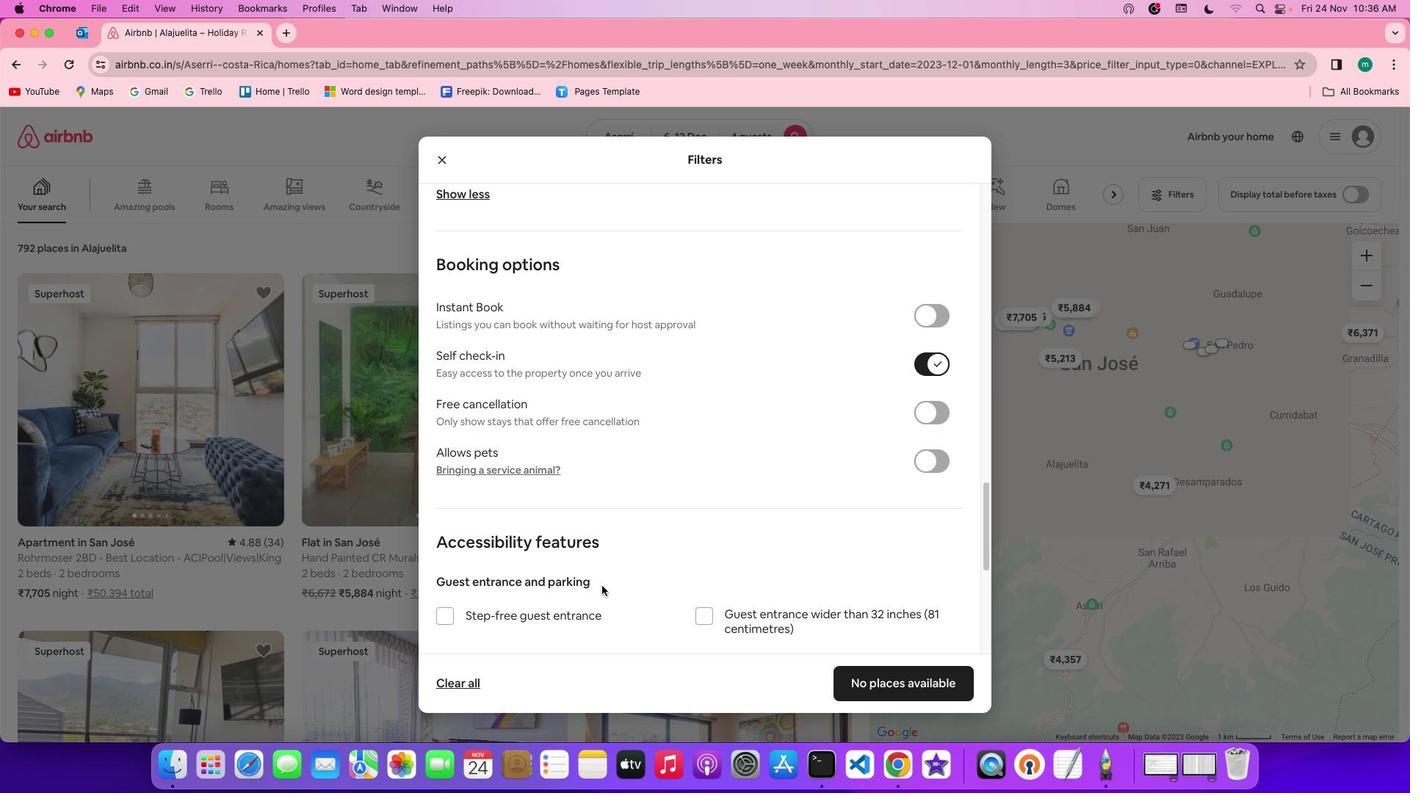 
Action: Mouse scrolled (602, 586) with delta (0, 0)
Screenshot: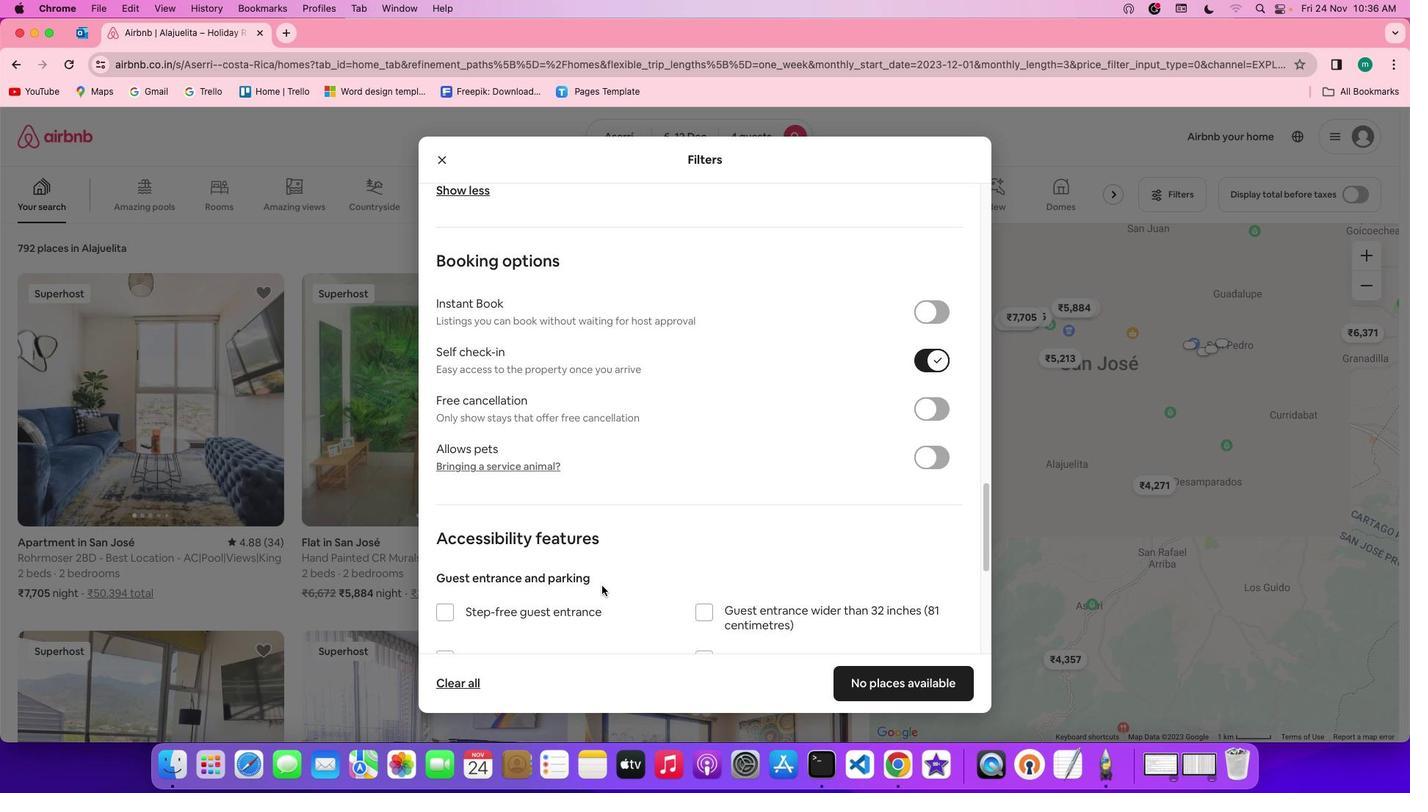 
Action: Mouse scrolled (602, 586) with delta (0, 0)
Screenshot: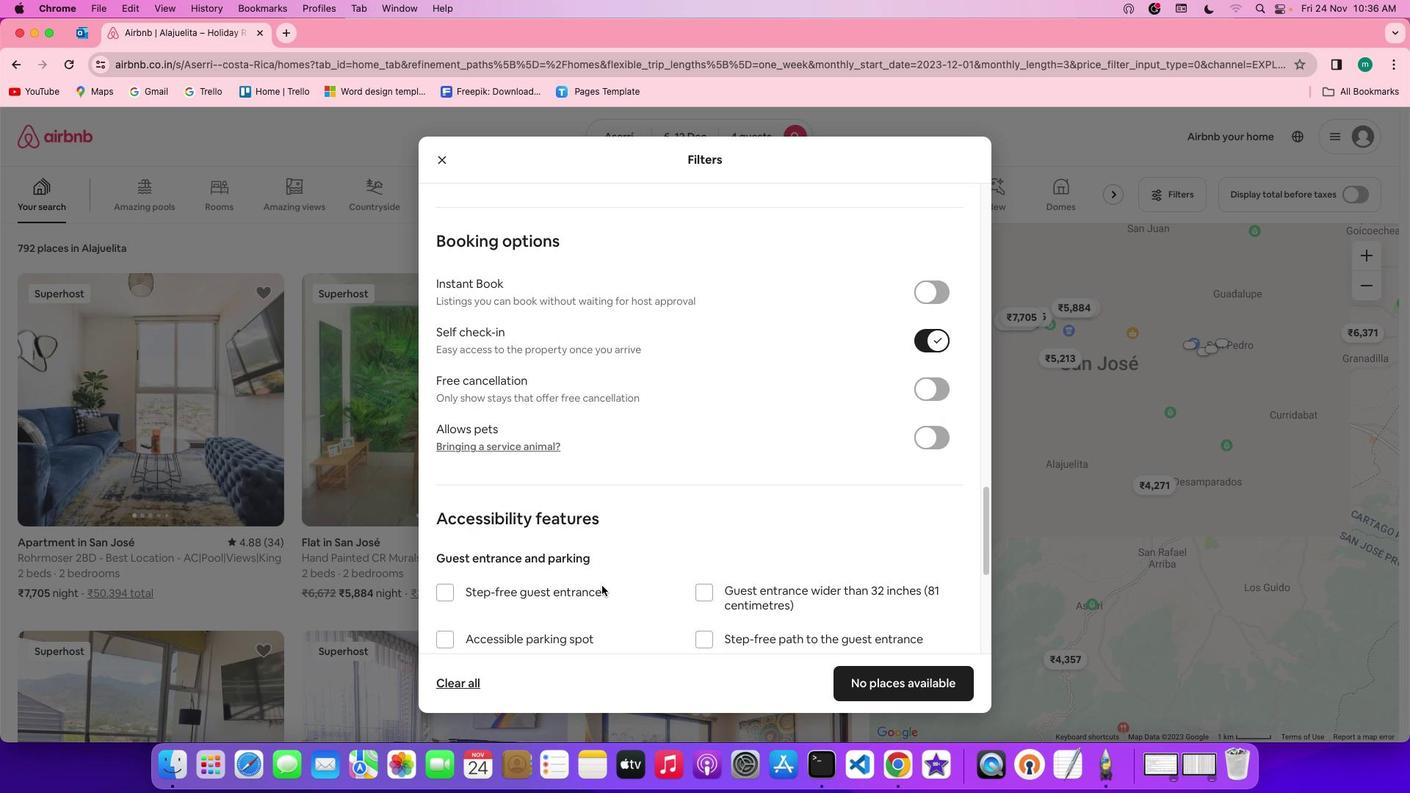 
Action: Mouse scrolled (602, 586) with delta (0, 0)
Screenshot: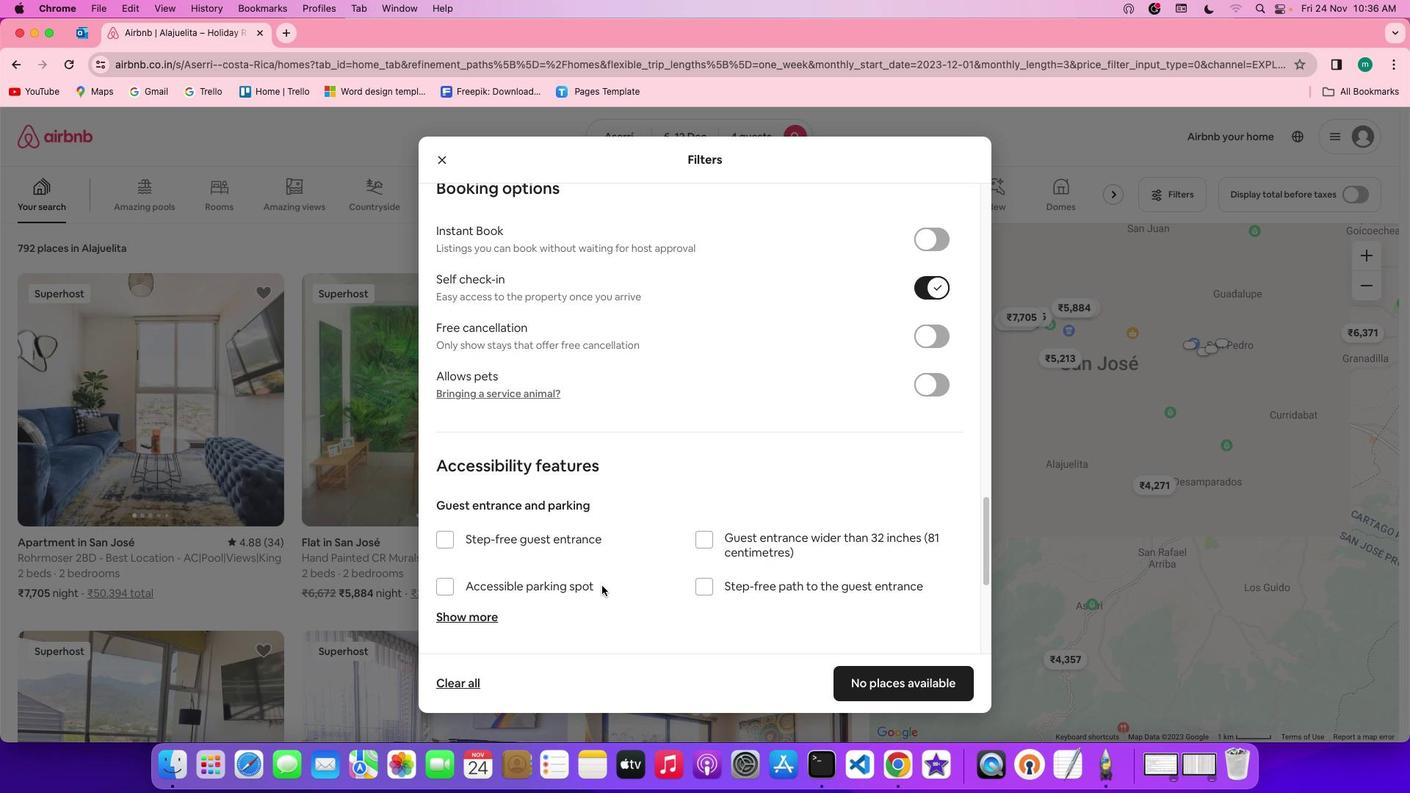 
Action: Mouse moved to (640, 604)
Screenshot: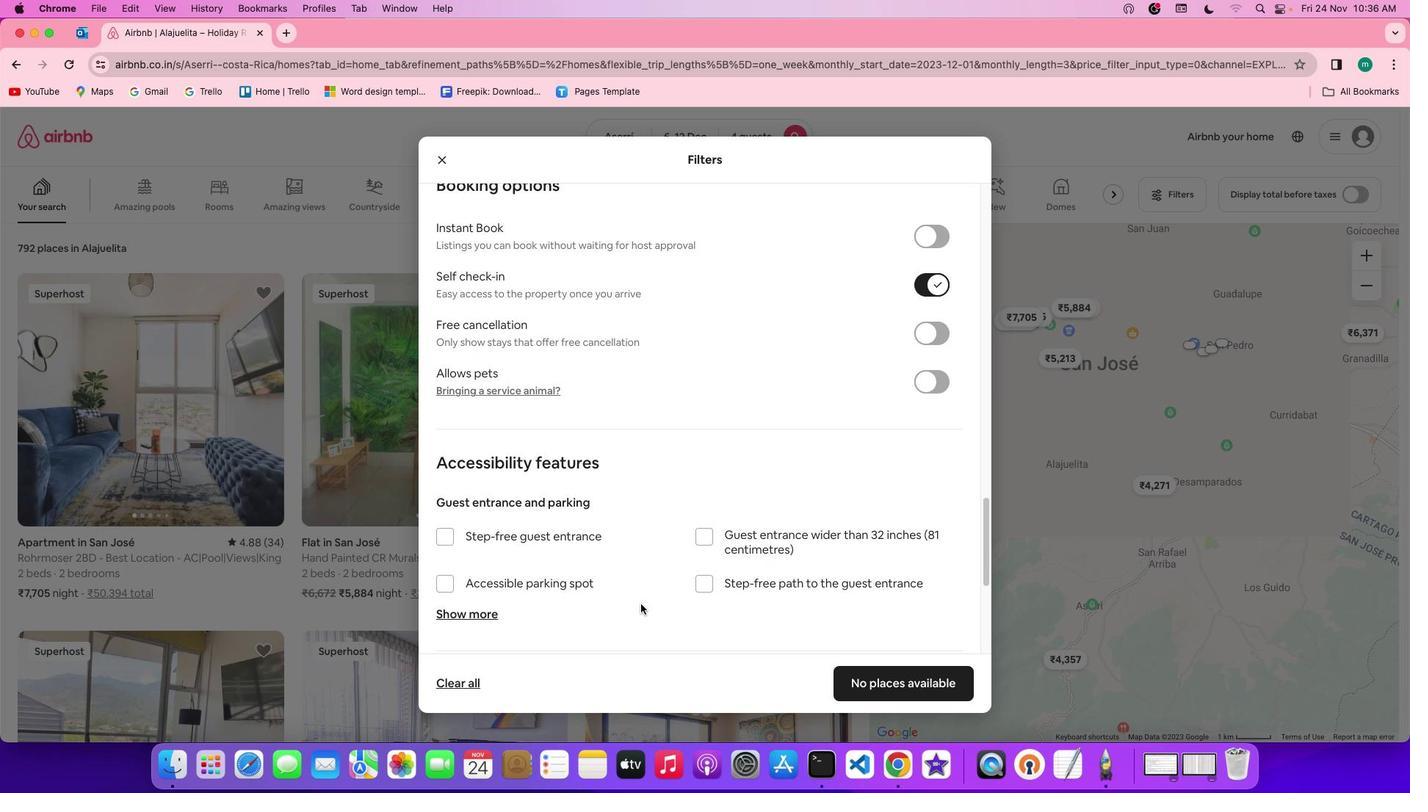 
Action: Mouse scrolled (640, 604) with delta (0, 0)
Screenshot: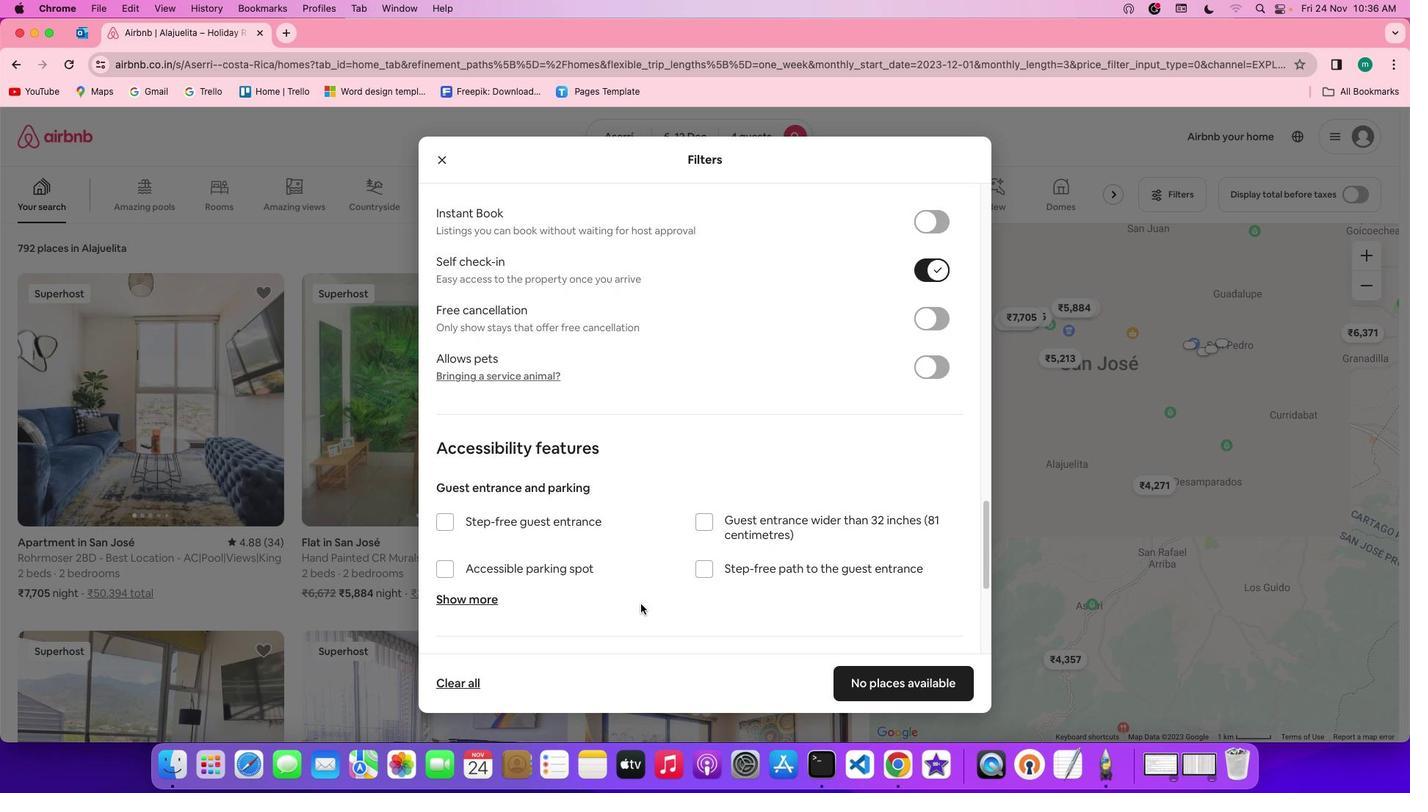 
Action: Mouse scrolled (640, 604) with delta (0, 0)
Screenshot: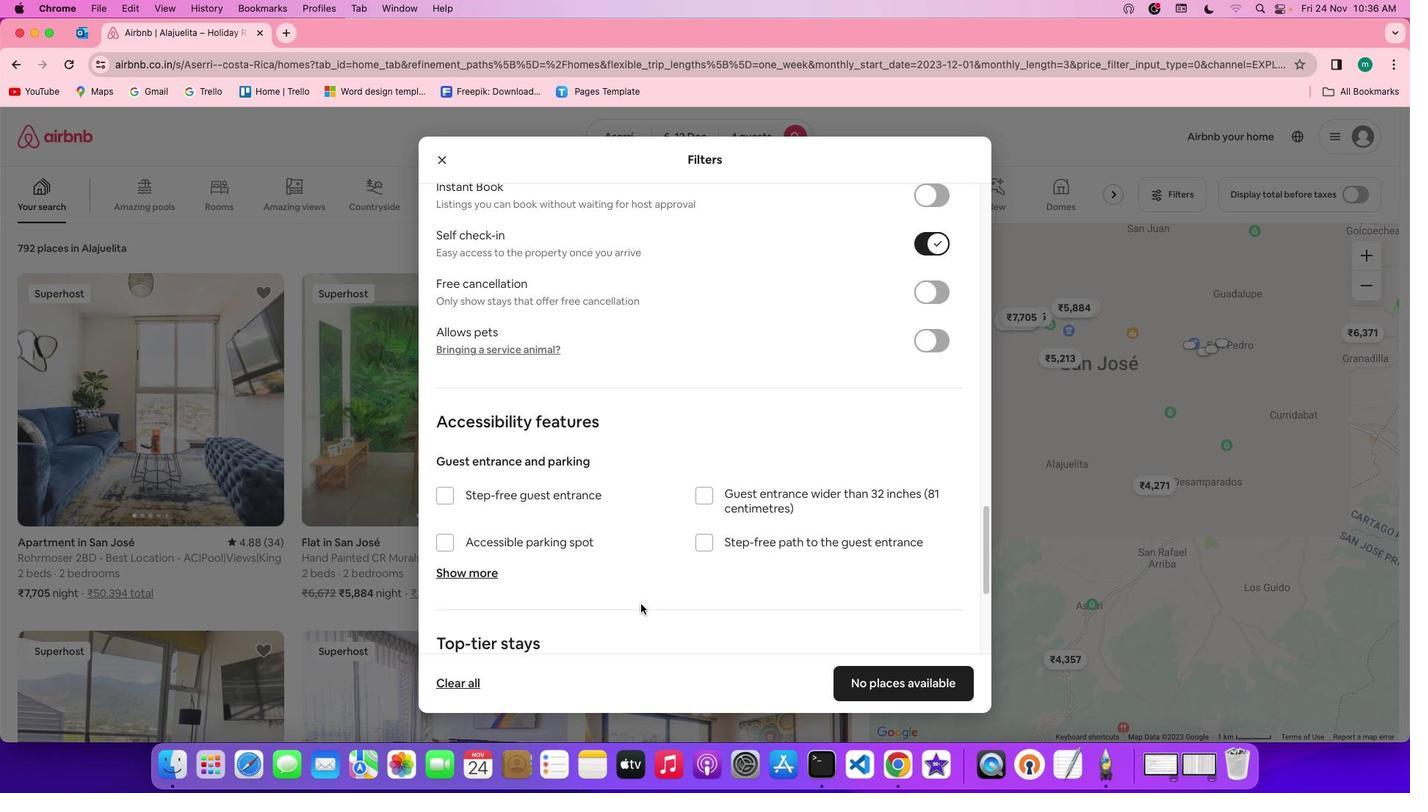 
Action: Mouse scrolled (640, 604) with delta (0, -2)
Screenshot: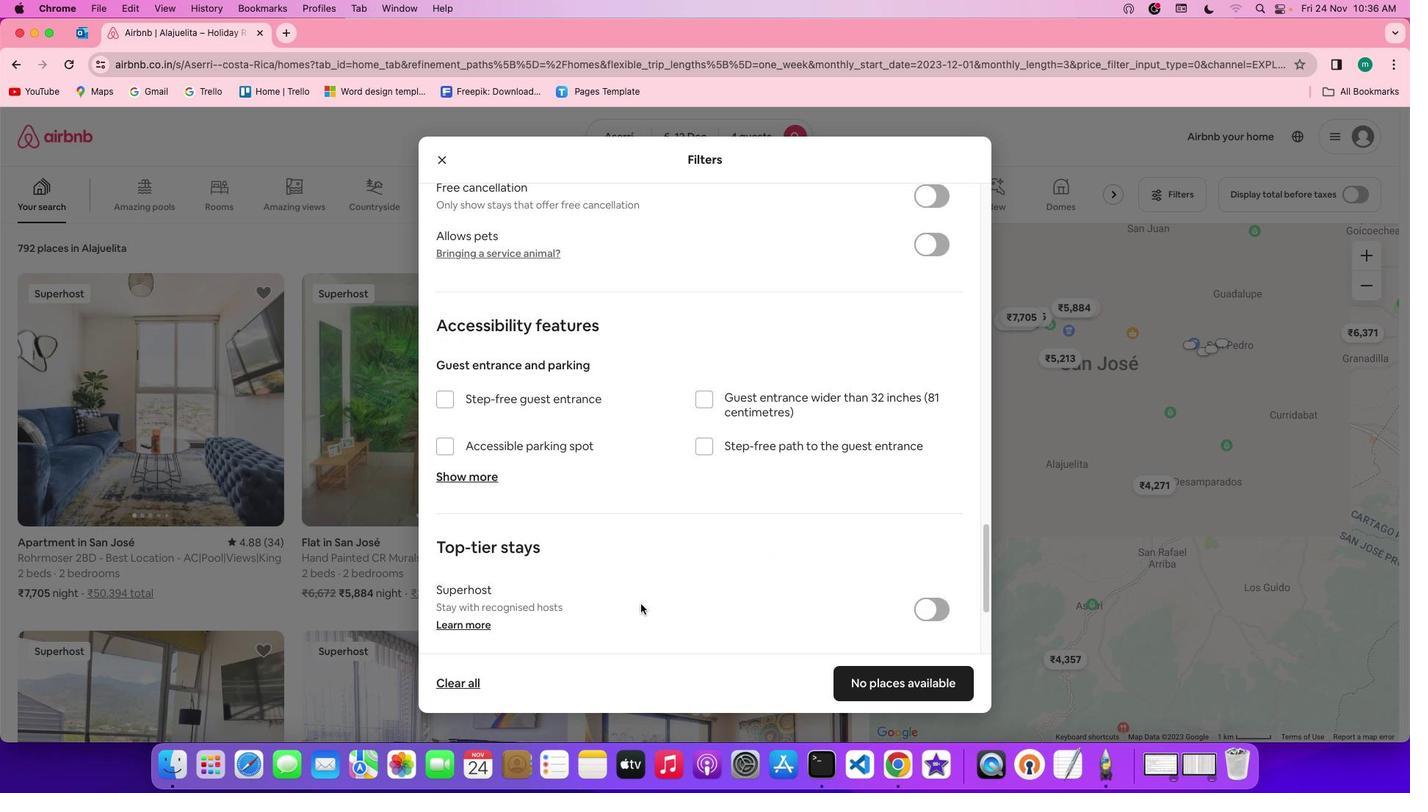 
Action: Mouse scrolled (640, 604) with delta (0, -3)
Screenshot: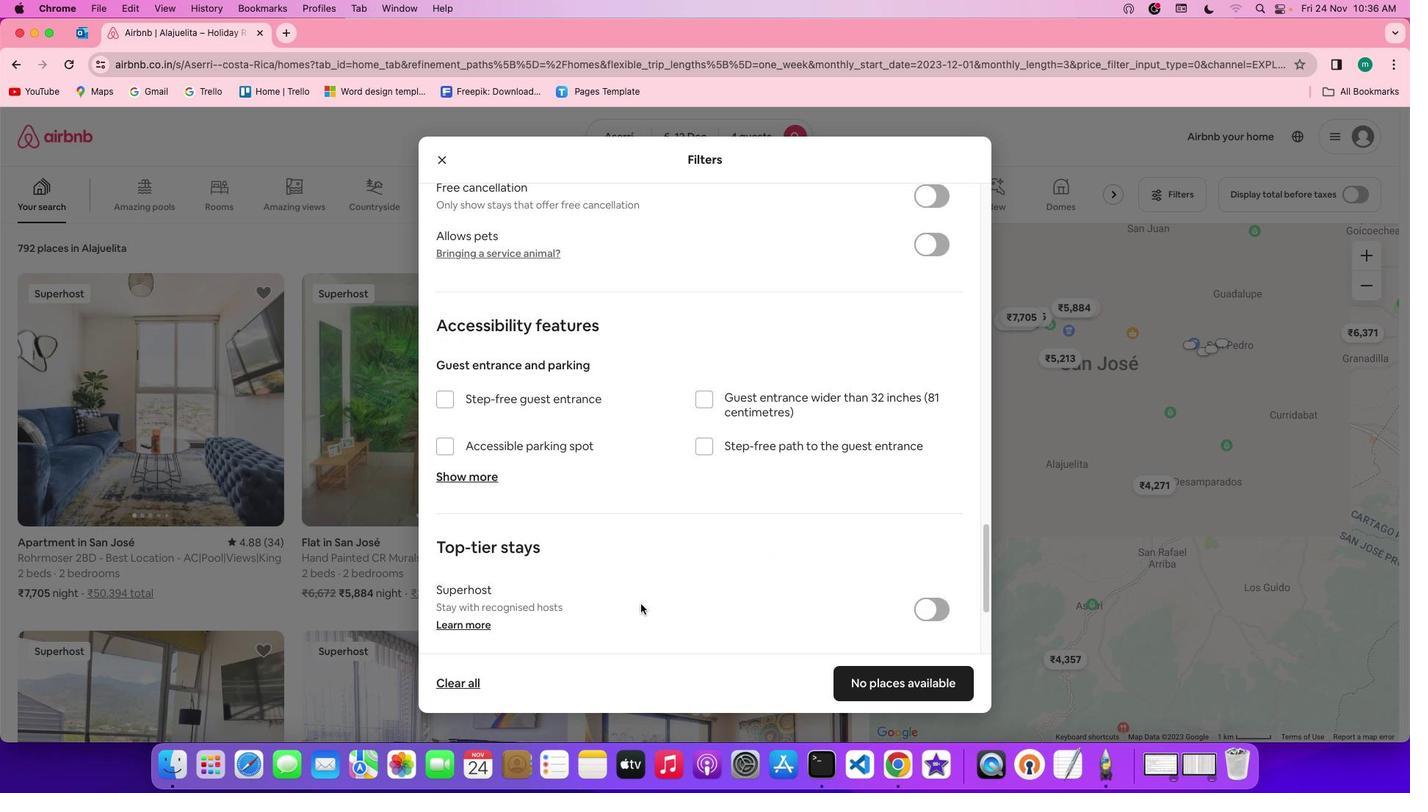 
Action: Mouse scrolled (640, 604) with delta (0, -3)
Screenshot: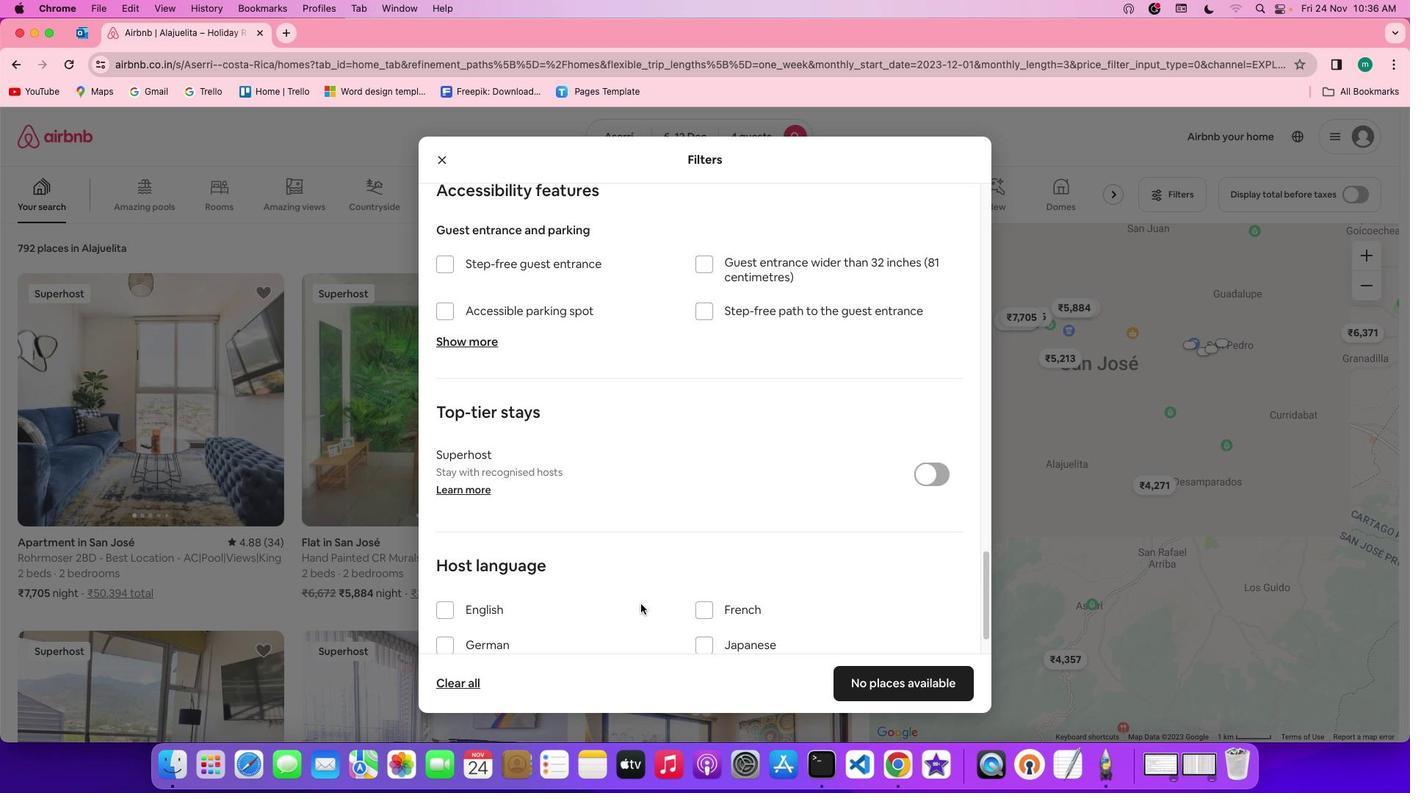 
Action: Mouse scrolled (640, 604) with delta (0, 0)
Screenshot: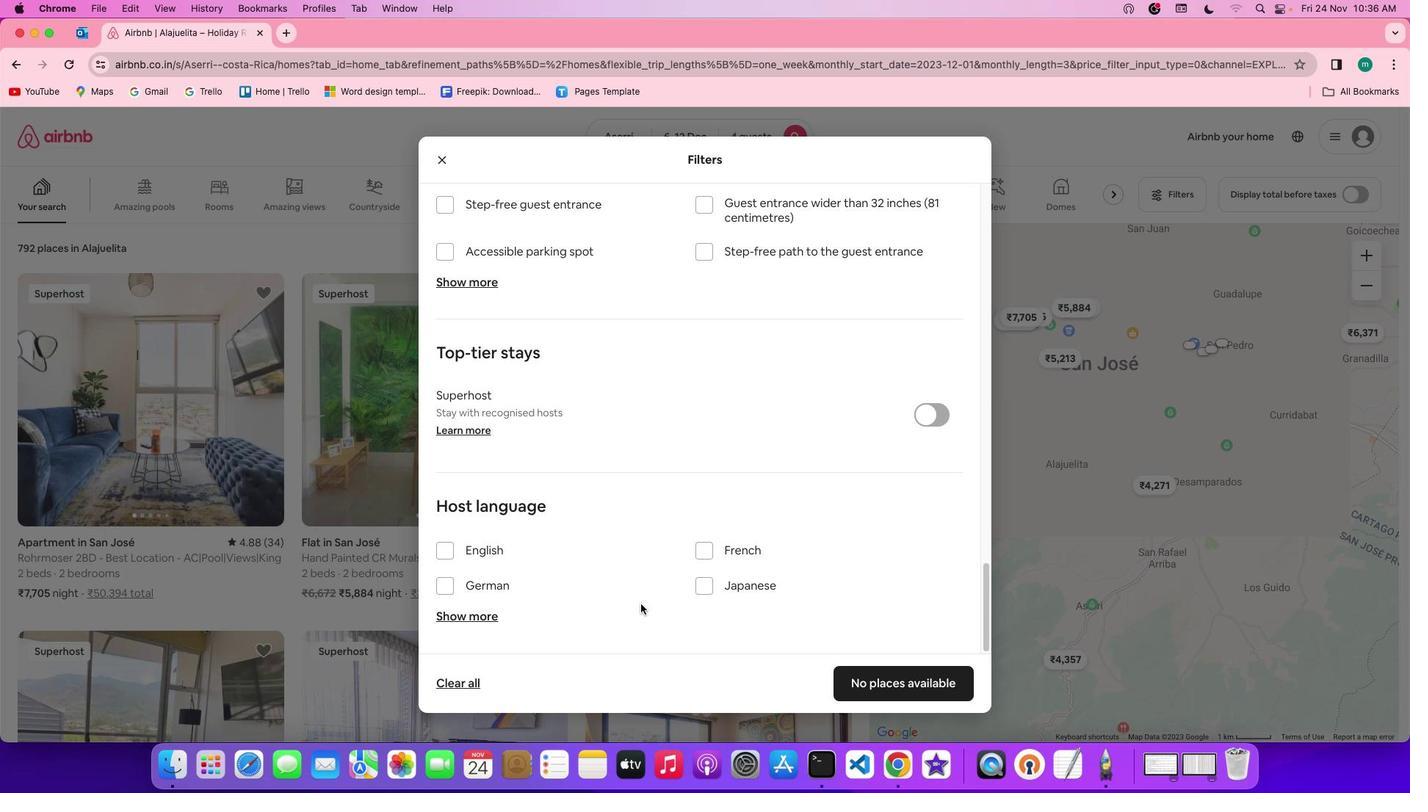 
Action: Mouse scrolled (640, 604) with delta (0, 0)
Screenshot: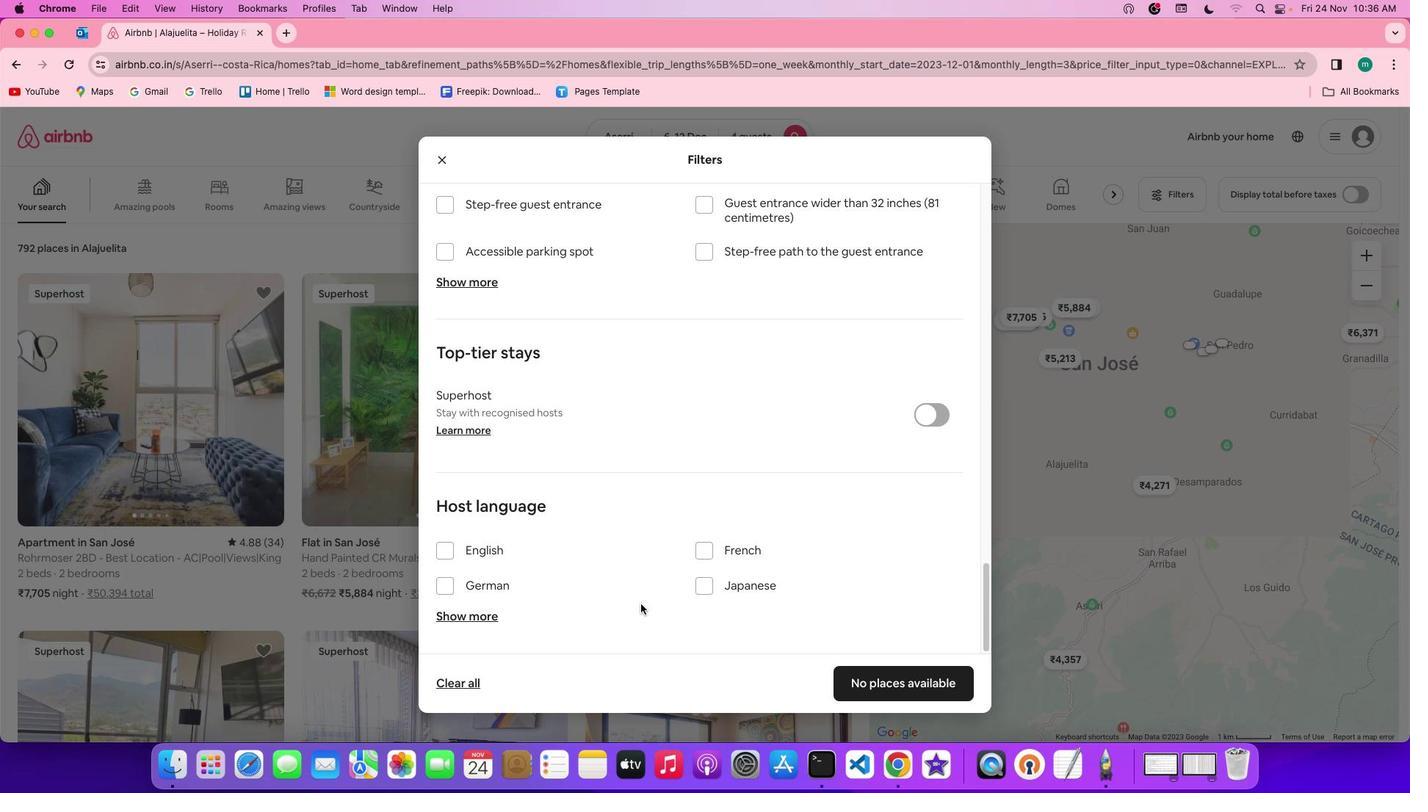 
Action: Mouse scrolled (640, 604) with delta (0, -2)
Screenshot: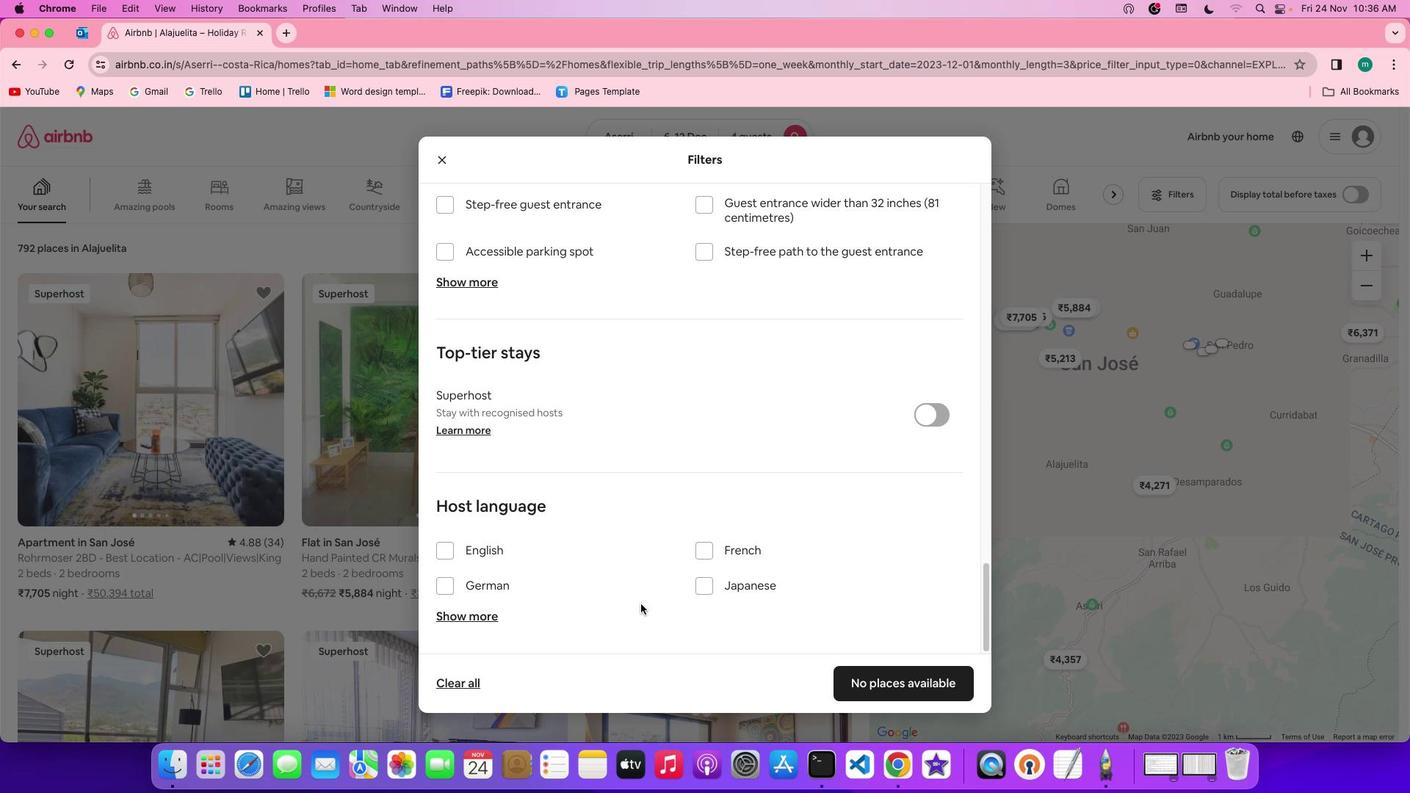 
Action: Mouse scrolled (640, 604) with delta (0, -3)
Screenshot: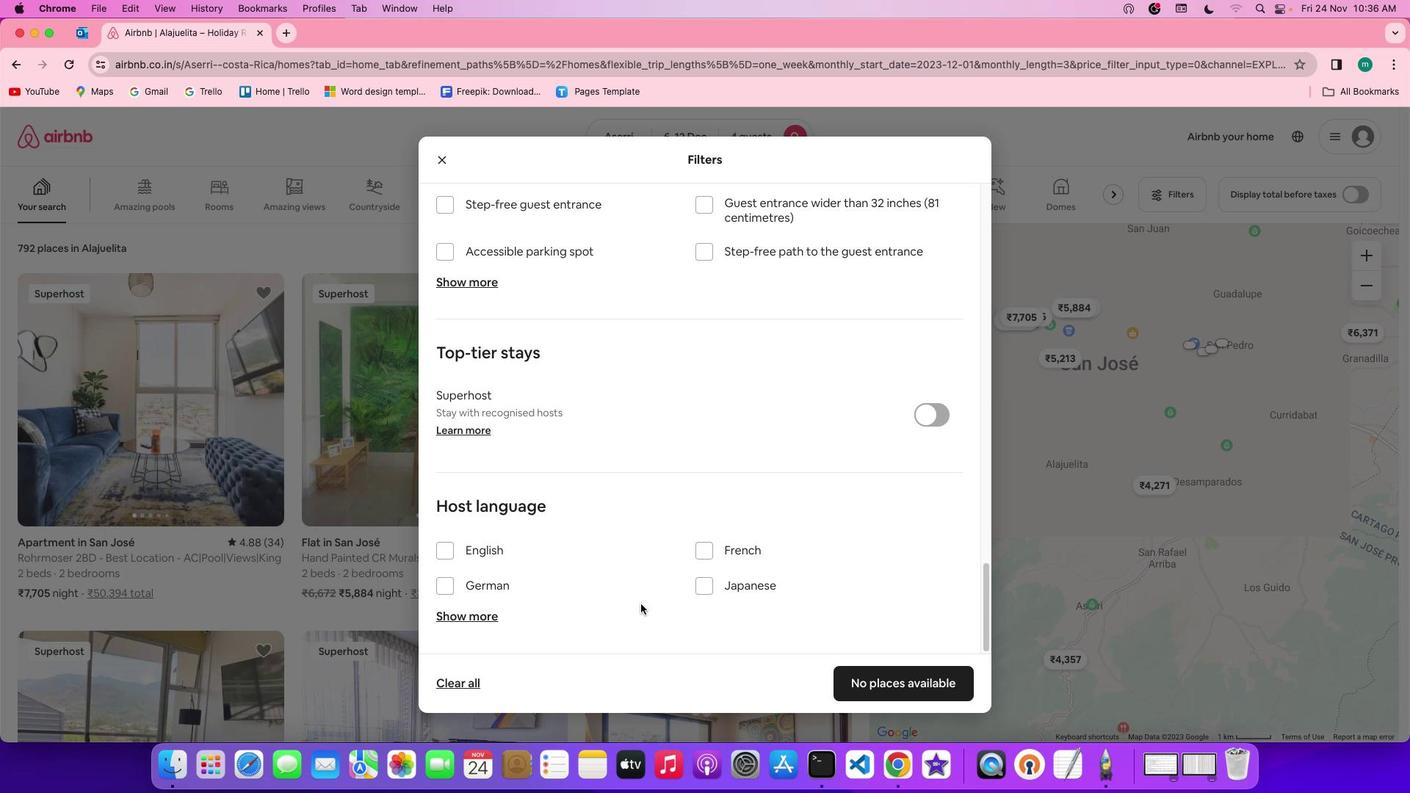 
Action: Mouse scrolled (640, 604) with delta (0, -4)
Screenshot: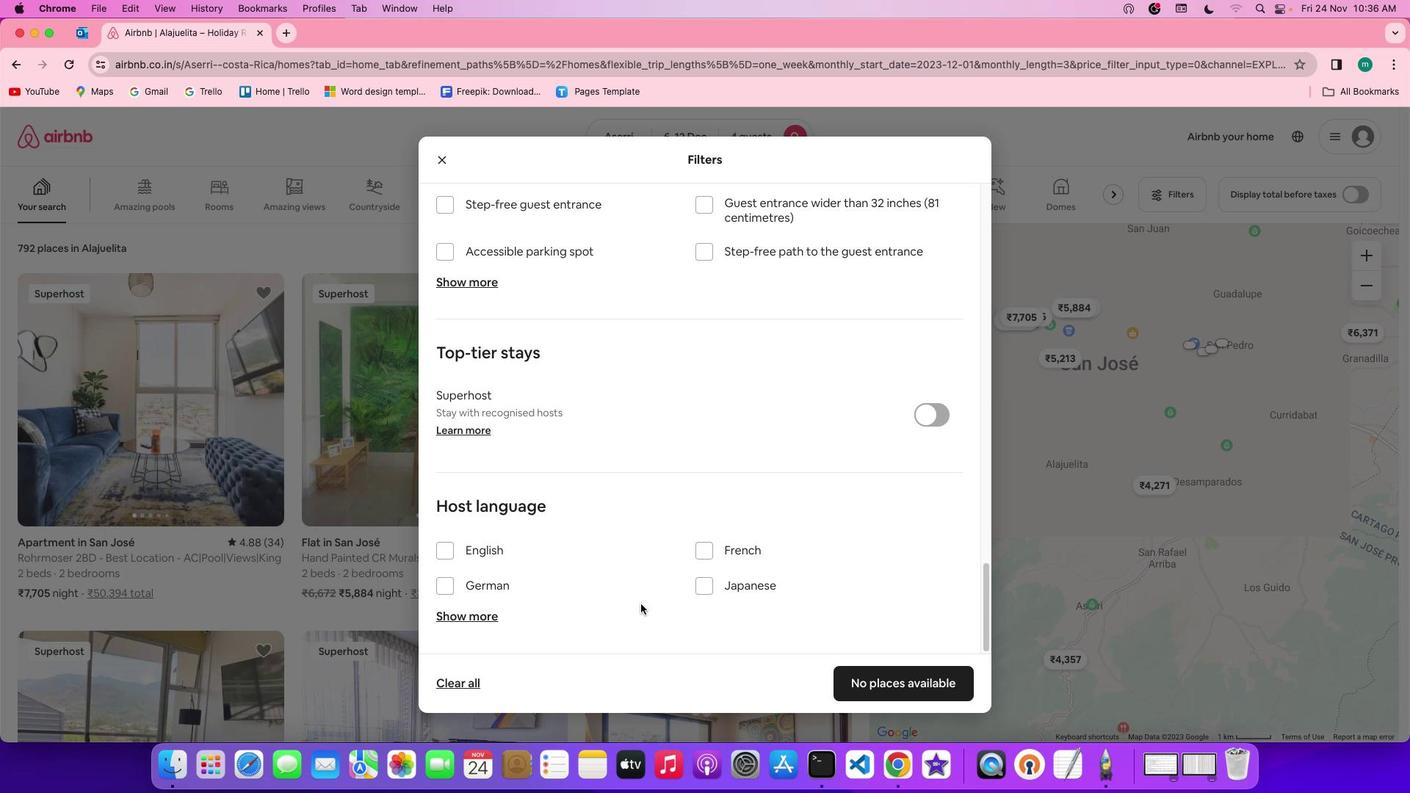 
Action: Mouse scrolled (640, 604) with delta (0, -4)
Screenshot: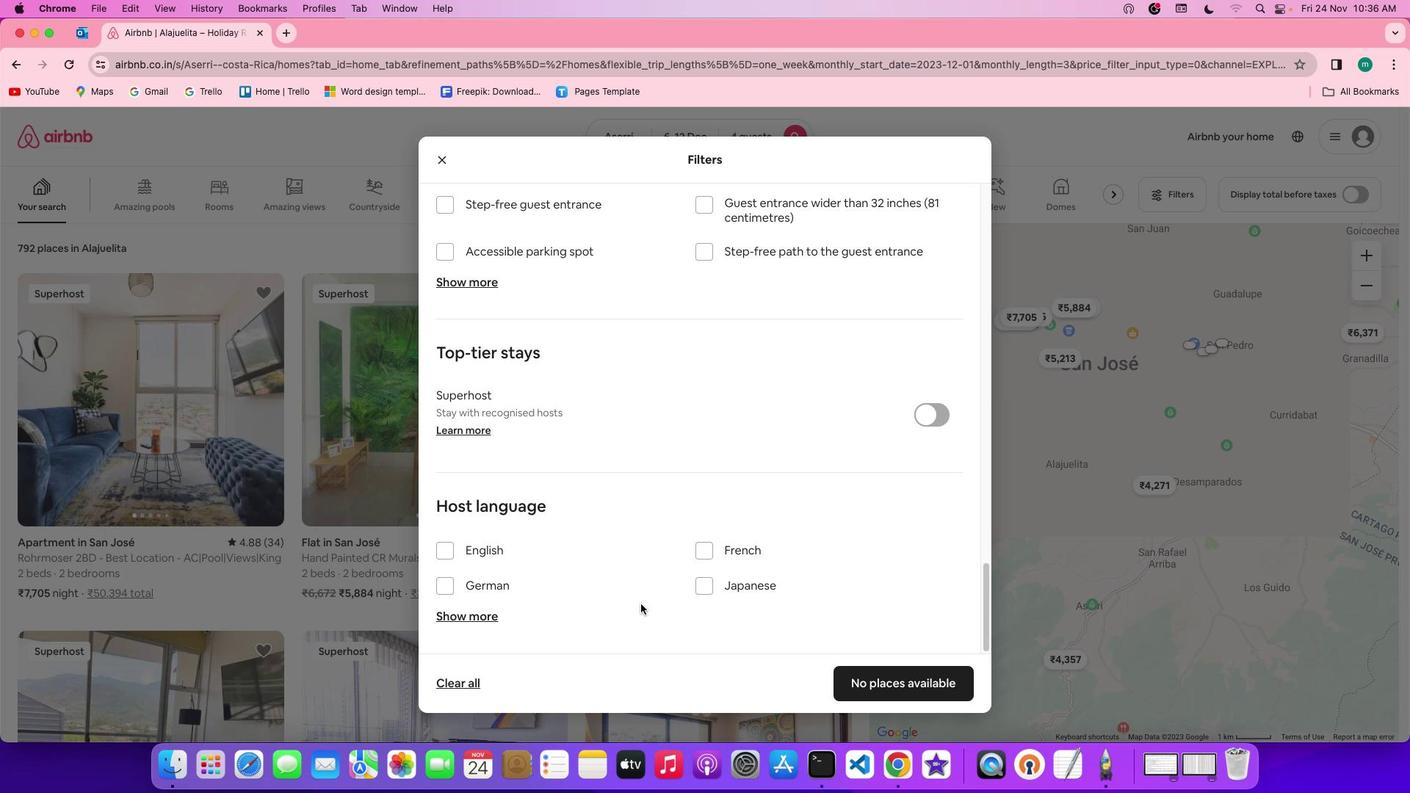
Action: Mouse moved to (903, 687)
Screenshot: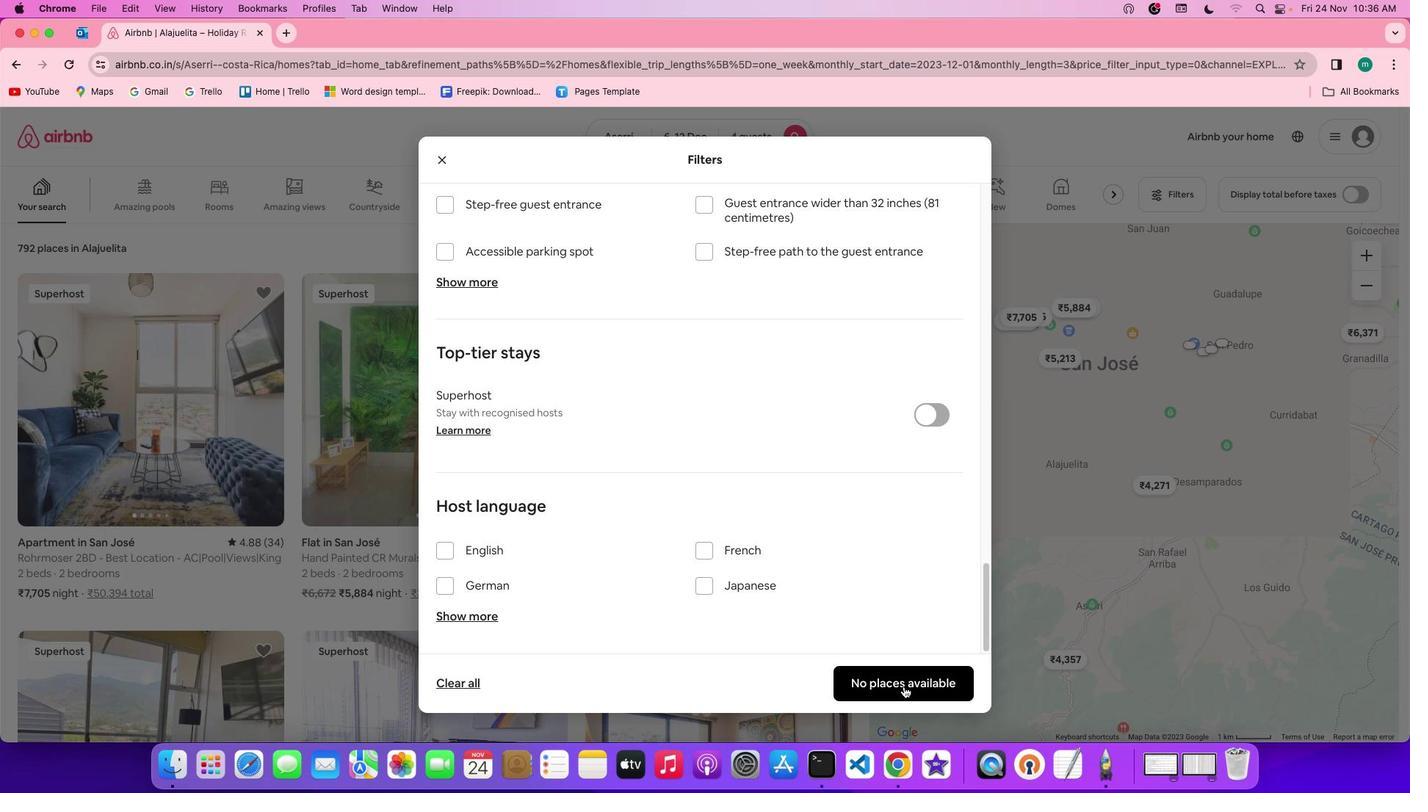 
Action: Mouse pressed left at (903, 687)
Screenshot: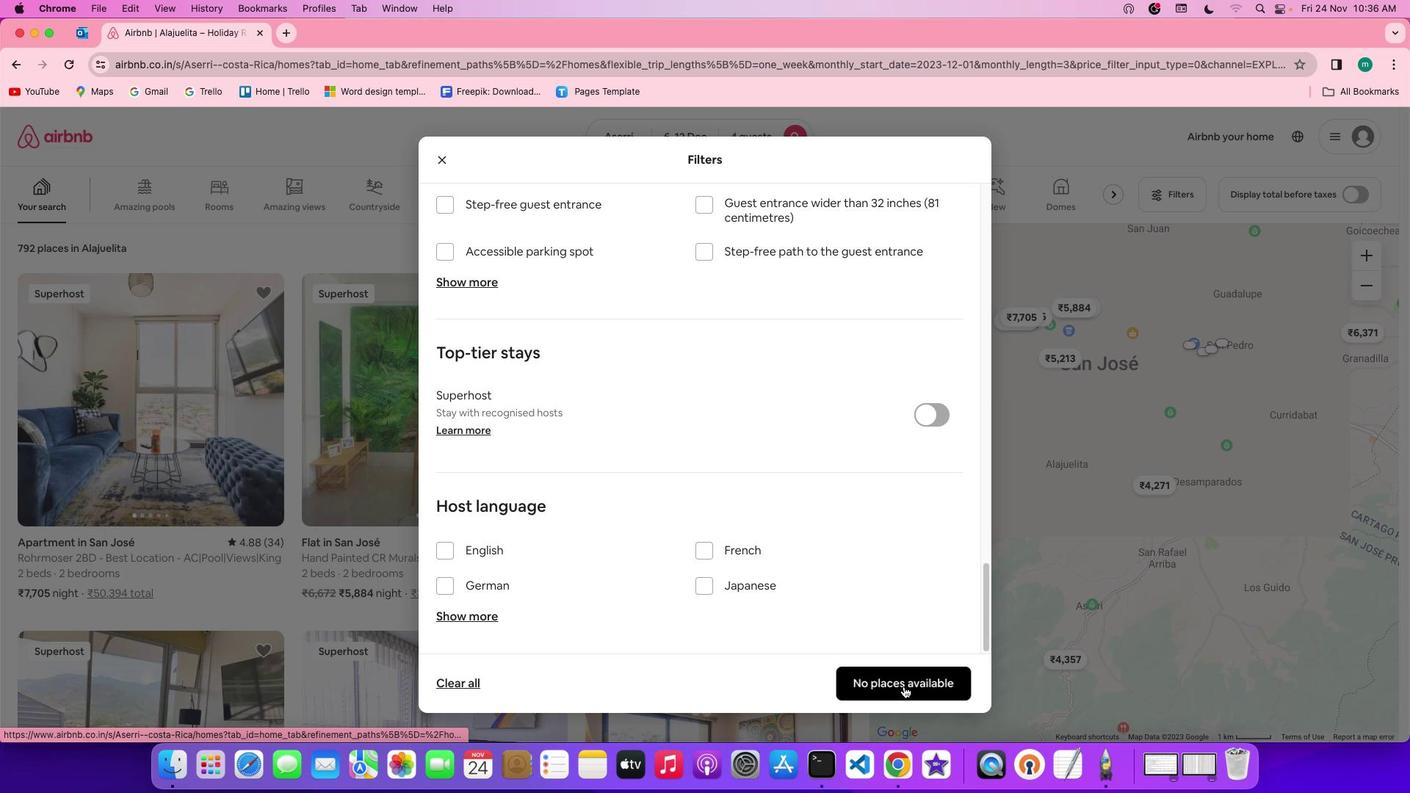 
Action: Mouse moved to (613, 565)
Screenshot: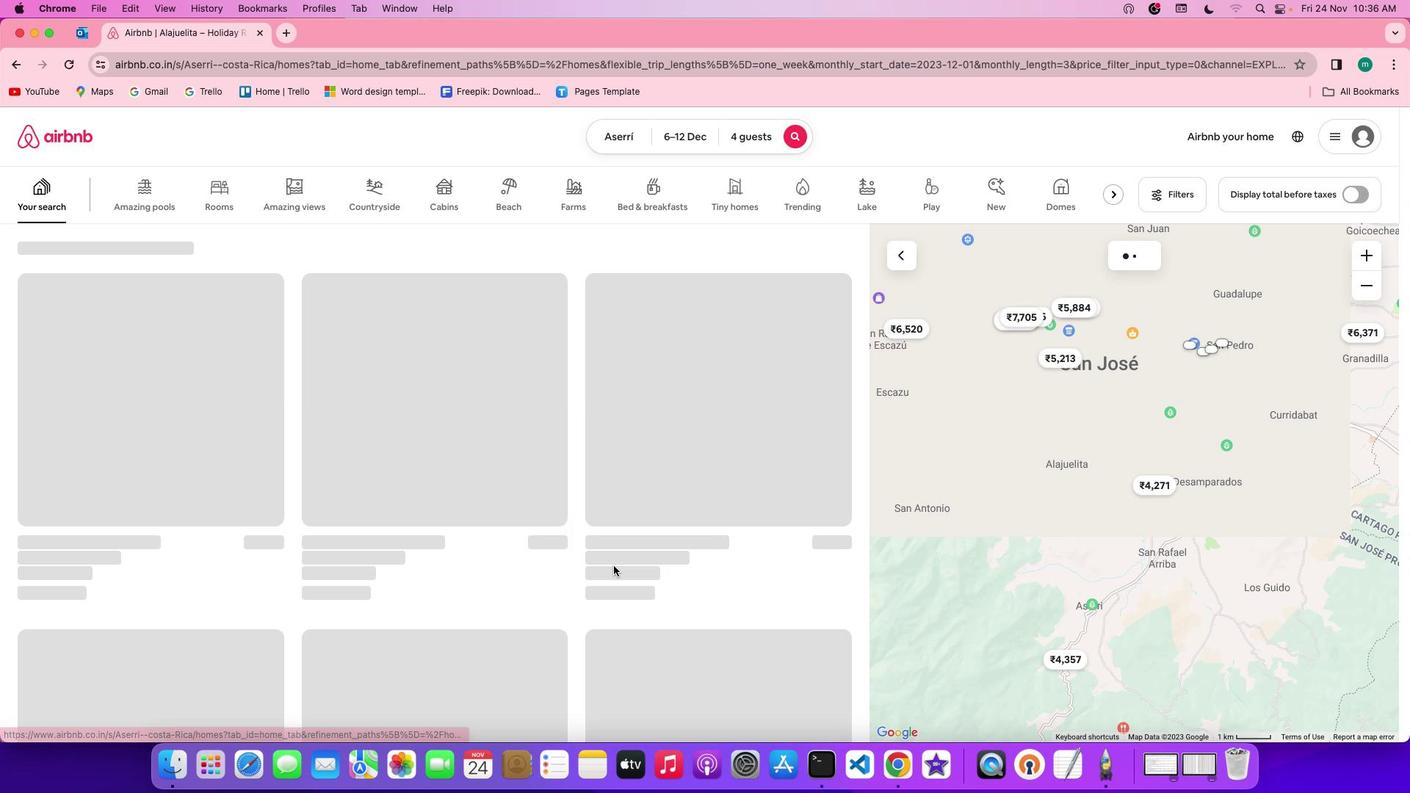
